 Task: Add a new company to your HubSpot CRM with essential information with the help of company domain name.
Action: Mouse moved to (1025, 125)
Screenshot: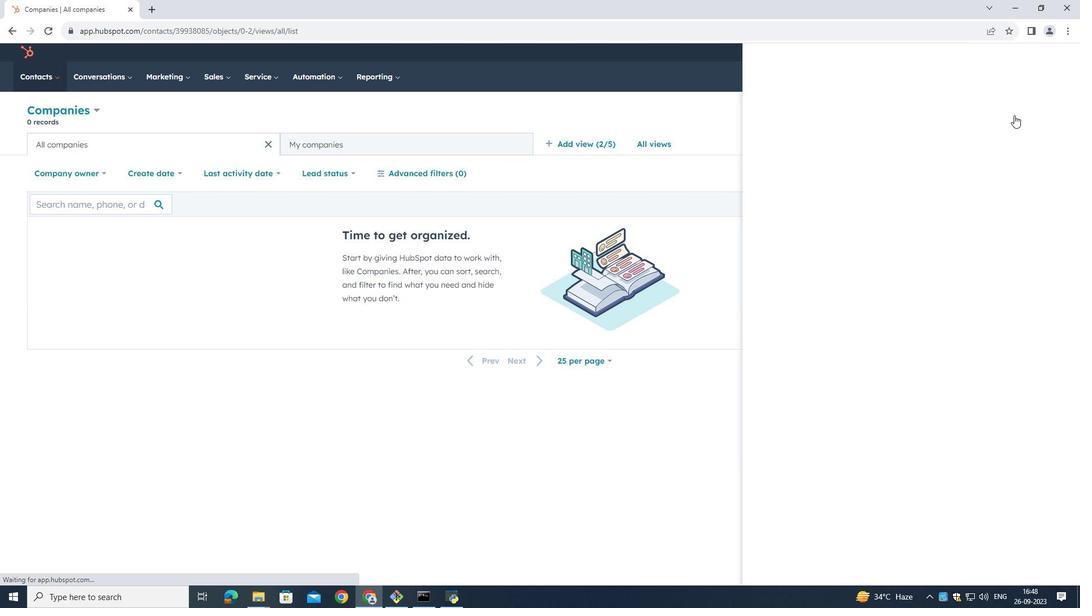 
Action: Mouse pressed left at (1025, 125)
Screenshot: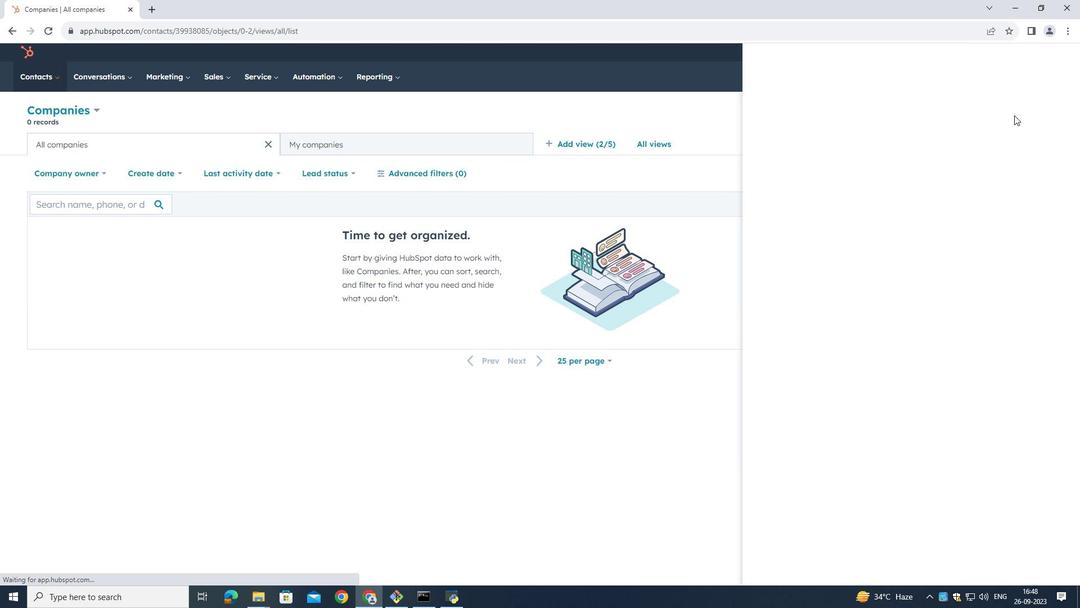 
Action: Mouse moved to (836, 158)
Screenshot: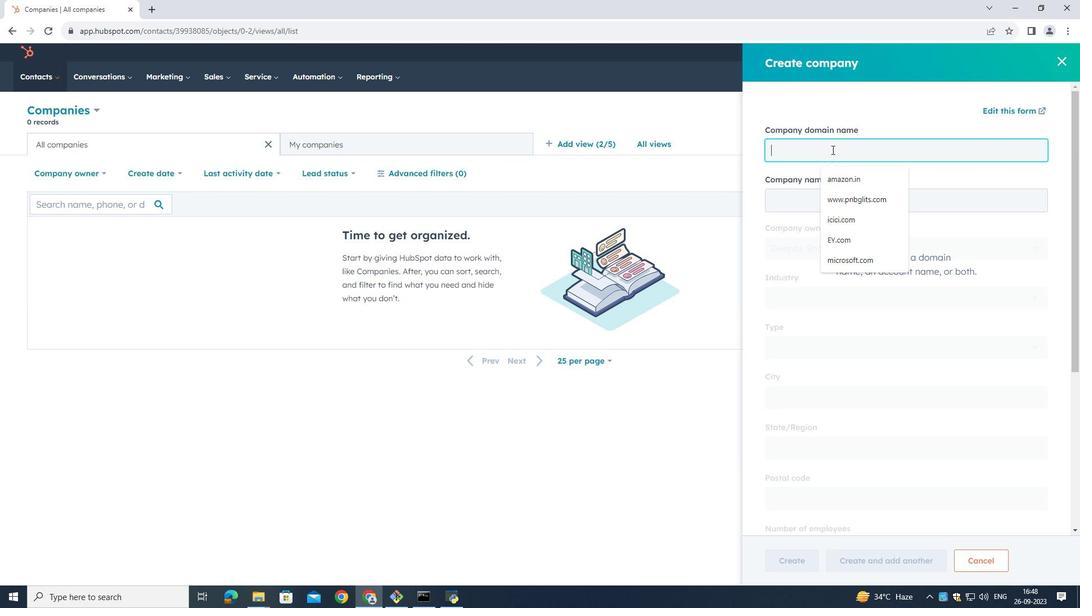 
Action: Mouse pressed left at (836, 158)
Screenshot: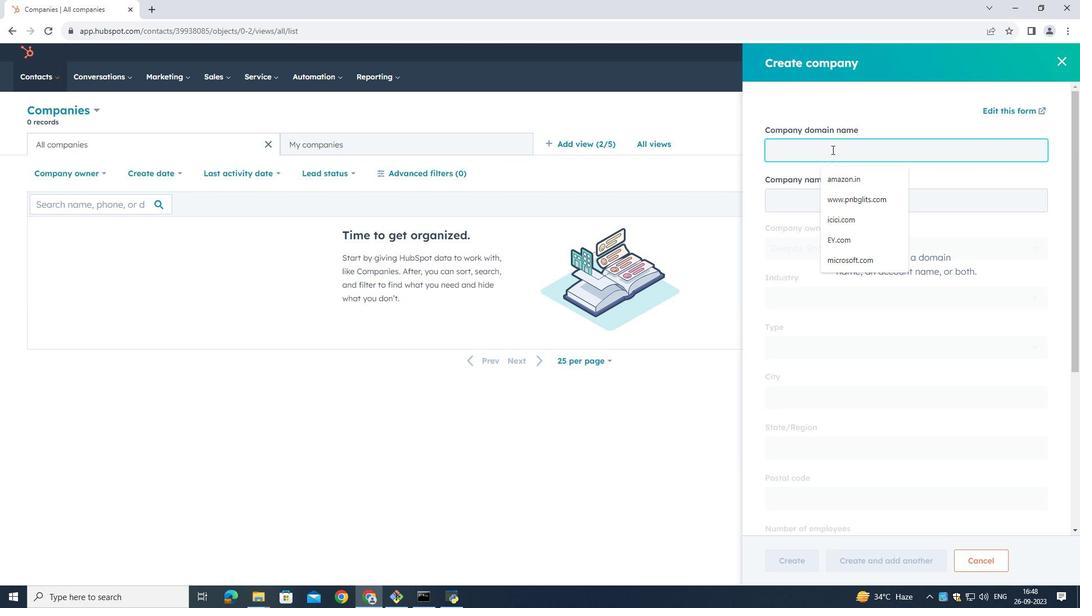 
Action: Mouse moved to (842, 159)
Screenshot: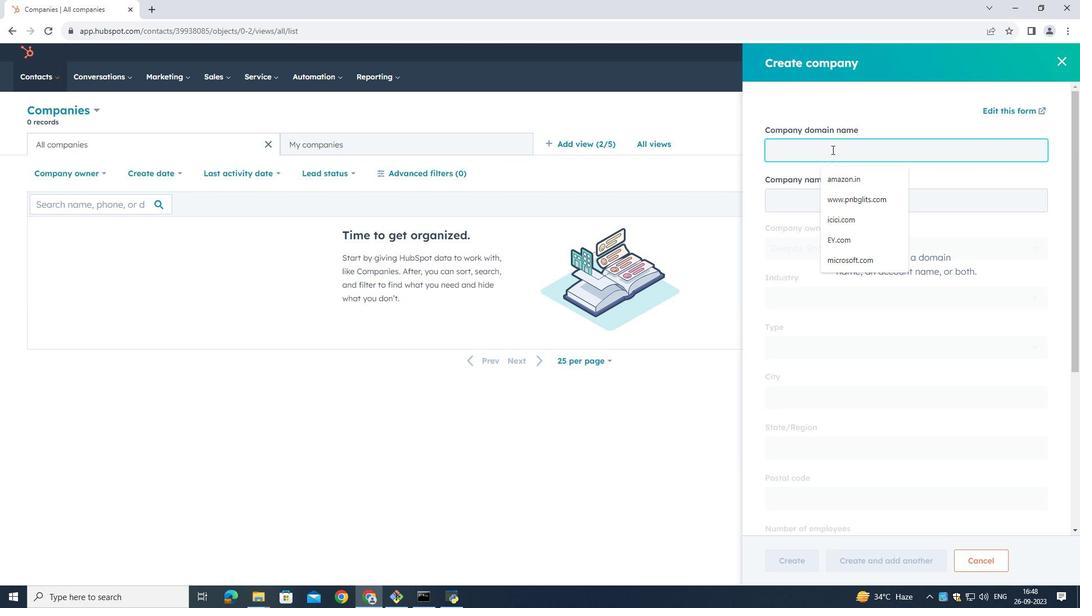 
Action: Key pressed www.amazon.com
Screenshot: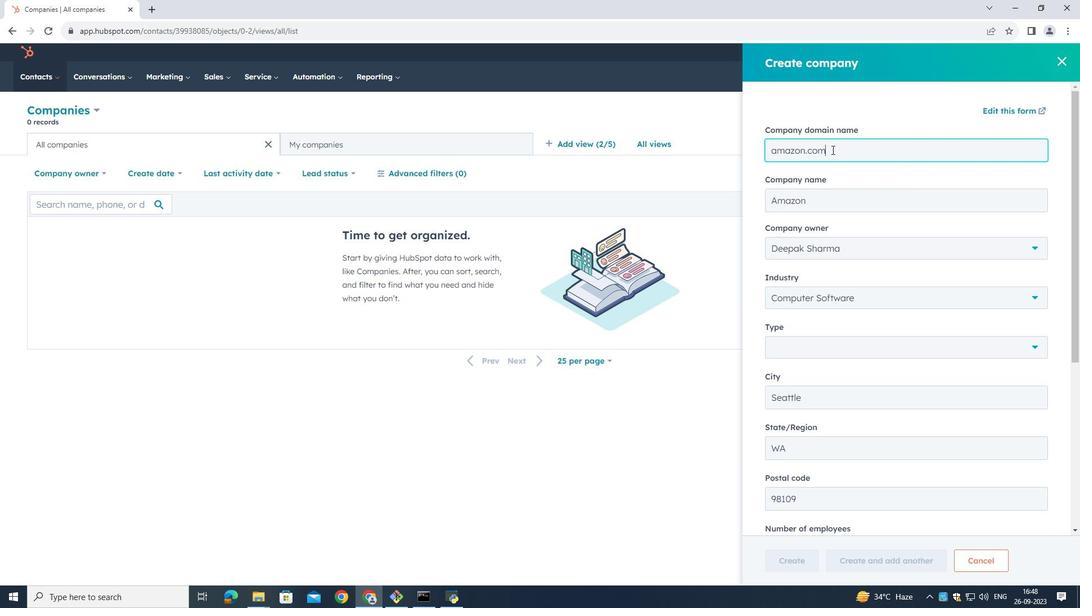 
Action: Mouse moved to (842, 358)
Screenshot: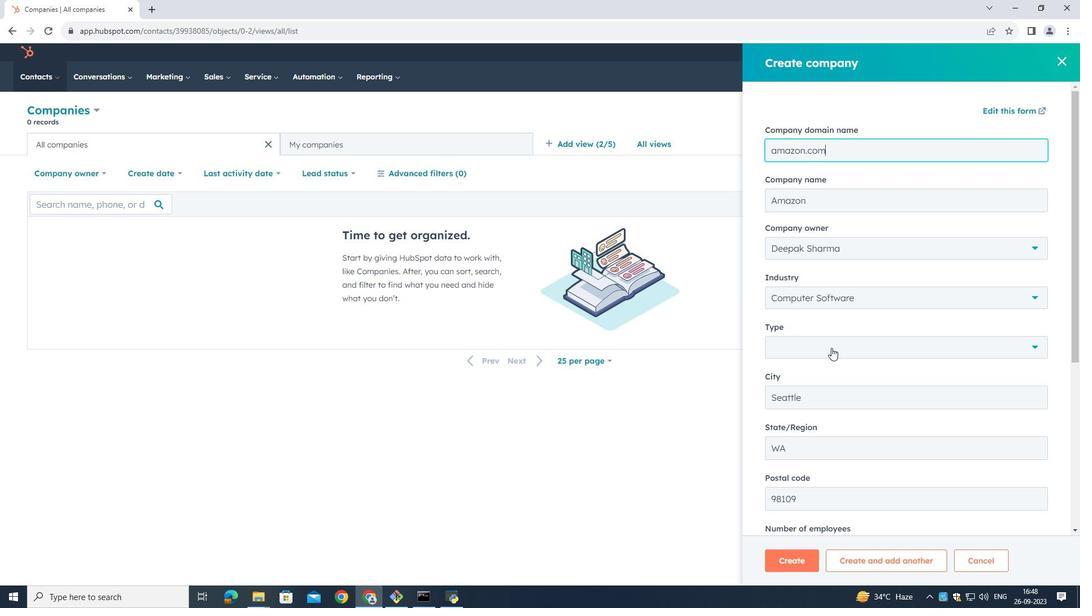 
Action: Mouse pressed left at (842, 358)
Screenshot: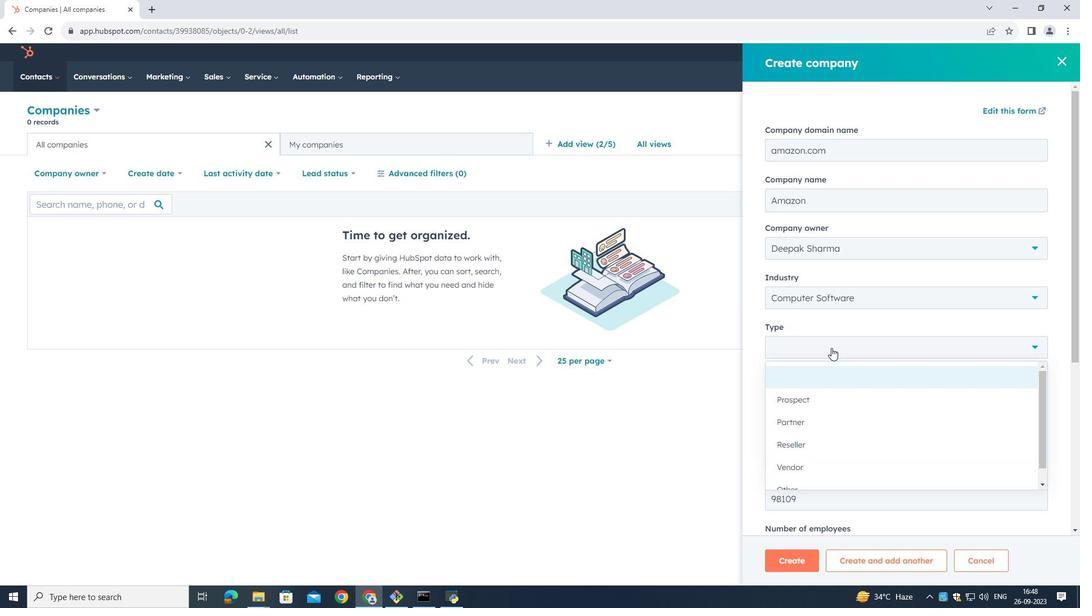 
Action: Mouse moved to (827, 409)
Screenshot: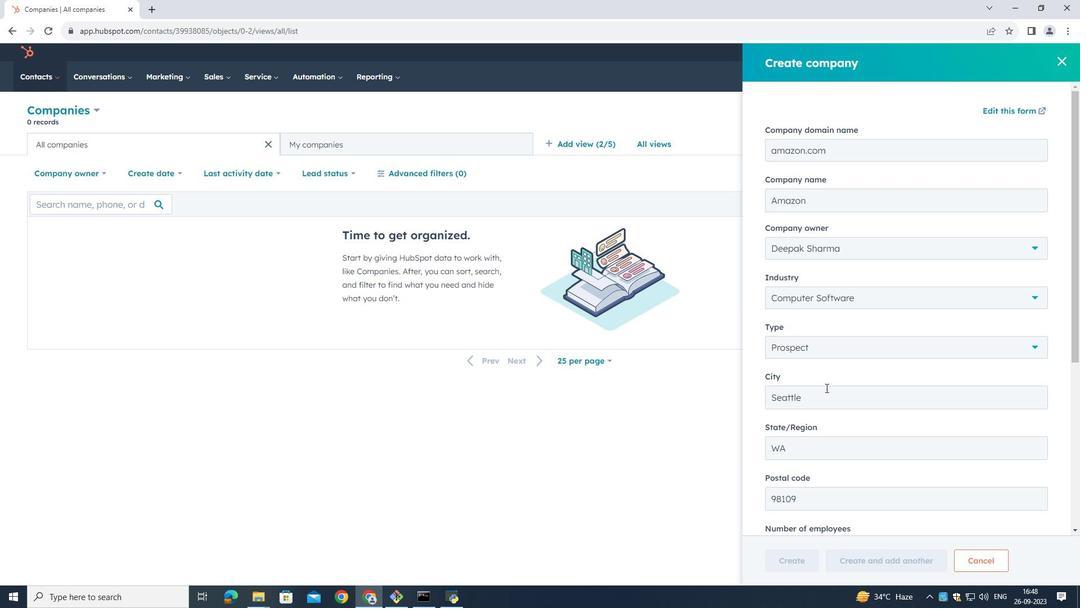 
Action: Mouse pressed left at (827, 409)
Screenshot: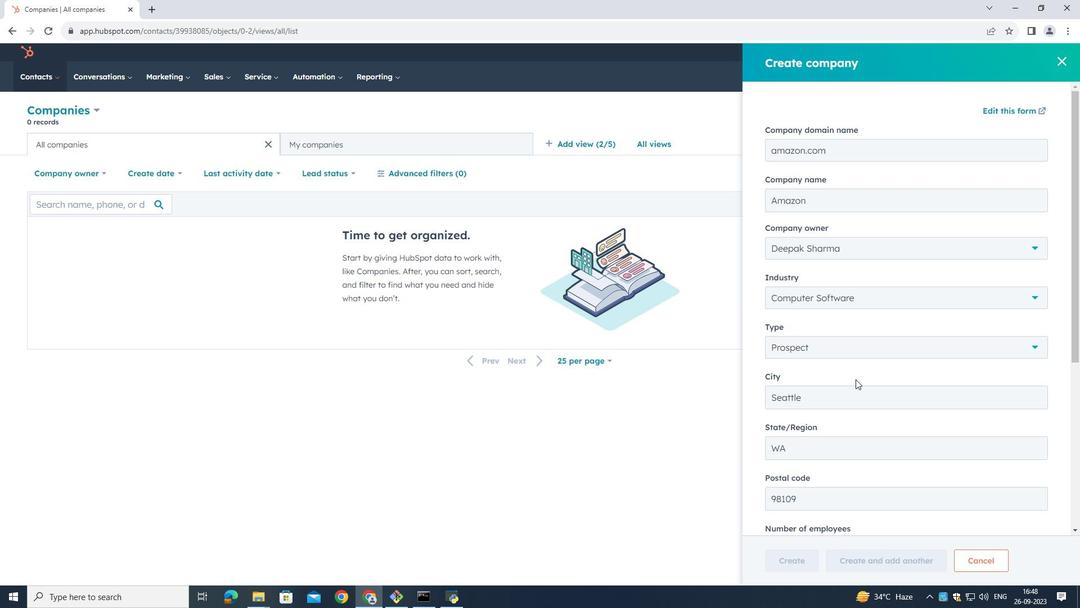 
Action: Mouse moved to (865, 385)
Screenshot: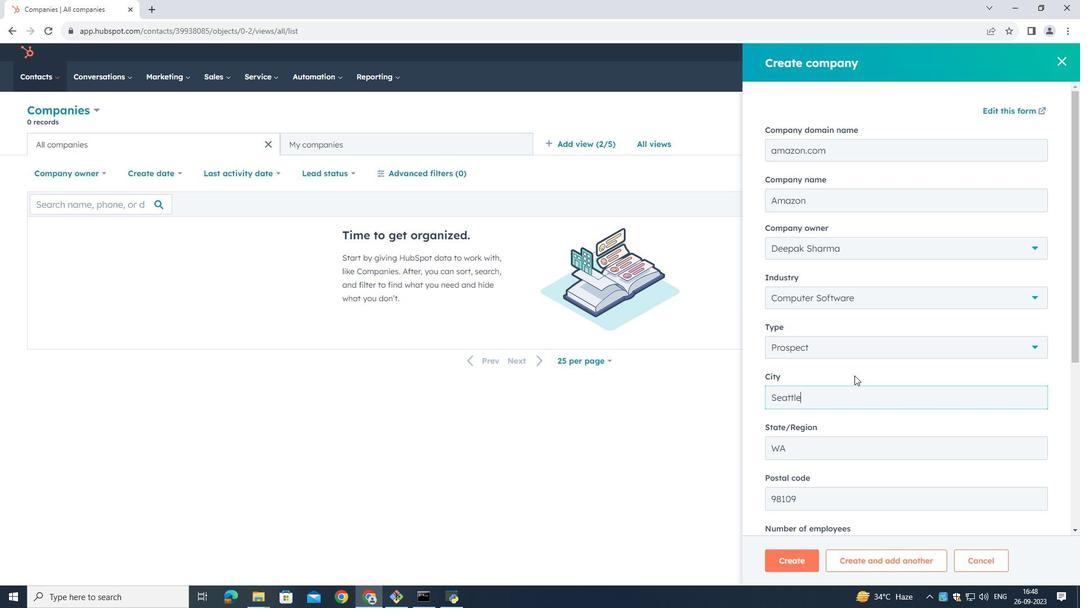 
Action: Mouse pressed left at (865, 385)
Screenshot: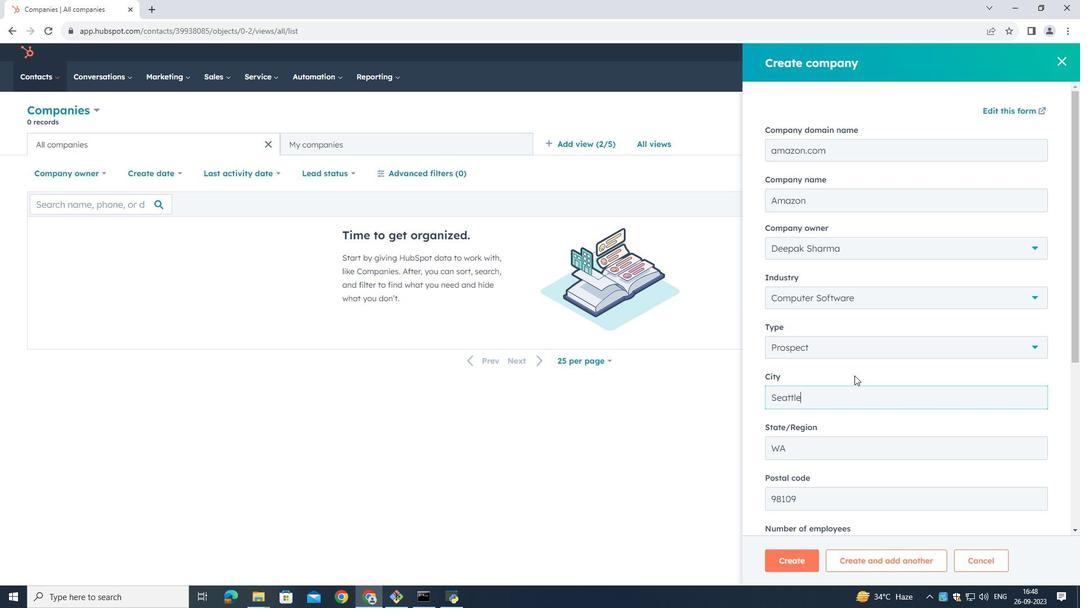 
Action: Mouse scrolled (865, 385) with delta (0, 0)
Screenshot: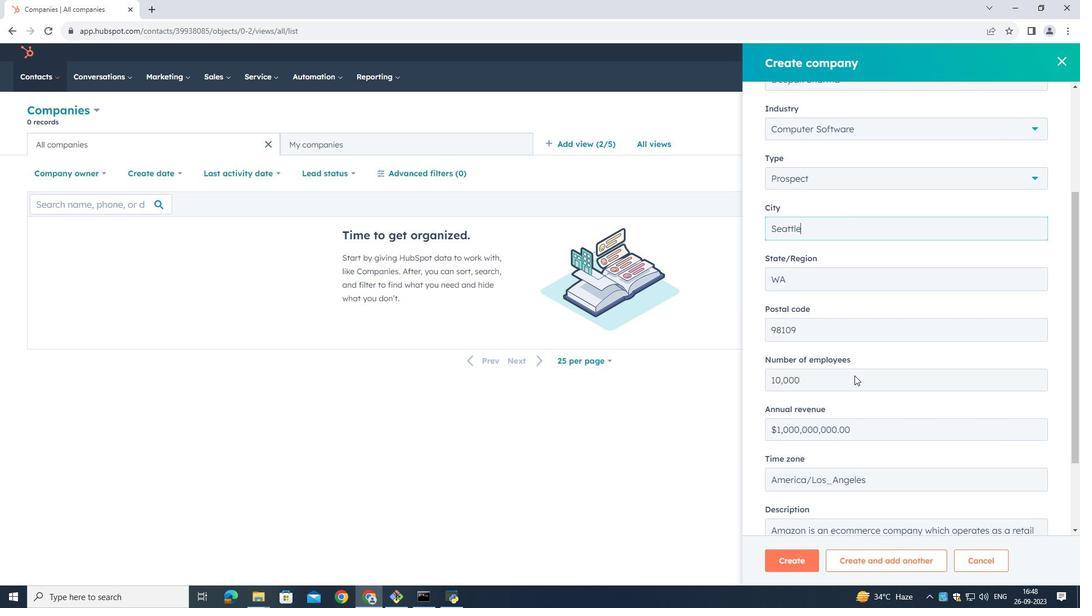 
Action: Mouse scrolled (865, 385) with delta (0, 0)
Screenshot: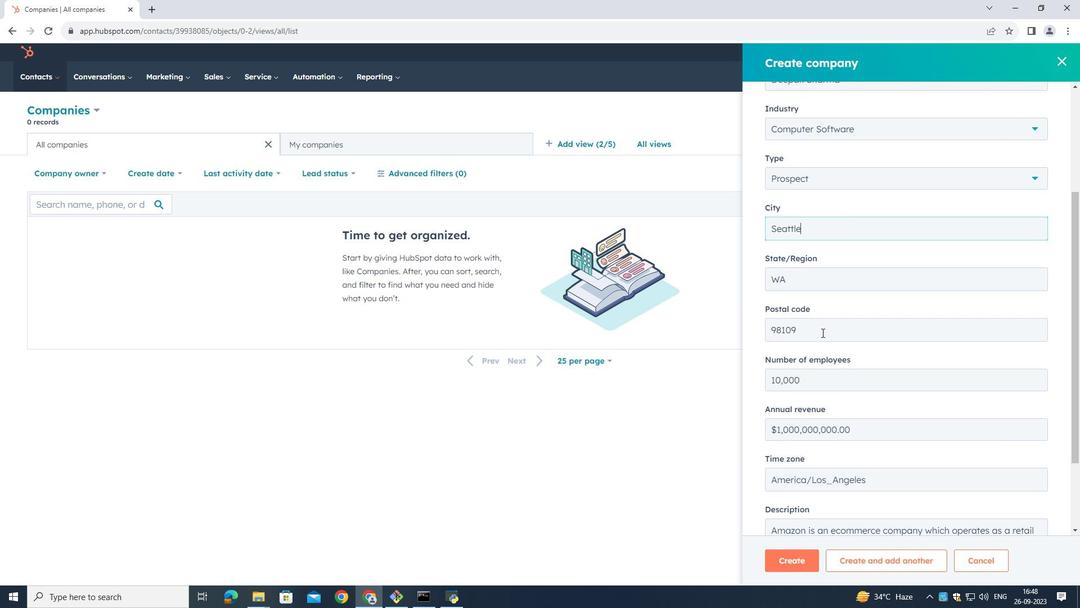 
Action: Mouse scrolled (865, 385) with delta (0, 0)
Screenshot: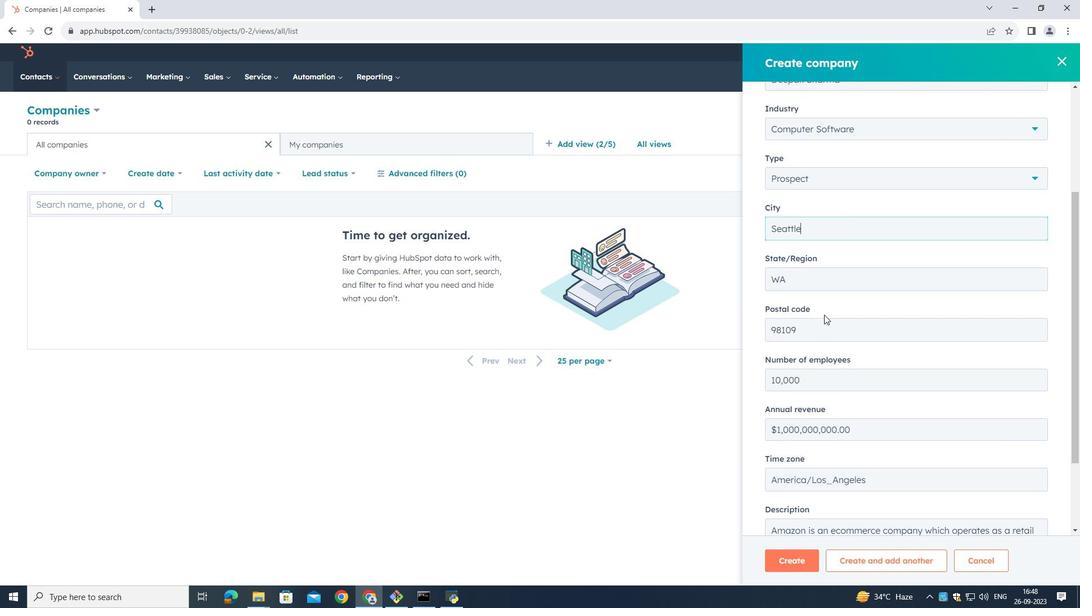
Action: Mouse moved to (836, 390)
Screenshot: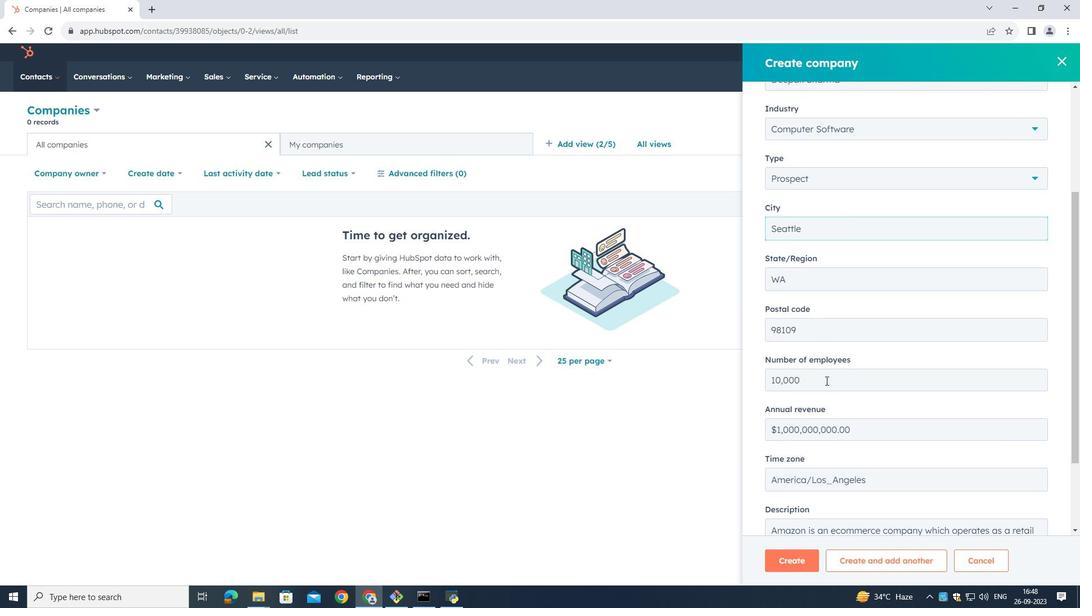 
Action: Mouse pressed left at (836, 390)
Screenshot: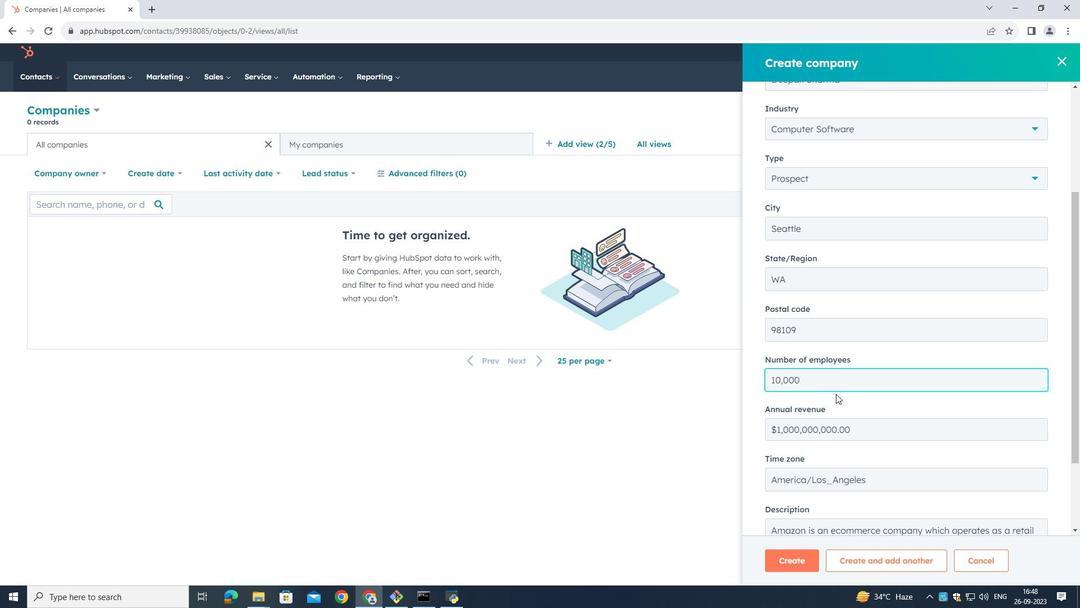 
Action: Mouse moved to (855, 407)
Screenshot: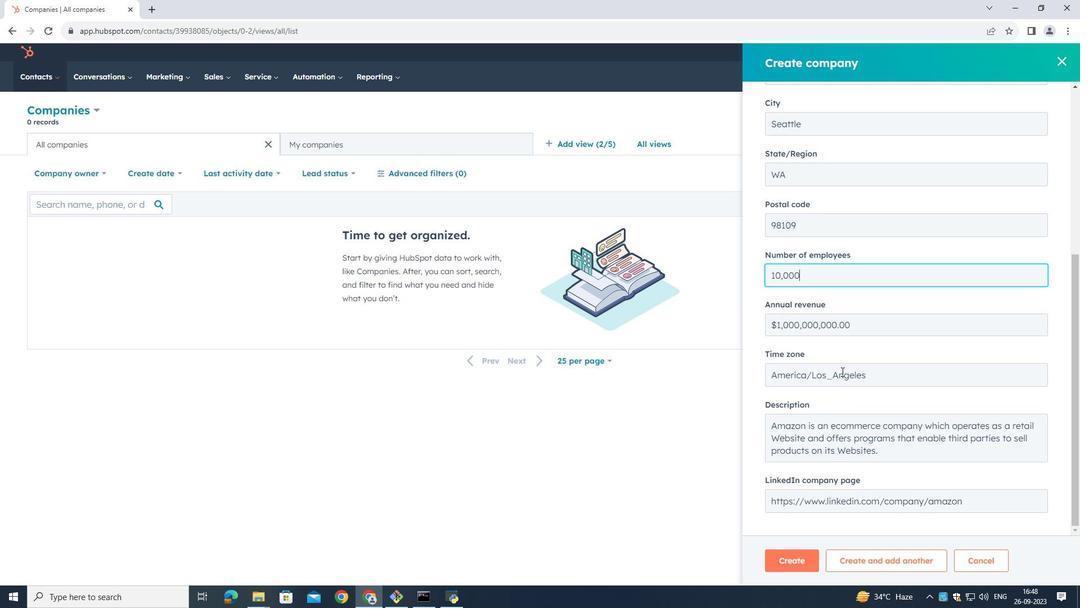 
Action: Mouse scrolled (855, 407) with delta (0, 0)
Screenshot: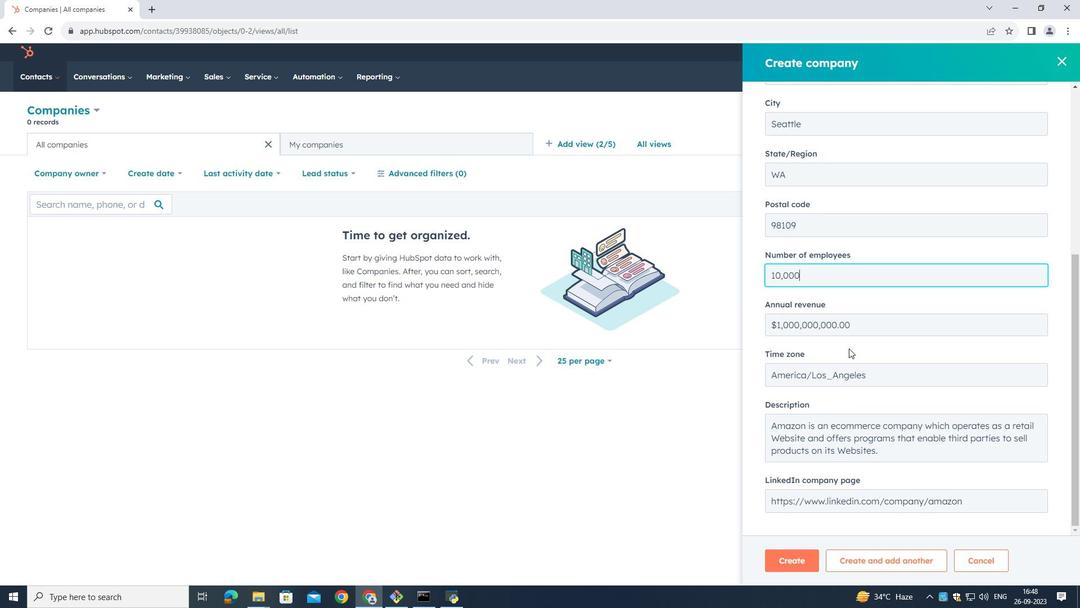 
Action: Mouse scrolled (855, 407) with delta (0, 0)
Screenshot: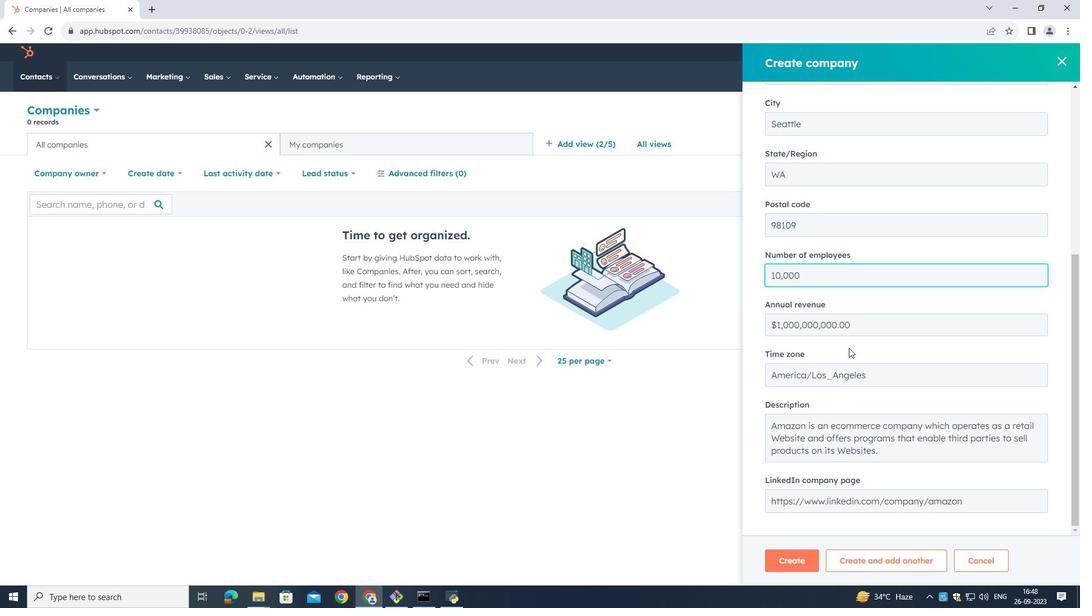 
Action: Mouse moved to (859, 359)
Screenshot: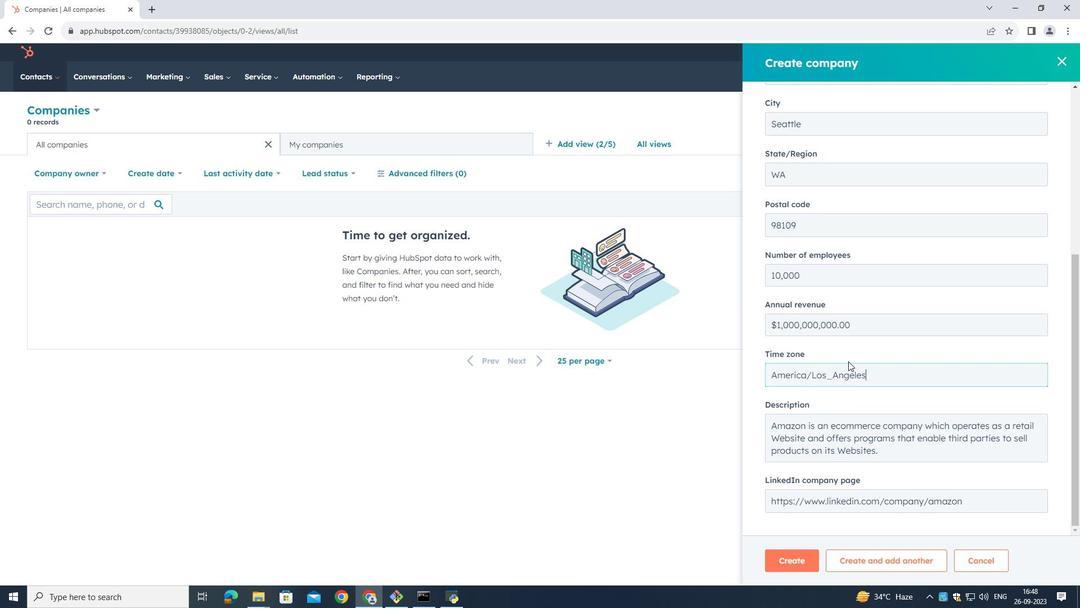 
Action: Mouse pressed left at (859, 359)
Screenshot: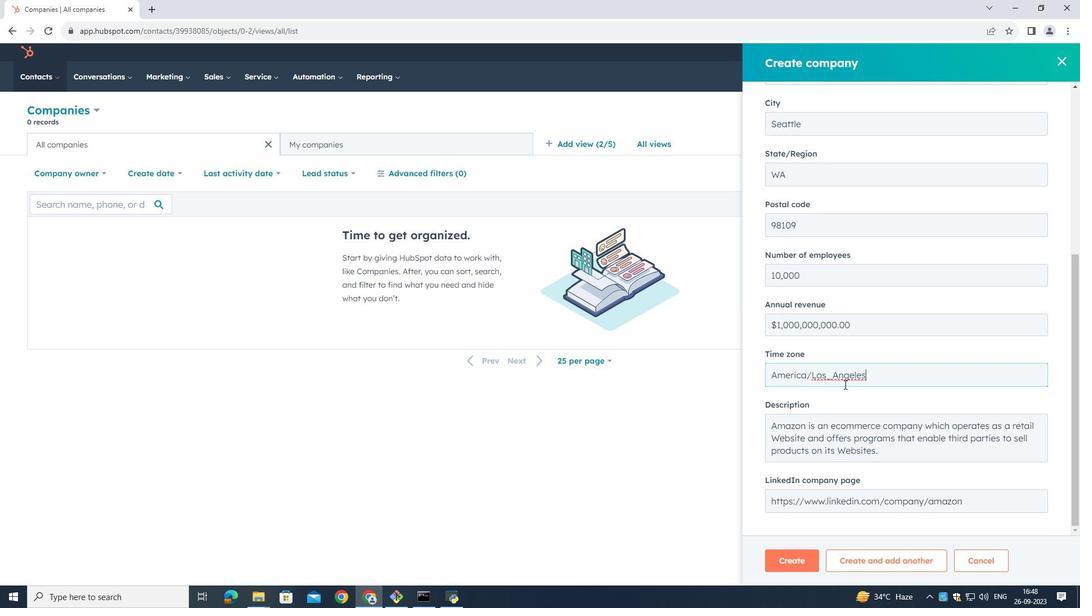 
Action: Mouse moved to (847, 432)
Screenshot: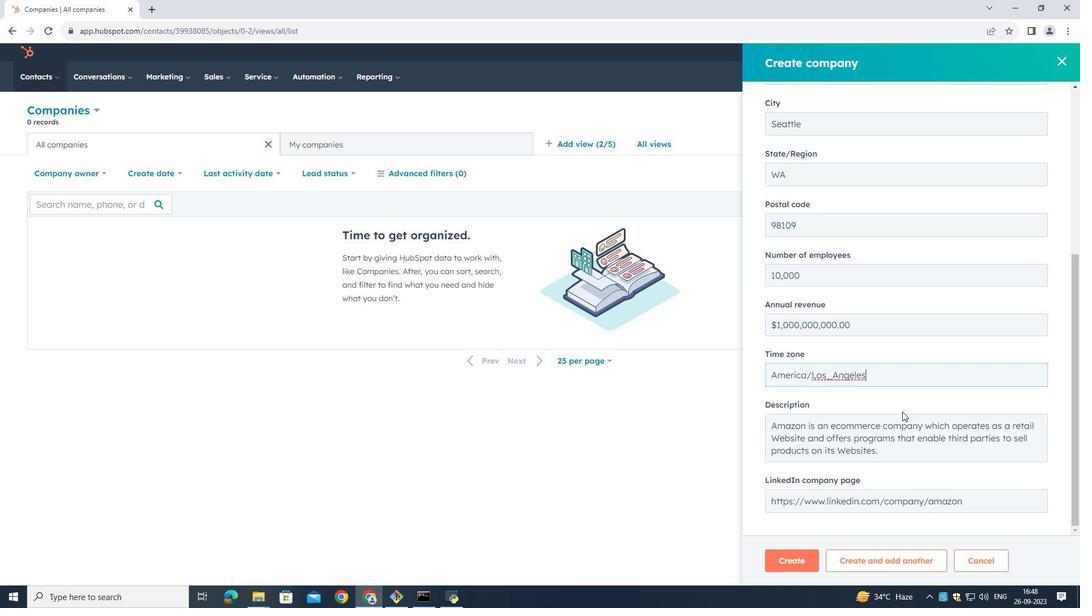 
Action: Mouse scrolled (847, 431) with delta (0, 0)
Screenshot: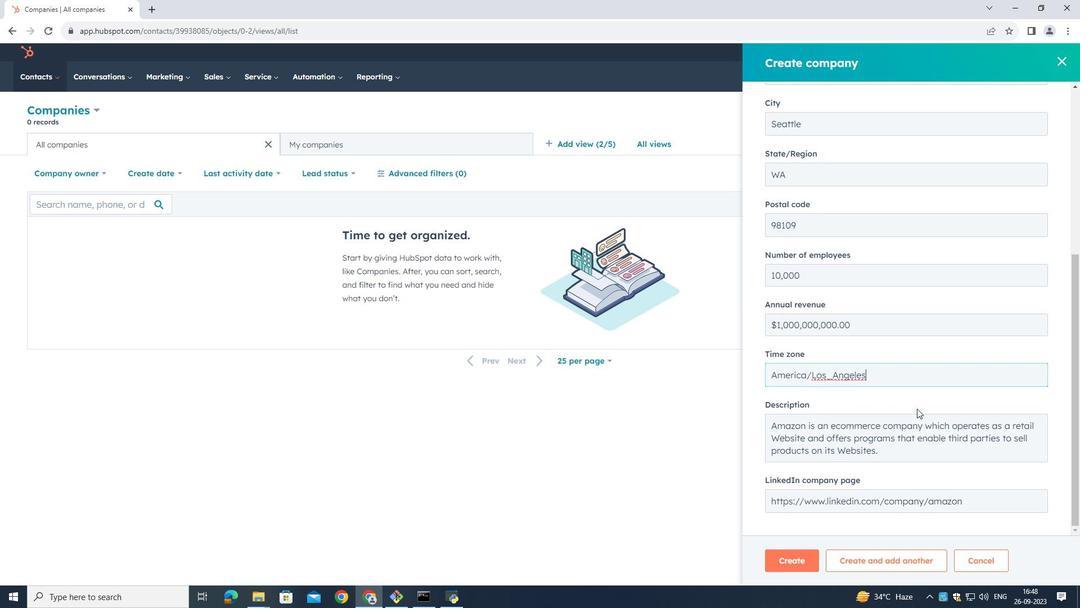 
Action: Mouse scrolled (847, 431) with delta (0, 0)
Screenshot: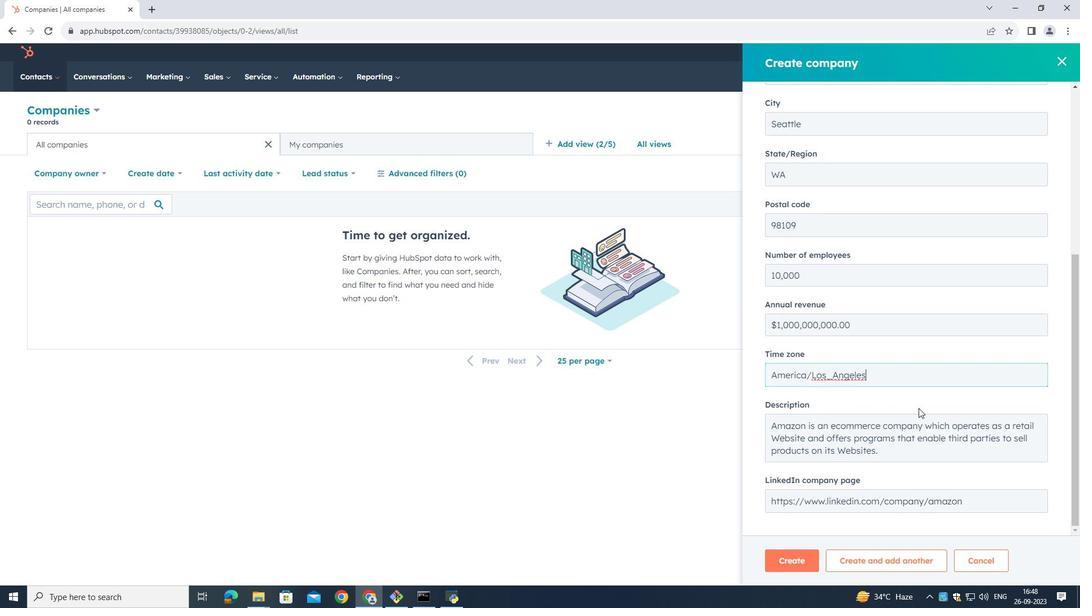 
Action: Mouse scrolled (847, 431) with delta (0, 0)
Screenshot: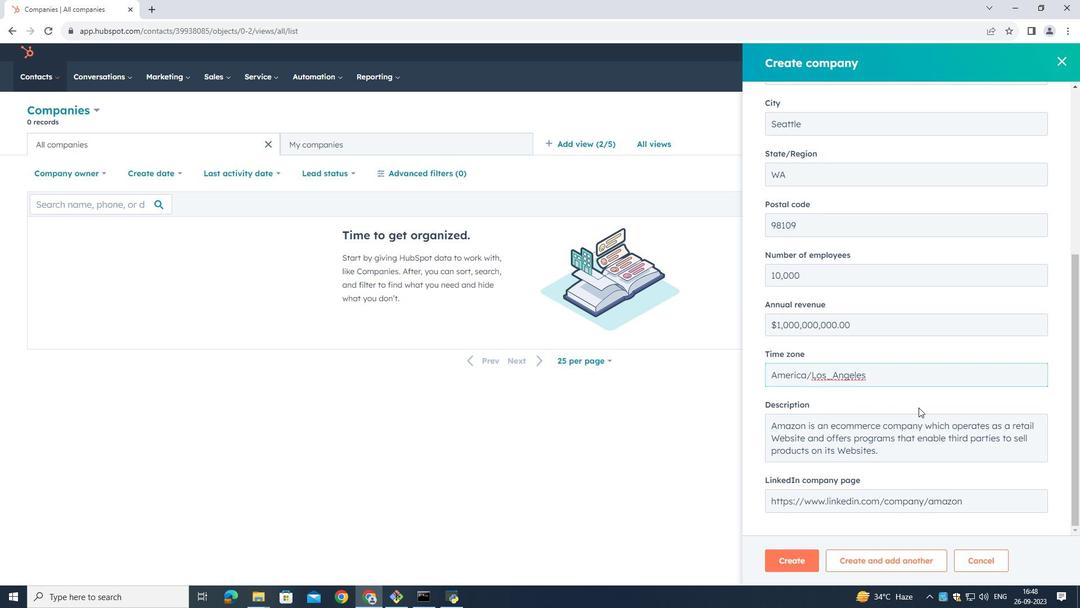 
Action: Mouse scrolled (847, 431) with delta (0, 0)
Screenshot: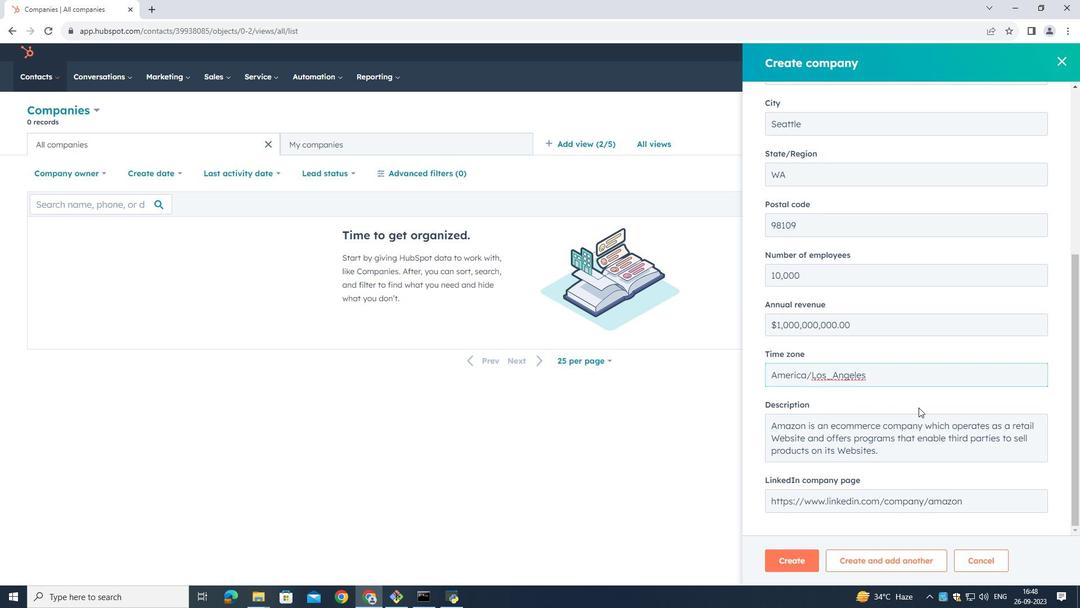 
Action: Mouse moved to (929, 417)
Screenshot: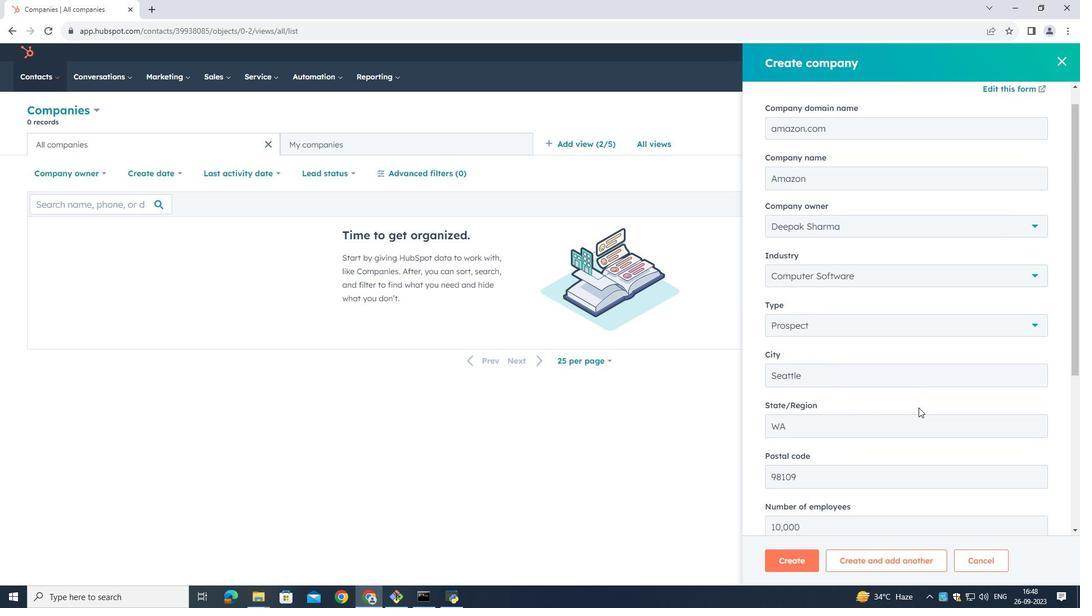 
Action: Mouse scrolled (929, 418) with delta (0, 0)
Screenshot: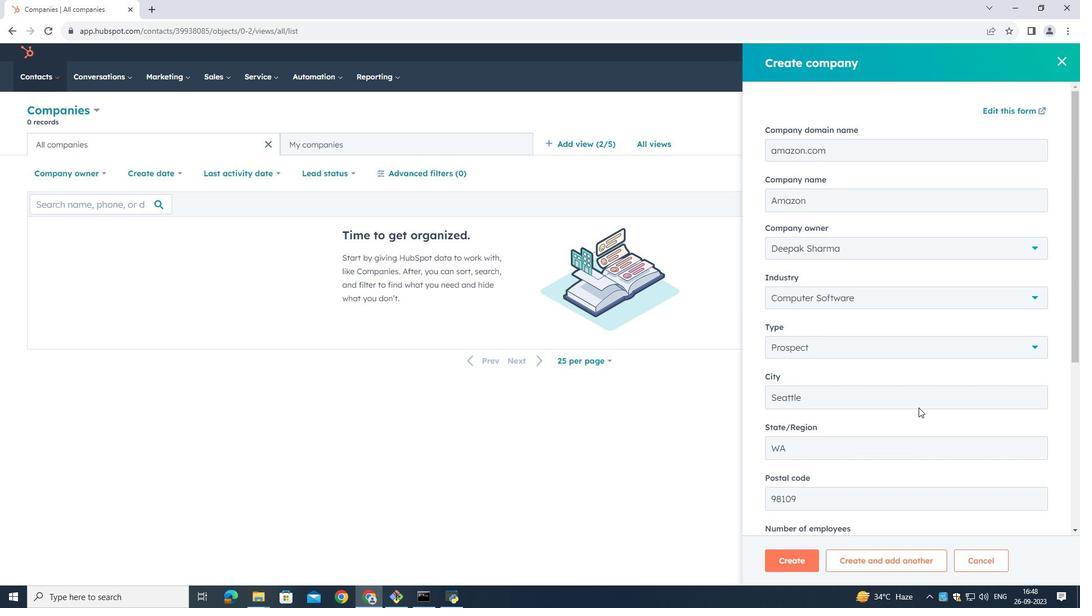 
Action: Mouse scrolled (929, 418) with delta (0, 0)
Screenshot: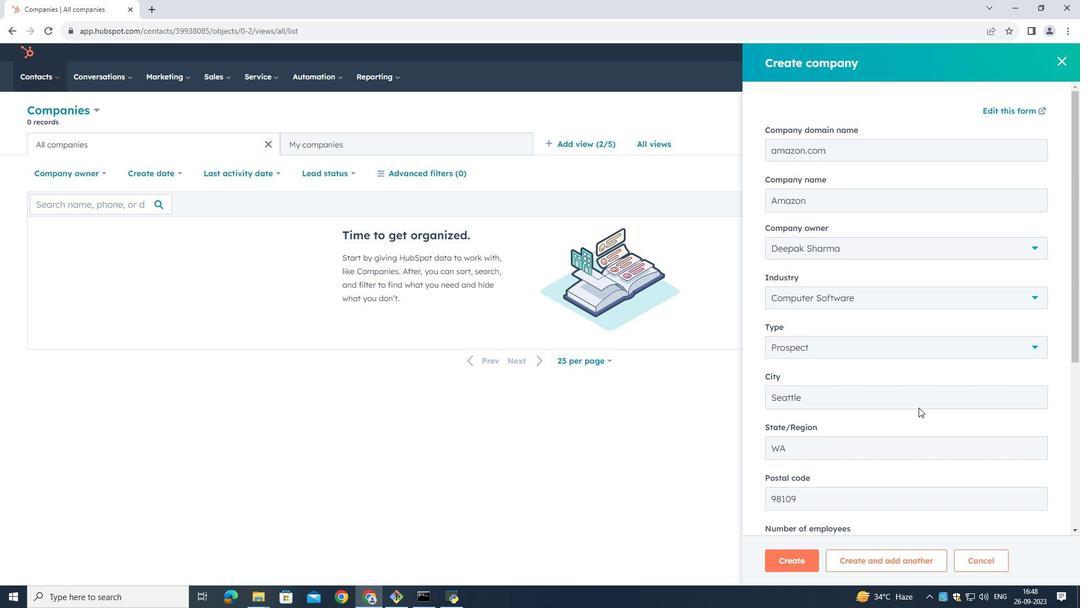 
Action: Mouse scrolled (929, 418) with delta (0, 0)
Screenshot: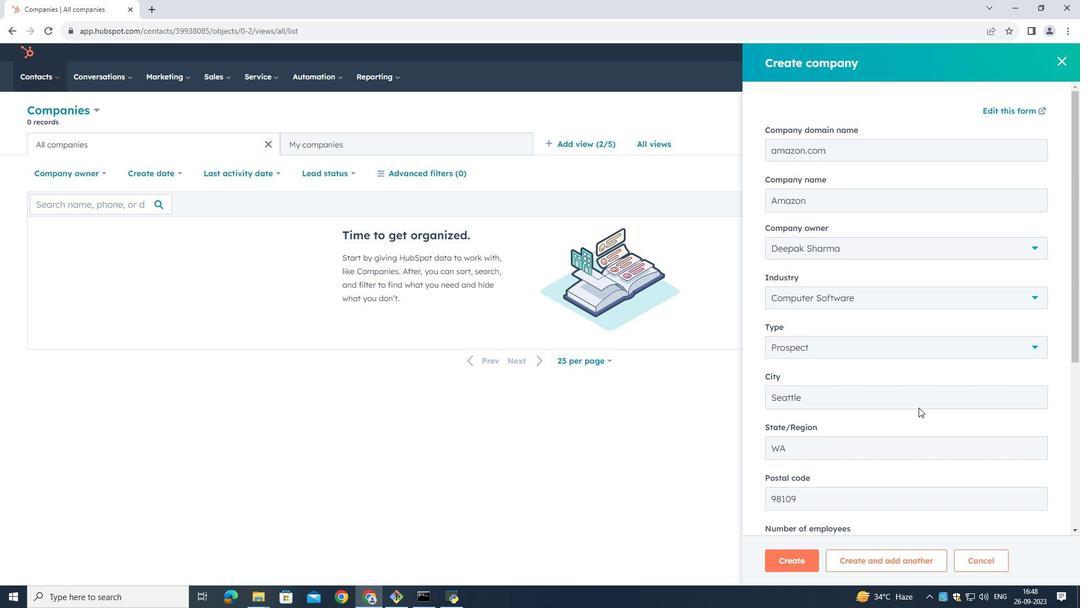 
Action: Mouse scrolled (929, 418) with delta (0, 0)
Screenshot: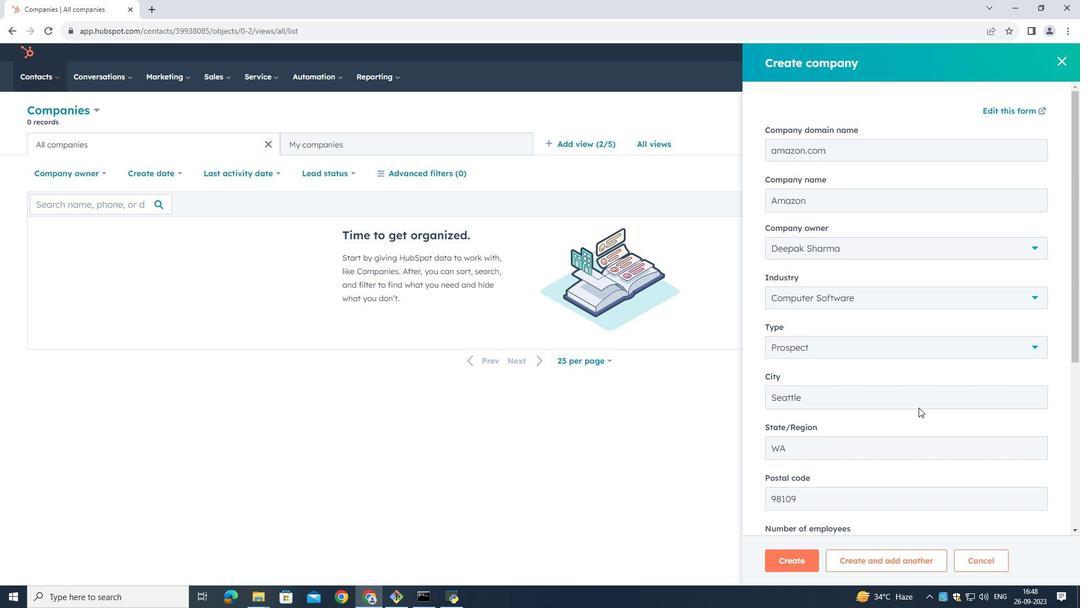 
Action: Mouse scrolled (929, 418) with delta (0, 0)
Screenshot: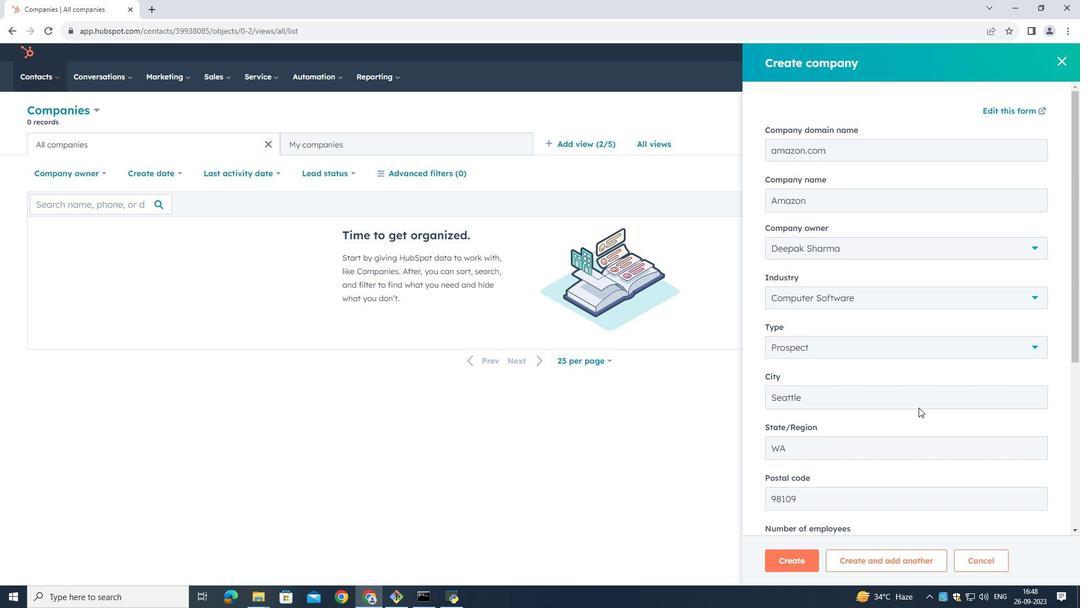 
Action: Mouse scrolled (929, 418) with delta (0, 0)
Screenshot: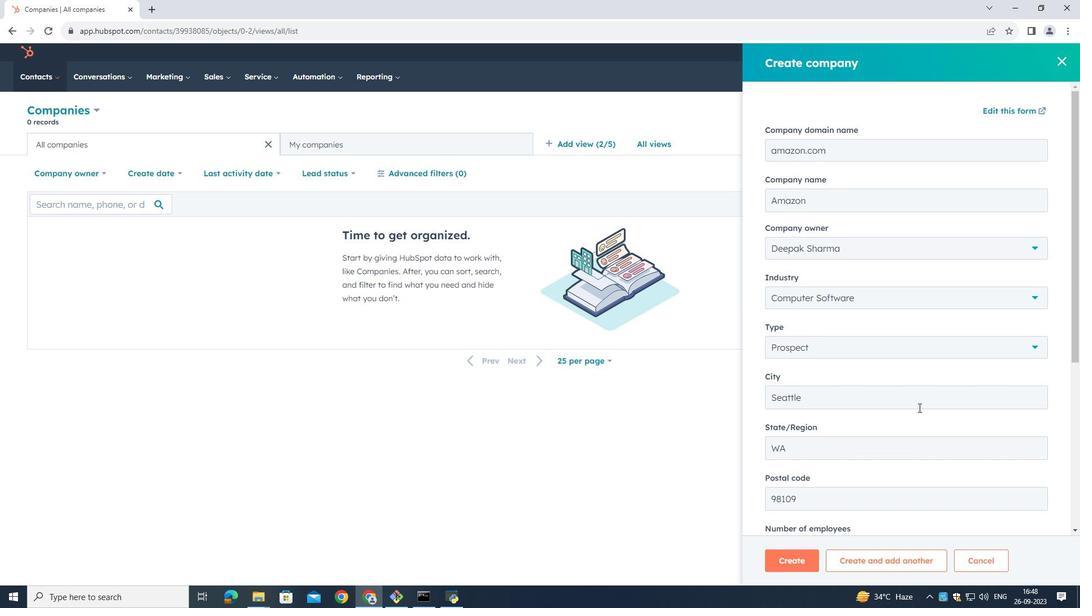 
Action: Mouse scrolled (929, 418) with delta (0, 0)
Screenshot: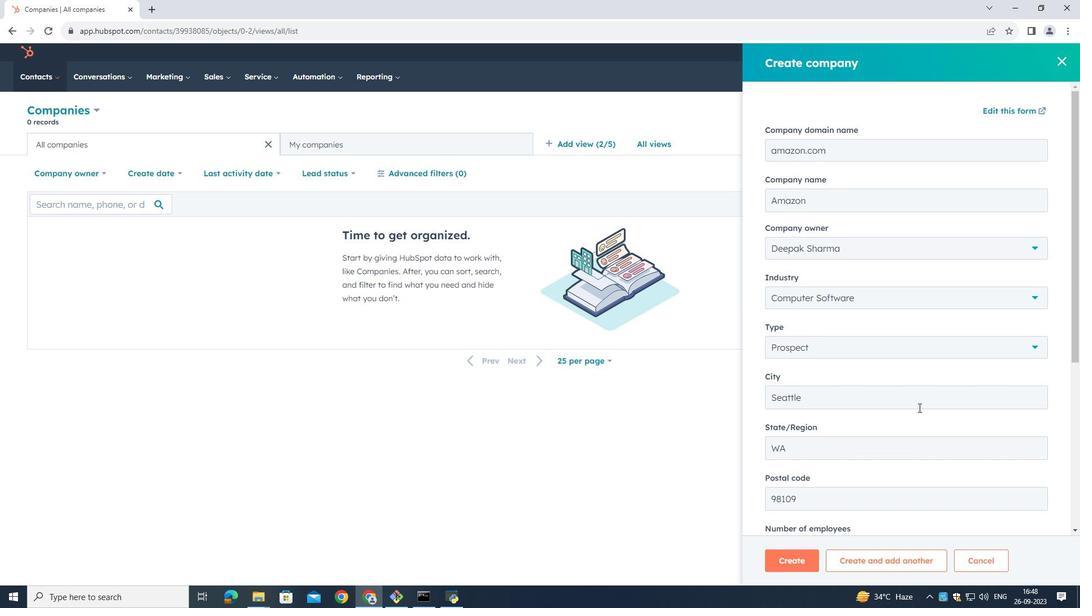 
Action: Mouse scrolled (929, 418) with delta (0, 0)
Screenshot: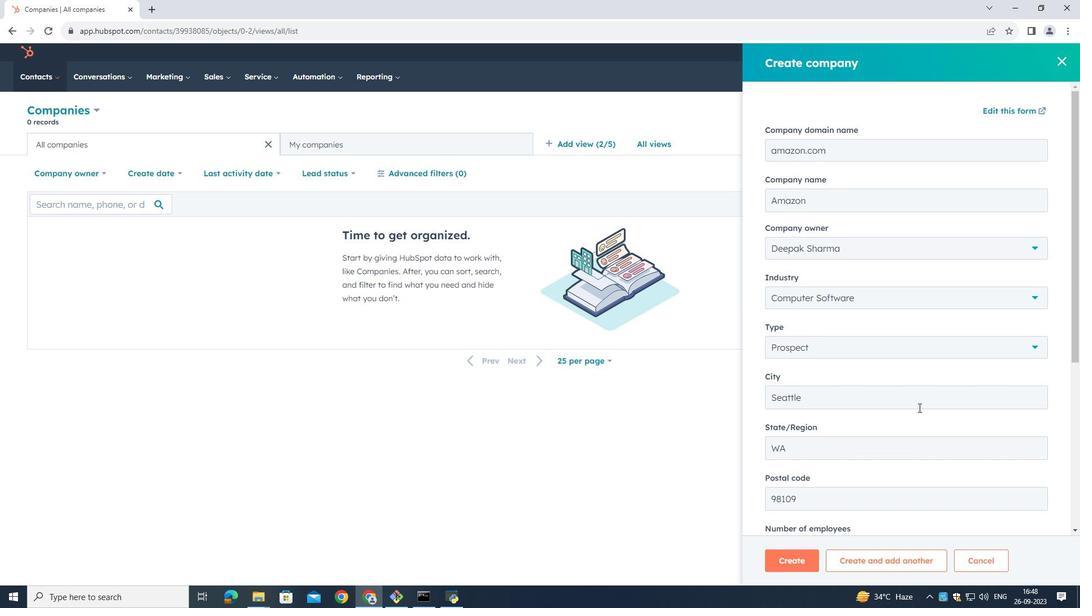 
Action: Mouse scrolled (929, 418) with delta (0, 0)
Screenshot: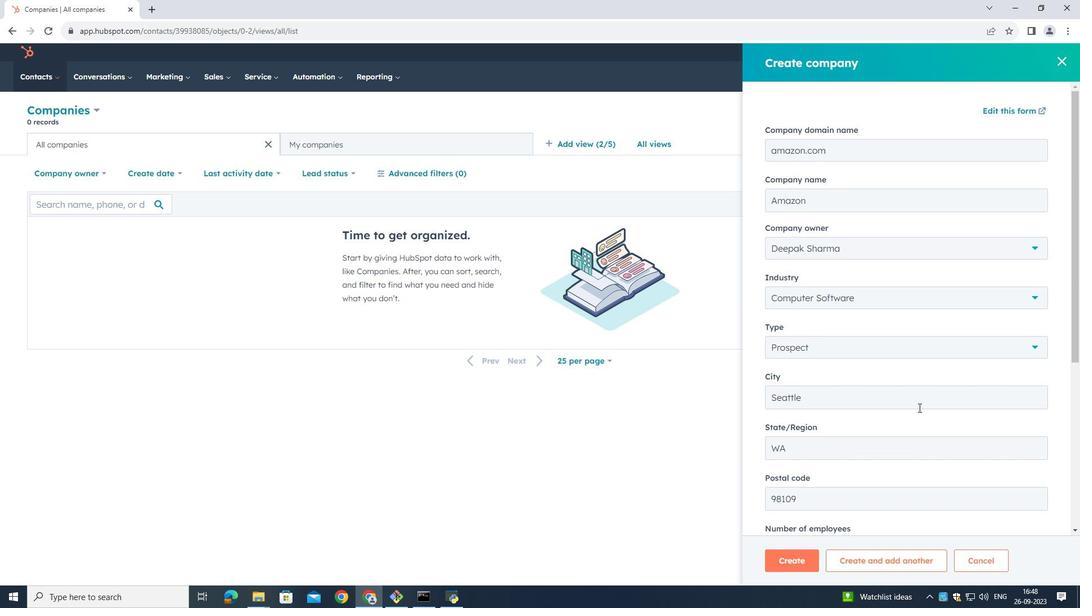 
Action: Mouse scrolled (929, 418) with delta (0, 0)
Screenshot: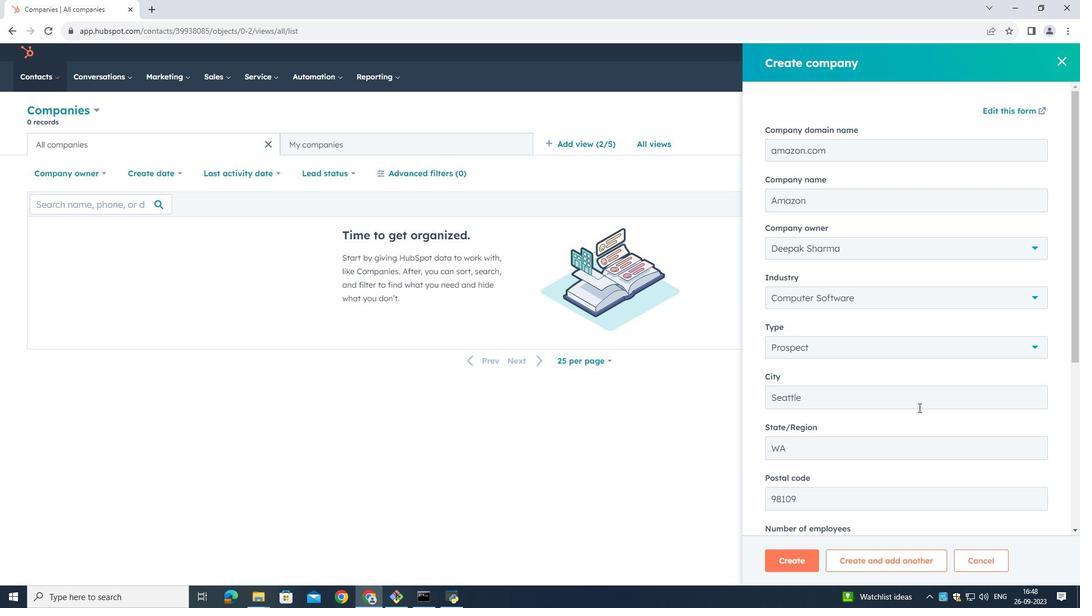 
Action: Mouse scrolled (929, 418) with delta (0, 0)
Screenshot: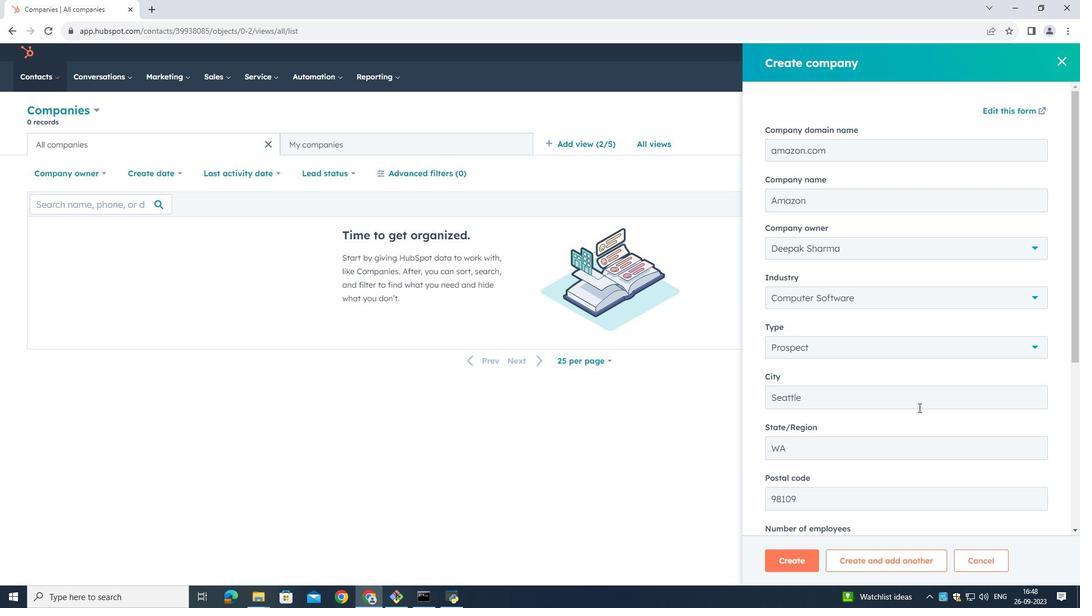
Action: Mouse scrolled (929, 418) with delta (0, 0)
Screenshot: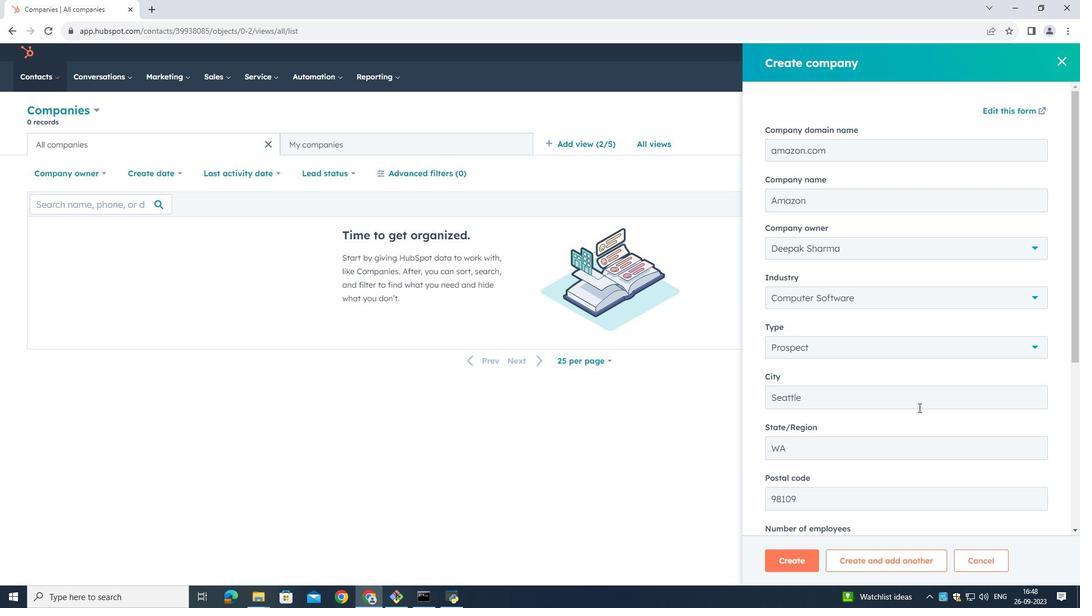 
Action: Mouse scrolled (929, 417) with delta (0, 0)
Screenshot: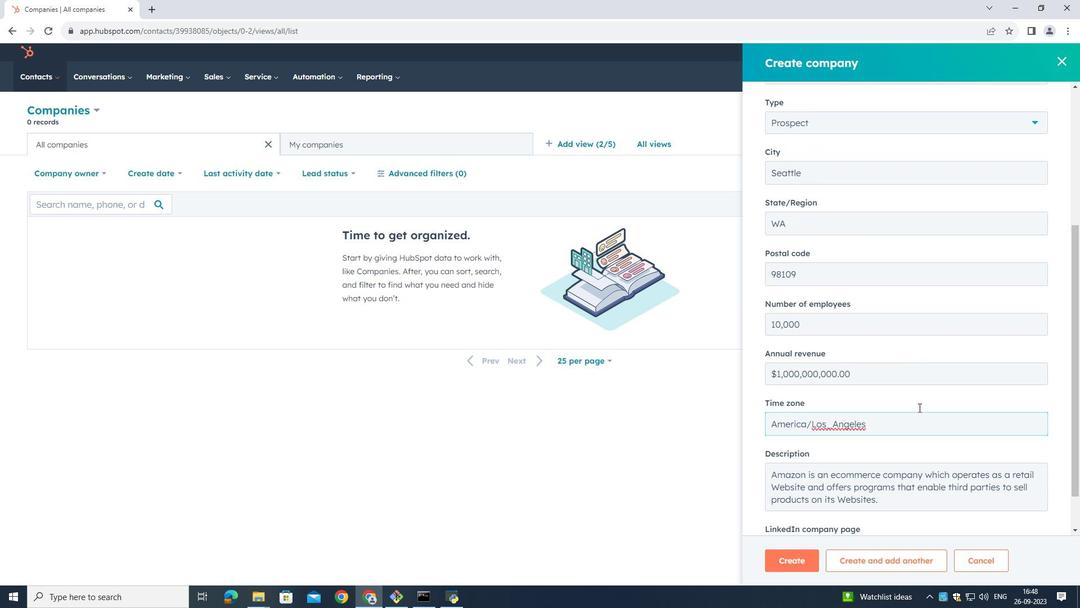 
Action: Mouse scrolled (929, 417) with delta (0, 0)
Screenshot: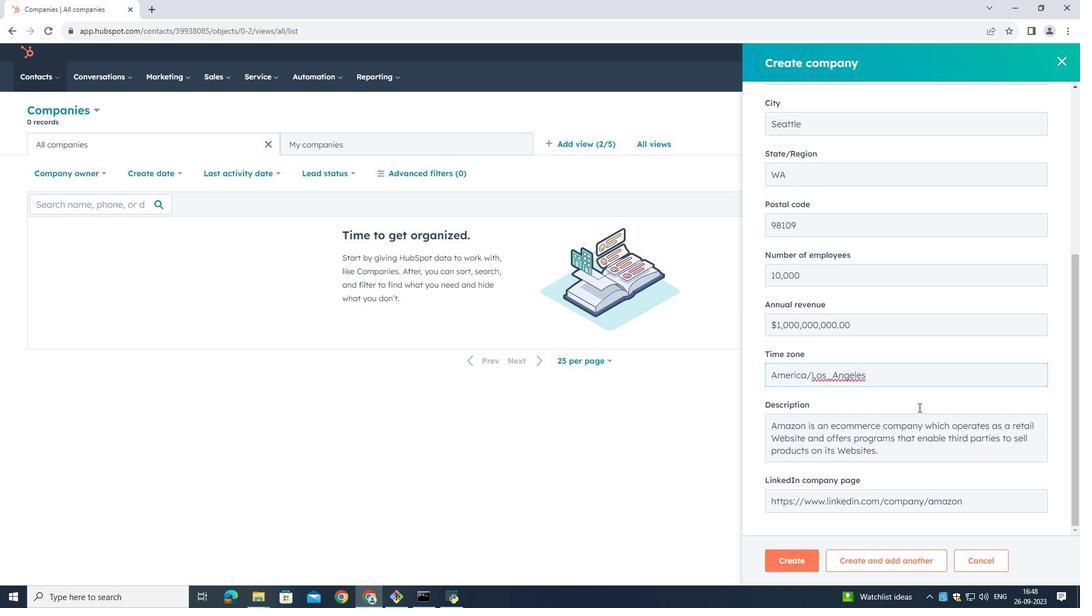 
Action: Mouse scrolled (929, 417) with delta (0, 0)
Screenshot: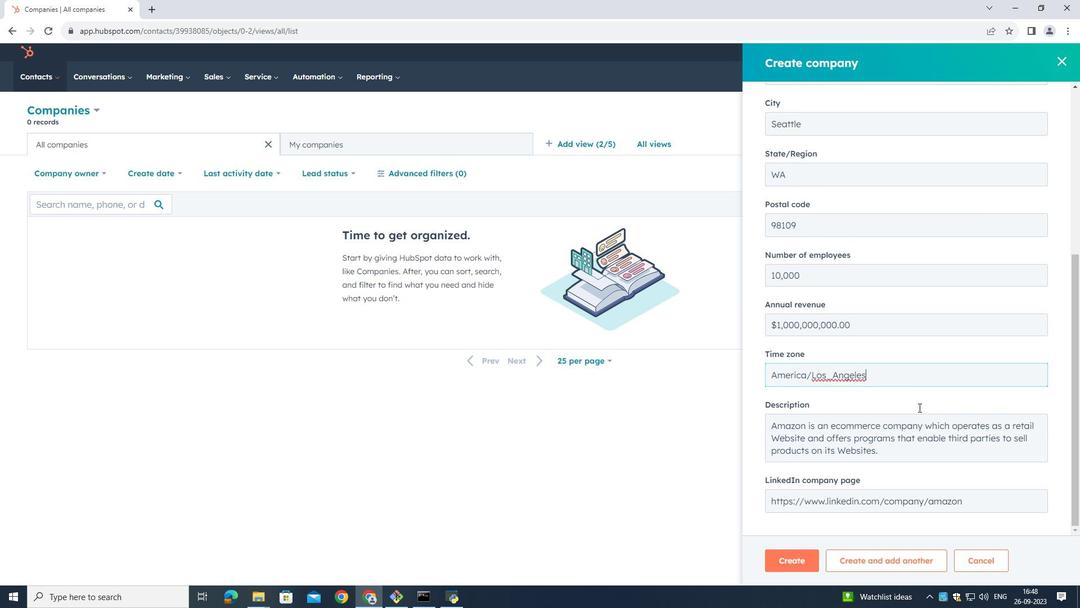
Action: Mouse scrolled (929, 417) with delta (0, 0)
Screenshot: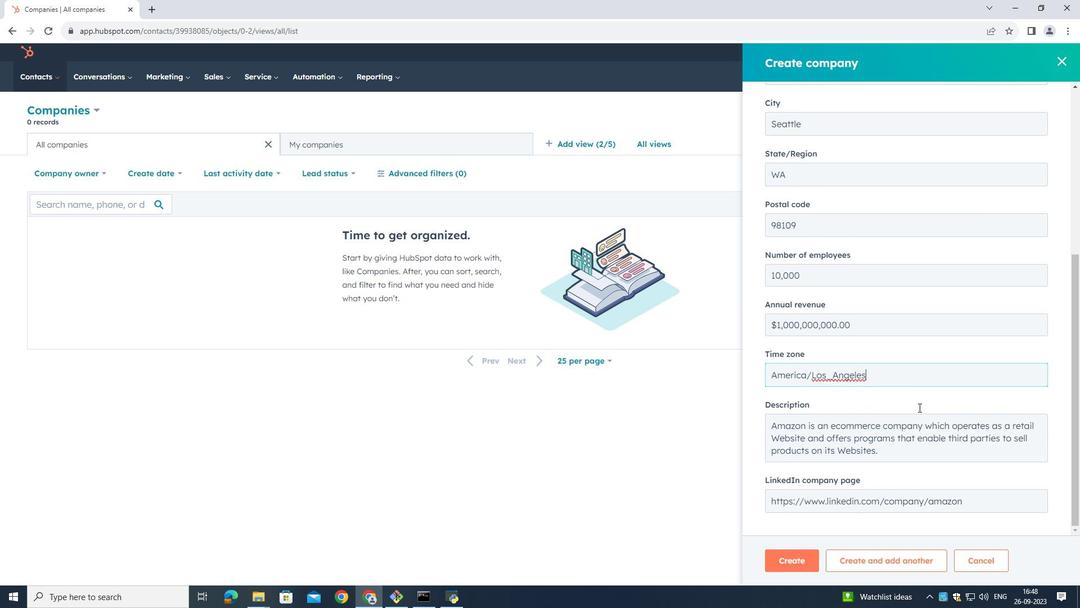 
Action: Mouse scrolled (929, 417) with delta (0, 0)
Screenshot: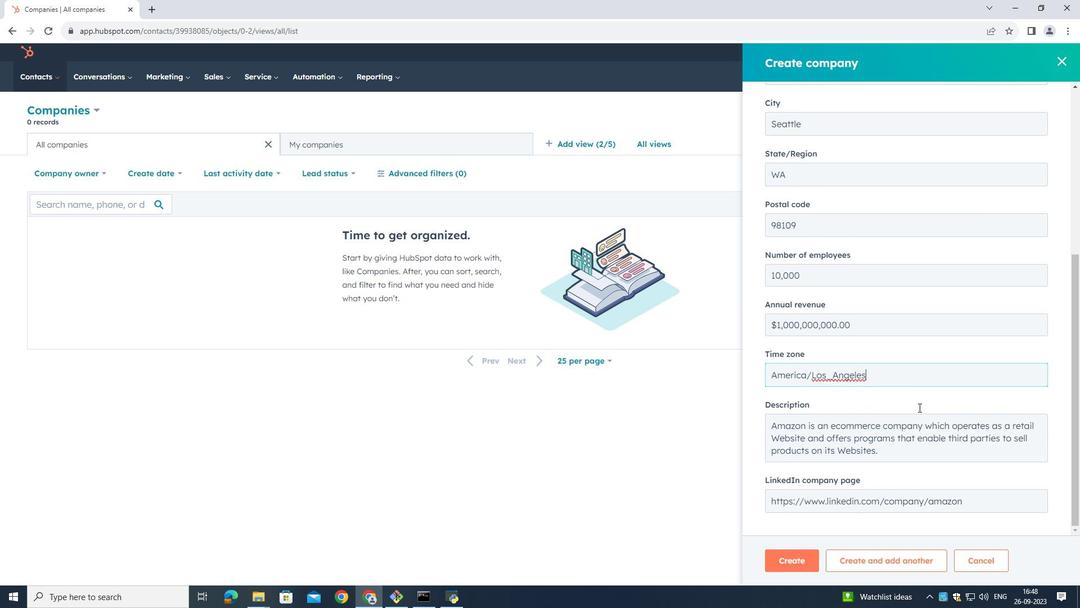 
Action: Mouse scrolled (929, 417) with delta (0, 0)
Screenshot: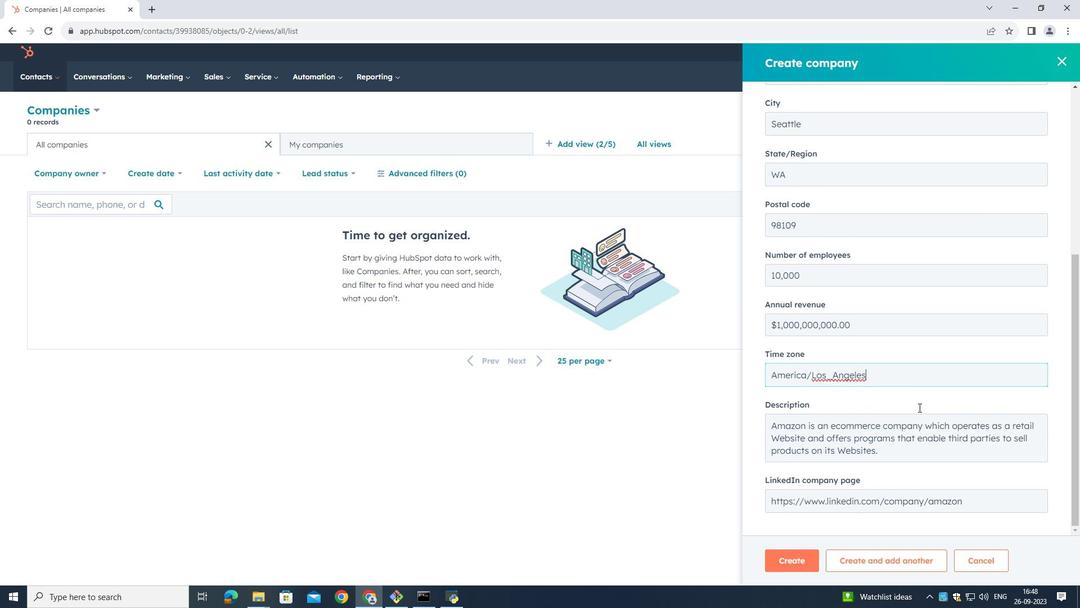 
Action: Mouse scrolled (929, 417) with delta (0, 0)
Screenshot: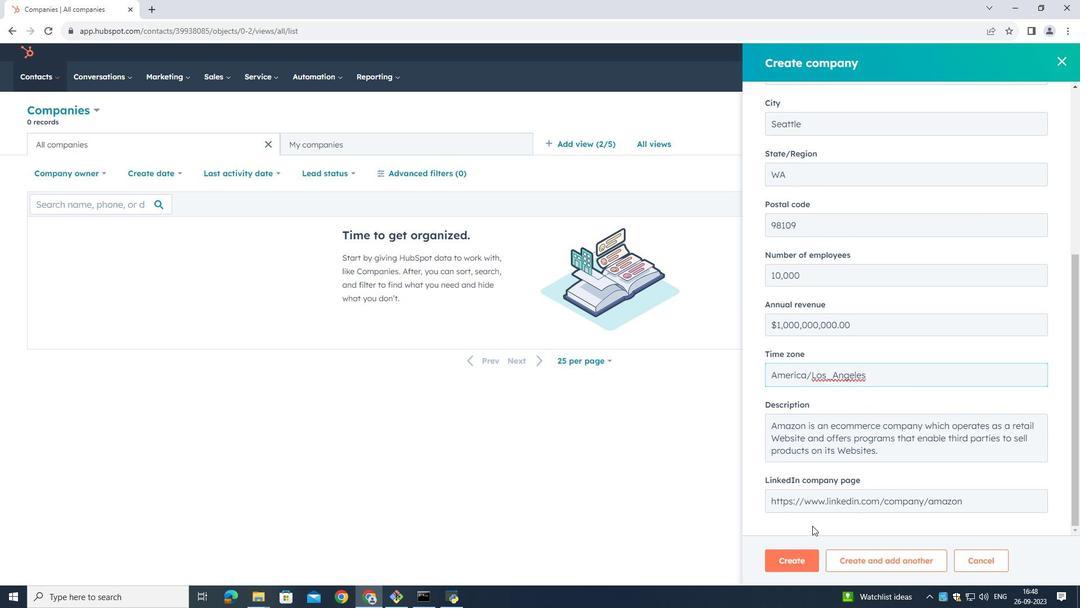 
Action: Mouse scrolled (929, 417) with delta (0, 0)
Screenshot: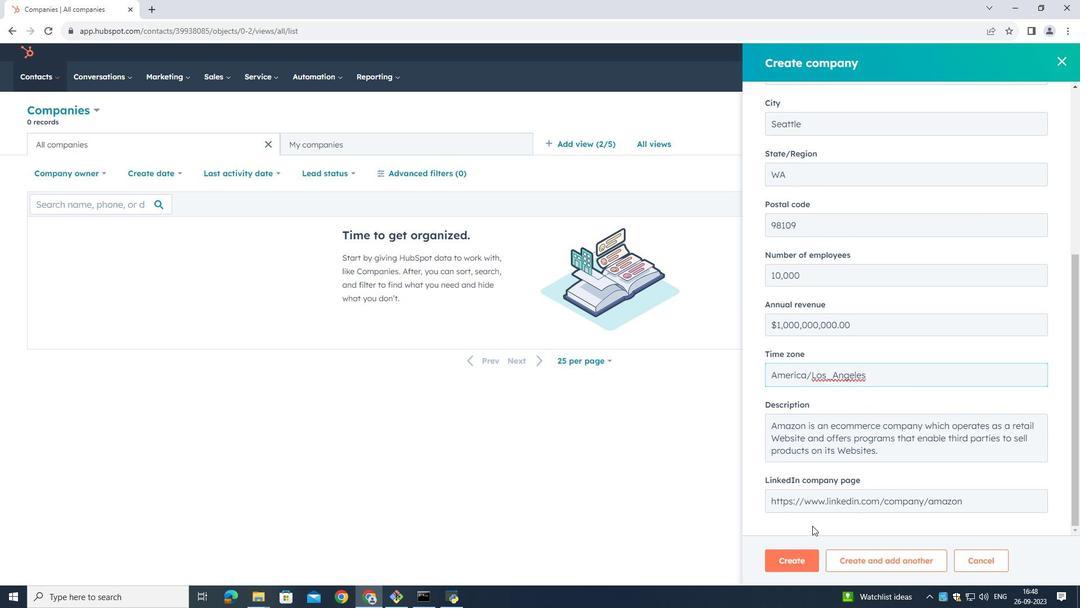 
Action: Mouse scrolled (929, 417) with delta (0, 0)
Screenshot: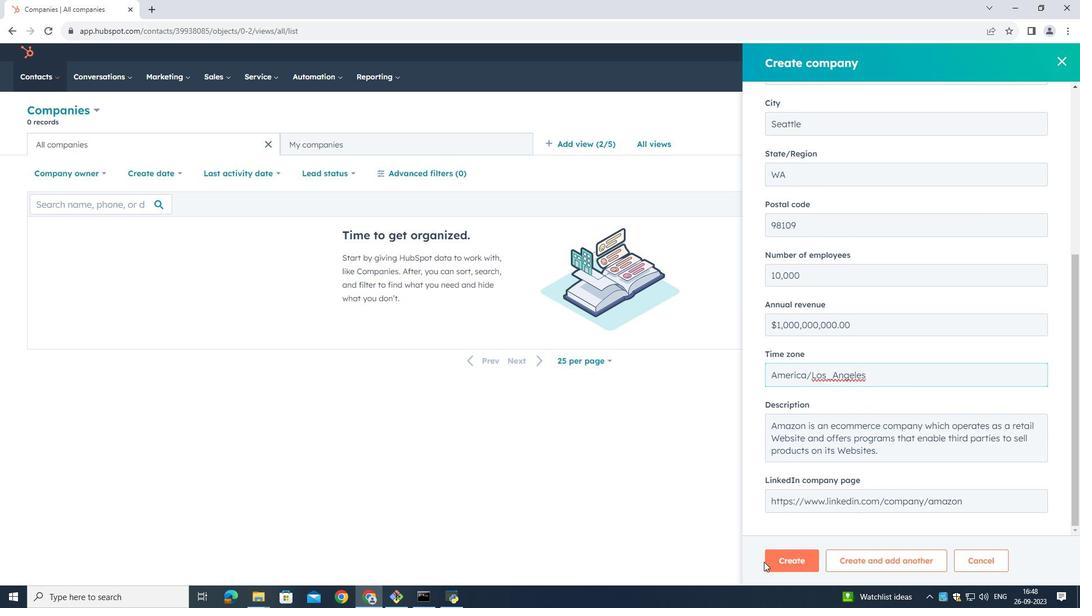 
Action: Mouse scrolled (929, 417) with delta (0, 0)
Screenshot: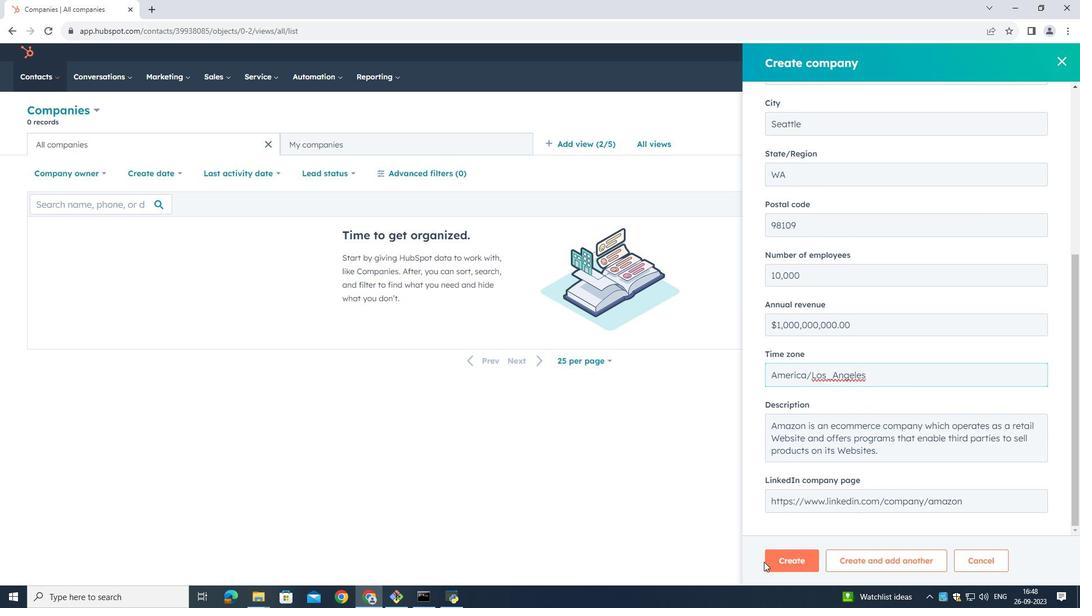 
Action: Mouse moved to (812, 571)
Screenshot: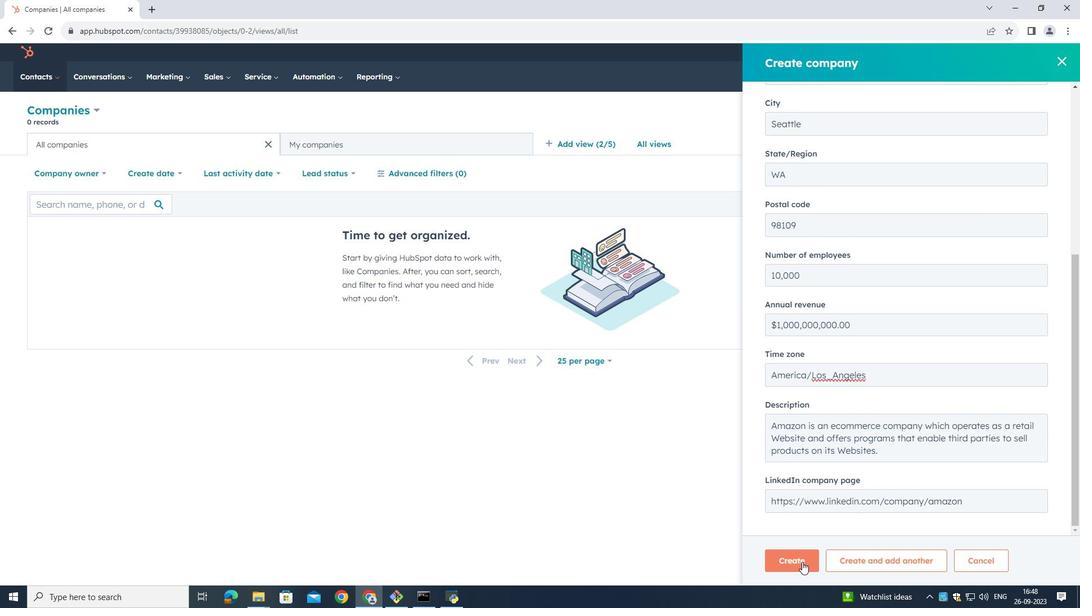 
Action: Mouse pressed left at (812, 571)
Screenshot: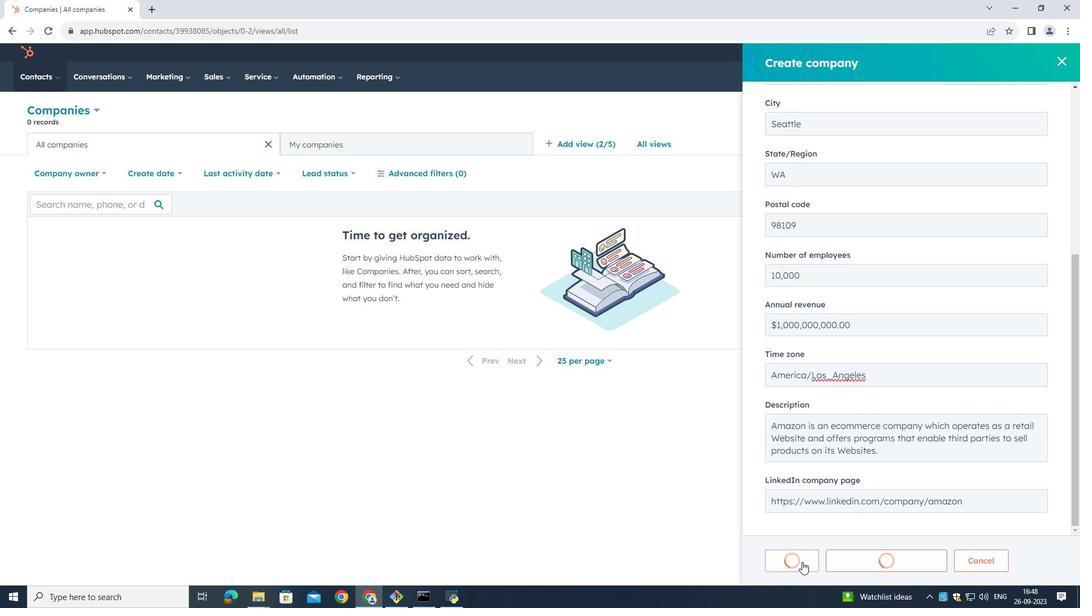 
Action: Mouse moved to (69, 86)
Screenshot: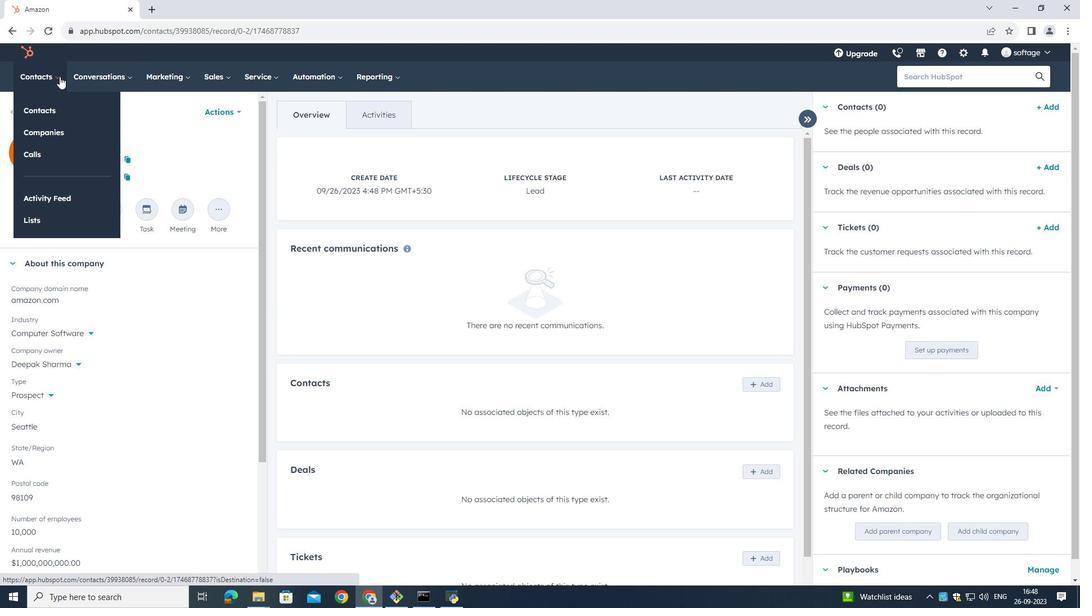 
Action: Mouse pressed left at (69, 86)
Screenshot: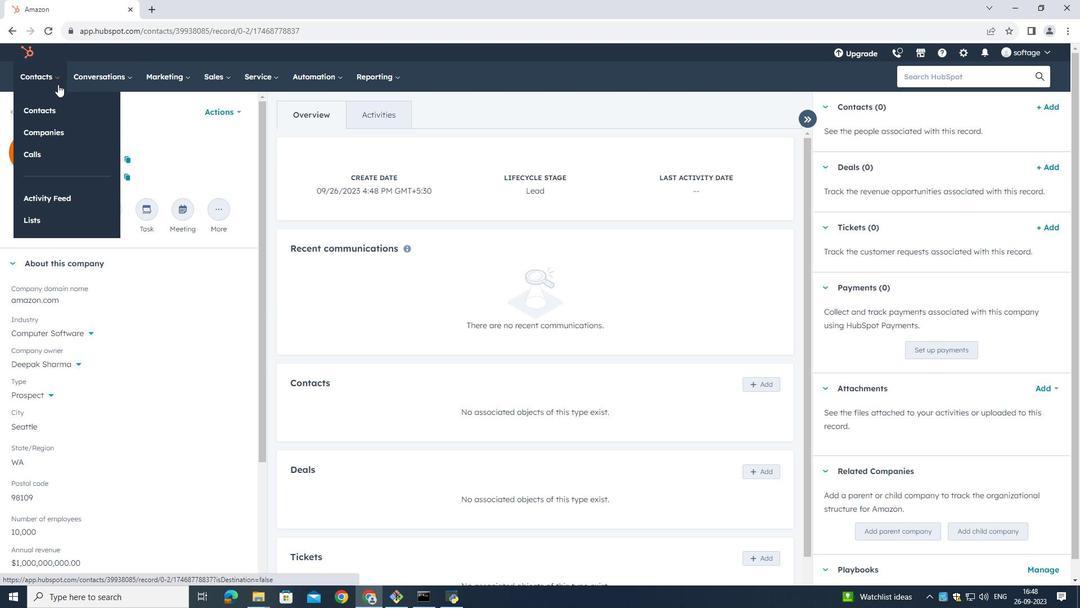 
Action: Mouse moved to (59, 141)
Screenshot: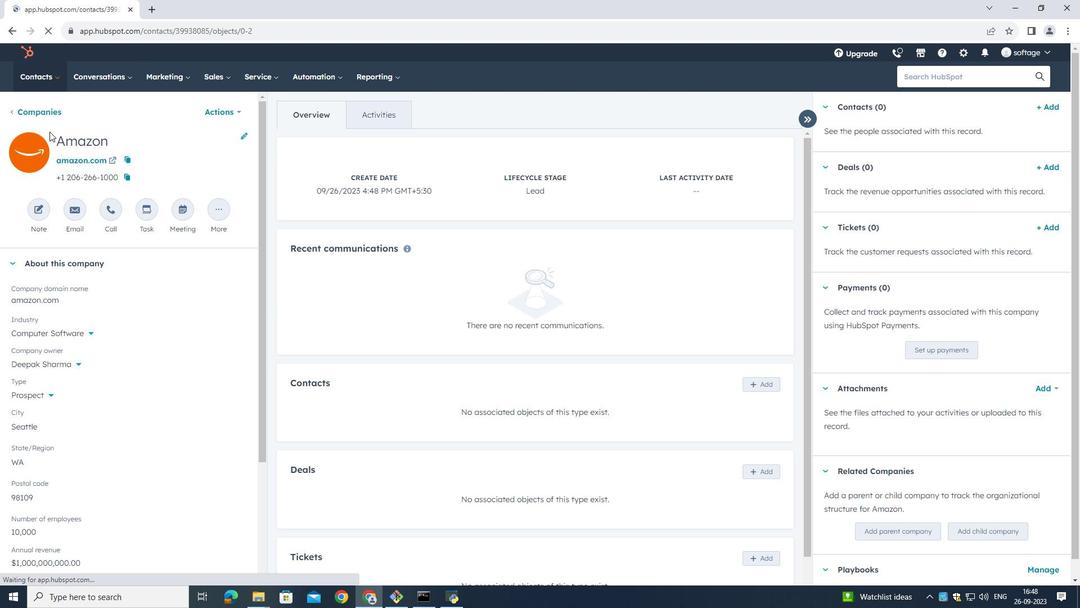 
Action: Mouse pressed left at (59, 141)
Screenshot: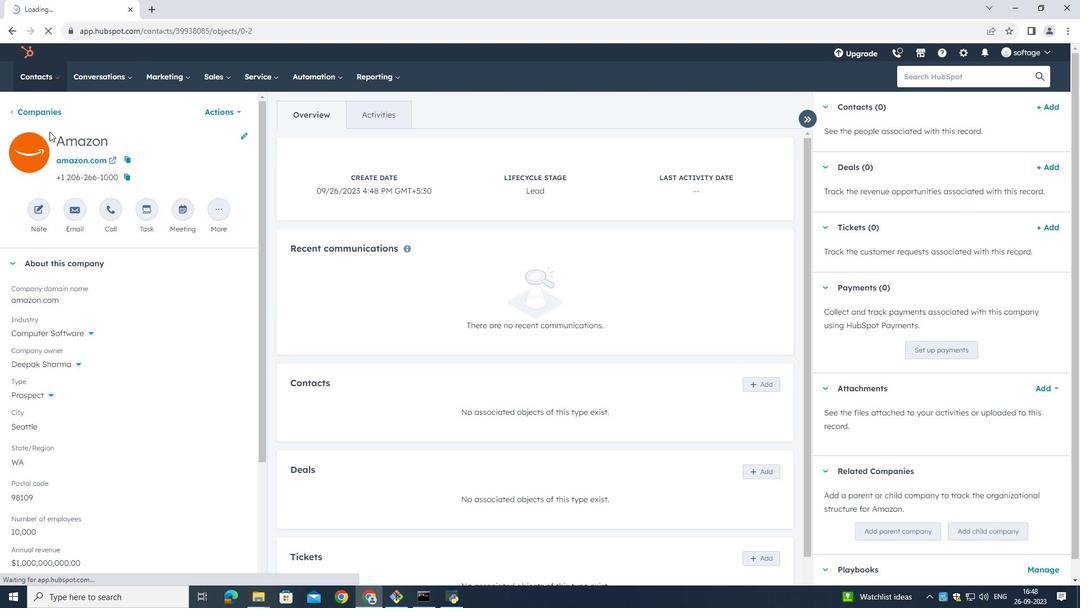 
Action: Mouse moved to (117, 263)
Screenshot: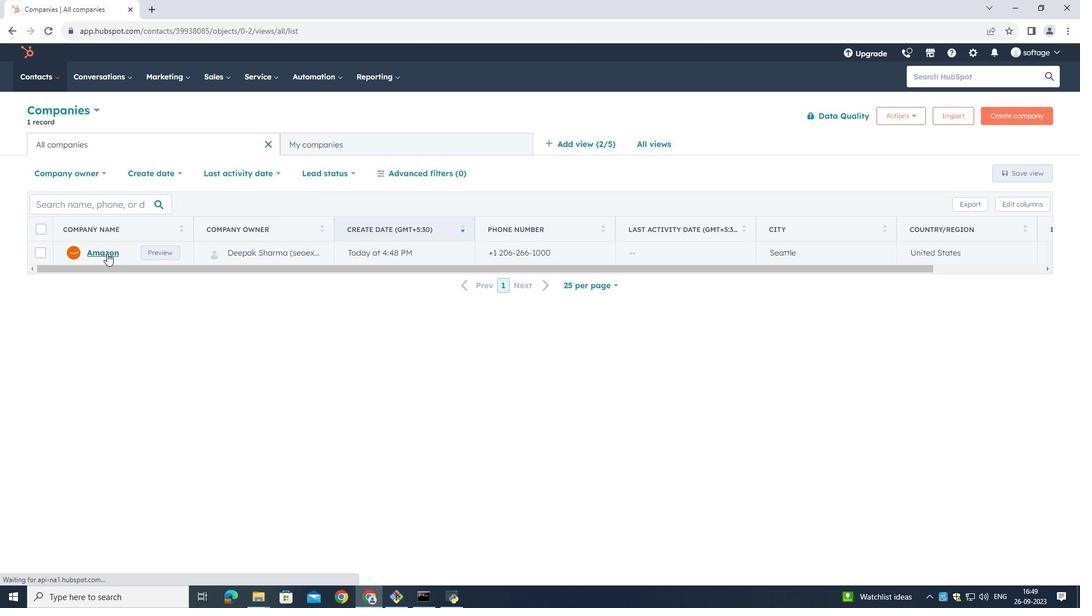 
Action: Mouse pressed left at (117, 263)
Screenshot: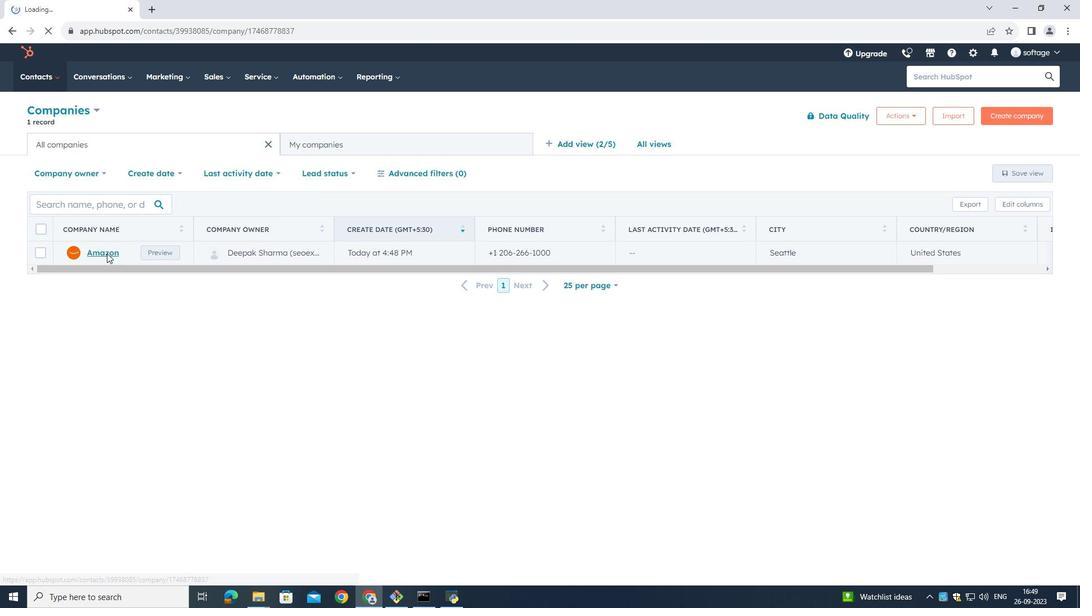 
Action: Mouse moved to (63, 456)
Screenshot: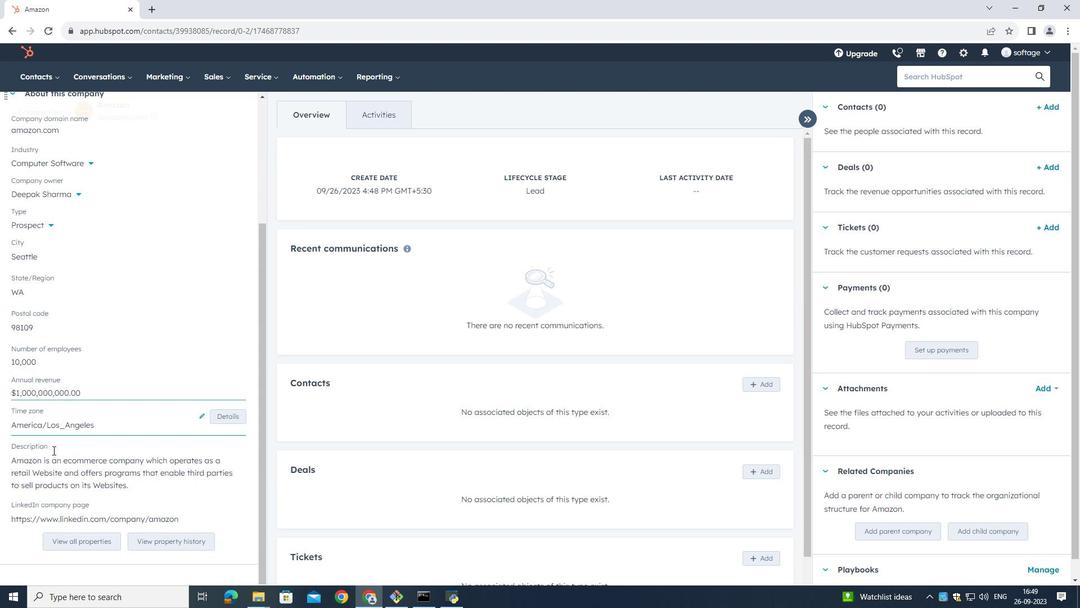 
Action: Mouse scrolled (63, 455) with delta (0, 0)
Screenshot: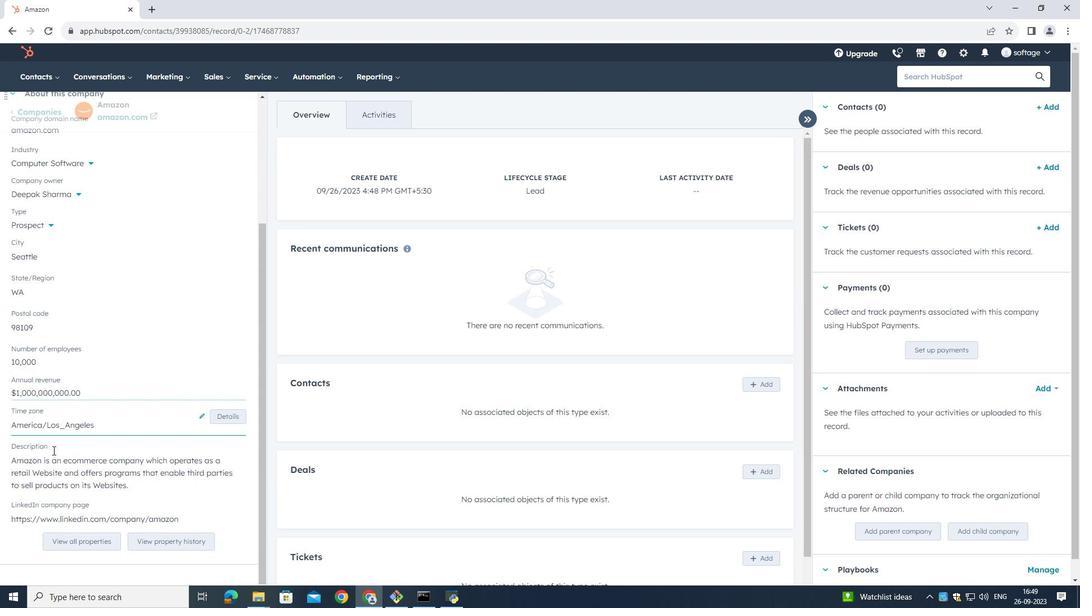 
Action: Mouse moved to (63, 458)
Screenshot: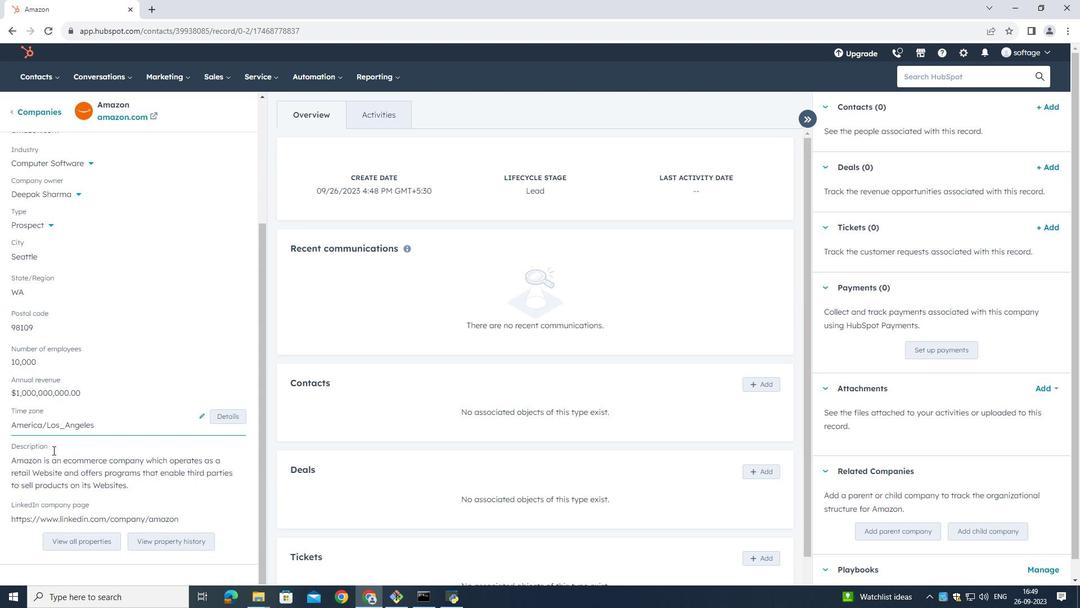 
Action: Mouse scrolled (63, 457) with delta (0, 0)
Screenshot: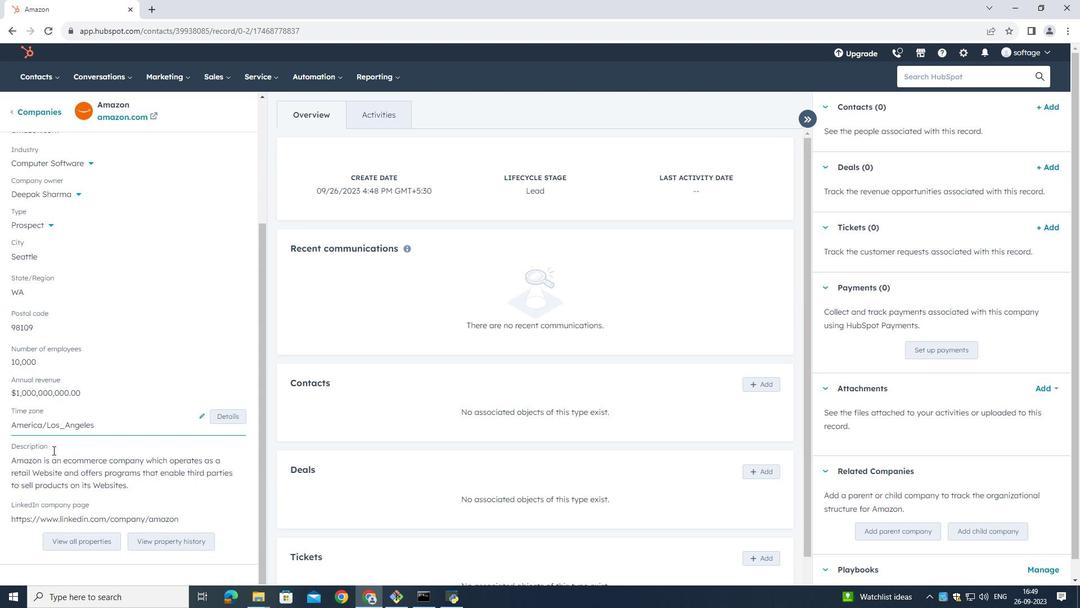 
Action: Mouse moved to (63, 460)
Screenshot: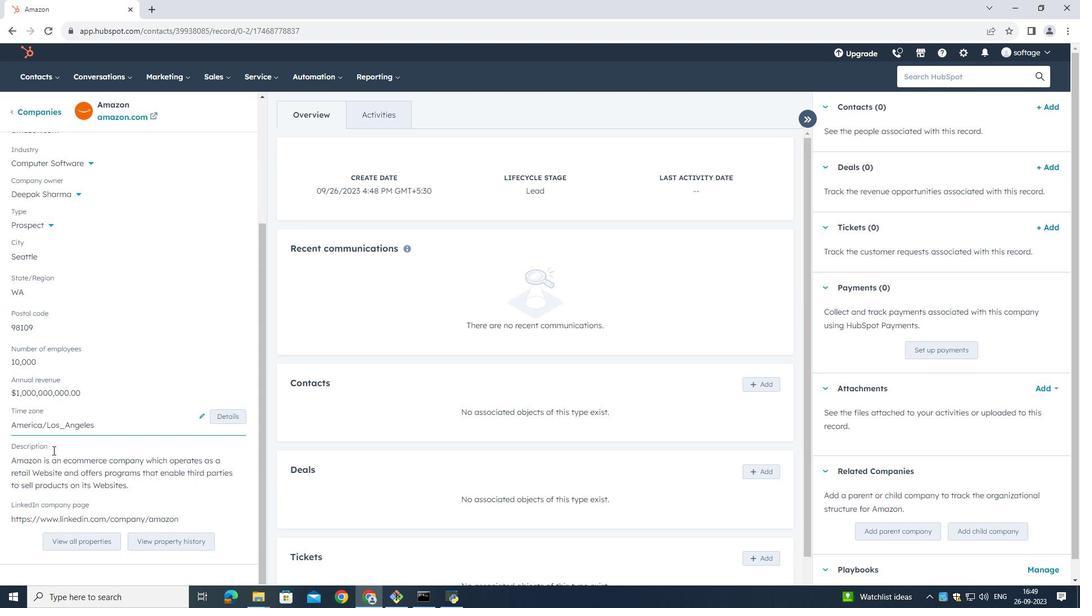 
Action: Mouse scrolled (63, 459) with delta (0, 0)
Screenshot: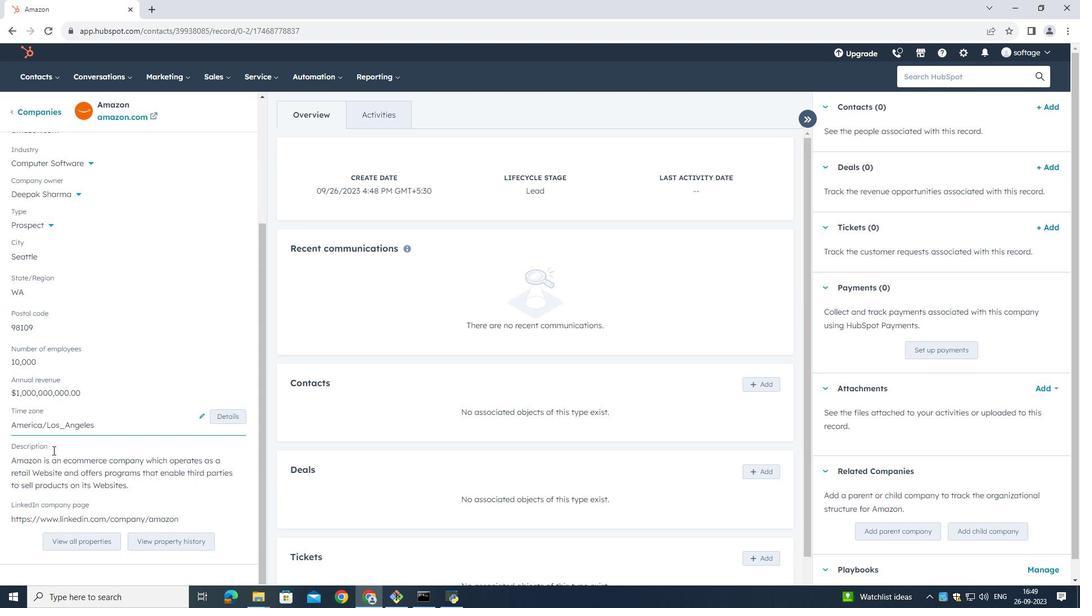 
Action: Mouse scrolled (63, 459) with delta (0, 0)
Screenshot: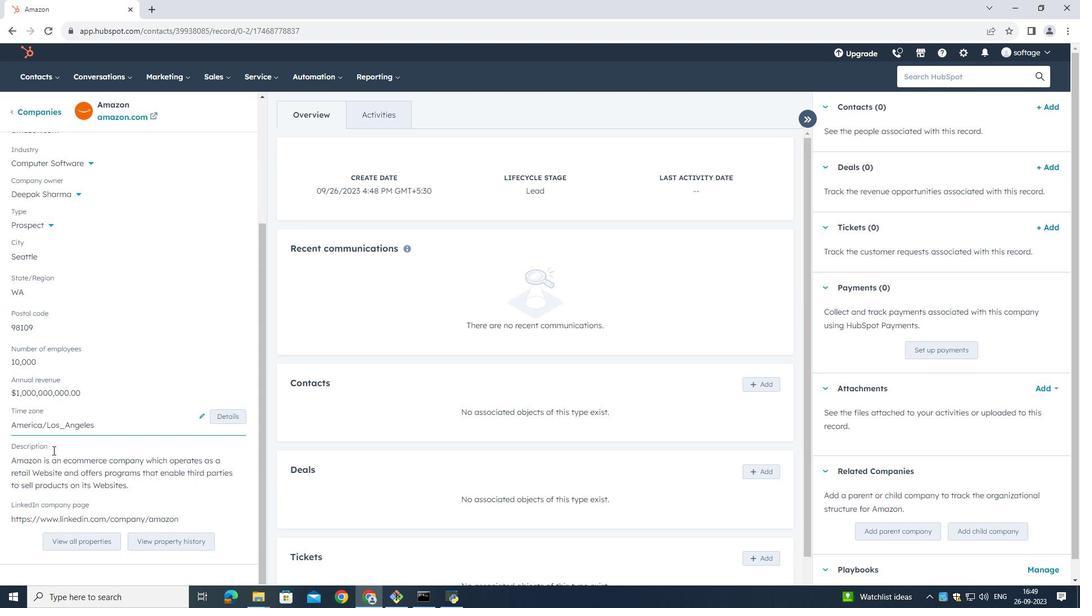 
Action: Mouse scrolled (63, 459) with delta (0, 0)
Screenshot: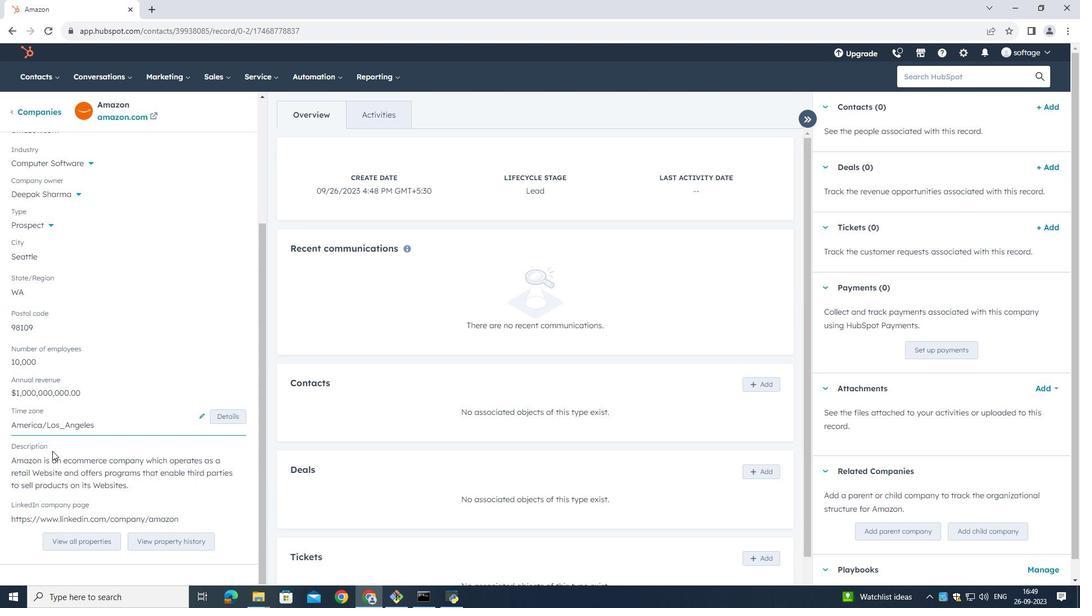 
Action: Mouse scrolled (63, 459) with delta (0, 0)
Screenshot: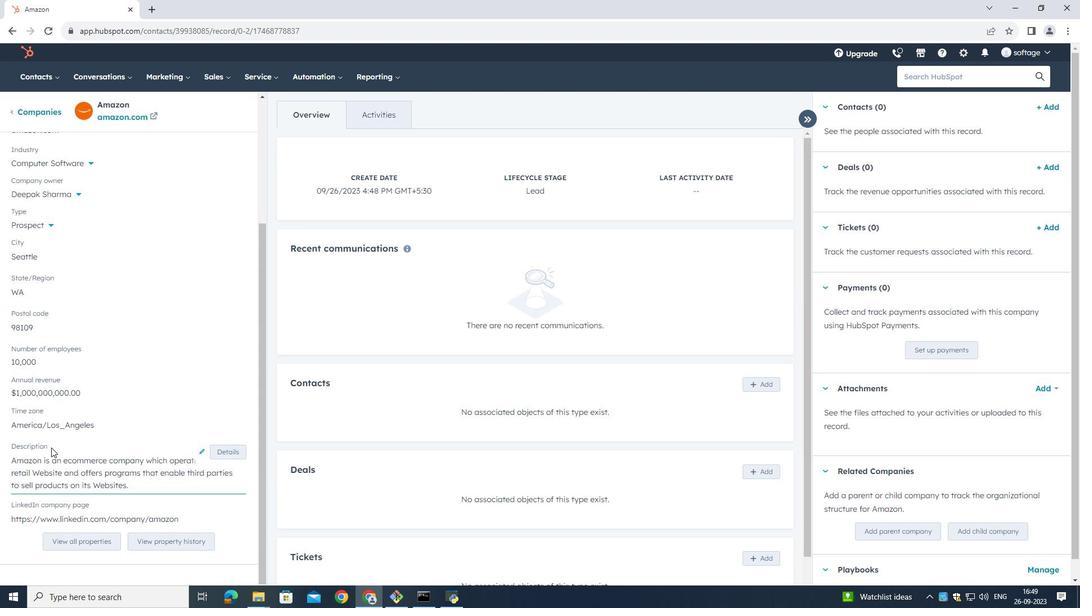 
Action: Mouse scrolled (63, 459) with delta (0, 0)
Screenshot: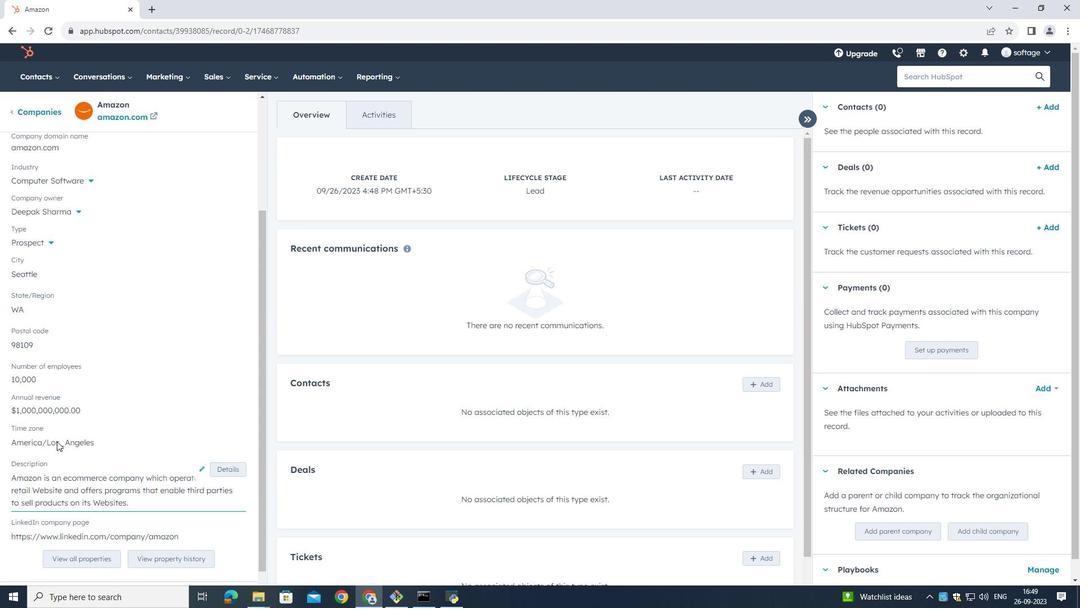 
Action: Mouse scrolled (63, 459) with delta (0, 0)
Screenshot: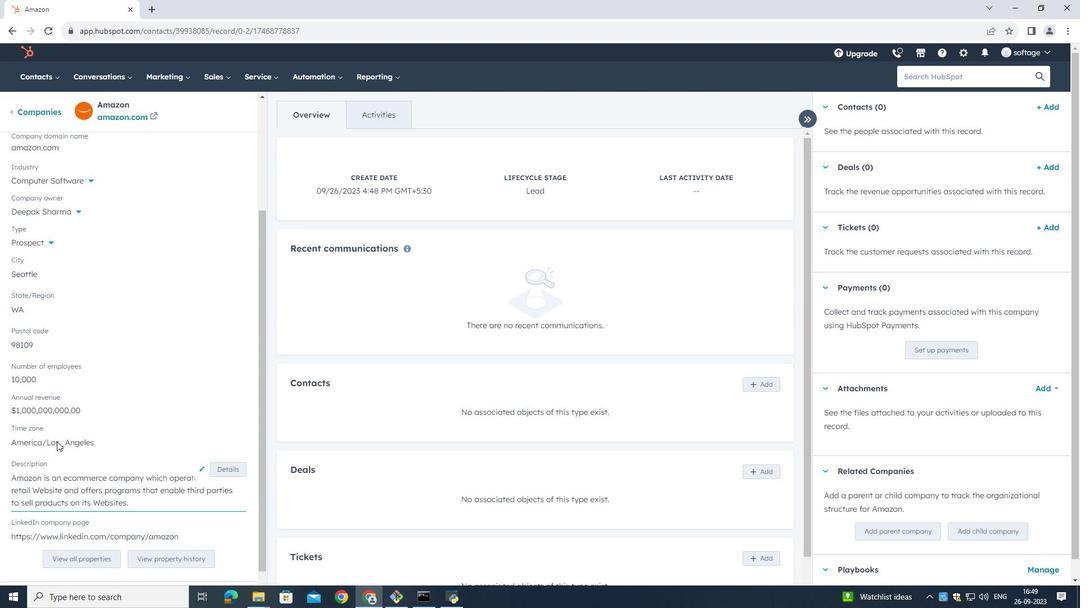 
Action: Mouse scrolled (63, 459) with delta (0, 0)
Screenshot: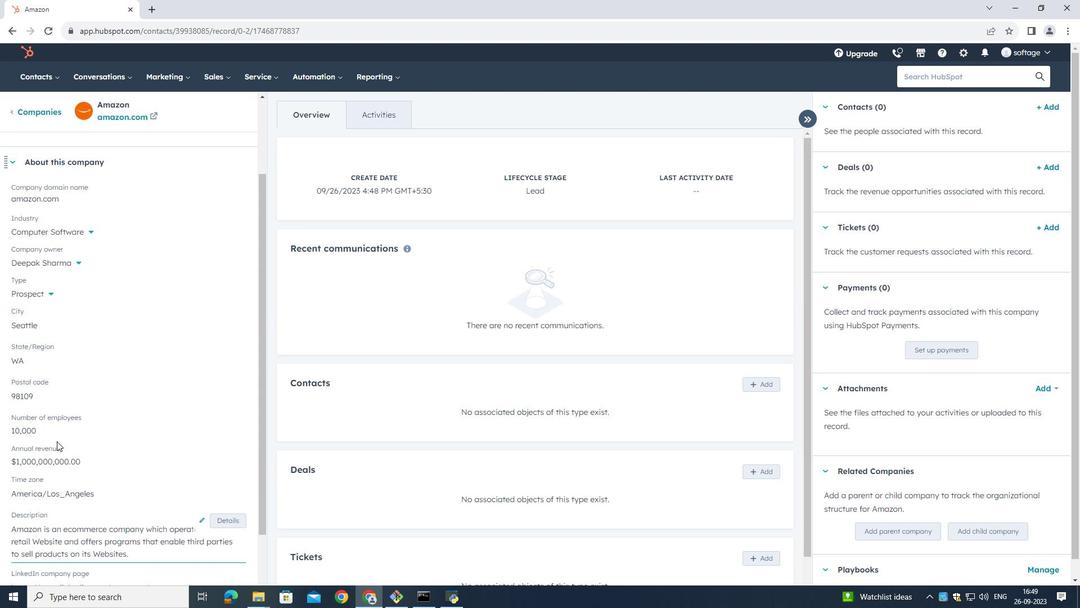 
Action: Mouse moved to (66, 451)
Screenshot: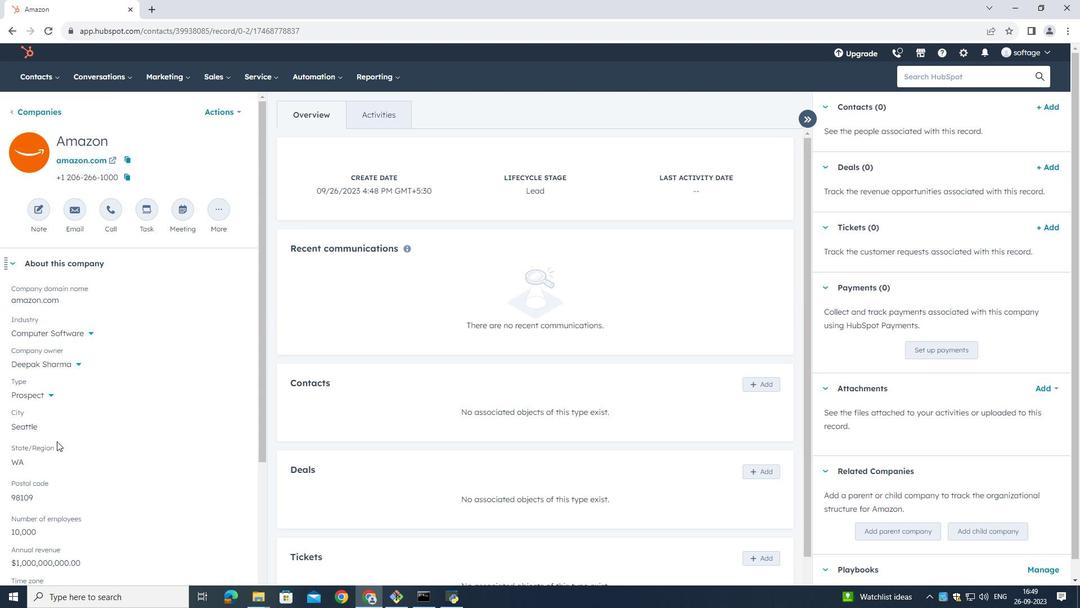 
Action: Mouse scrolled (66, 452) with delta (0, 0)
Screenshot: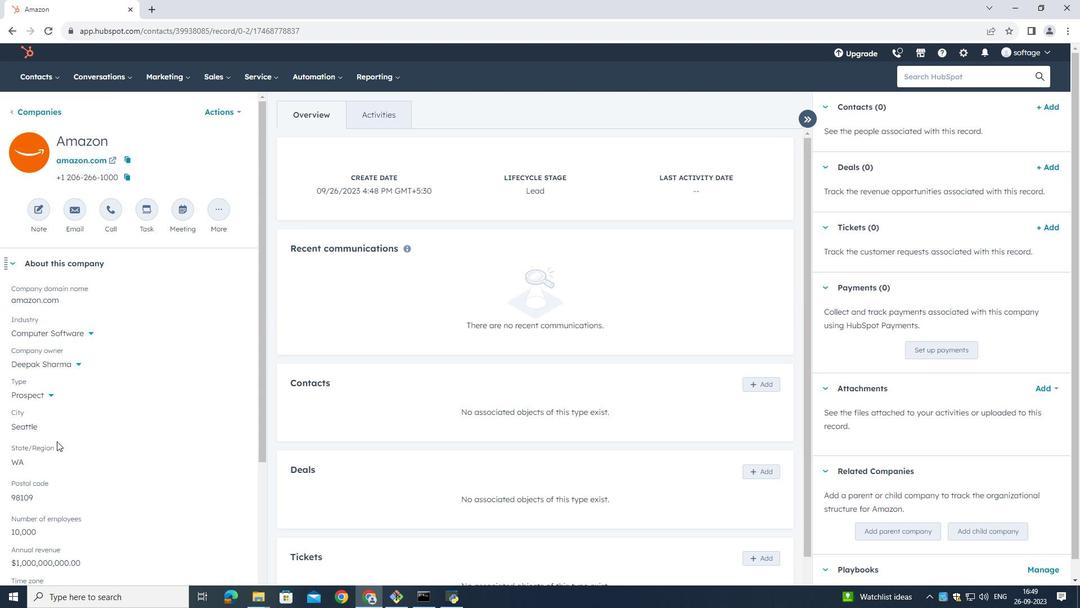 
Action: Mouse scrolled (66, 452) with delta (0, 0)
Screenshot: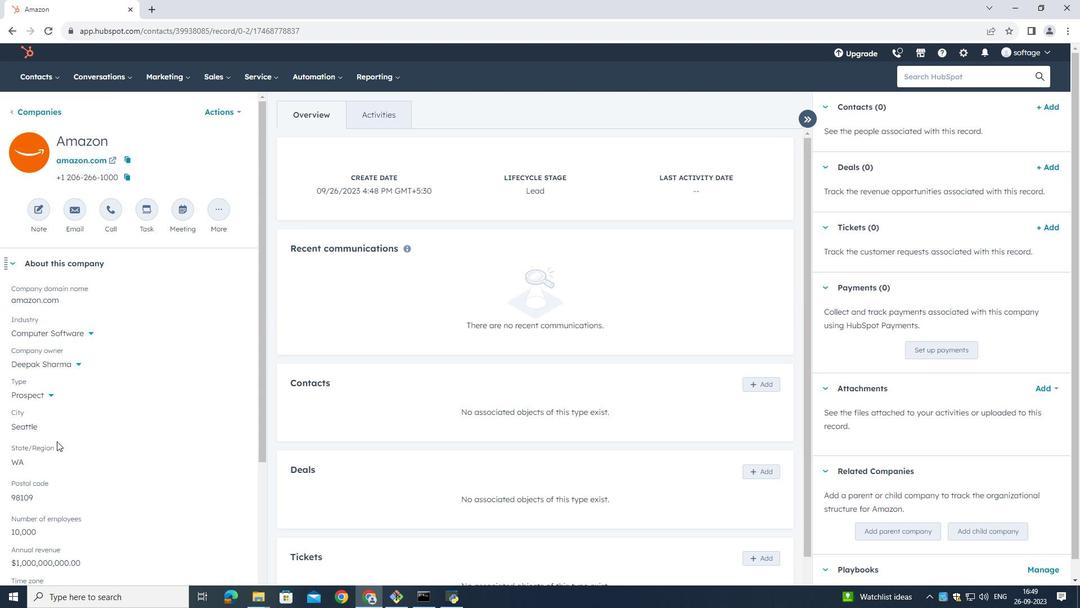 
Action: Mouse scrolled (66, 452) with delta (0, 0)
Screenshot: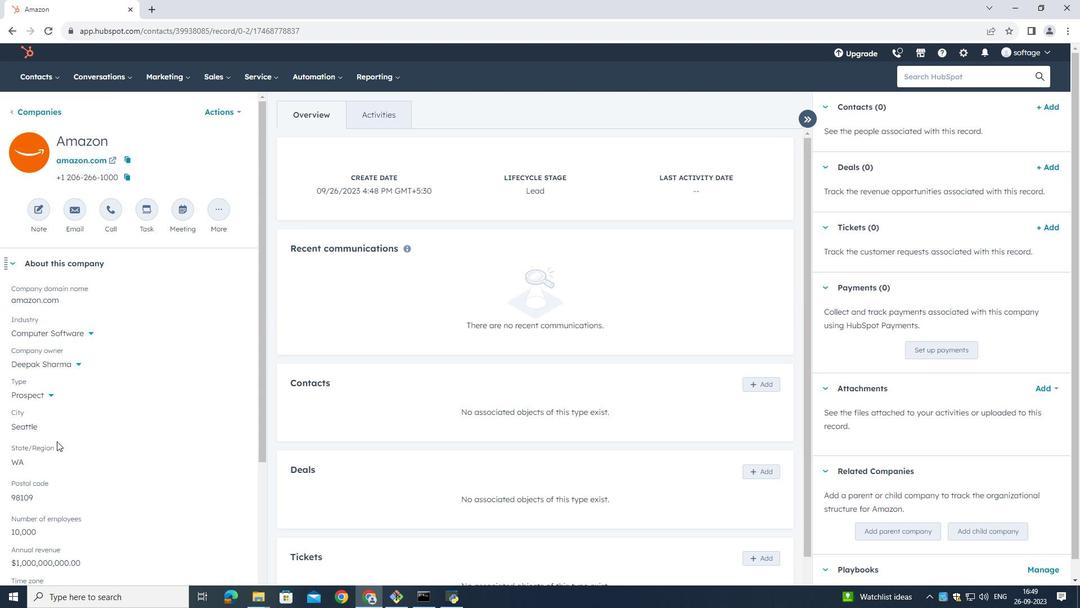 
Action: Mouse scrolled (66, 452) with delta (0, 0)
Screenshot: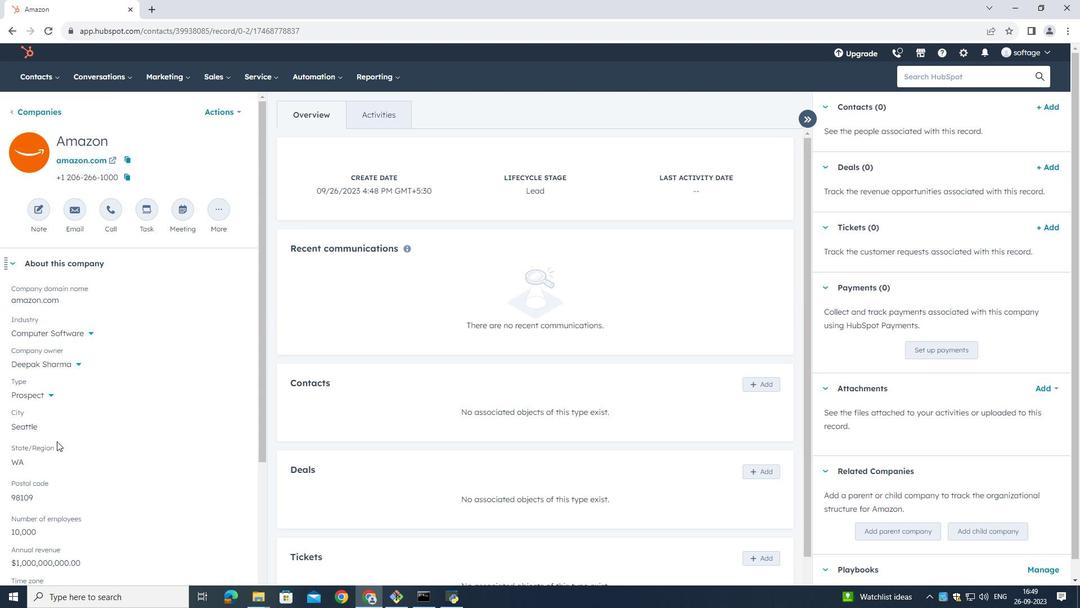 
Action: Mouse scrolled (66, 452) with delta (0, 0)
Screenshot: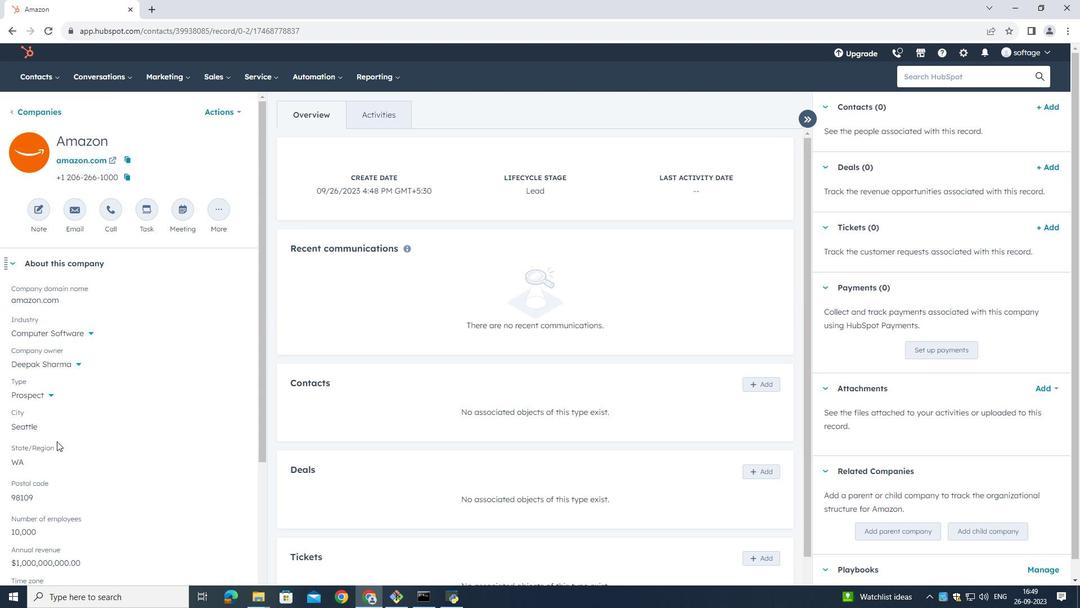 
Action: Mouse scrolled (66, 452) with delta (0, 0)
Screenshot: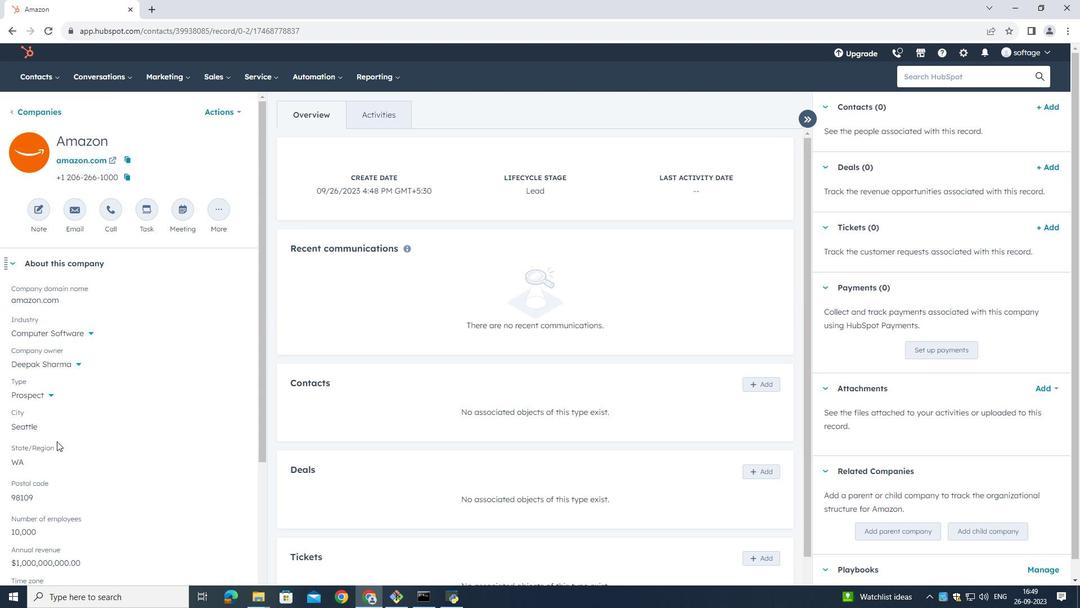 
Action: Mouse scrolled (66, 452) with delta (0, 0)
Screenshot: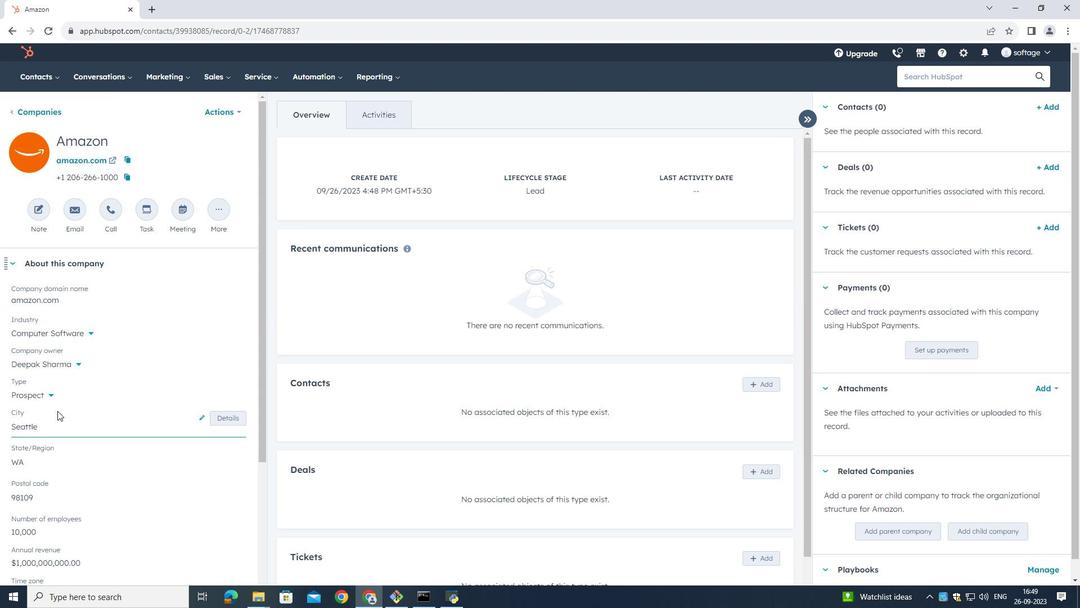 
Action: Mouse scrolled (66, 452) with delta (0, 0)
Screenshot: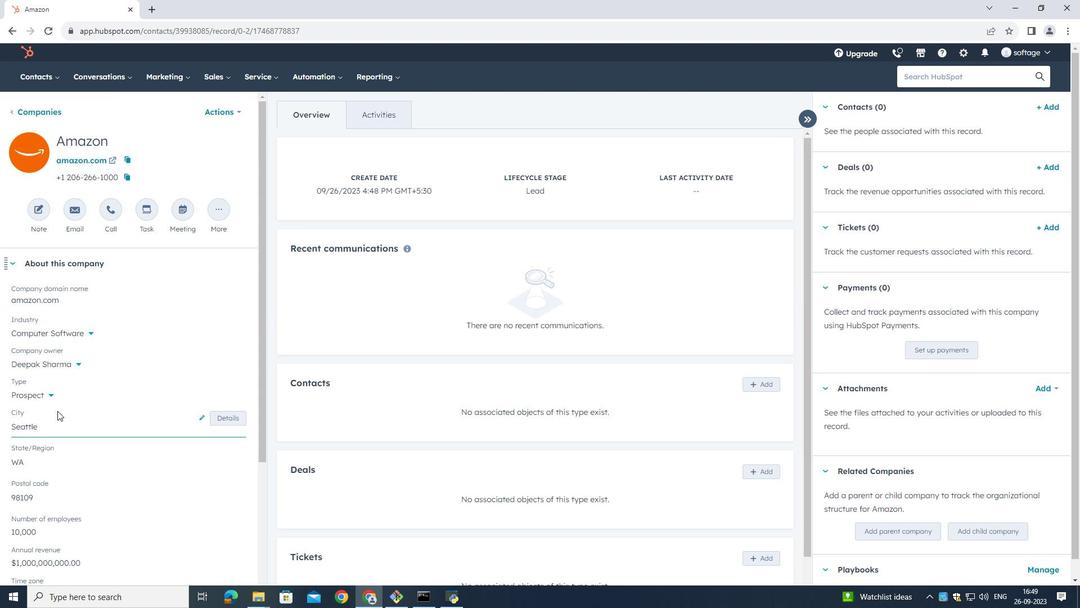 
Action: Mouse scrolled (66, 452) with delta (0, 0)
Screenshot: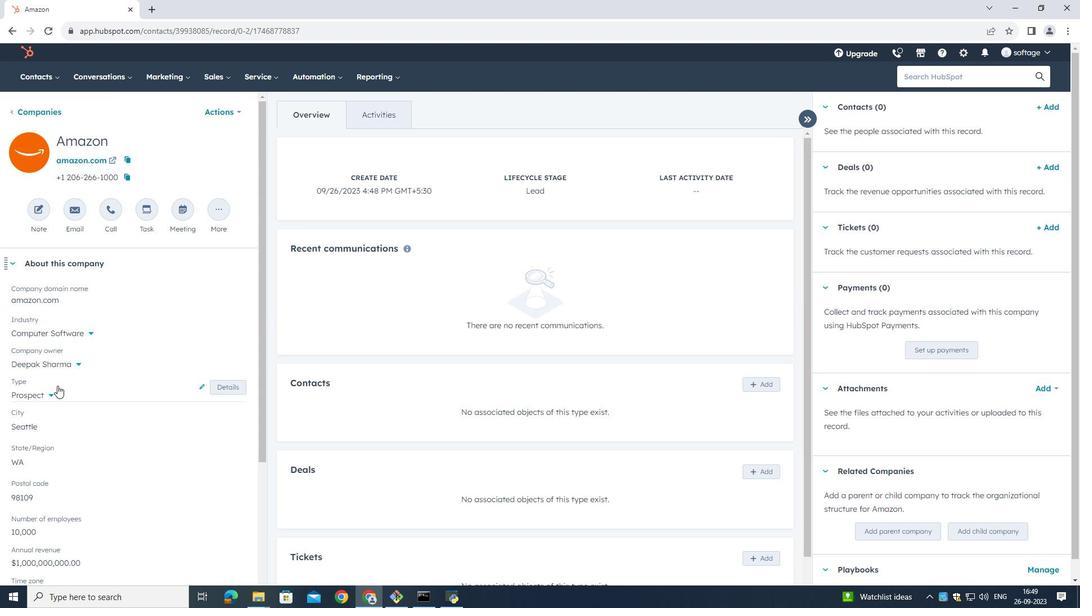 
Action: Mouse scrolled (66, 452) with delta (0, 0)
Screenshot: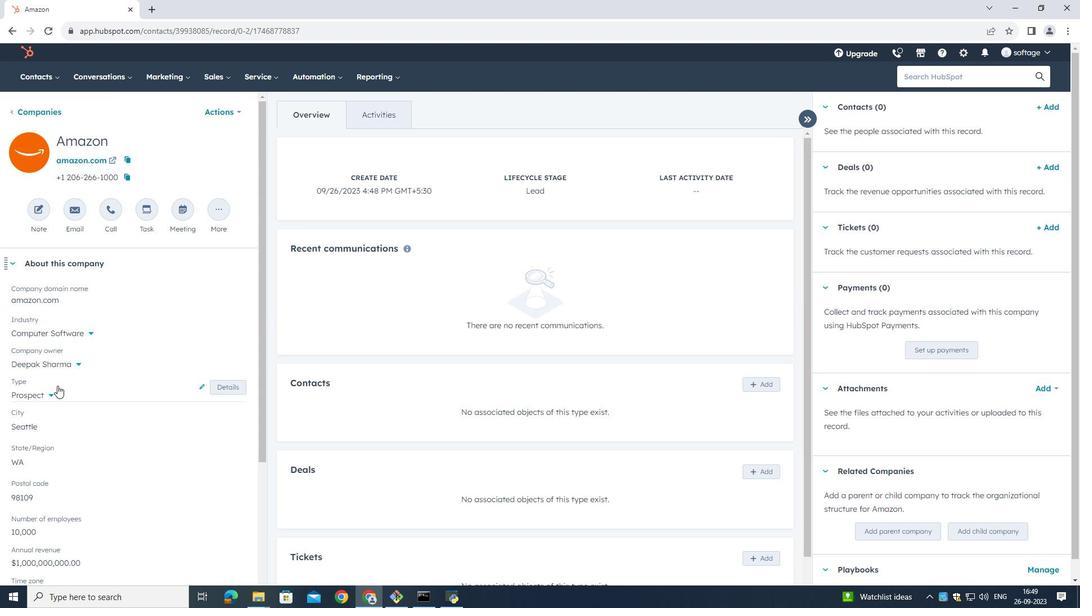 
Action: Mouse scrolled (66, 452) with delta (0, 0)
Screenshot: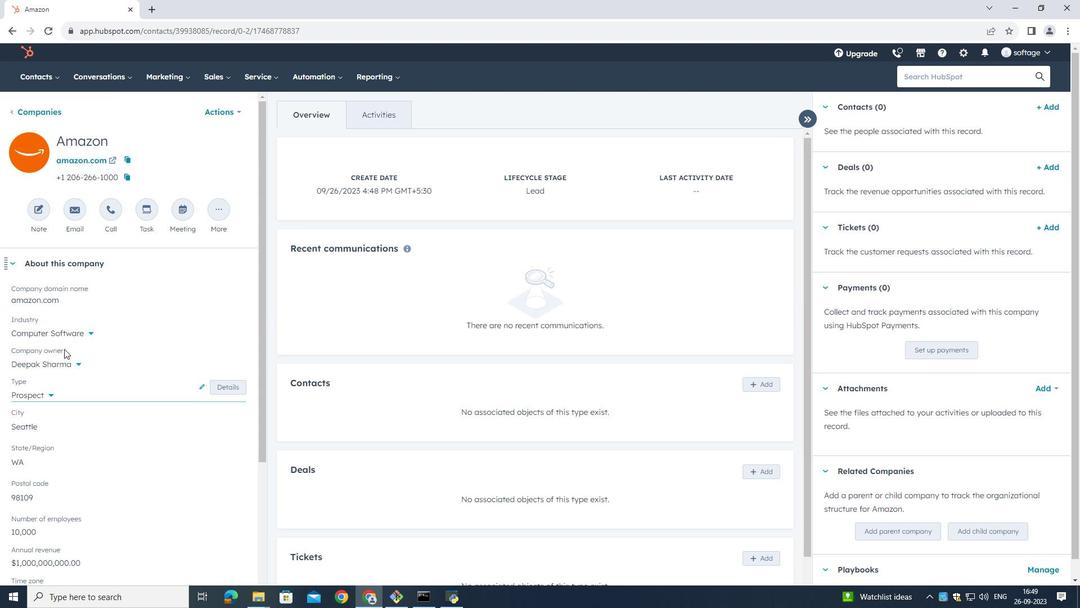 
Action: Mouse scrolled (66, 452) with delta (0, 0)
Screenshot: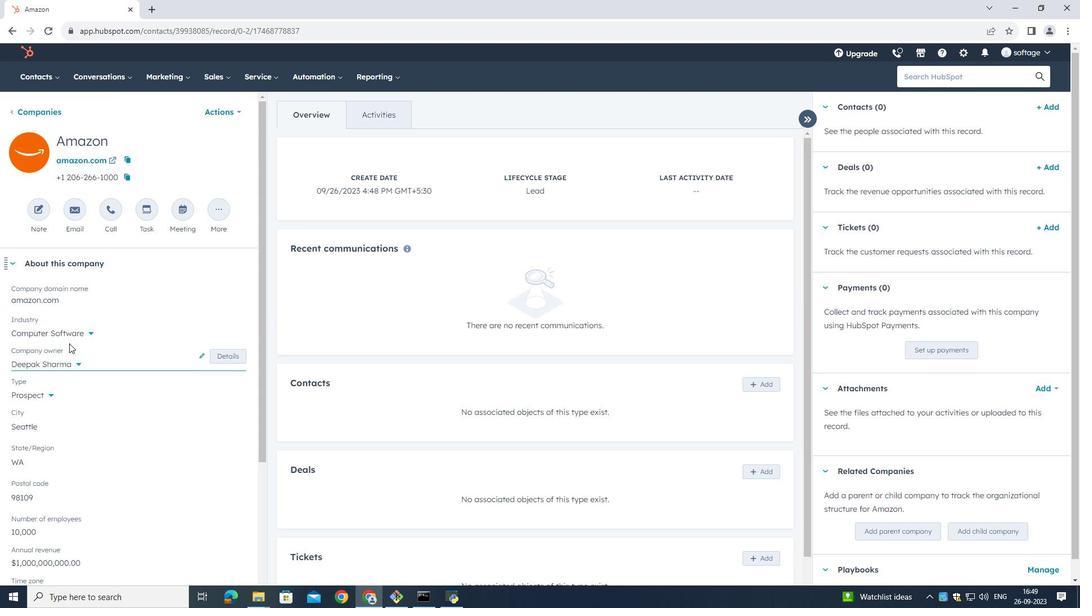 
Action: Mouse scrolled (66, 452) with delta (0, 0)
Screenshot: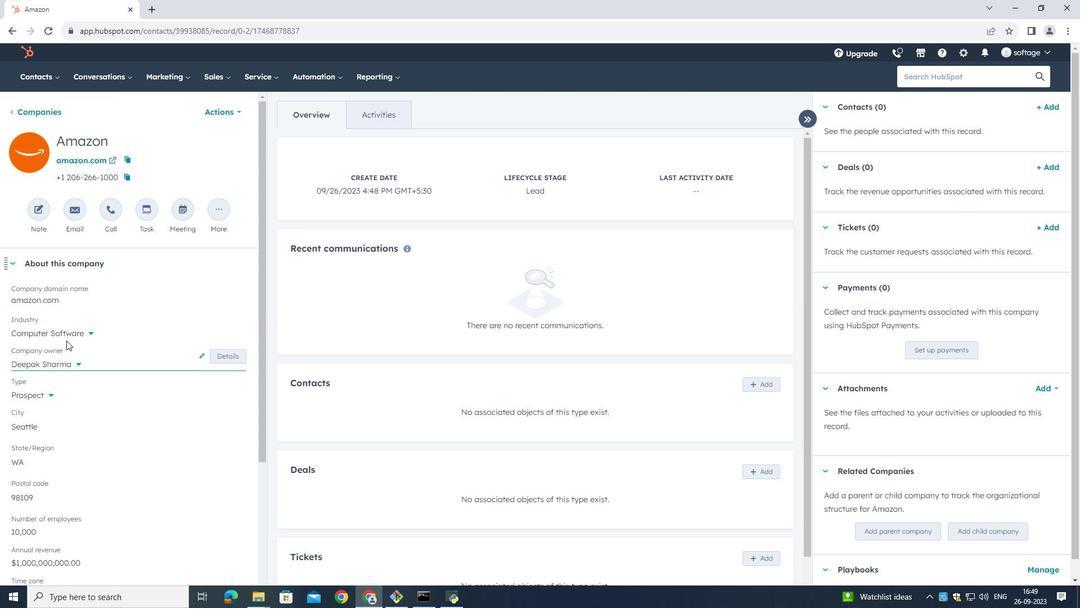 
Action: Mouse scrolled (66, 452) with delta (0, 0)
Screenshot: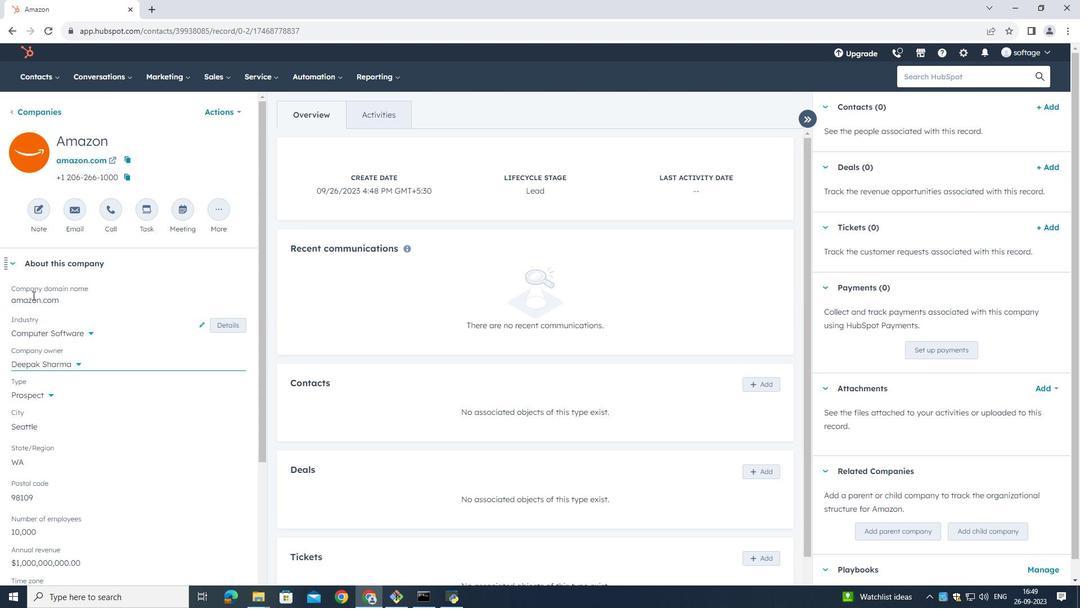 
Action: Mouse moved to (67, 85)
Screenshot: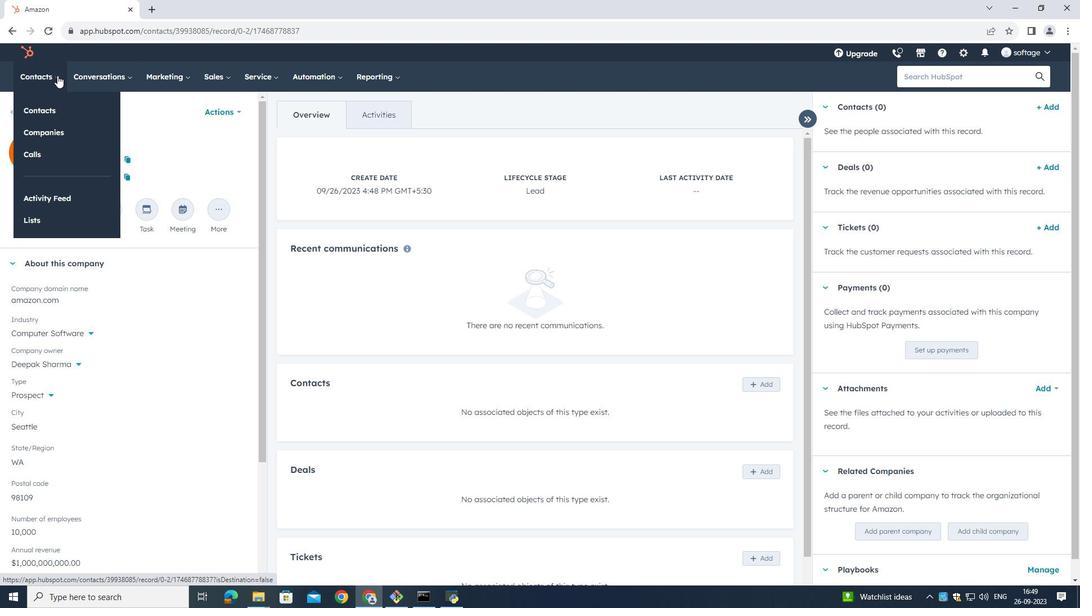 
Action: Mouse pressed left at (67, 85)
Screenshot: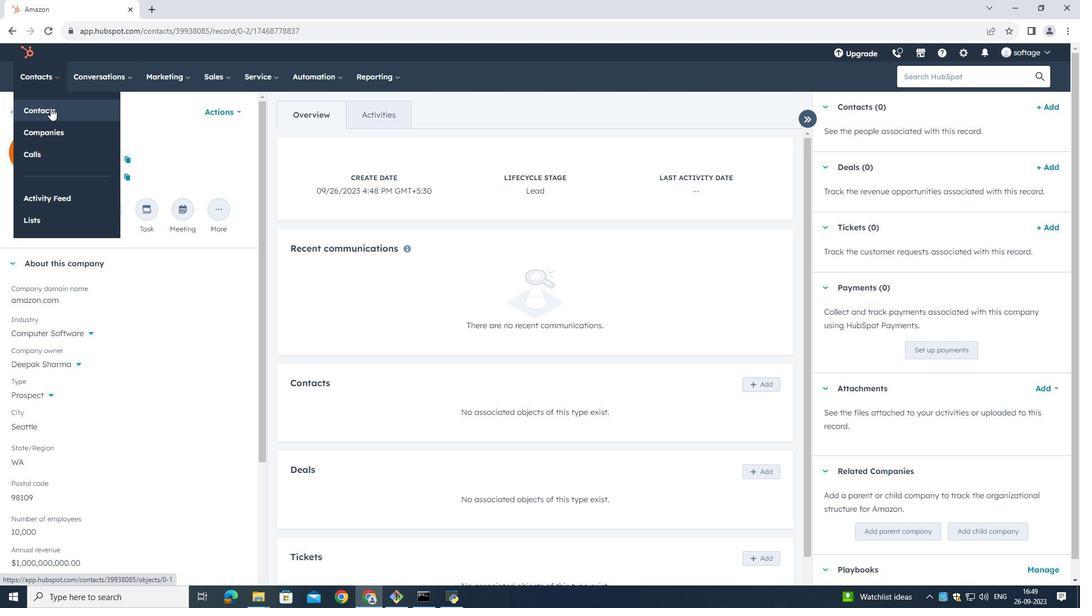 
Action: Mouse moved to (58, 145)
Screenshot: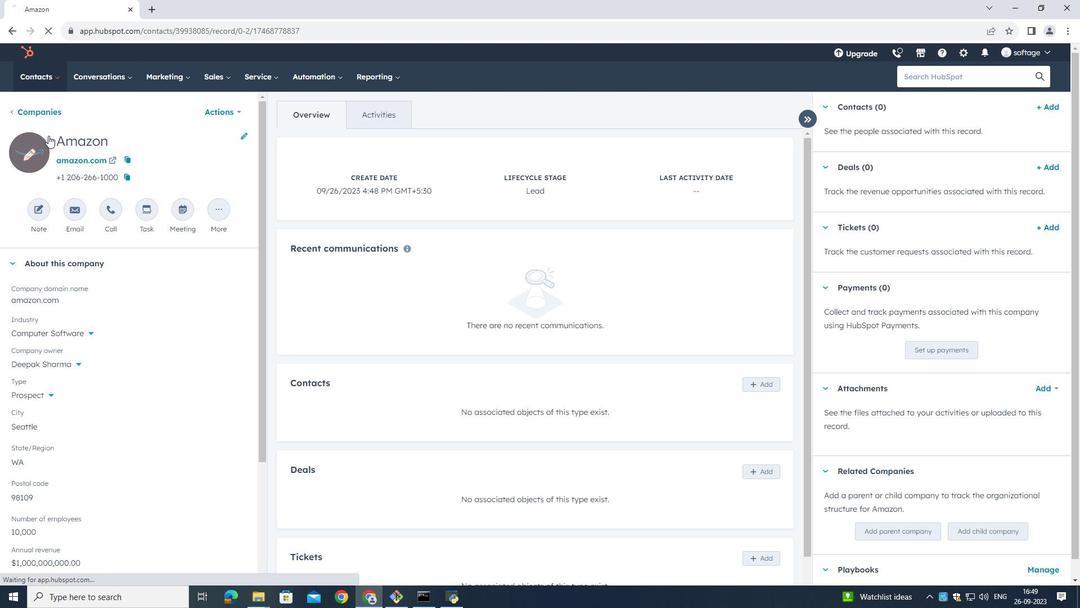 
Action: Mouse pressed left at (58, 145)
Screenshot: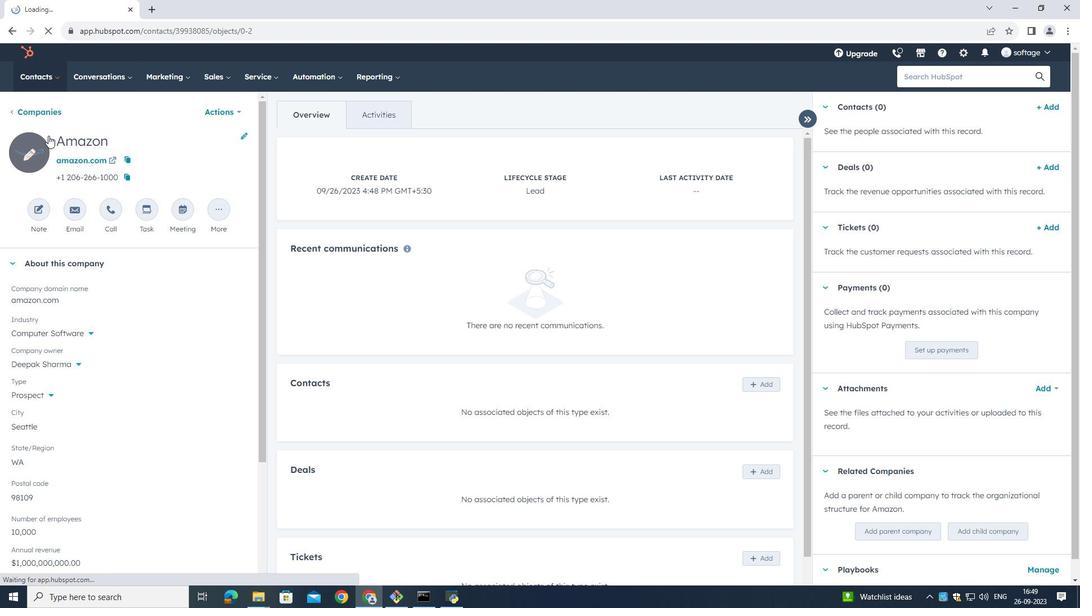 
Action: Mouse moved to (1031, 126)
Screenshot: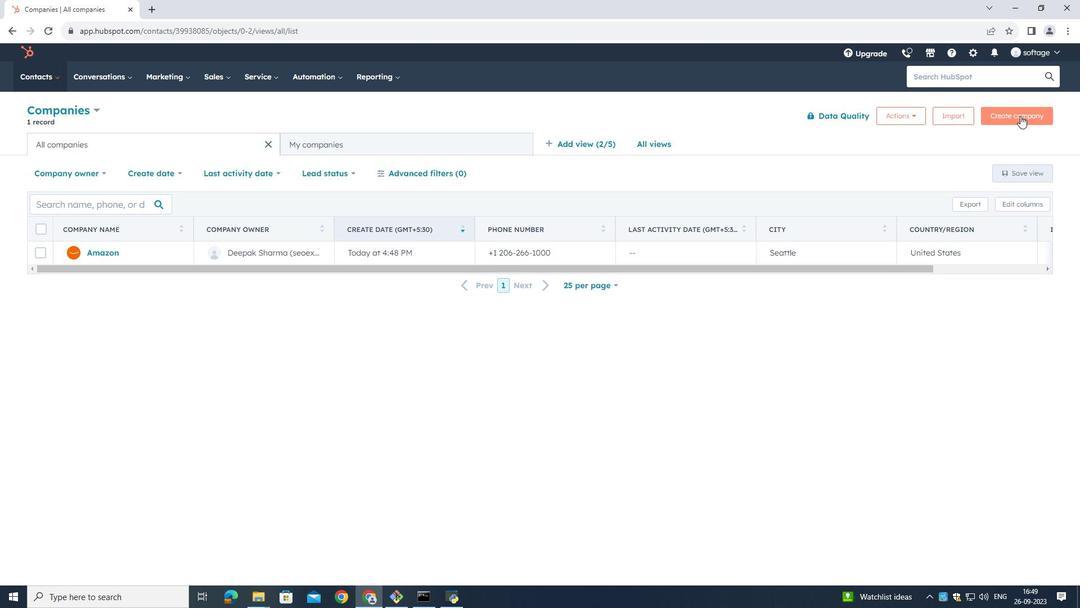 
Action: Mouse pressed left at (1031, 126)
Screenshot: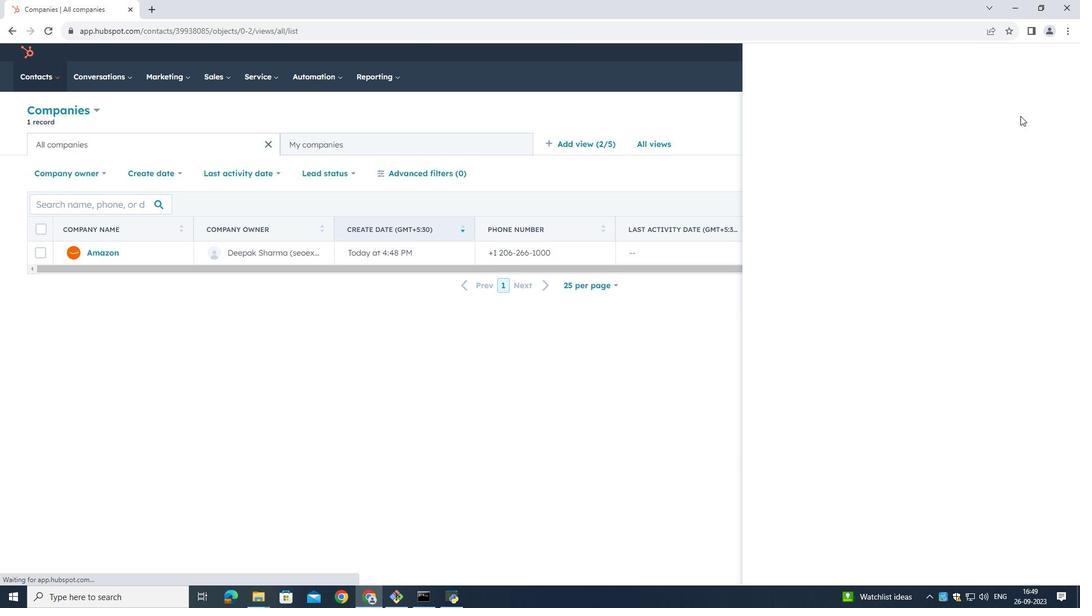 
Action: Mouse moved to (828, 158)
Screenshot: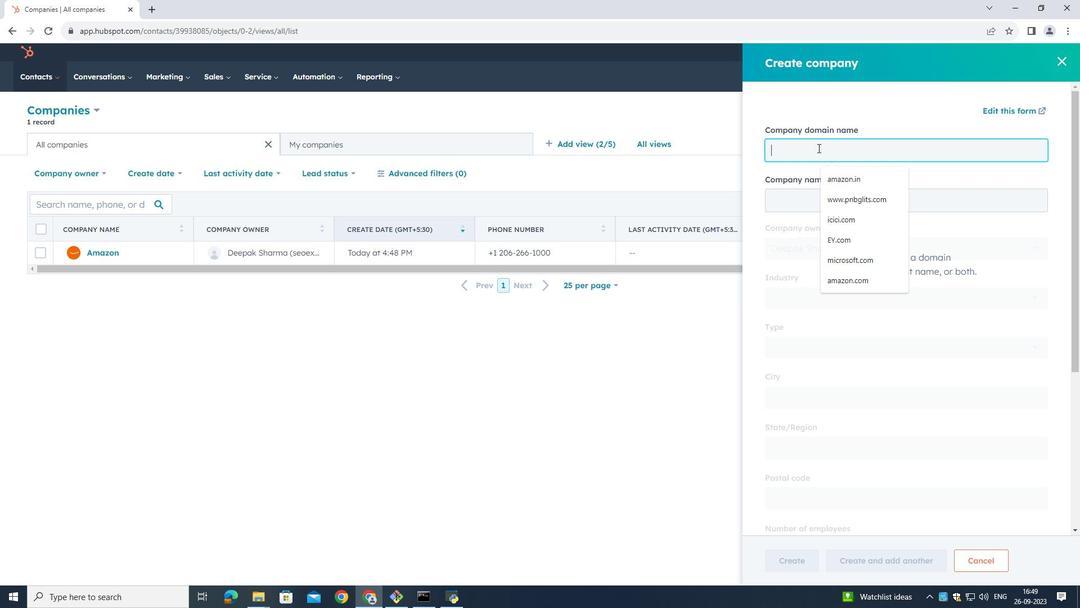 
Action: Mouse pressed left at (828, 158)
Screenshot: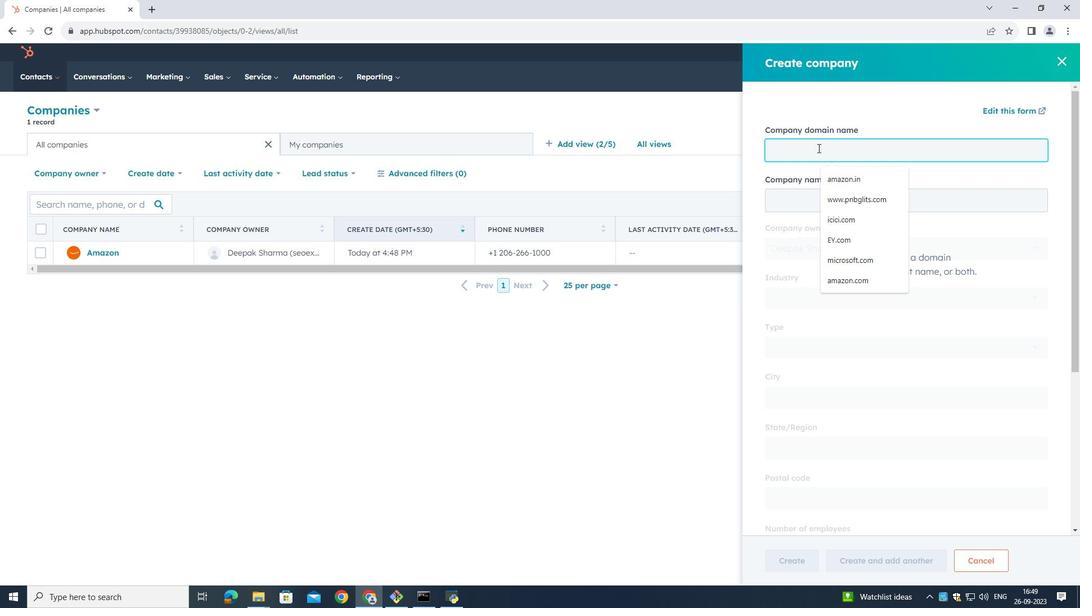 
Action: Key pressed www.microsoft.com
Screenshot: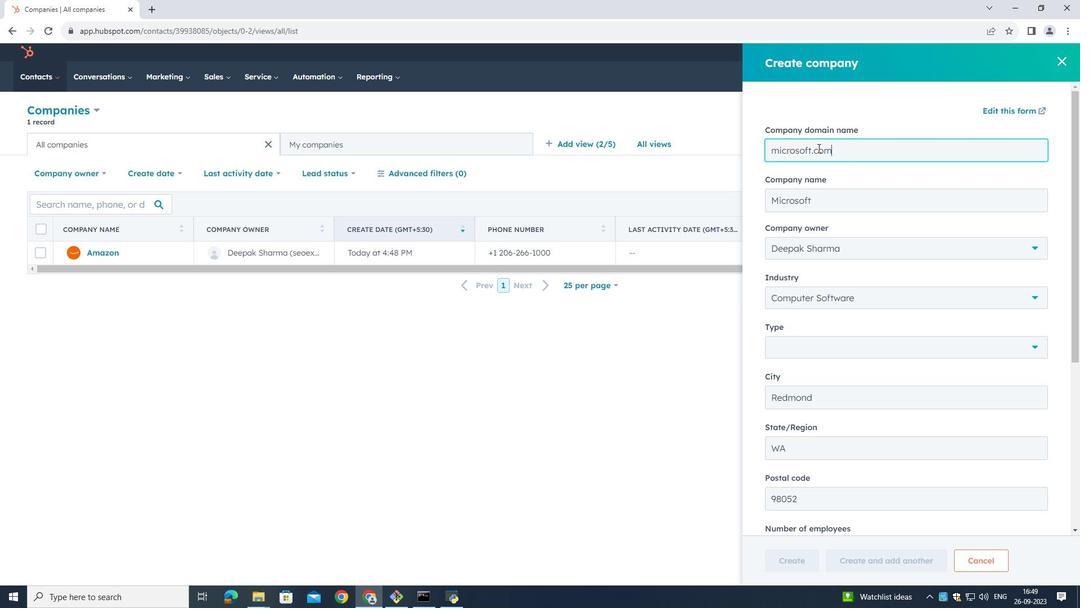 
Action: Mouse moved to (873, 185)
Screenshot: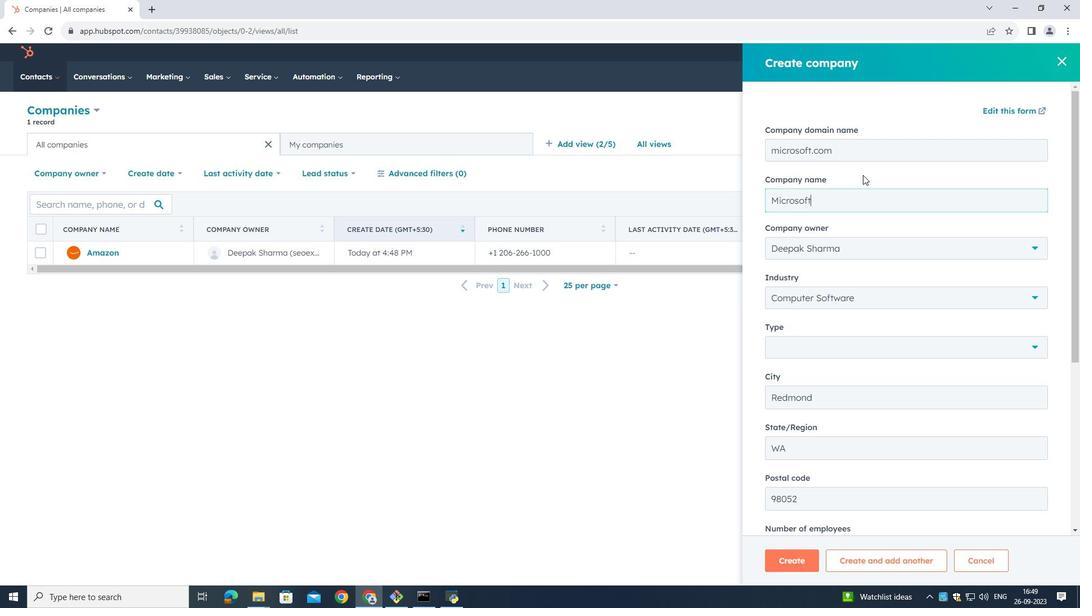 
Action: Mouse pressed left at (873, 185)
Screenshot: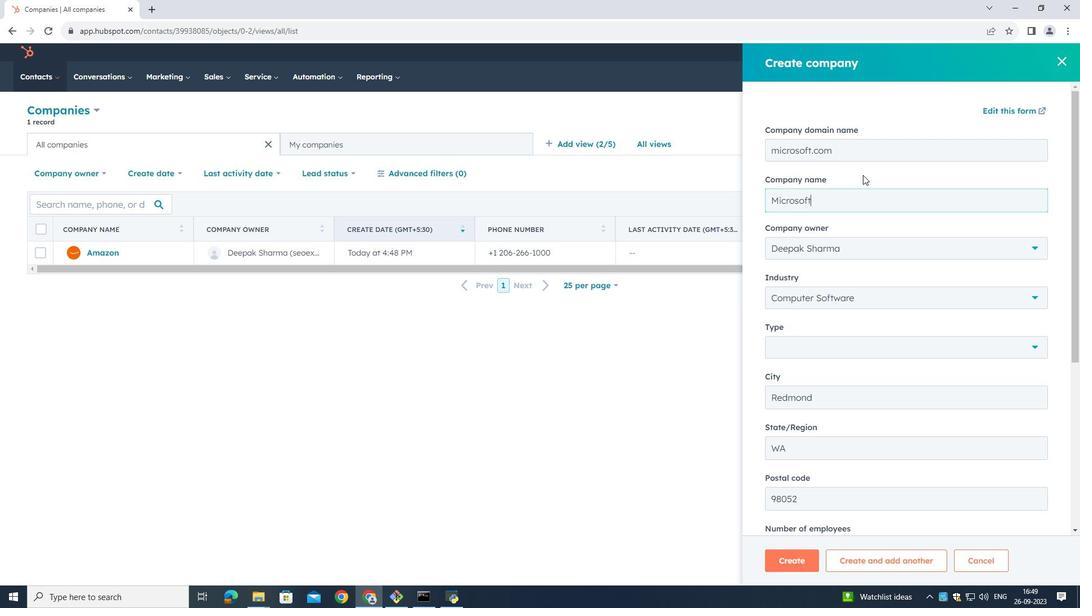 
Action: Mouse moved to (870, 359)
Screenshot: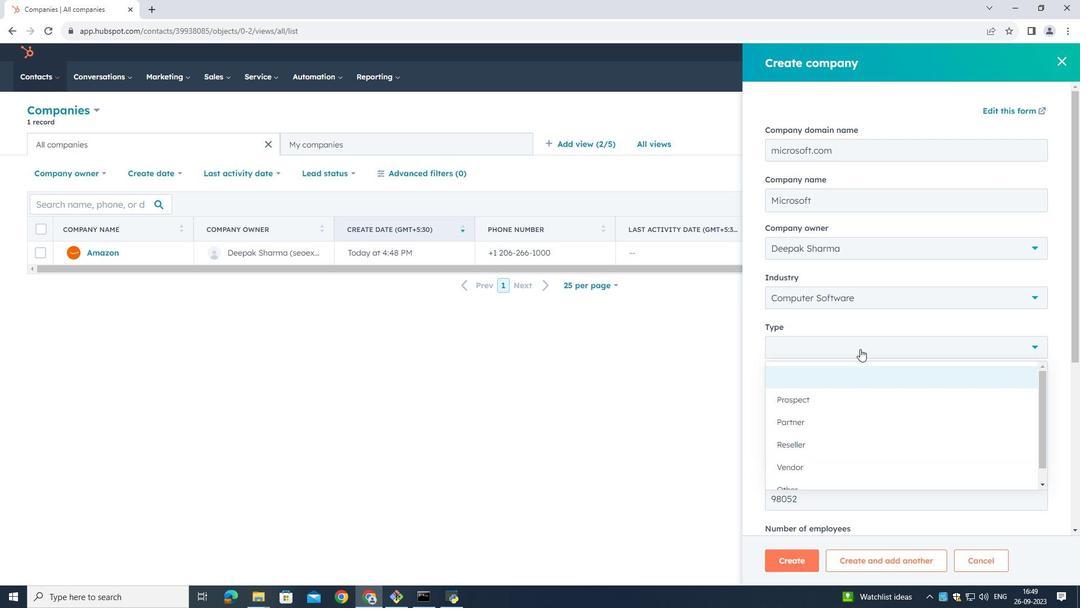 
Action: Mouse pressed left at (870, 359)
Screenshot: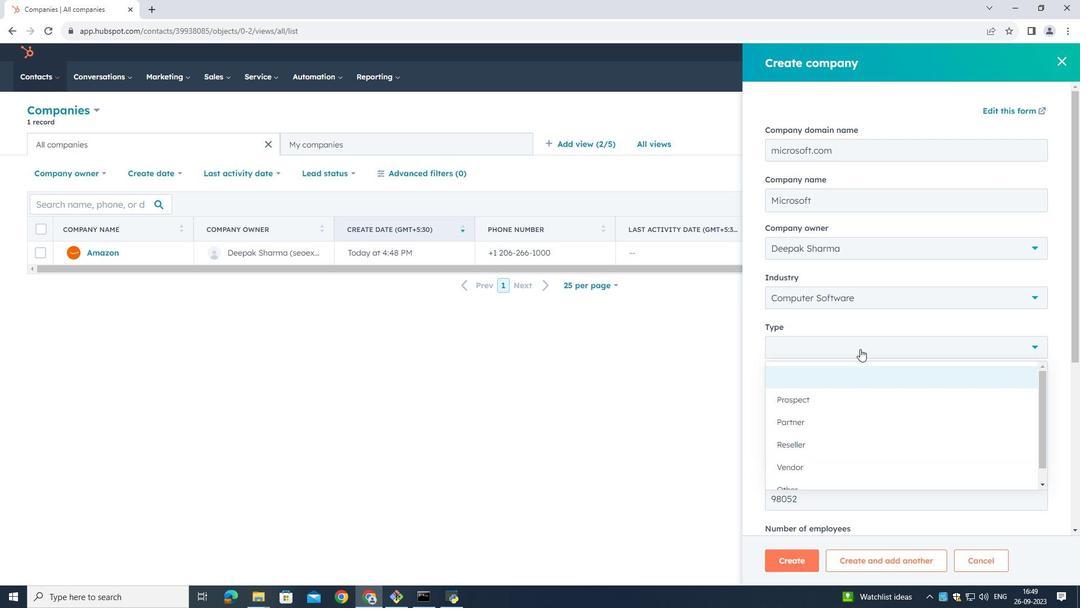 
Action: Mouse moved to (814, 410)
Screenshot: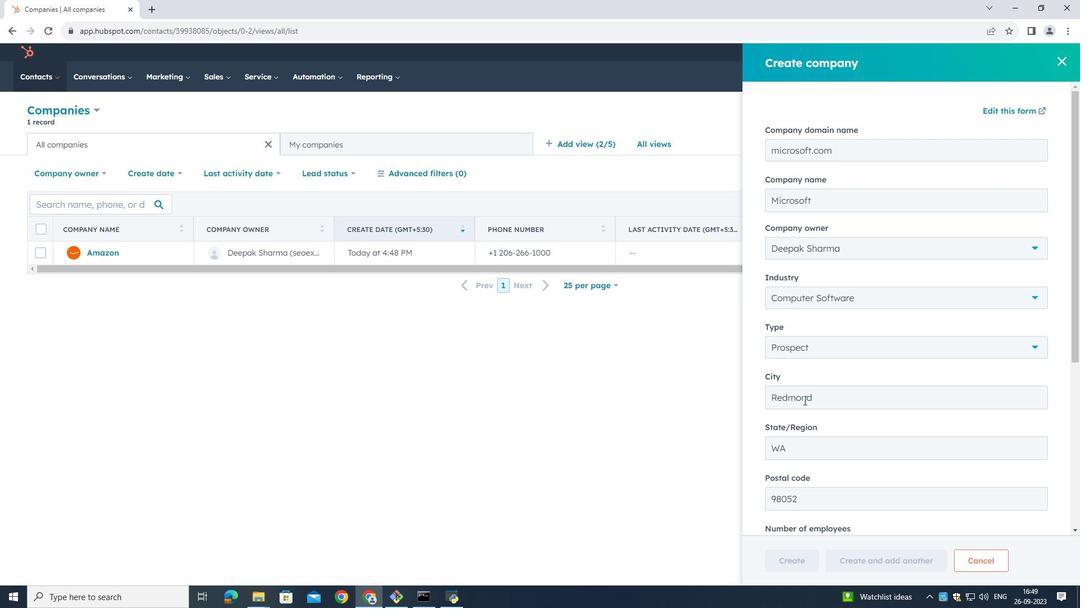
Action: Mouse pressed left at (814, 410)
Screenshot: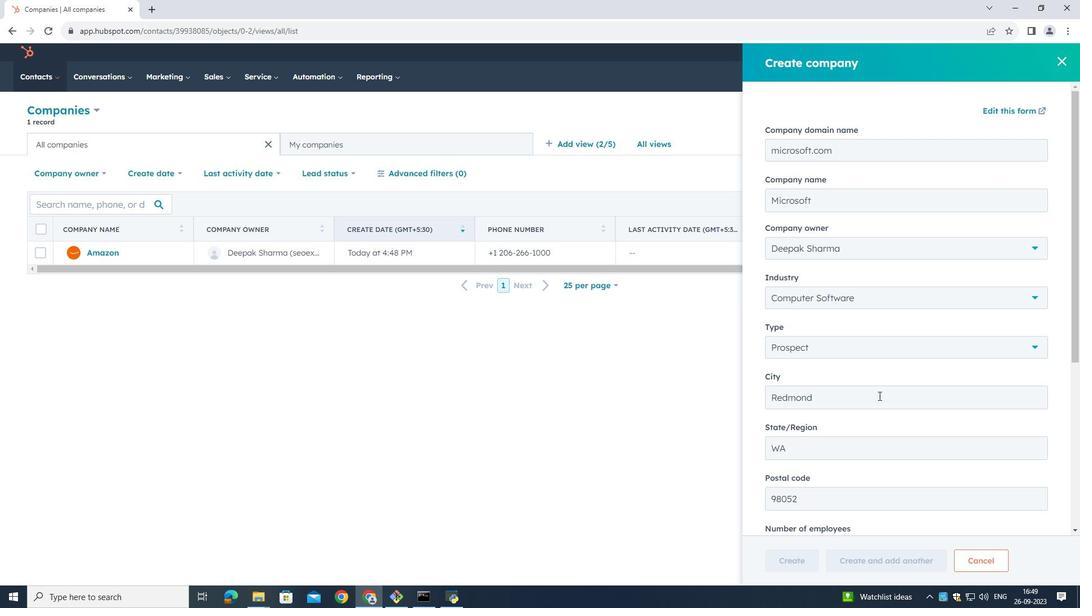 
Action: Mouse moved to (875, 381)
Screenshot: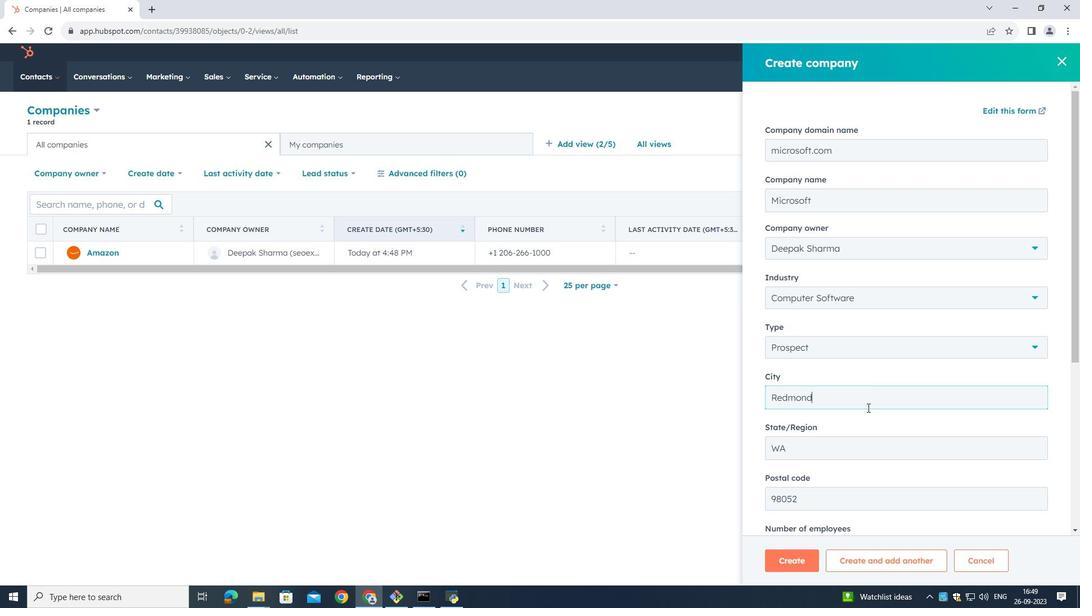 
Action: Mouse pressed left at (875, 381)
Screenshot: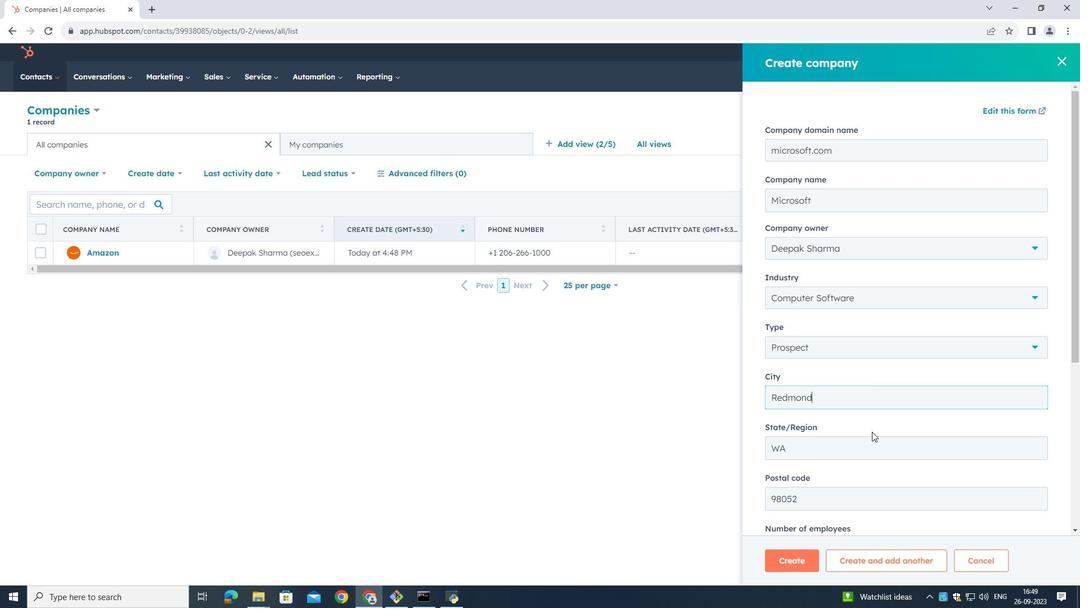 
Action: Mouse moved to (883, 434)
Screenshot: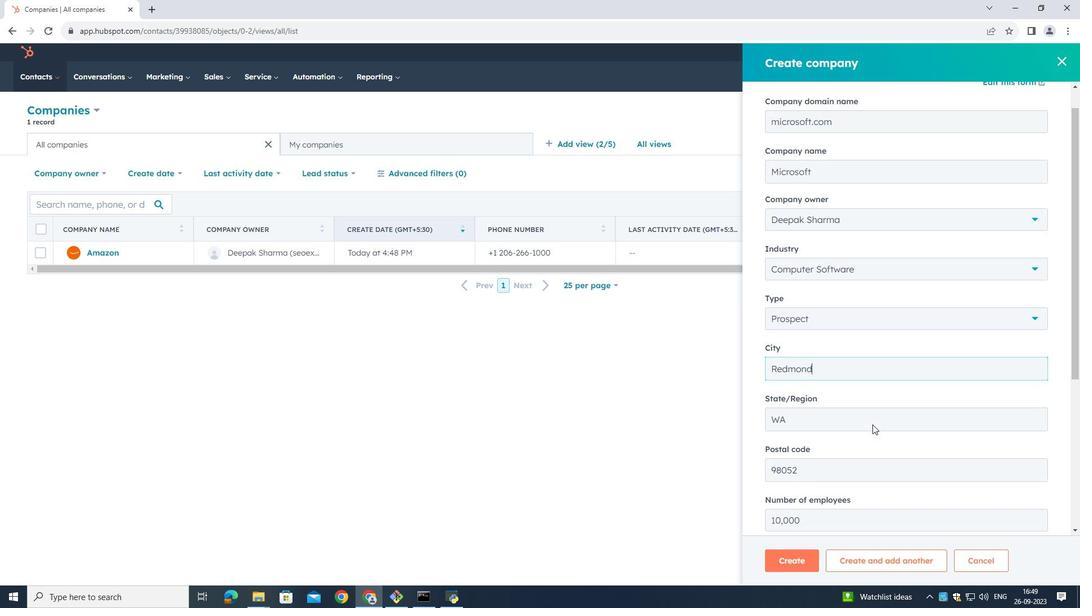 
Action: Mouse scrolled (883, 434) with delta (0, 0)
Screenshot: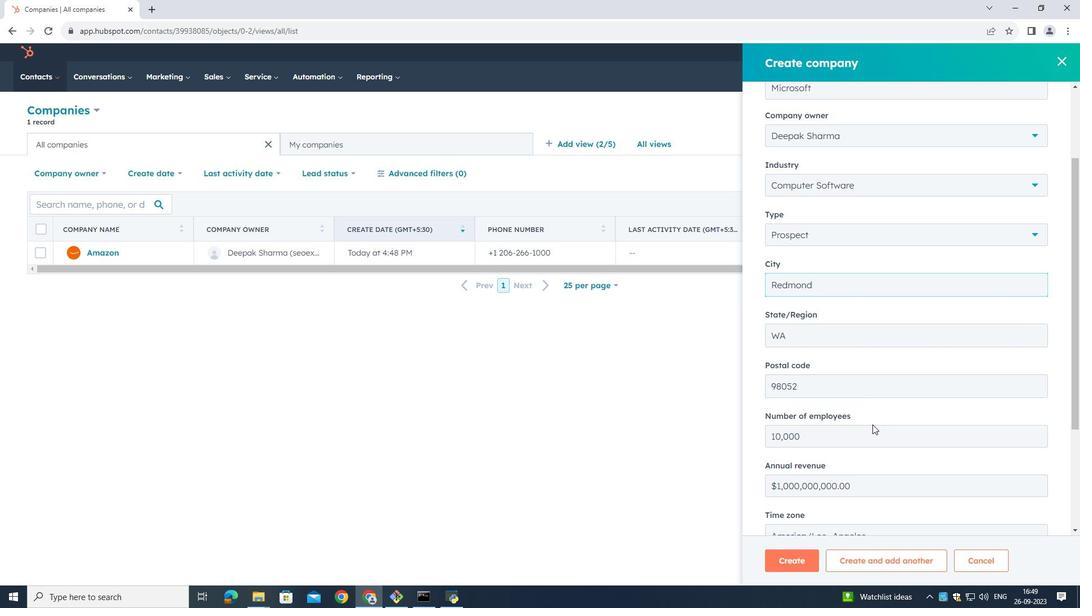 
Action: Mouse scrolled (883, 434) with delta (0, 0)
Screenshot: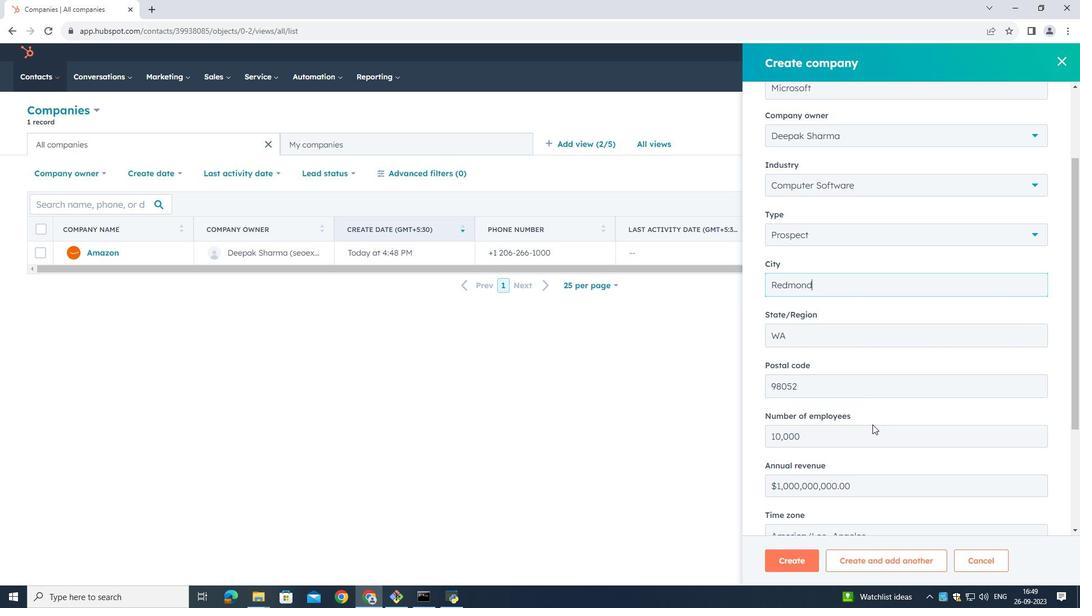 
Action: Mouse moved to (860, 450)
Screenshot: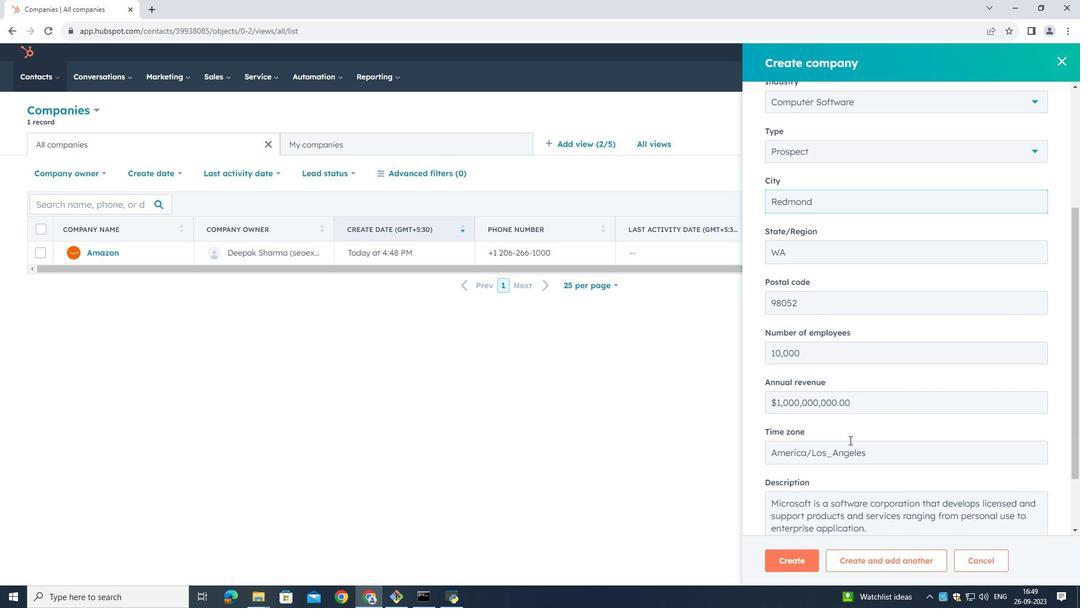 
Action: Mouse scrolled (860, 449) with delta (0, 0)
Screenshot: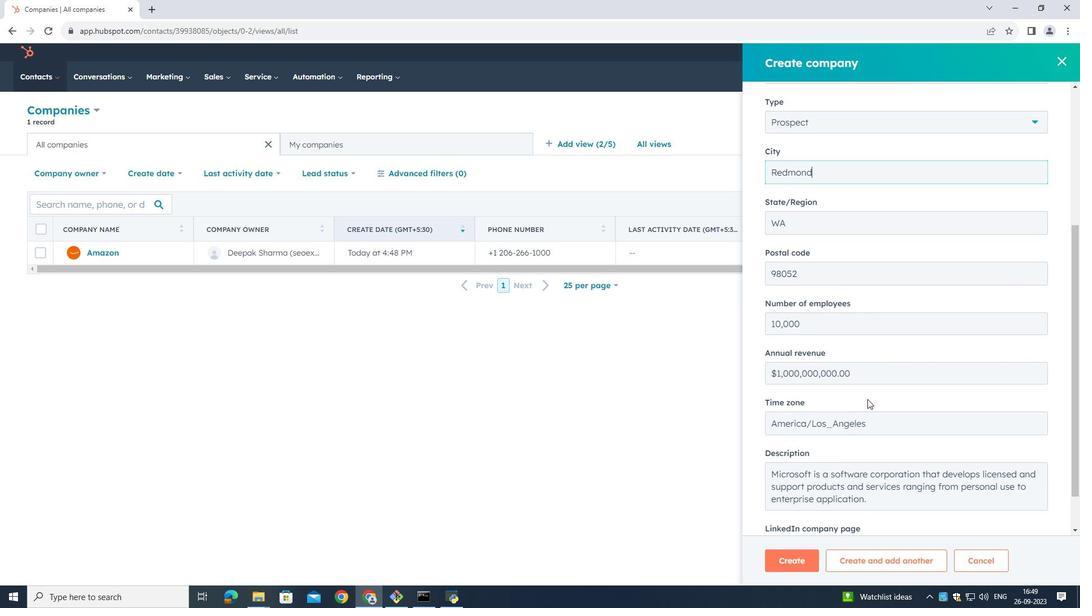 
Action: Mouse scrolled (860, 449) with delta (0, 0)
Screenshot: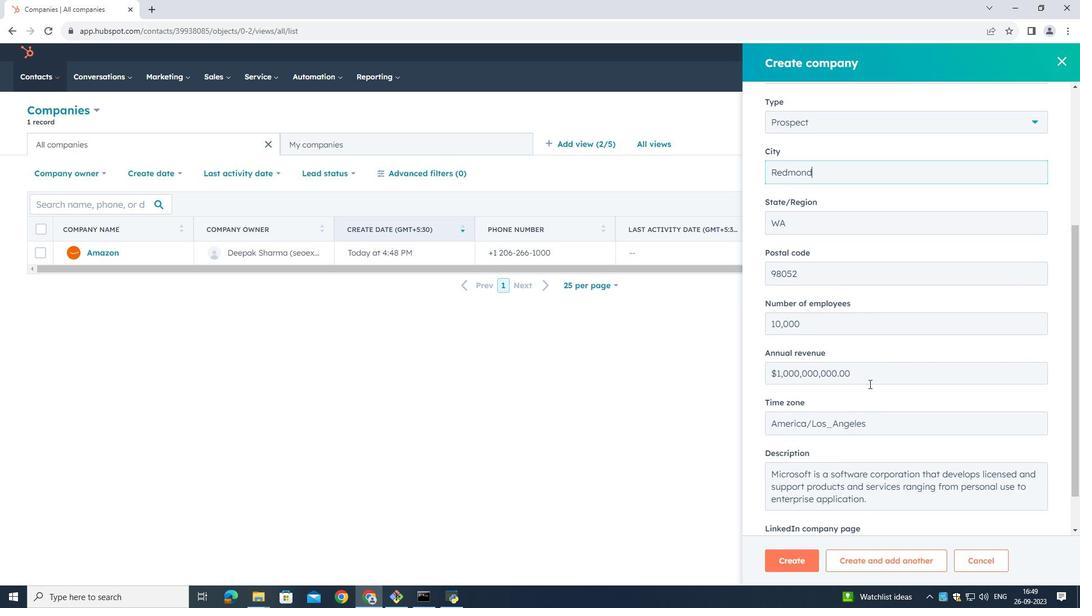 
Action: Mouse moved to (881, 382)
Screenshot: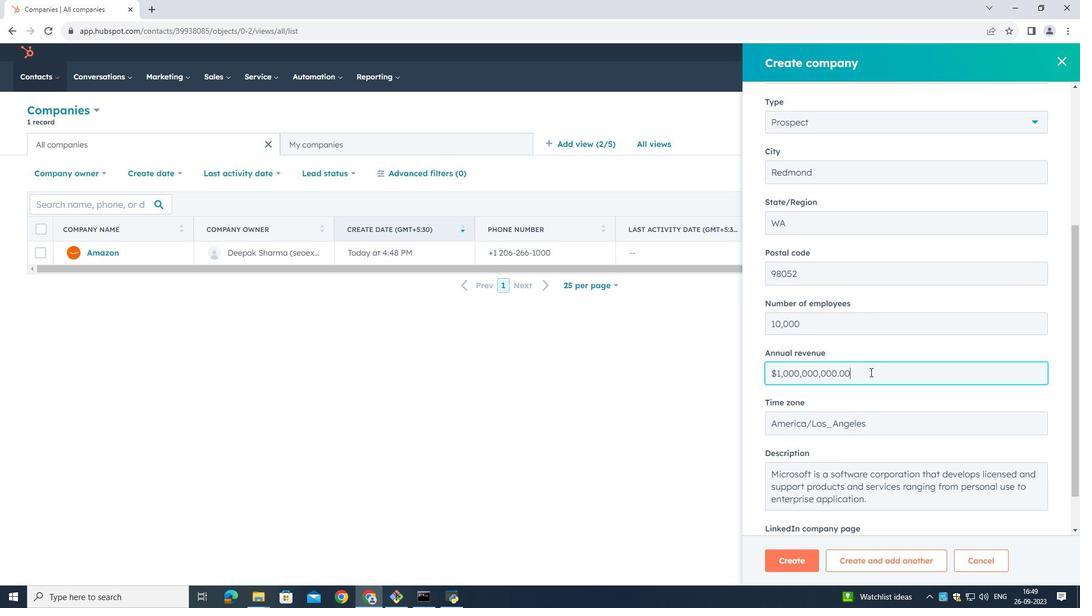 
Action: Mouse pressed left at (881, 382)
Screenshot: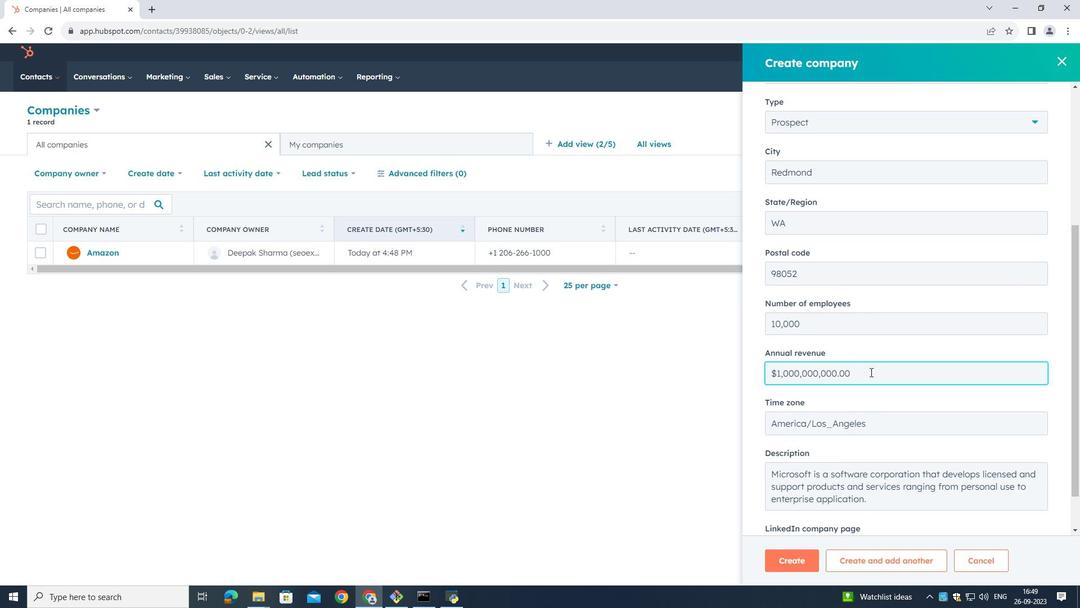 
Action: Mouse moved to (881, 418)
Screenshot: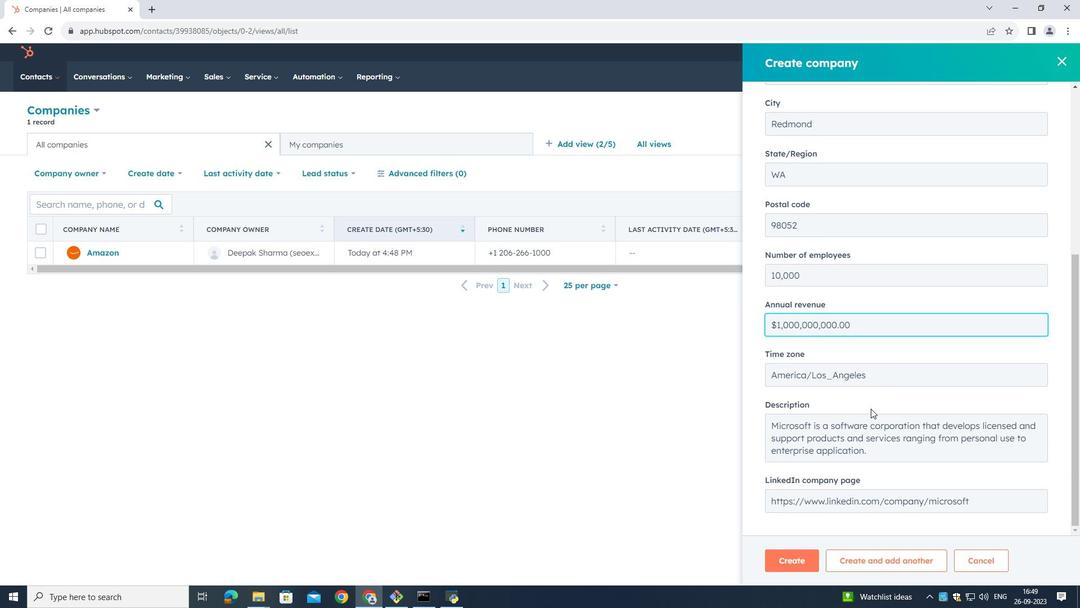 
Action: Mouse scrolled (881, 418) with delta (0, 0)
Screenshot: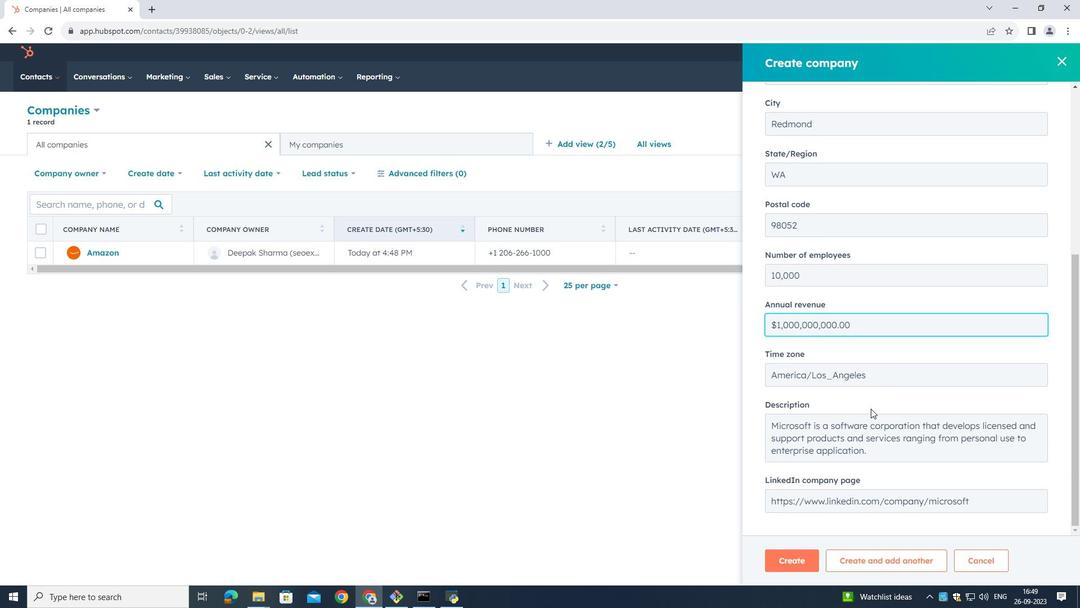 
Action: Mouse scrolled (881, 418) with delta (0, 0)
Screenshot: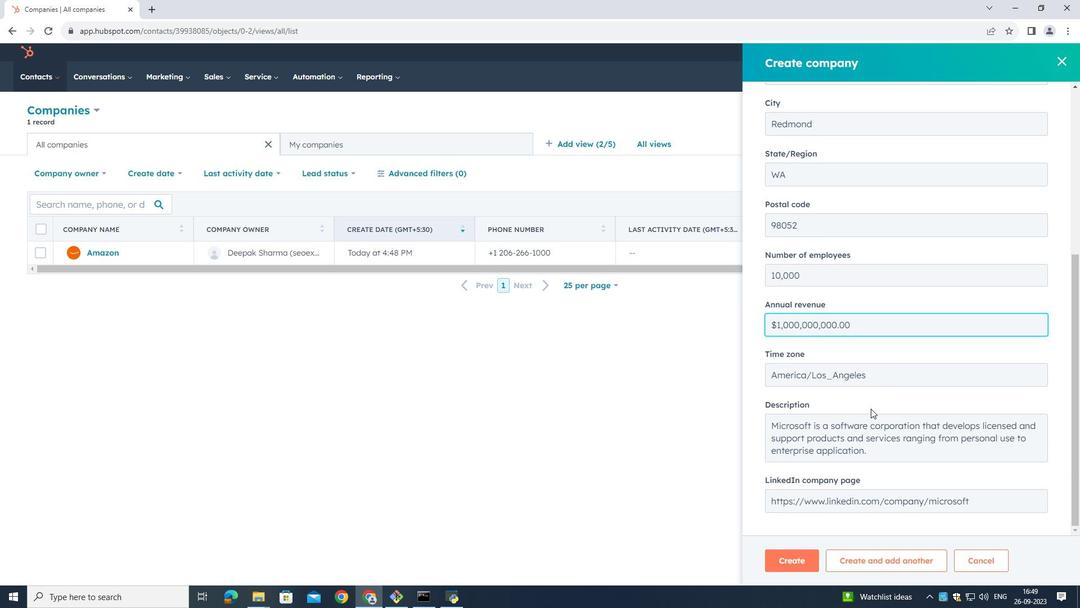 
Action: Mouse scrolled (881, 418) with delta (0, 0)
Screenshot: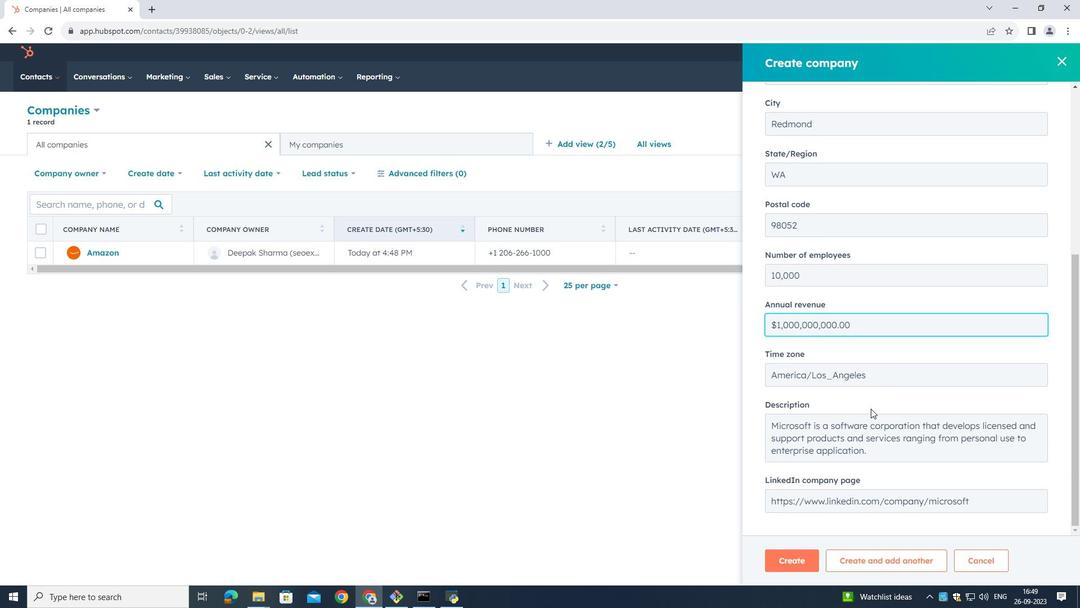 
Action: Mouse scrolled (881, 418) with delta (0, 0)
Screenshot: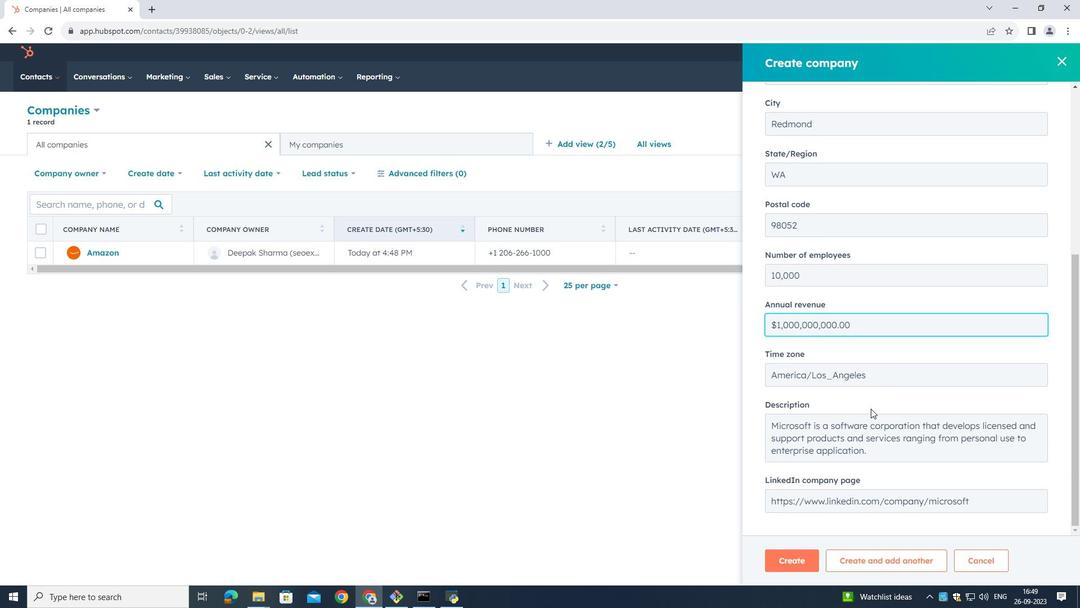 
Action: Mouse scrolled (881, 419) with delta (0, 0)
Screenshot: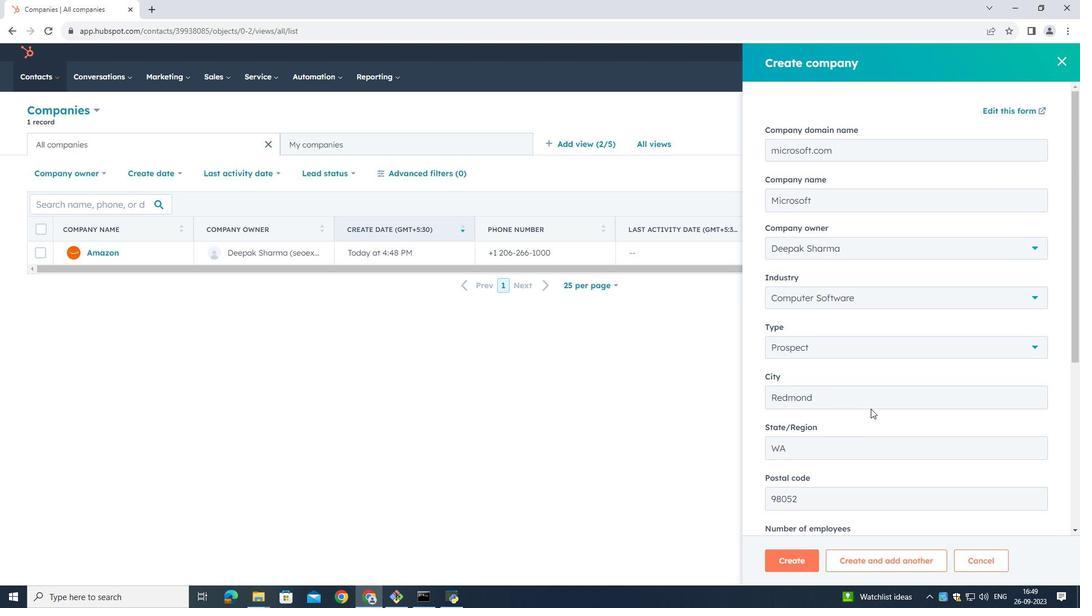 
Action: Mouse scrolled (881, 419) with delta (0, 0)
Screenshot: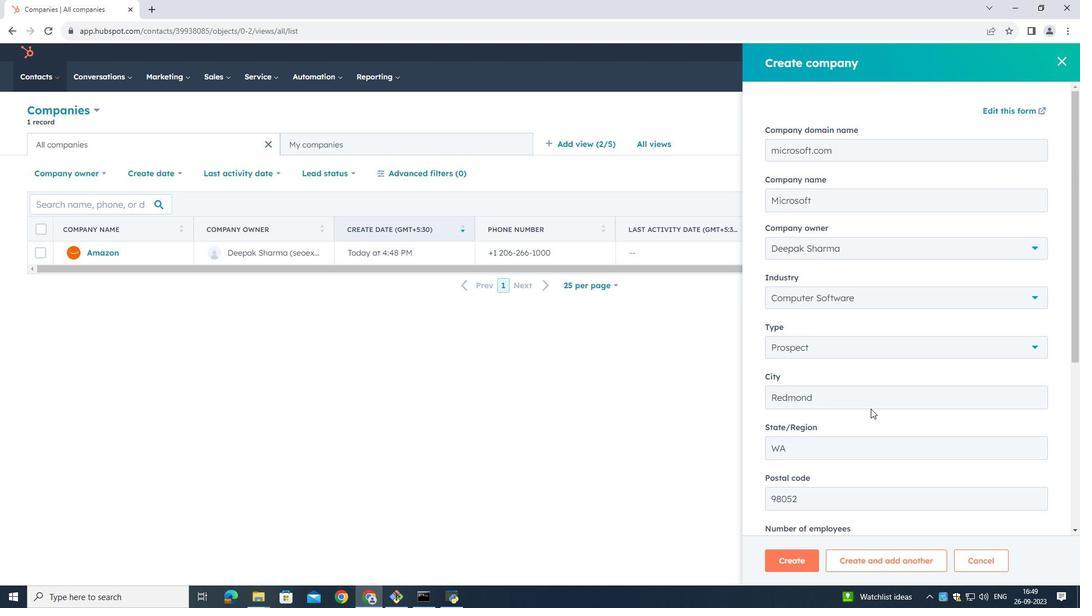 
Action: Mouse scrolled (881, 419) with delta (0, 0)
Screenshot: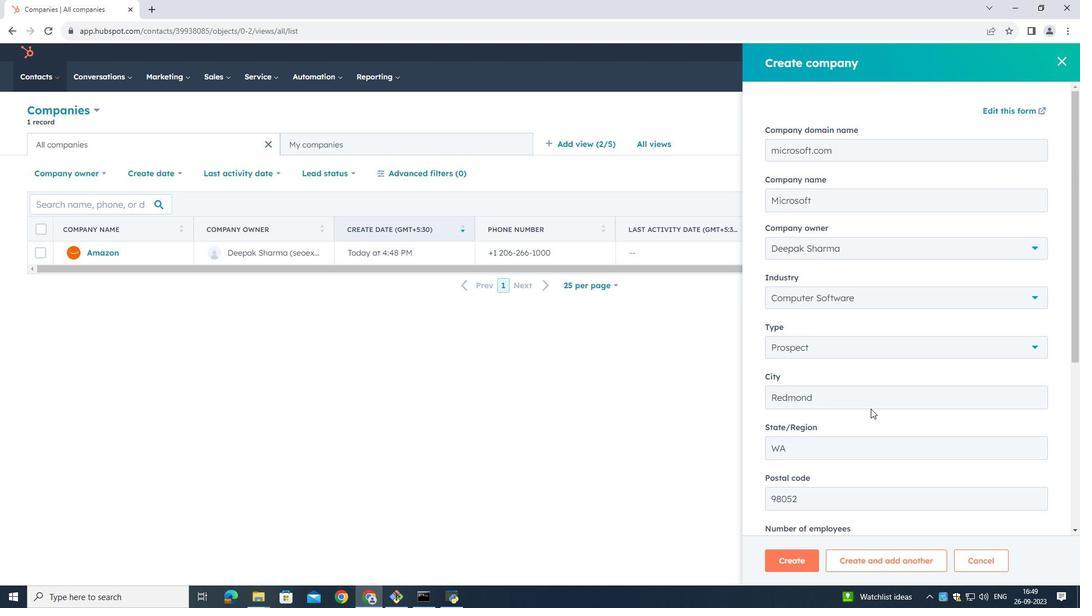 
Action: Mouse scrolled (881, 419) with delta (0, 0)
Screenshot: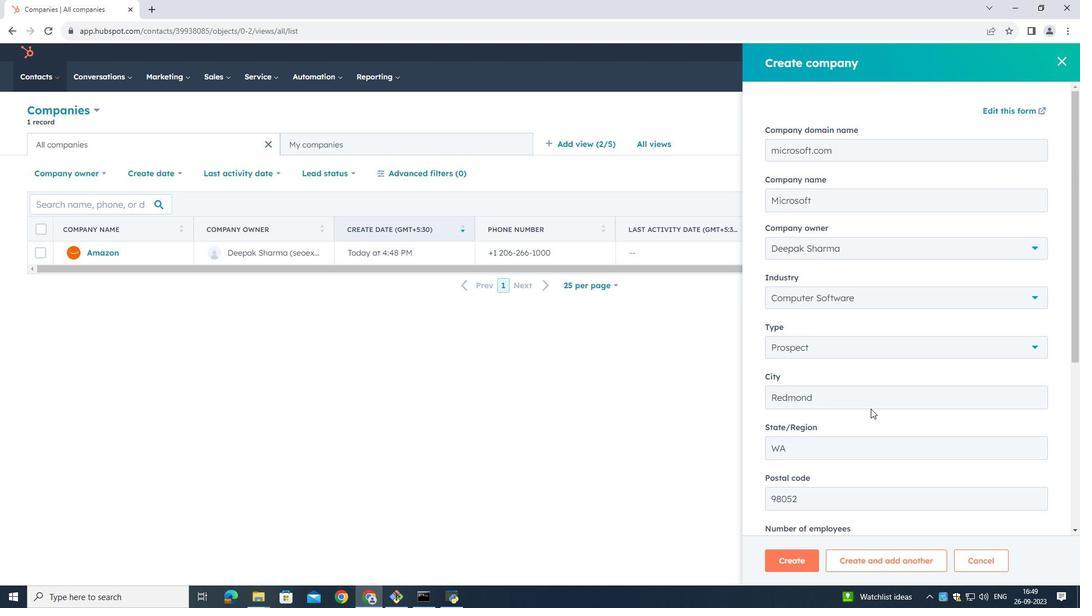
Action: Mouse scrolled (881, 419) with delta (0, 0)
Screenshot: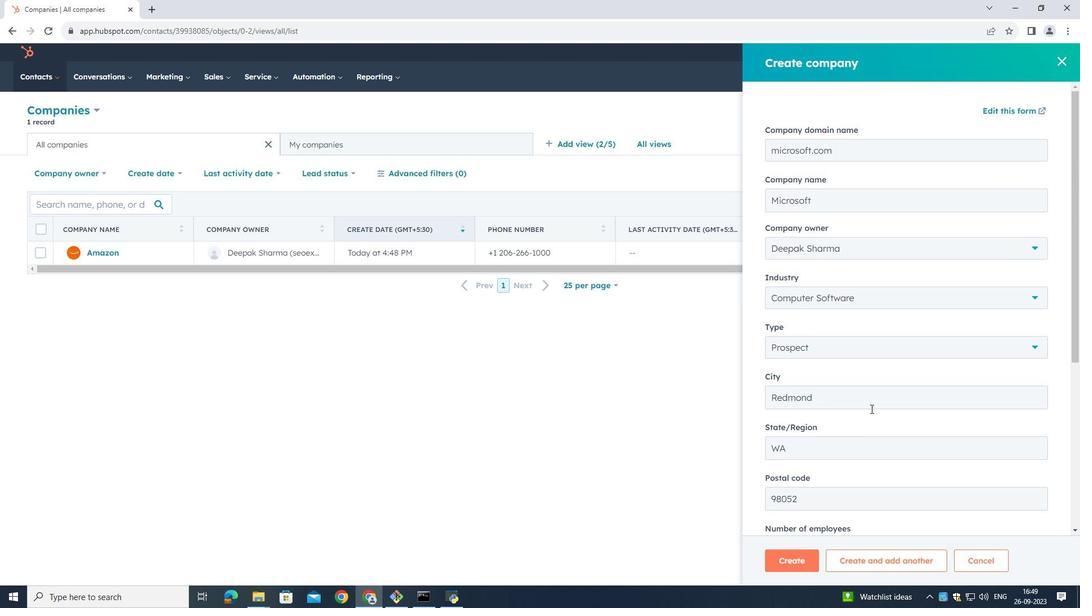 
Action: Mouse scrolled (881, 419) with delta (0, 0)
Screenshot: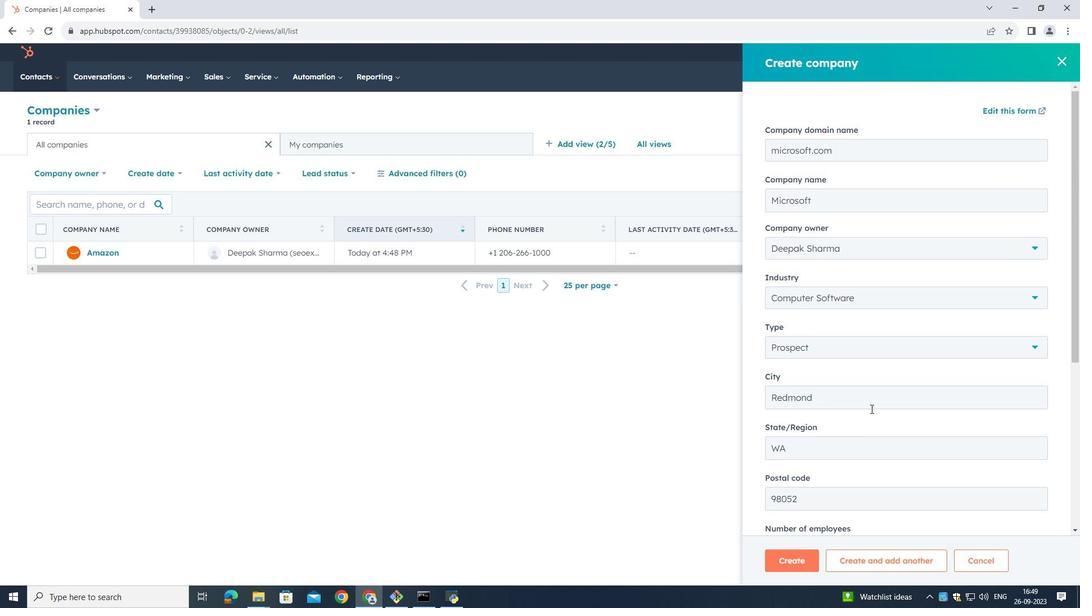 
Action: Mouse scrolled (881, 419) with delta (0, 0)
Screenshot: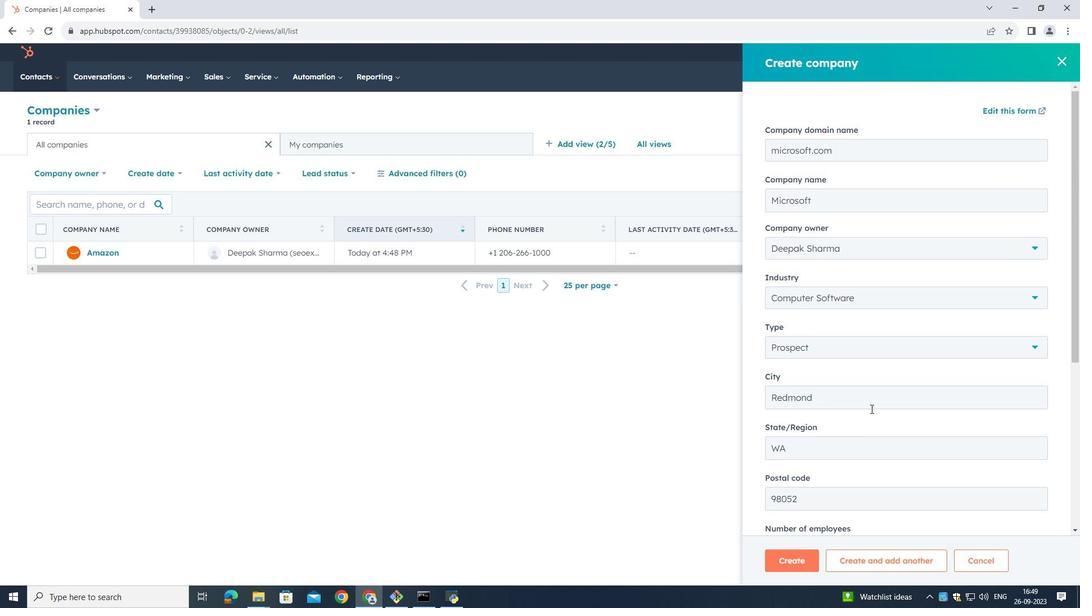 
Action: Mouse scrolled (881, 419) with delta (0, 0)
Screenshot: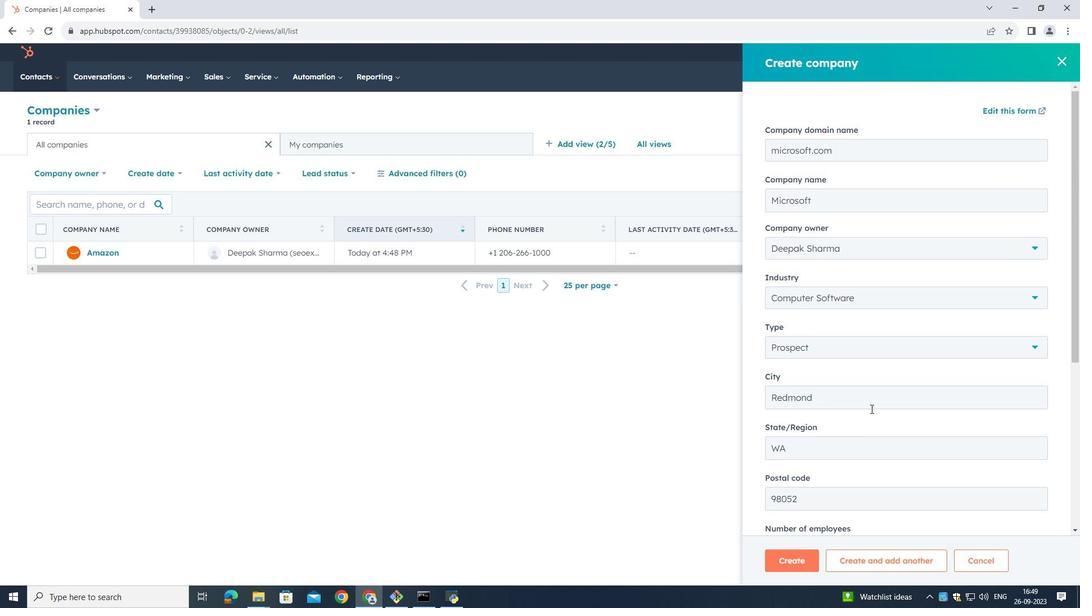 
Action: Mouse scrolled (881, 419) with delta (0, 0)
Screenshot: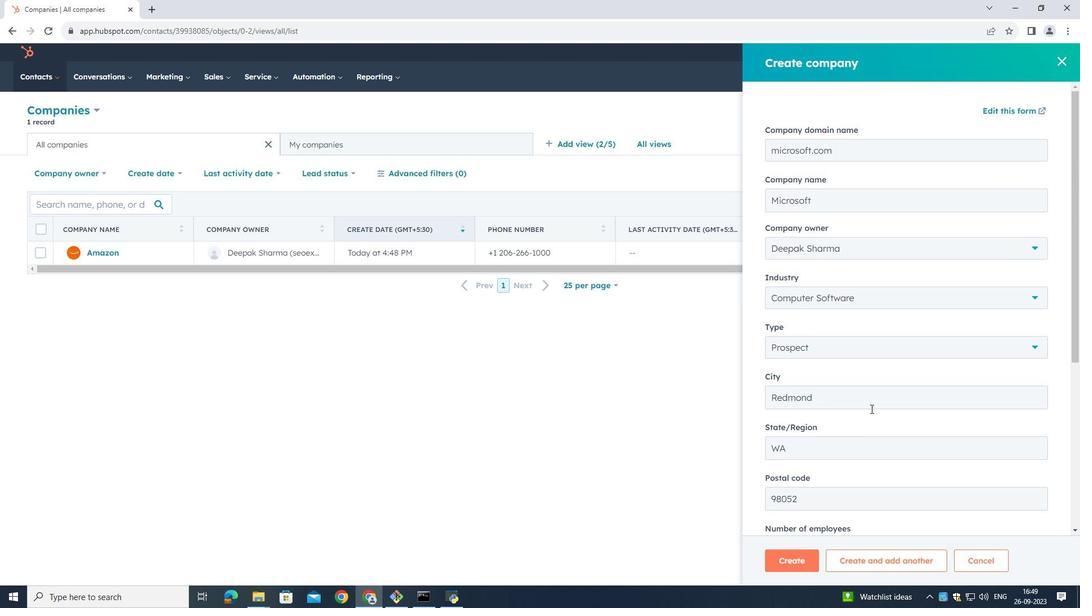 
Action: Mouse scrolled (881, 419) with delta (0, 0)
Screenshot: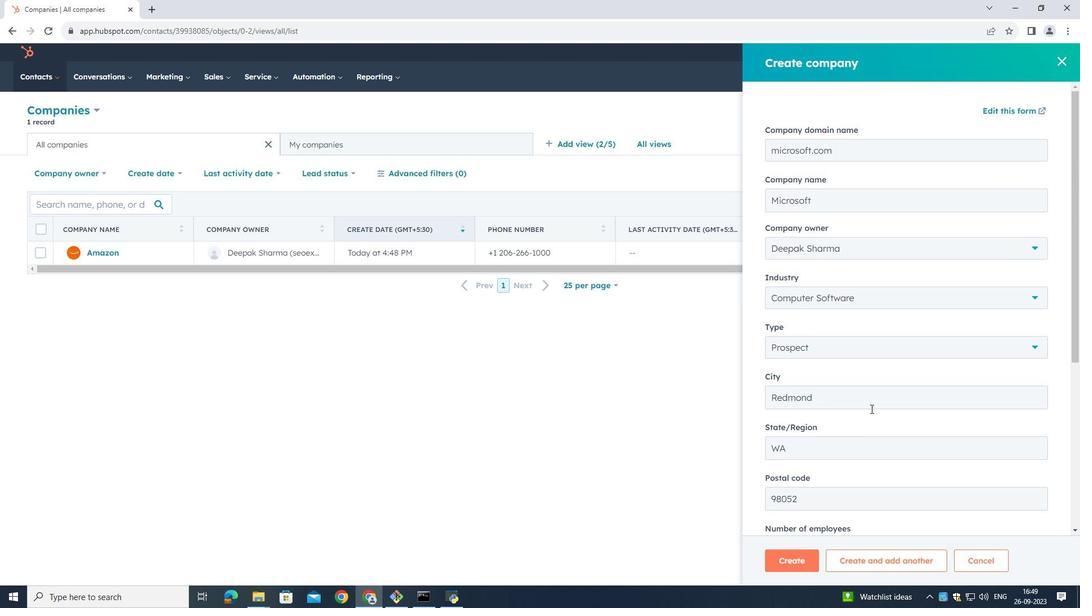 
Action: Mouse scrolled (881, 419) with delta (0, 0)
Screenshot: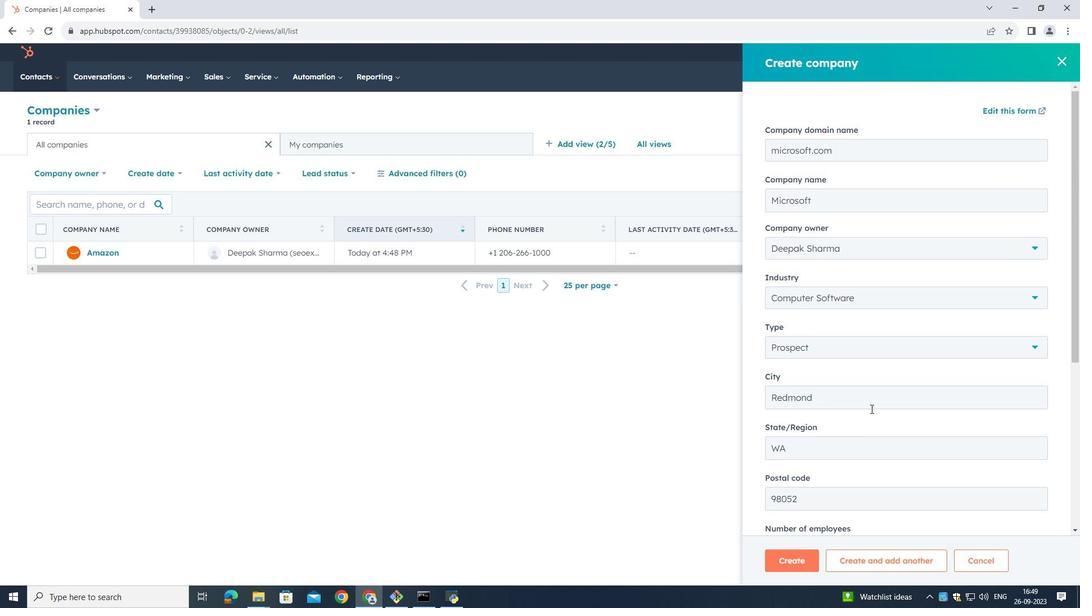 
Action: Mouse scrolled (881, 418) with delta (0, 0)
Screenshot: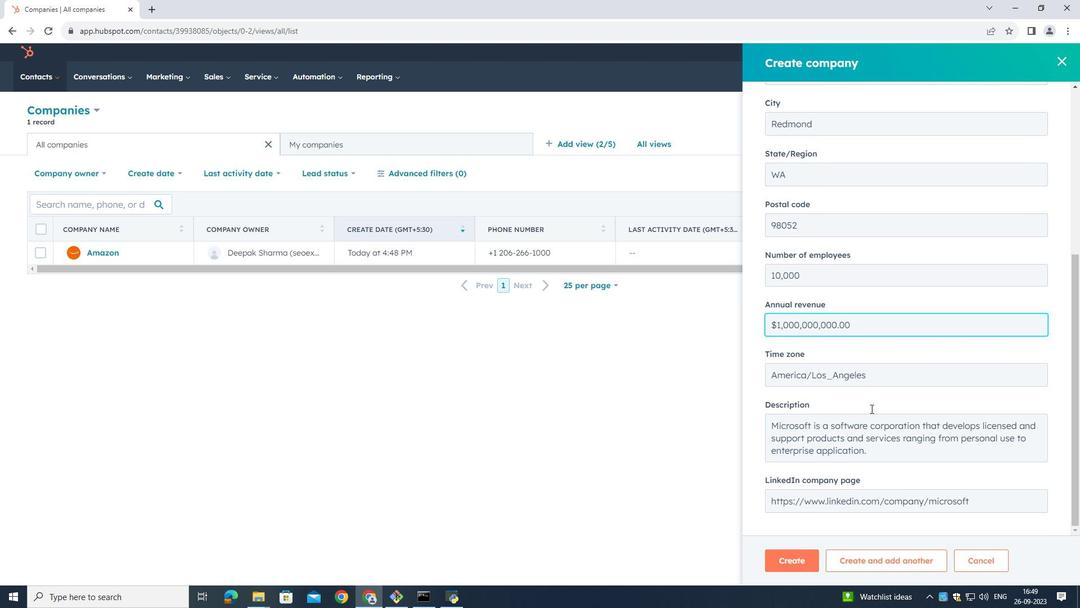 
Action: Mouse scrolled (881, 418) with delta (0, 0)
Screenshot: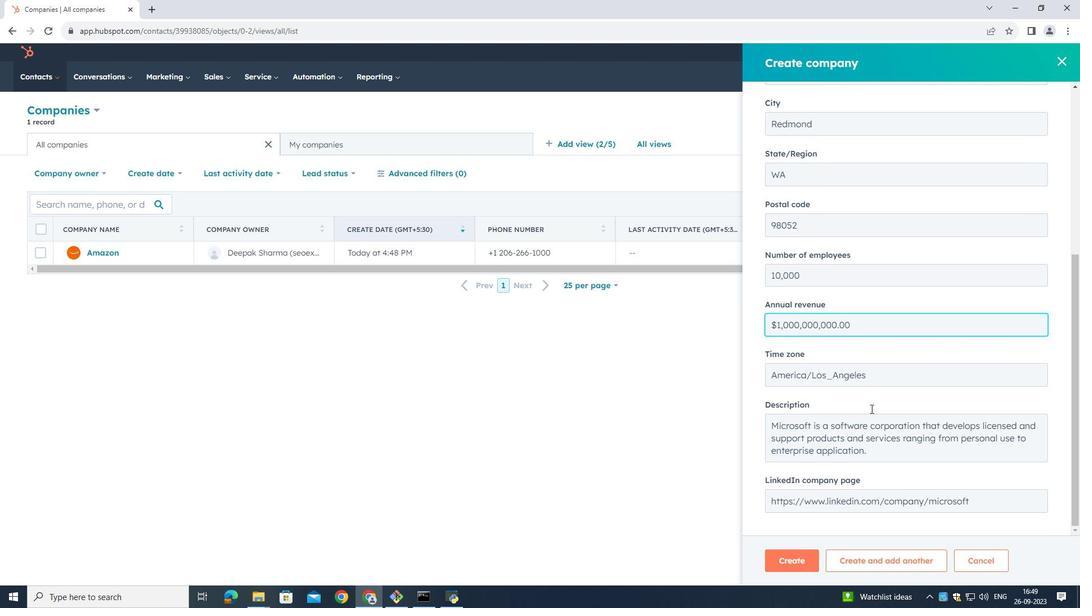 
Action: Mouse scrolled (881, 418) with delta (0, 0)
Screenshot: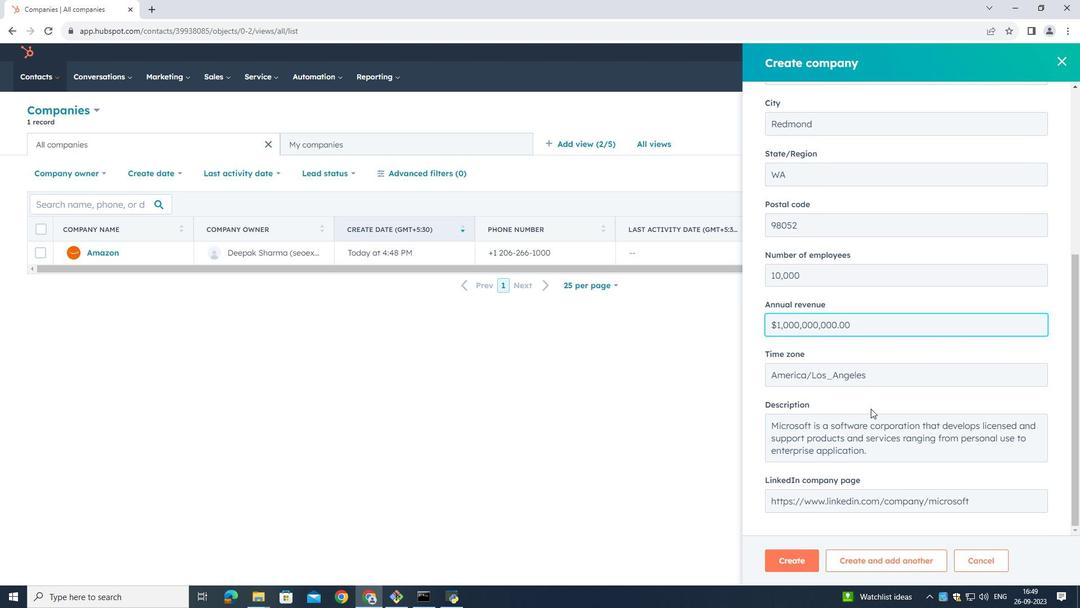 
Action: Mouse scrolled (881, 418) with delta (0, 0)
Screenshot: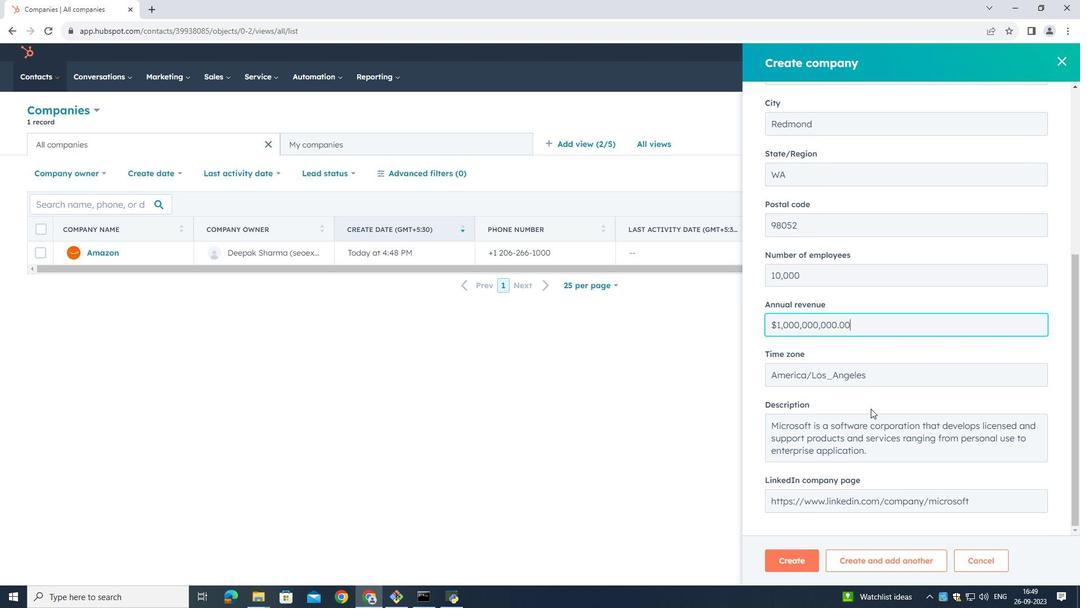 
Action: Mouse scrolled (881, 418) with delta (0, 0)
Screenshot: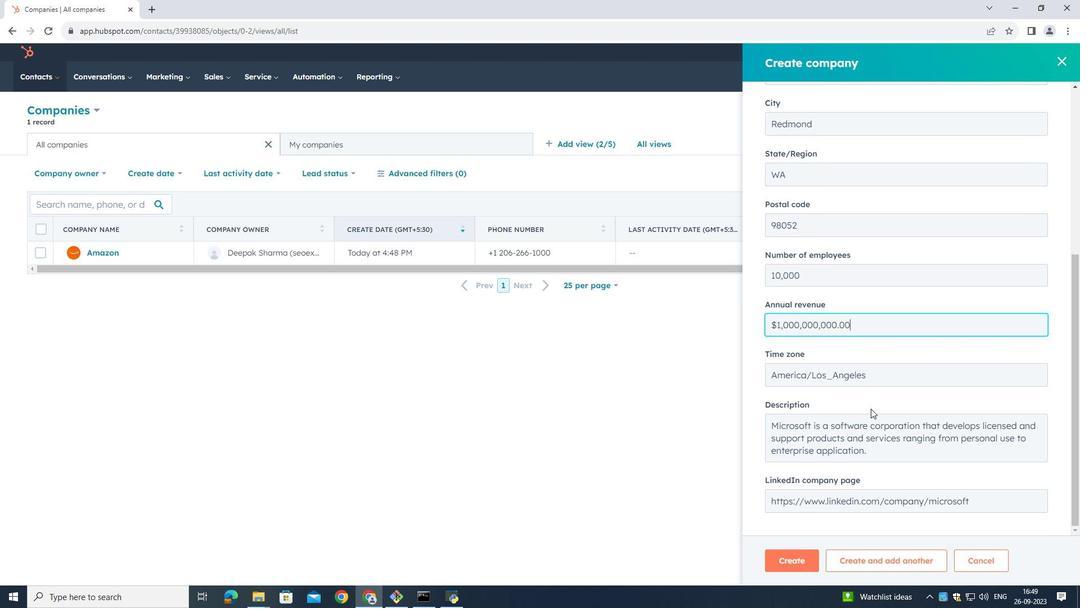 
Action: Mouse scrolled (881, 418) with delta (0, 0)
Screenshot: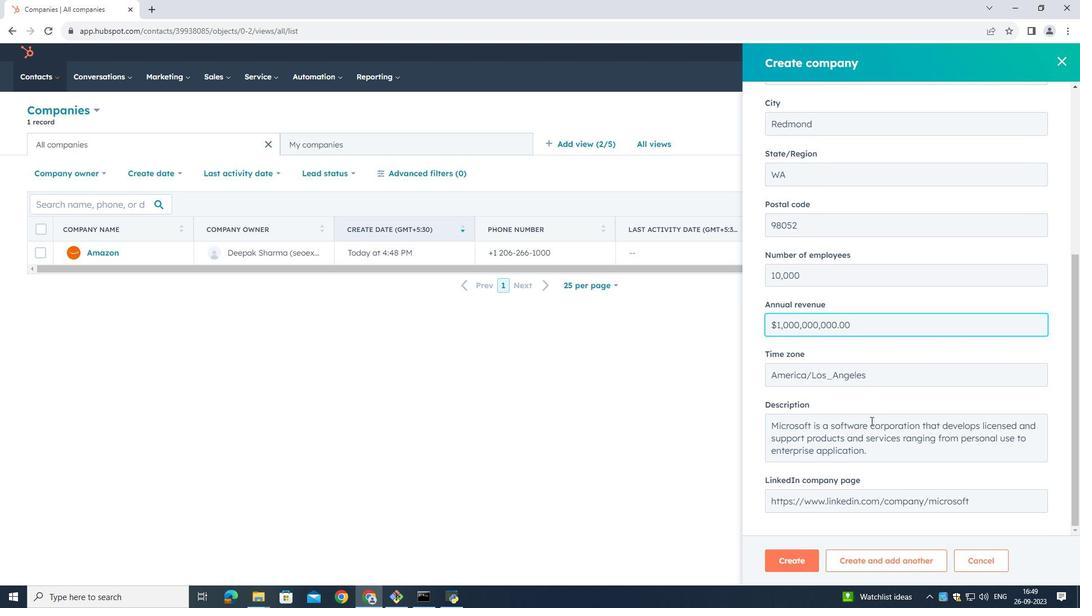 
Action: Mouse scrolled (881, 418) with delta (0, 0)
Screenshot: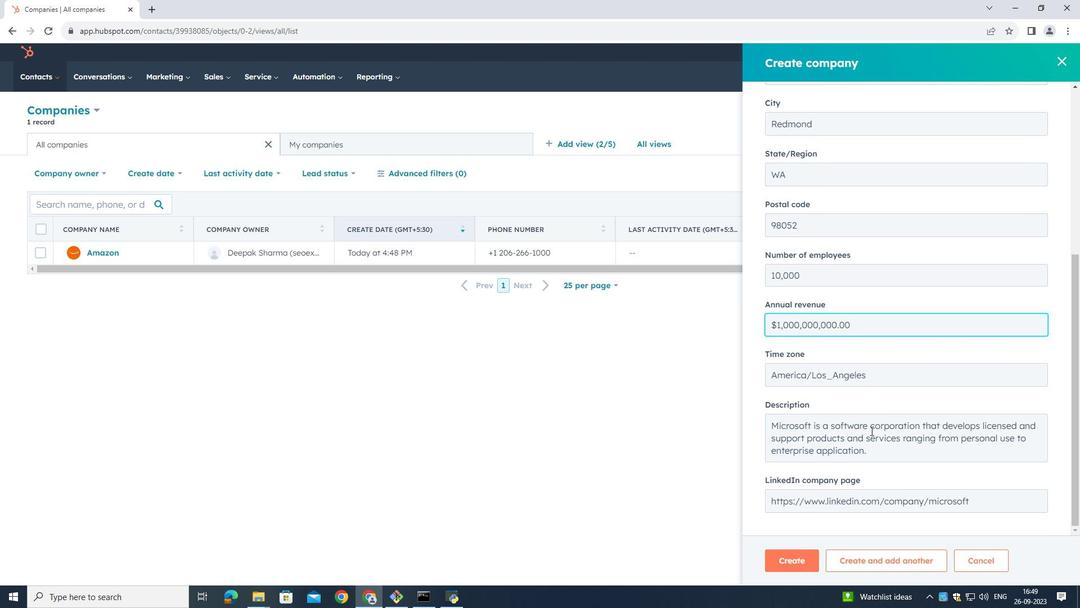 
Action: Mouse scrolled (881, 418) with delta (0, 0)
Screenshot: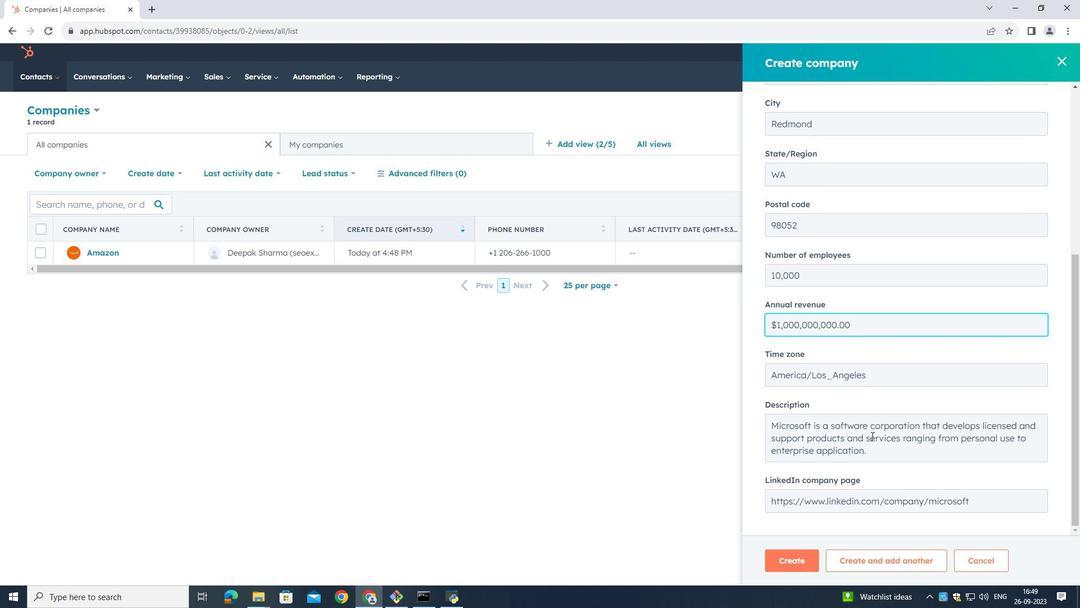 
Action: Mouse scrolled (881, 418) with delta (0, 0)
Screenshot: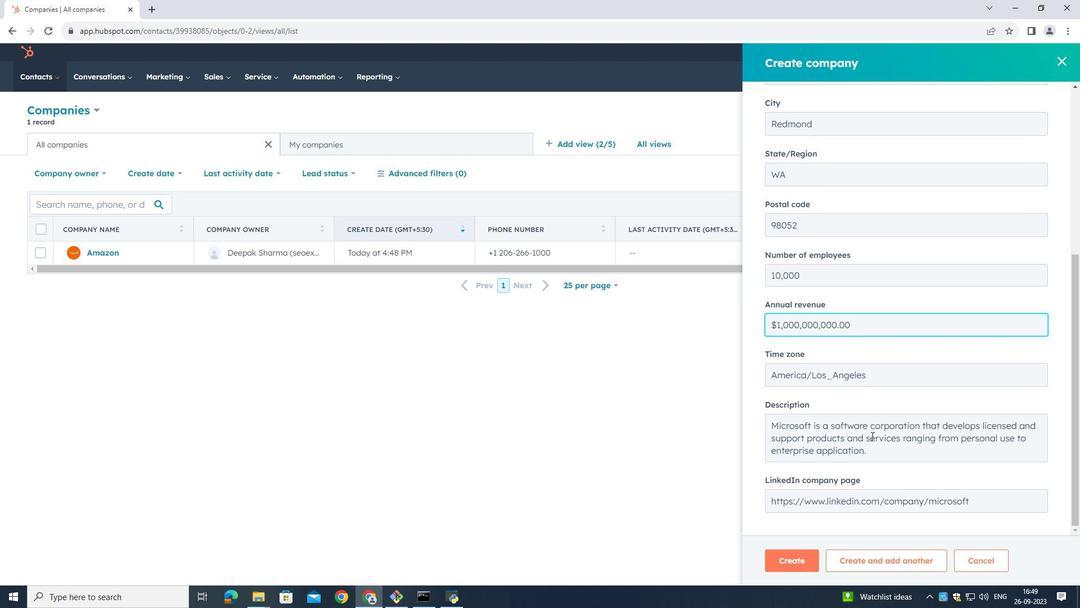 
Action: Mouse scrolled (881, 418) with delta (0, 0)
Screenshot: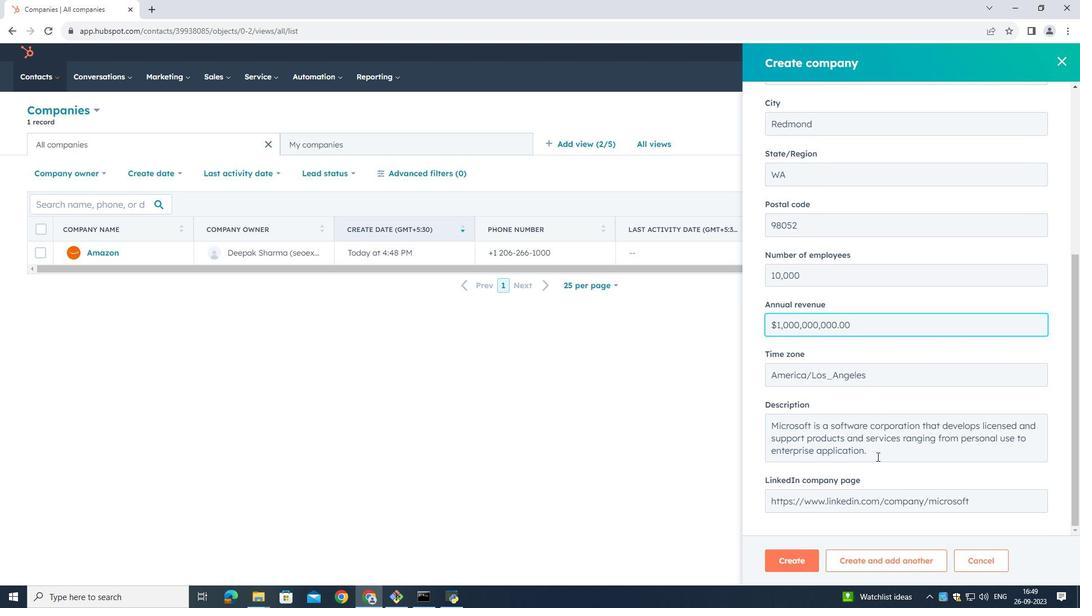 
Action: Mouse moved to (802, 572)
Screenshot: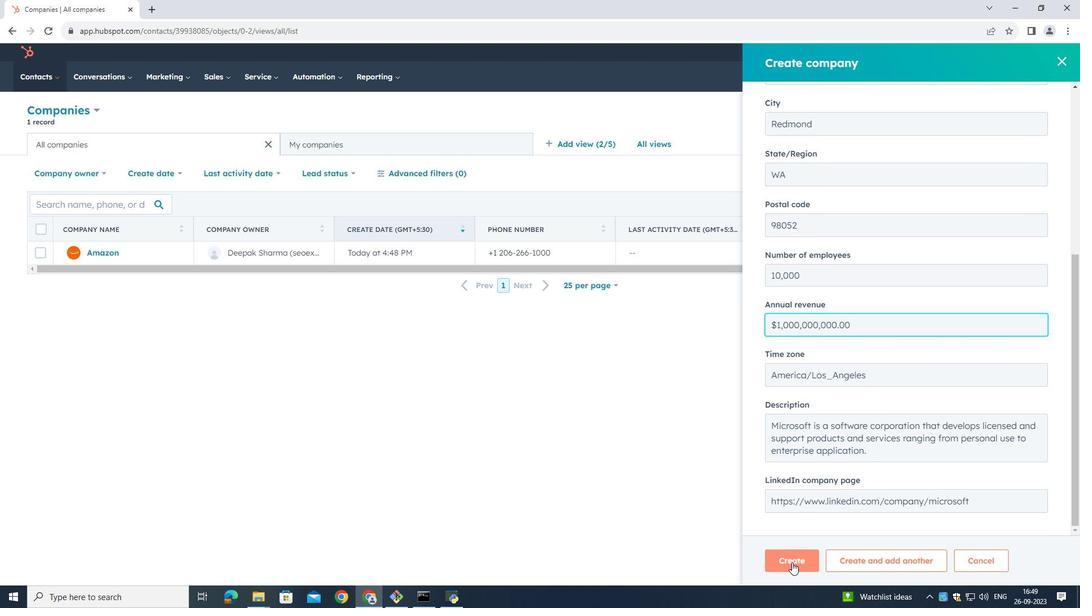 
Action: Mouse pressed left at (802, 572)
Screenshot: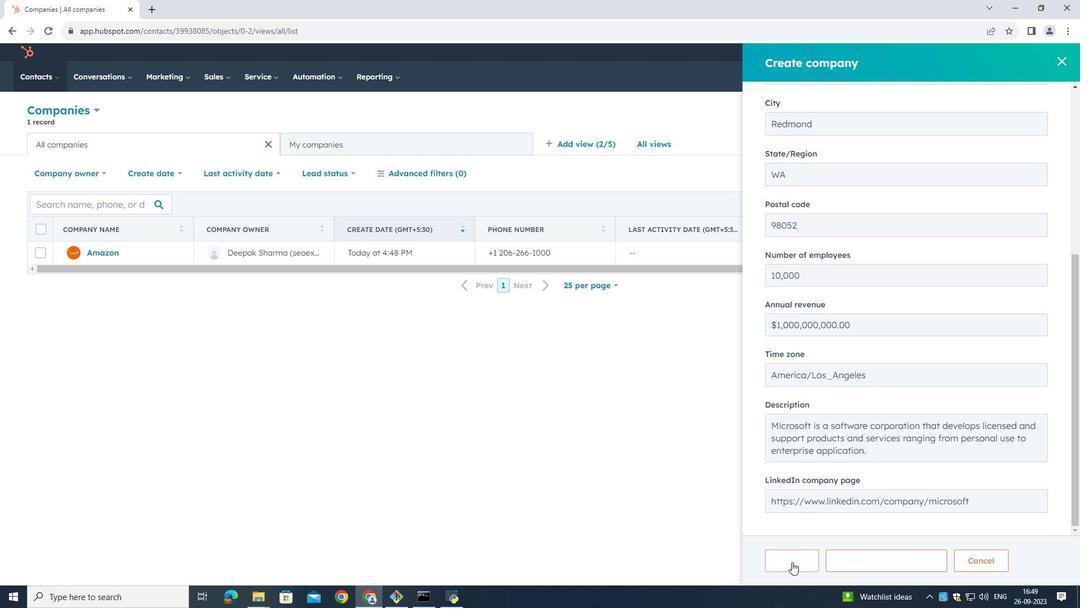 
Action: Mouse moved to (68, 90)
Screenshot: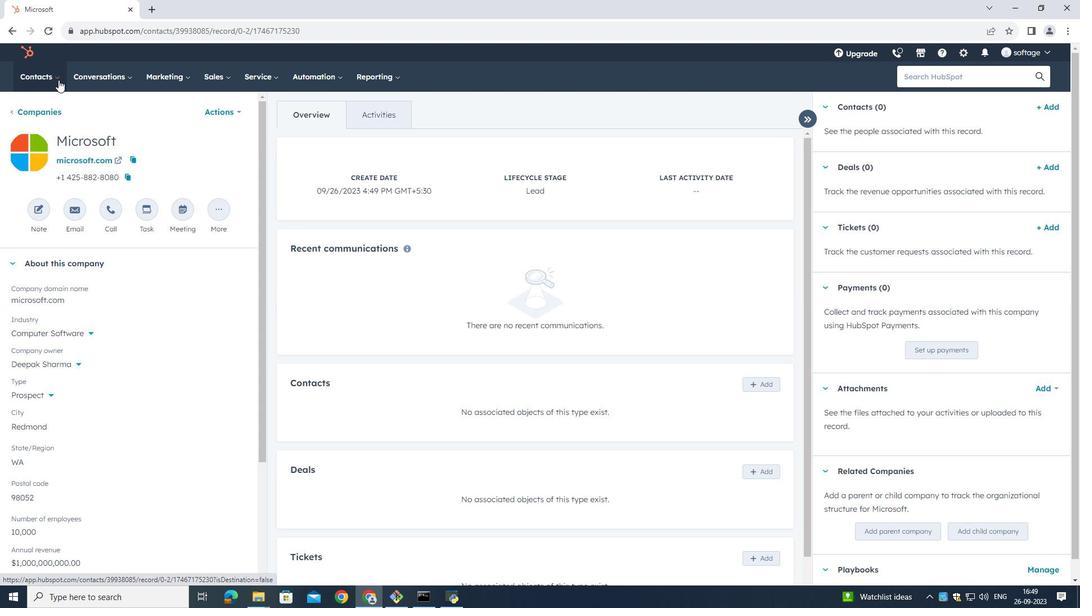 
Action: Mouse pressed left at (68, 90)
Screenshot: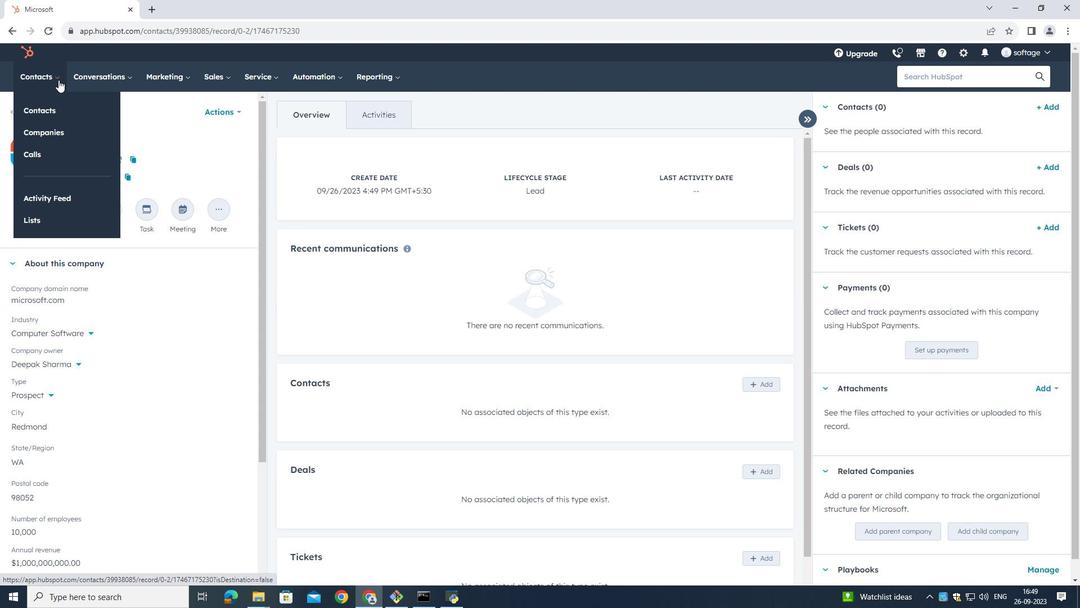 
Action: Mouse moved to (55, 142)
Screenshot: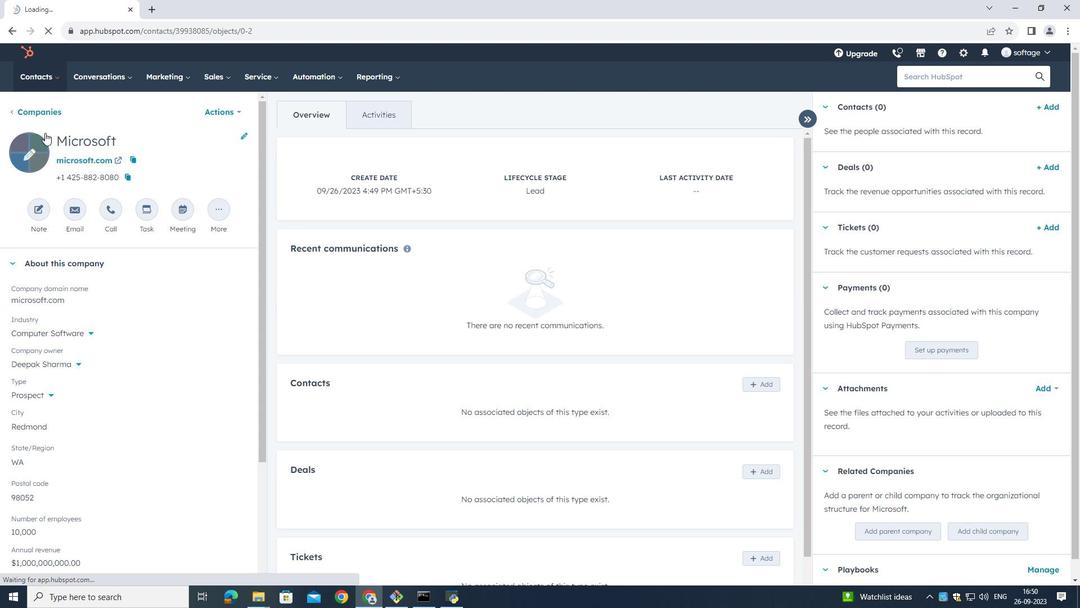 
Action: Mouse pressed left at (55, 142)
Screenshot: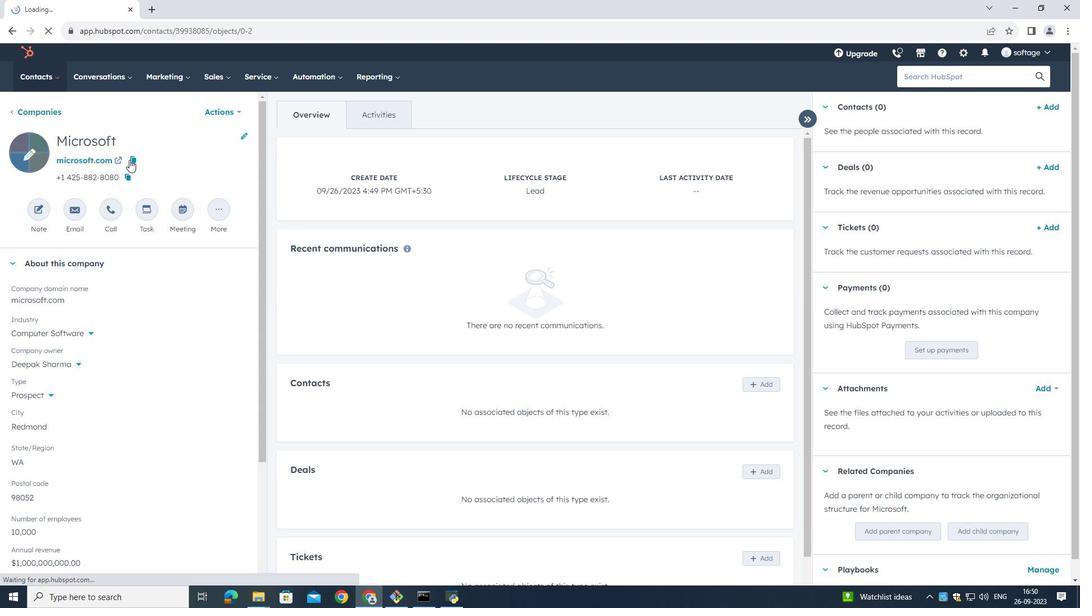 
Action: Mouse moved to (668, 265)
Screenshot: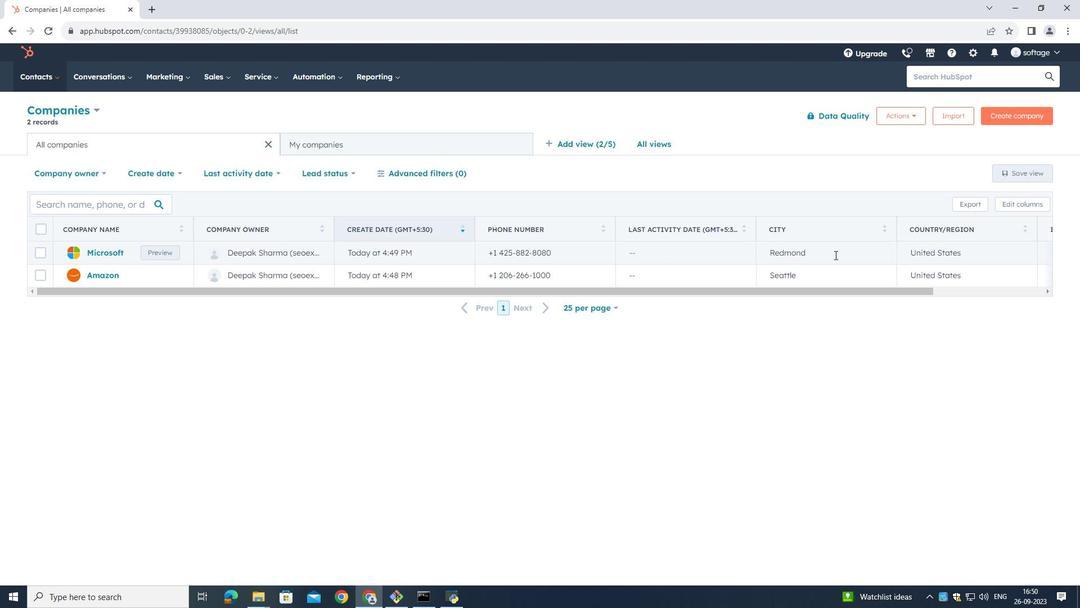 
Action: Mouse scrolled (668, 265) with delta (0, 0)
Screenshot: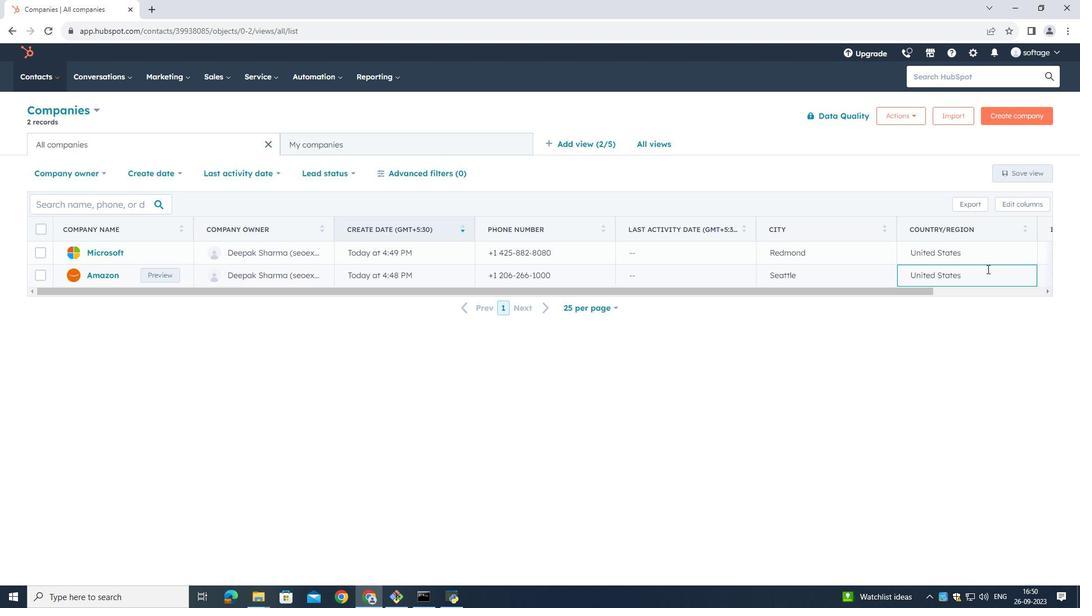 
Action: Mouse scrolled (668, 265) with delta (0, 0)
Screenshot: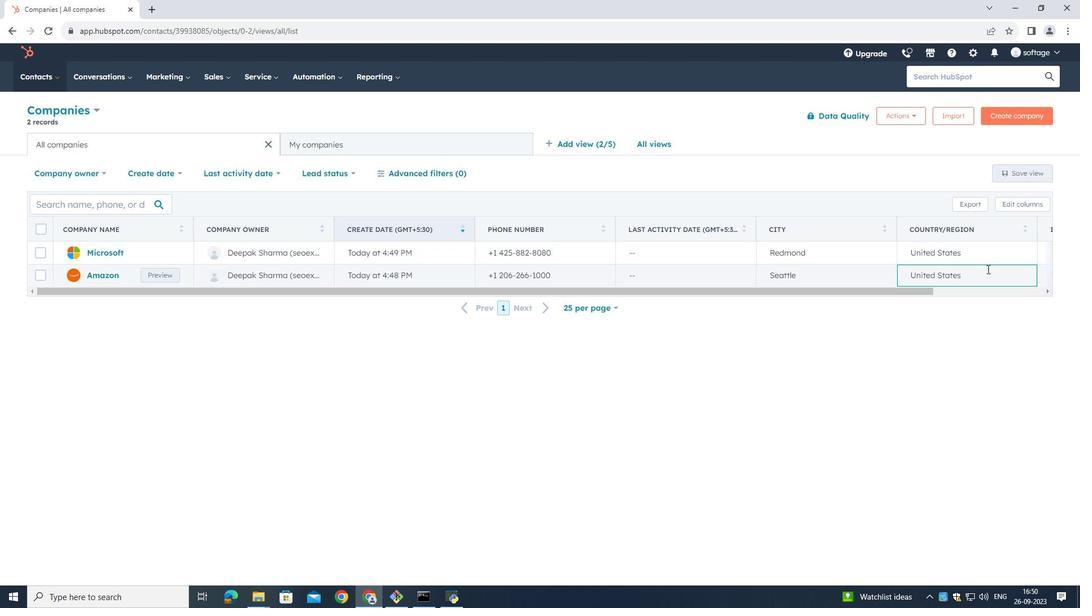 
Action: Mouse scrolled (668, 265) with delta (0, 0)
Screenshot: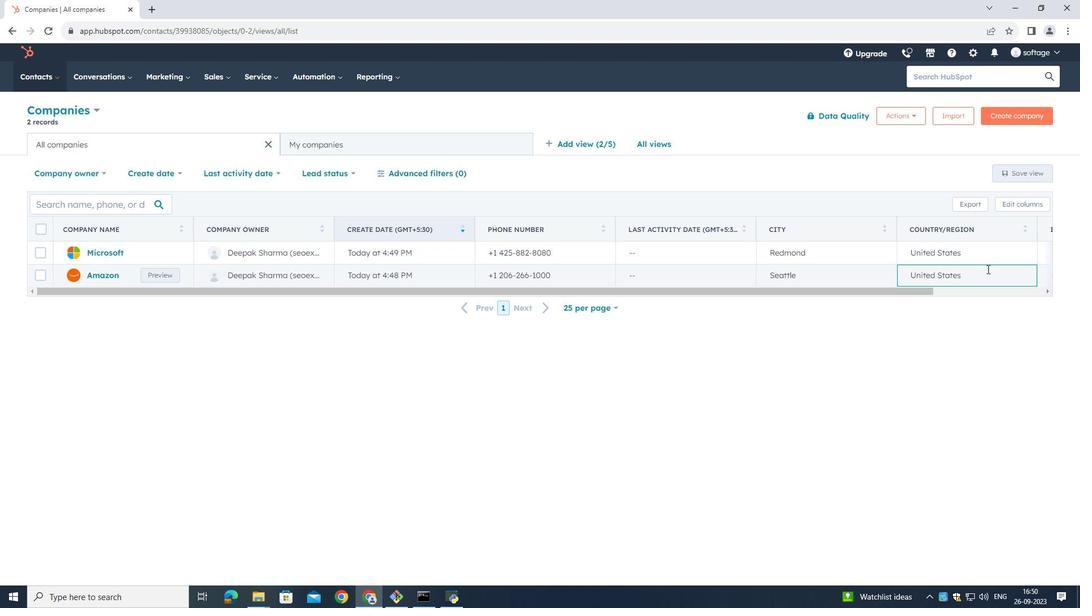 
Action: Mouse scrolled (668, 265) with delta (0, 0)
Screenshot: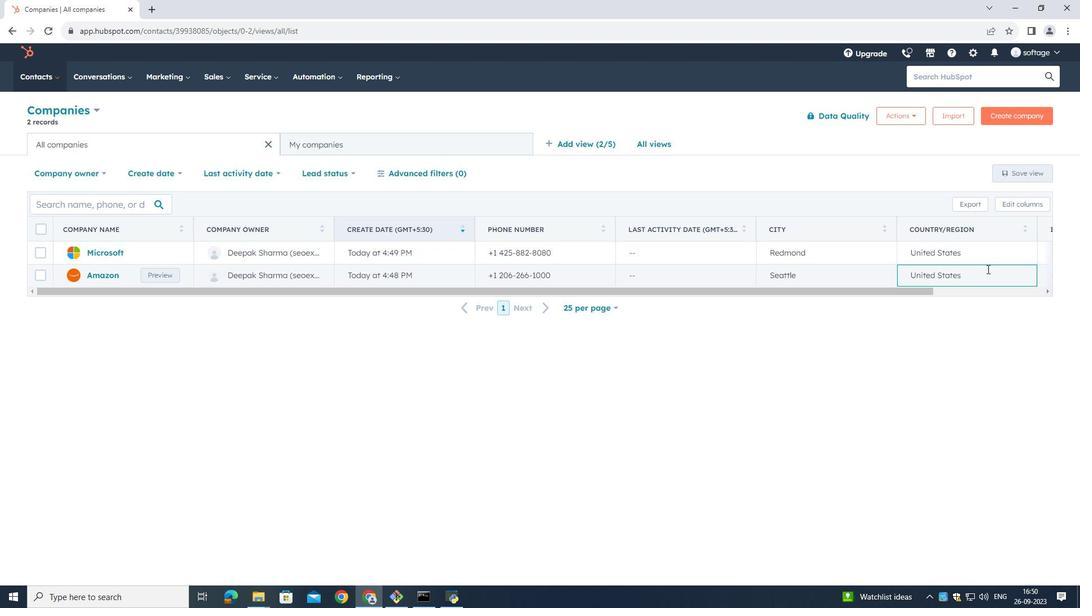 
Action: Mouse moved to (669, 265)
Screenshot: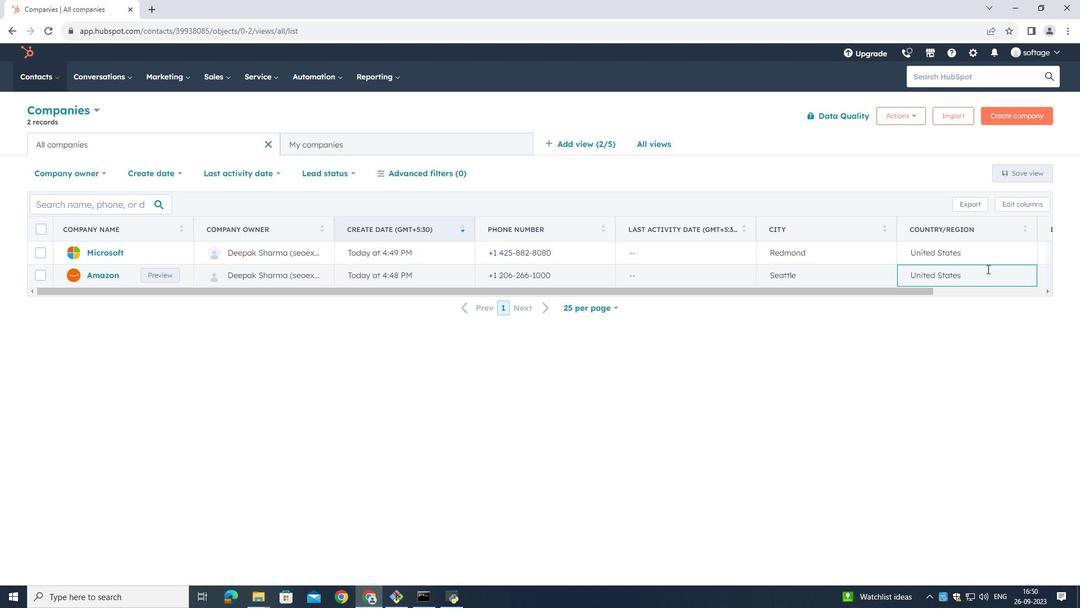 
Action: Mouse scrolled (669, 265) with delta (0, 0)
Screenshot: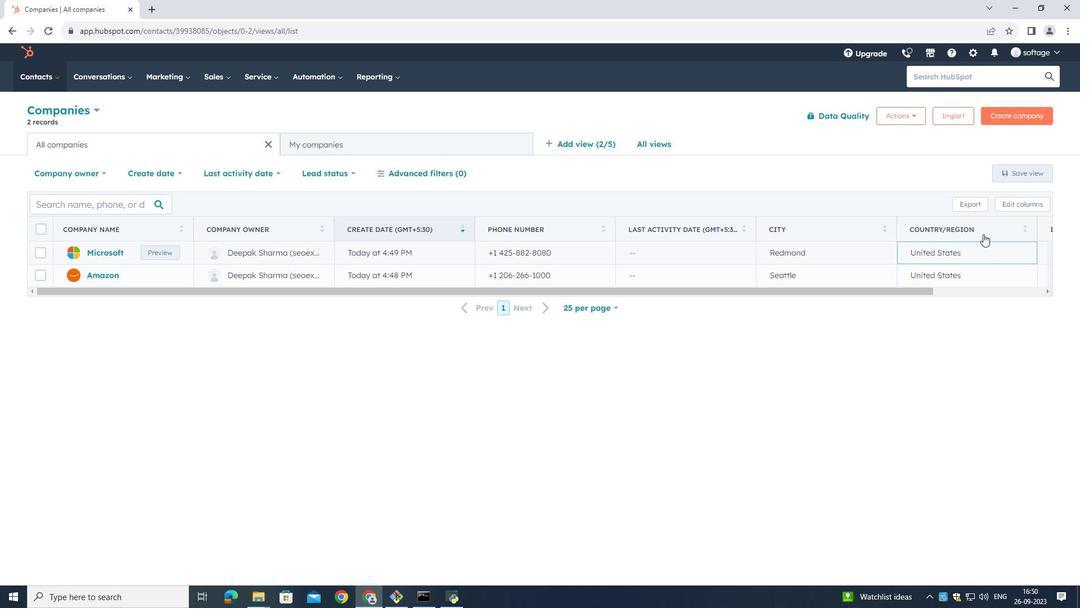 
Action: Mouse moved to (1038, 126)
Screenshot: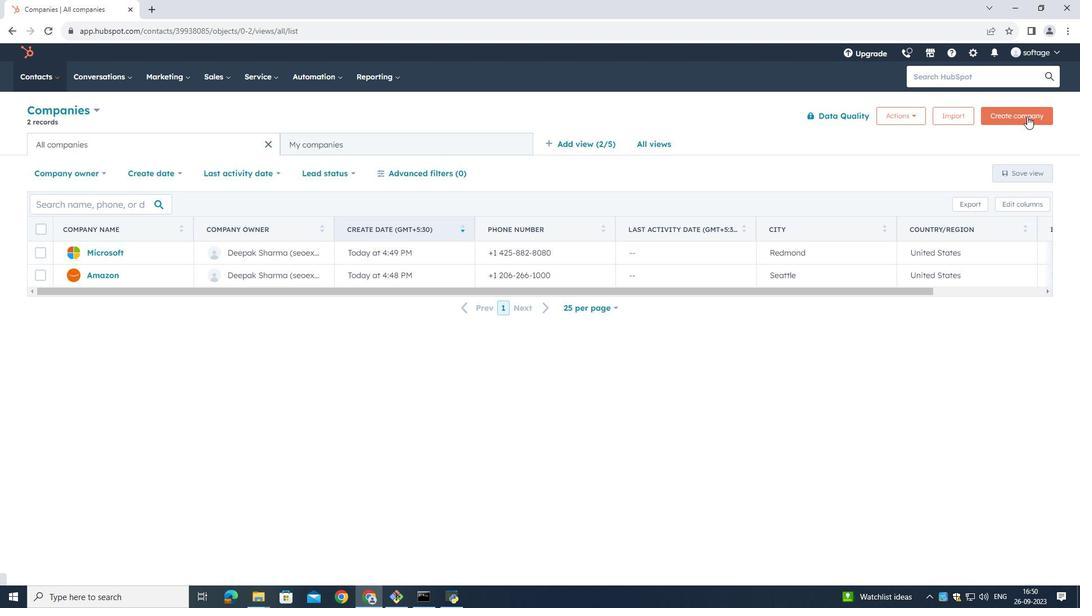 
Action: Mouse pressed left at (1038, 126)
Screenshot: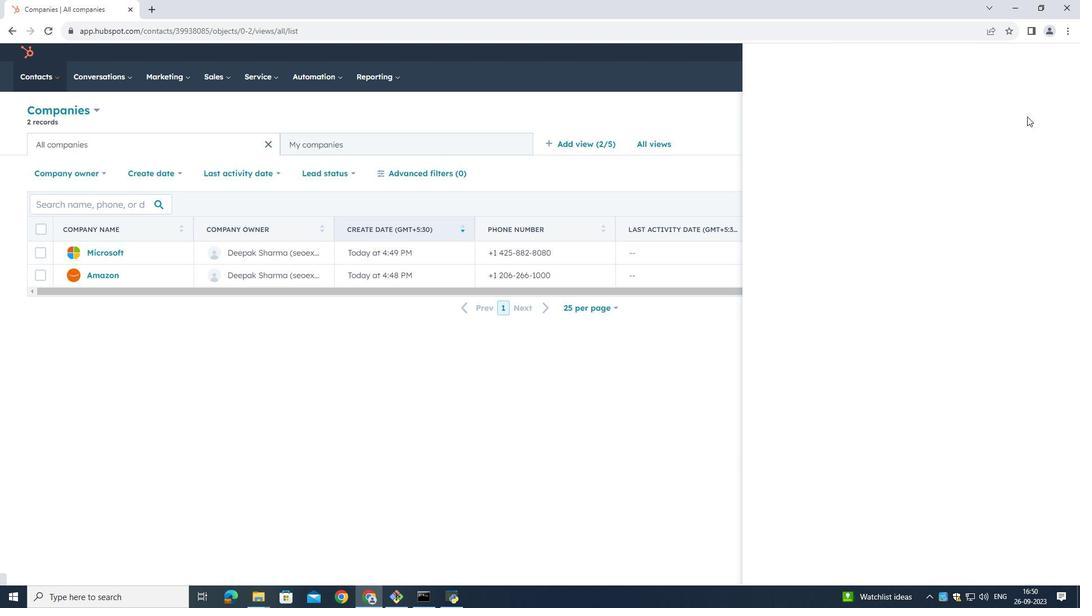 
Action: Mouse moved to (829, 155)
Screenshot: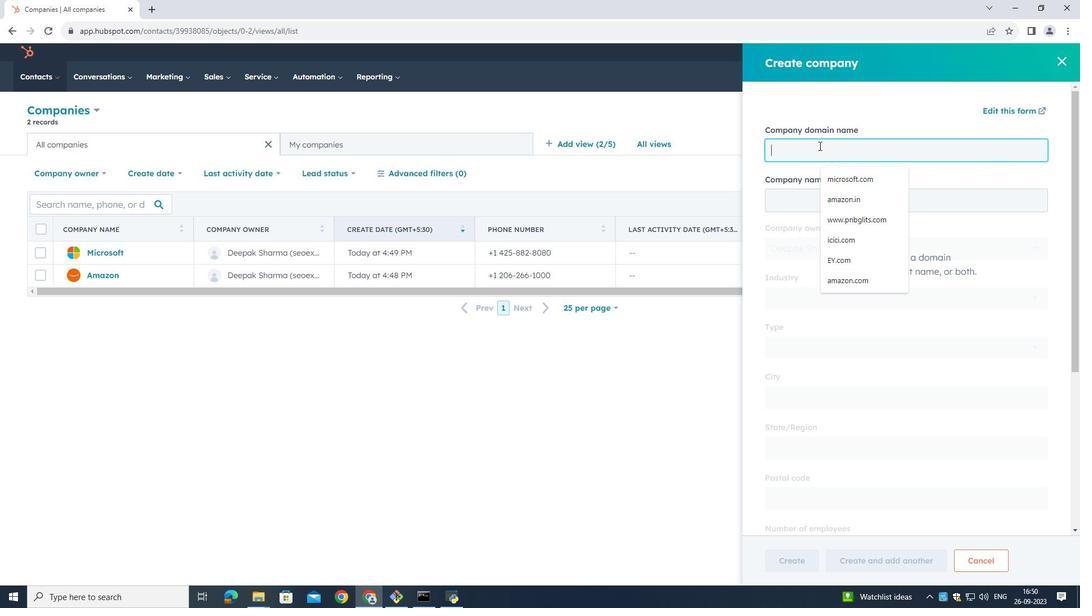 
Action: Mouse pressed left at (829, 155)
Screenshot: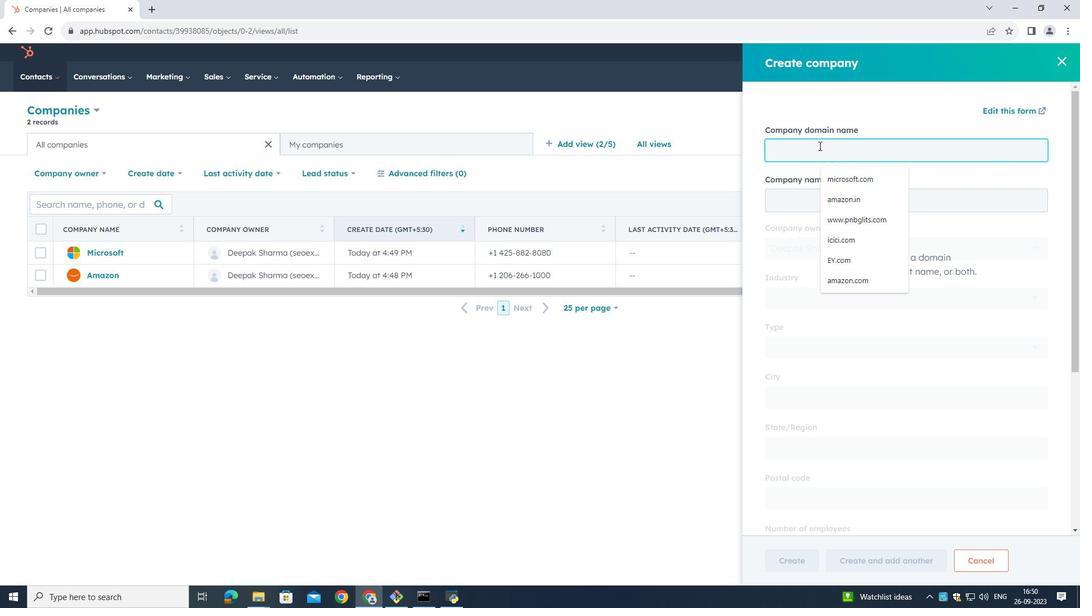 
Action: Key pressed <Key.shift>G<Key.backspace>www.google.com
Screenshot: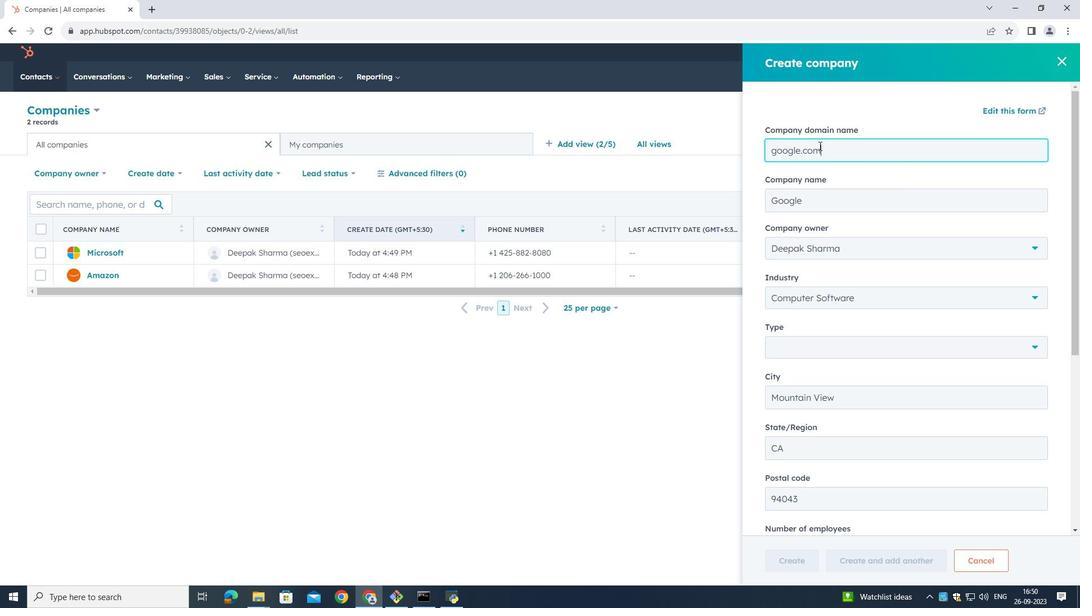 
Action: Mouse moved to (846, 186)
Screenshot: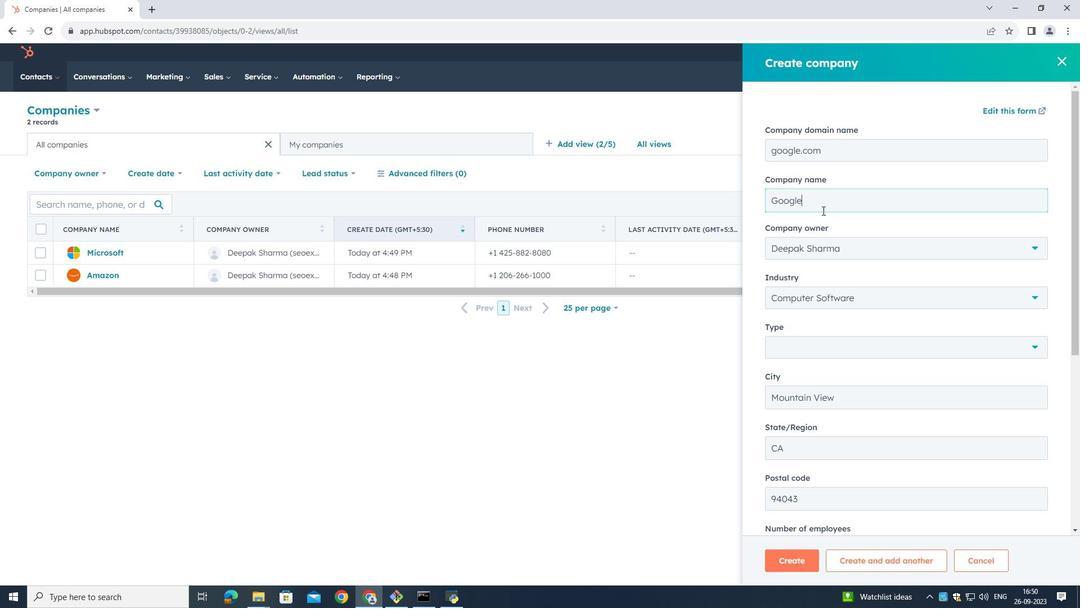 
Action: Mouse pressed left at (846, 186)
Screenshot: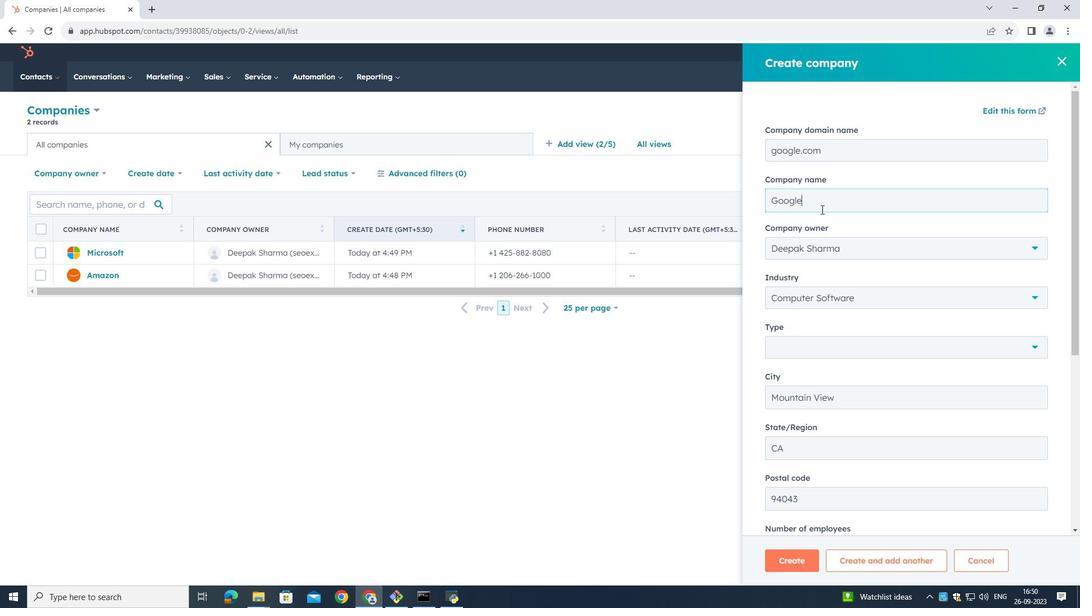 
Action: Mouse moved to (830, 217)
Screenshot: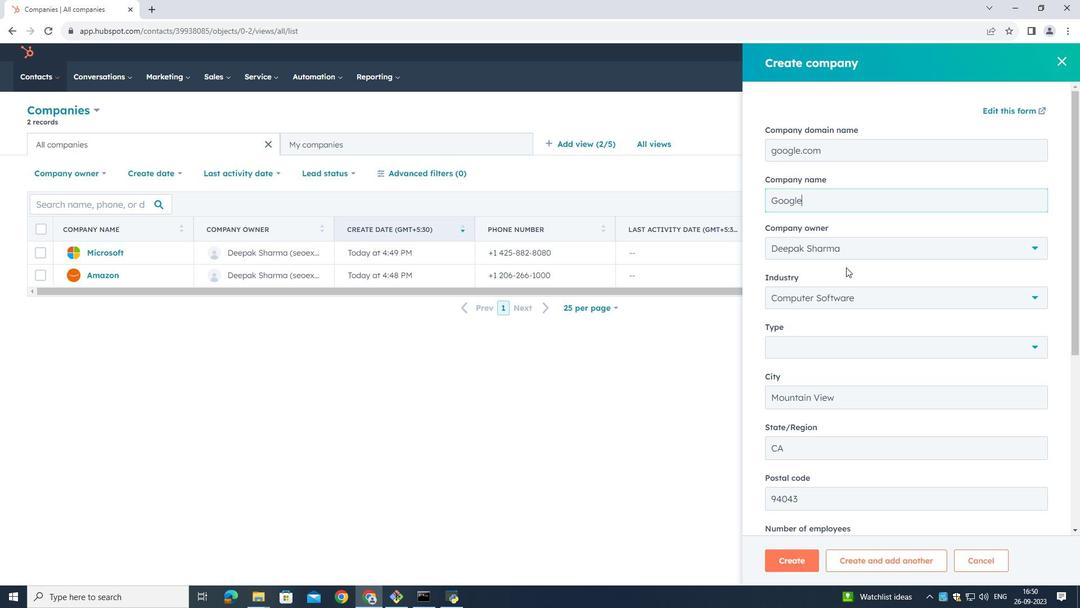 
Action: Mouse pressed left at (830, 217)
Screenshot: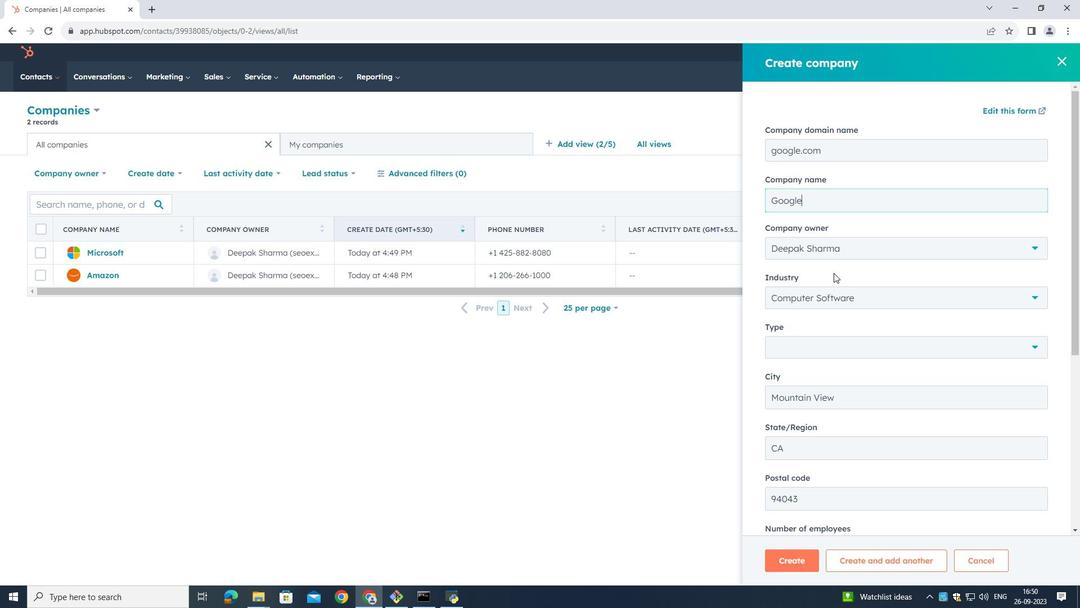 
Action: Mouse moved to (815, 359)
Screenshot: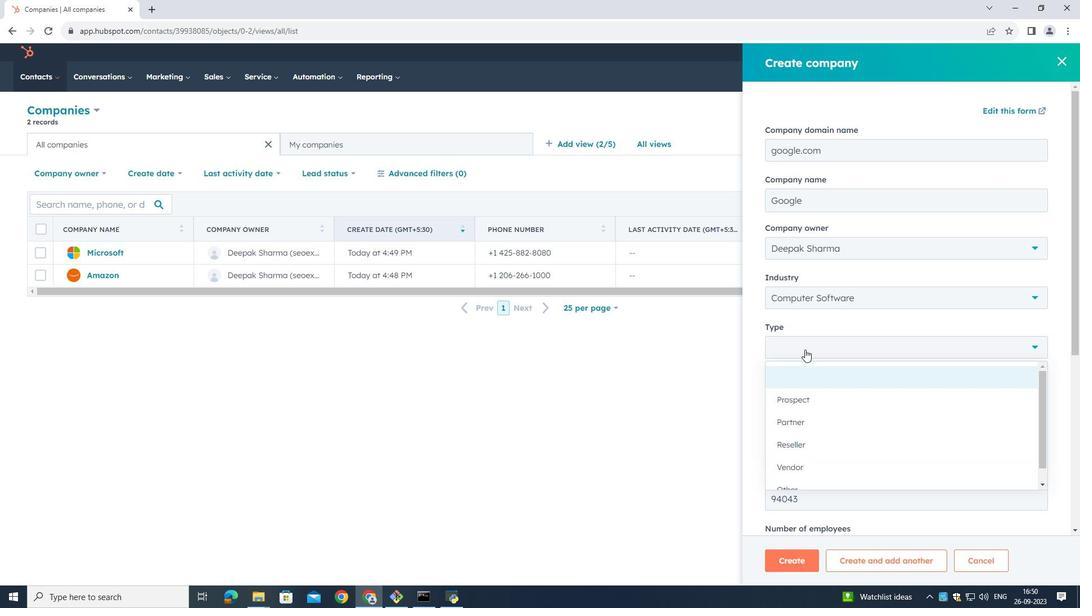 
Action: Mouse pressed left at (815, 359)
Screenshot: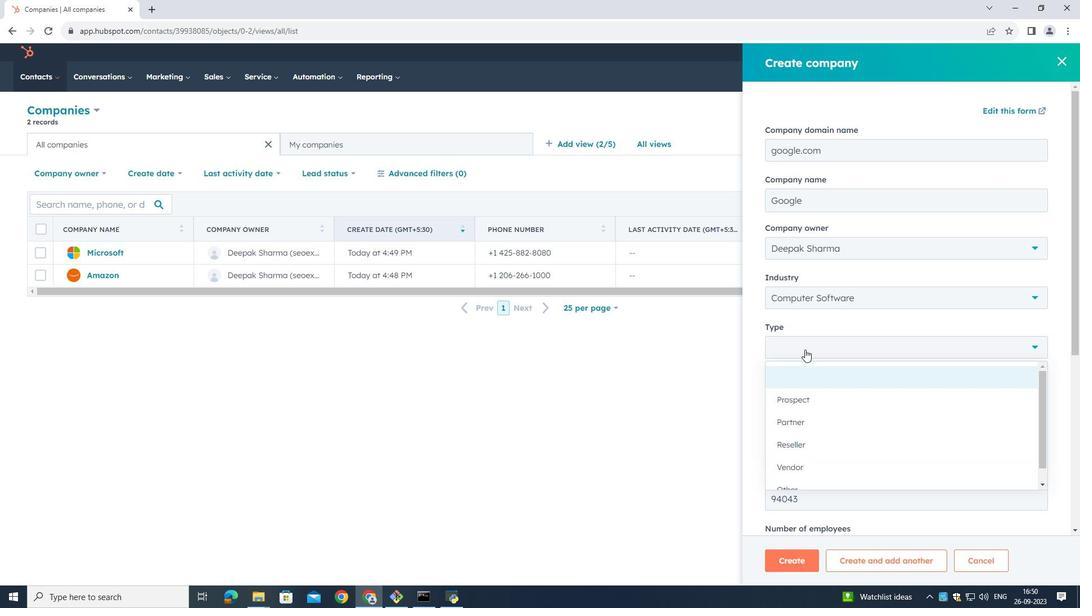 
Action: Mouse moved to (817, 409)
Screenshot: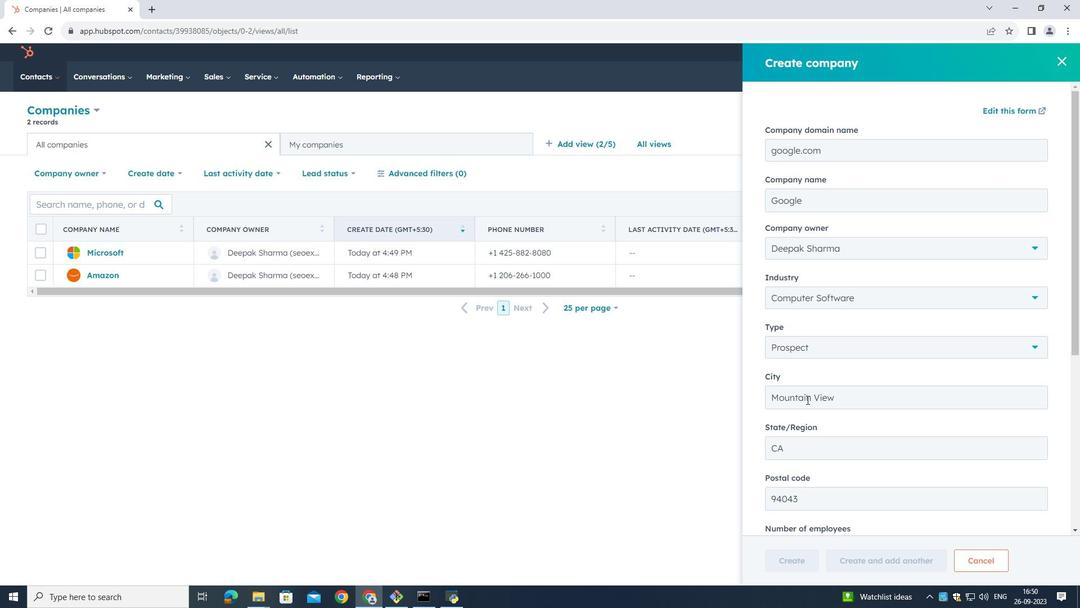 
Action: Mouse pressed left at (817, 409)
Screenshot: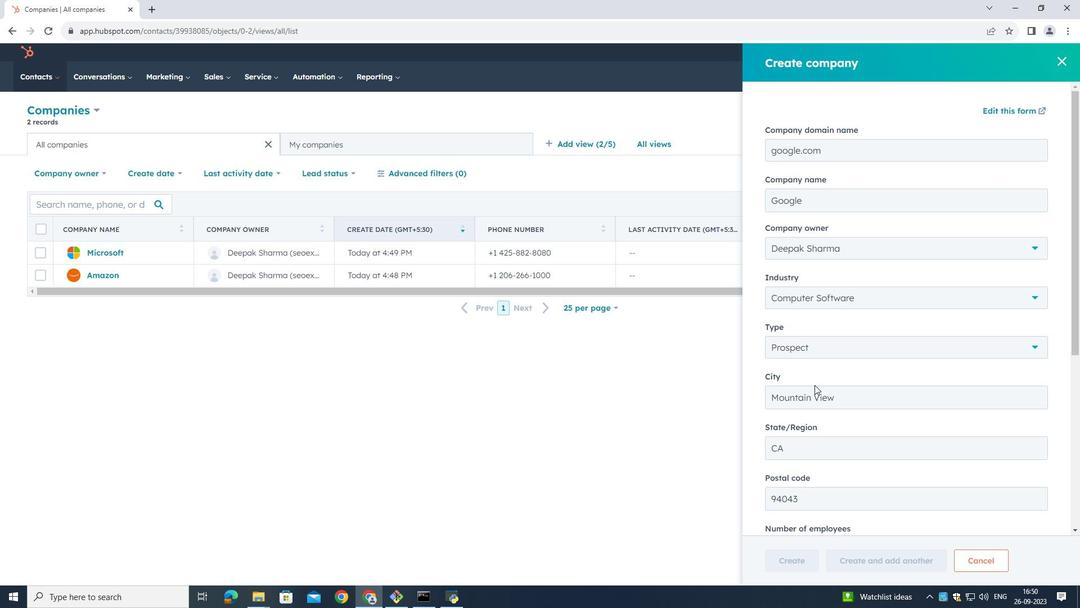 
Action: Mouse moved to (832, 383)
Screenshot: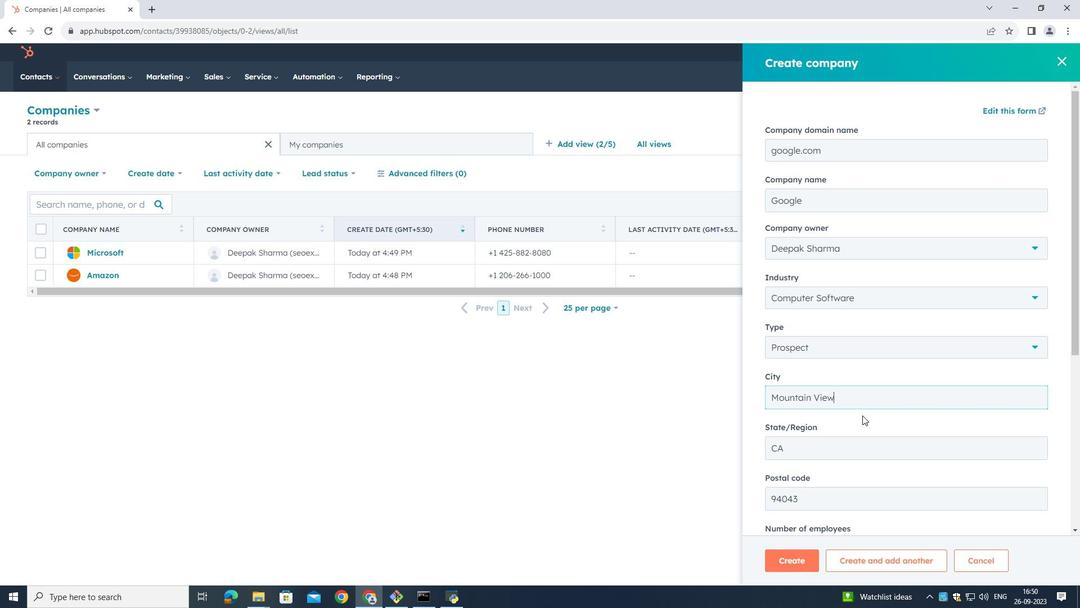 
Action: Mouse pressed left at (832, 383)
Screenshot: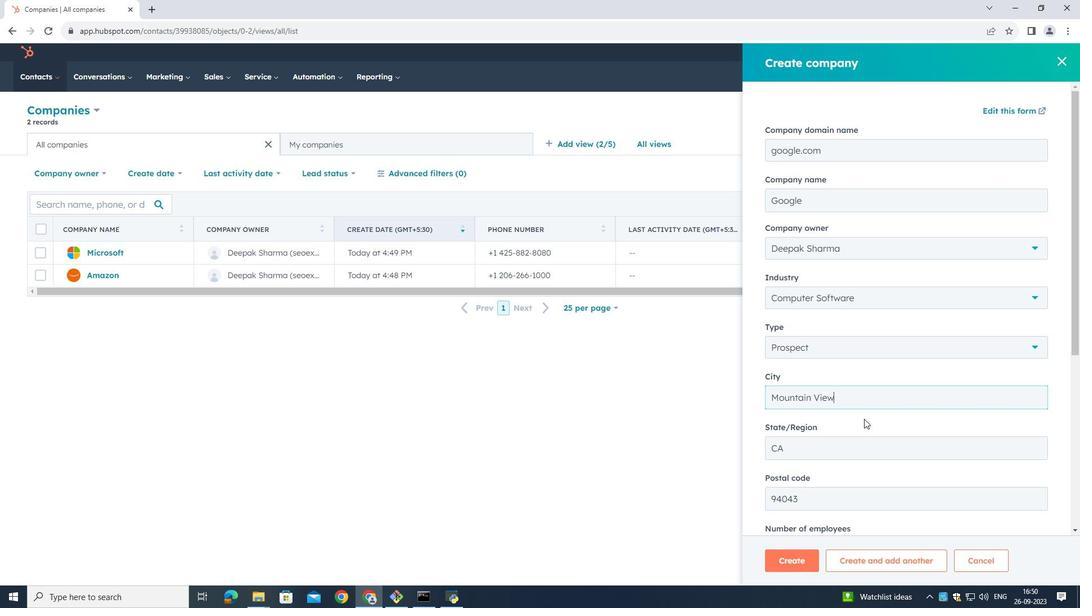 
Action: Mouse moved to (875, 431)
Screenshot: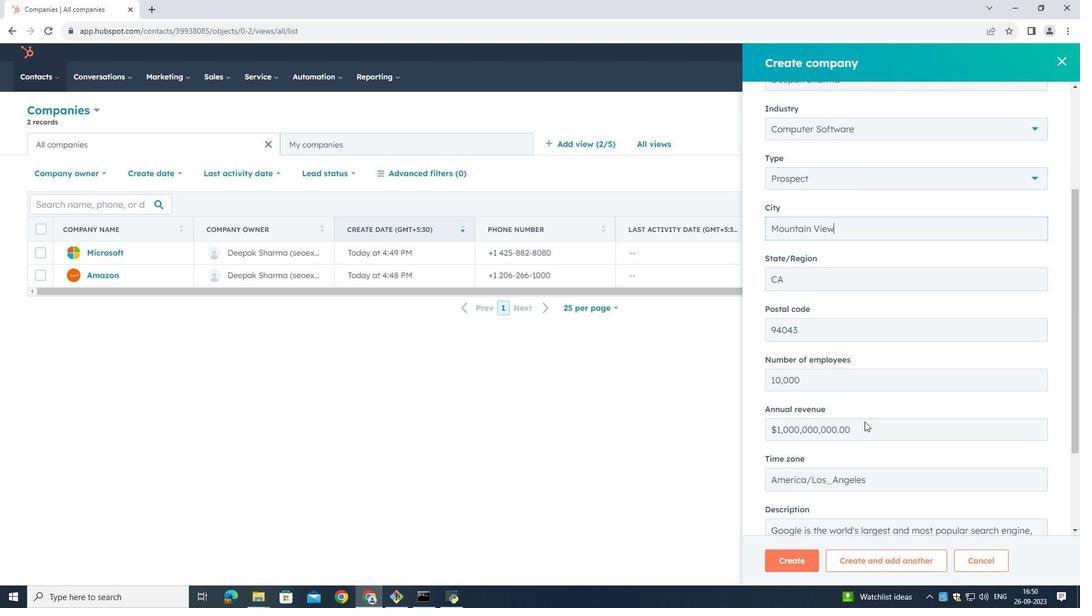 
Action: Mouse scrolled (875, 431) with delta (0, 0)
Screenshot: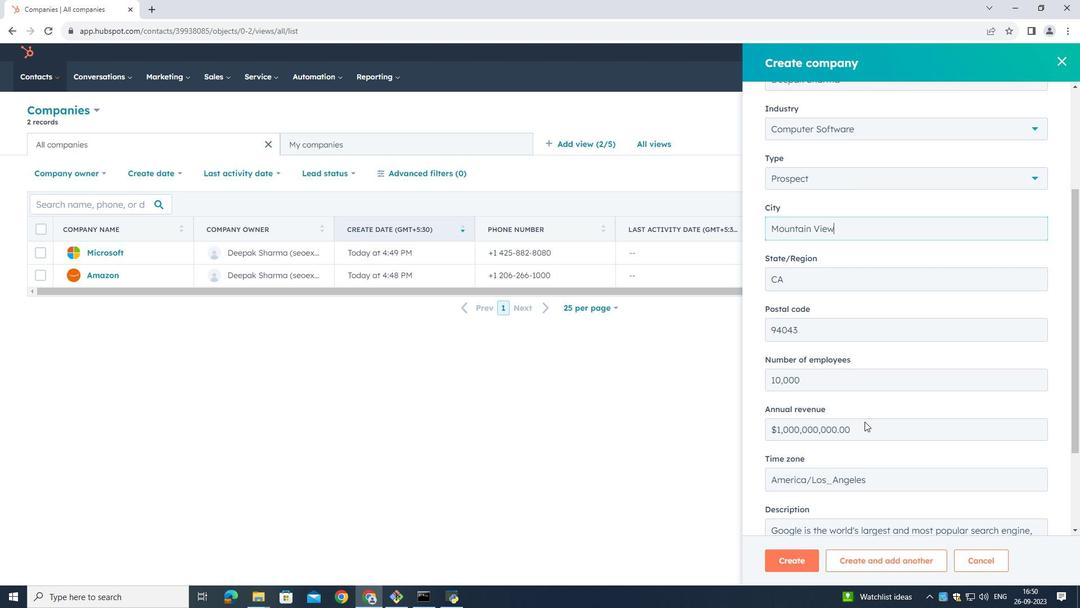 
Action: Mouse scrolled (875, 431) with delta (0, 0)
Screenshot: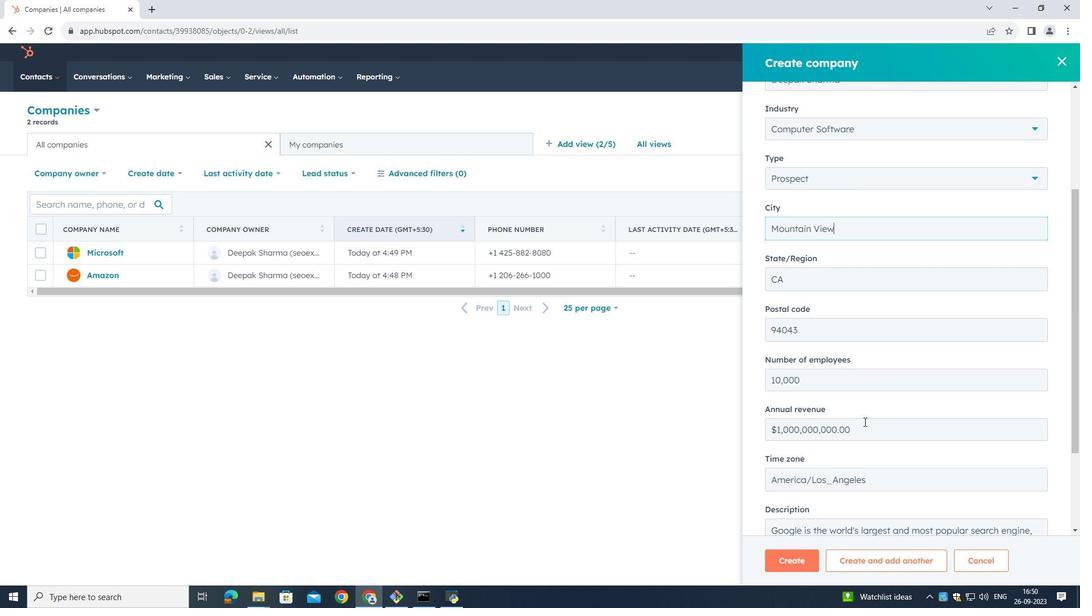 
Action: Mouse scrolled (875, 431) with delta (0, 0)
Screenshot: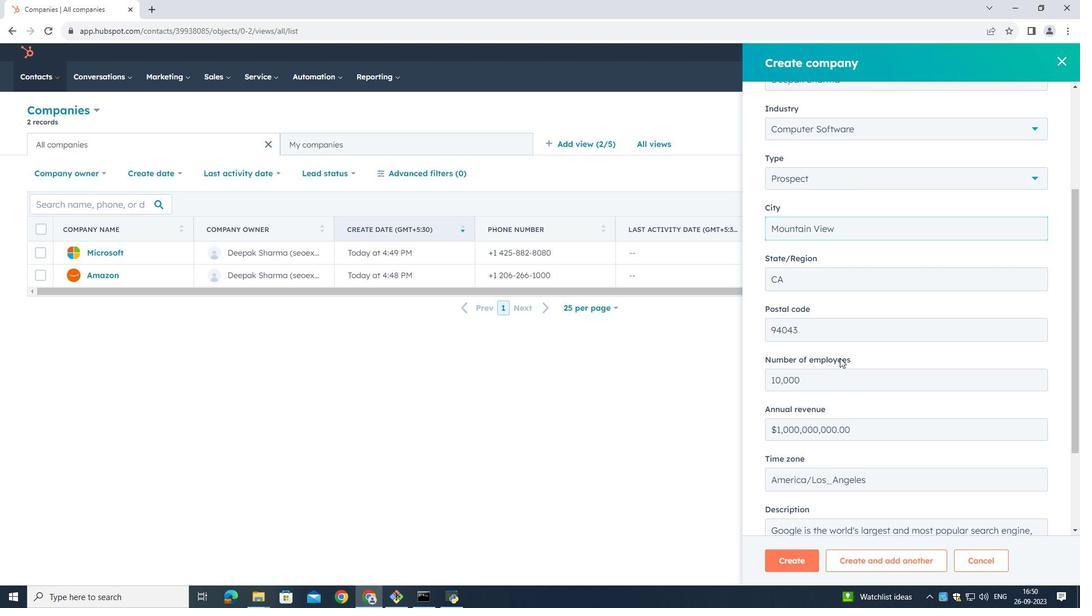 
Action: Mouse moved to (845, 434)
Screenshot: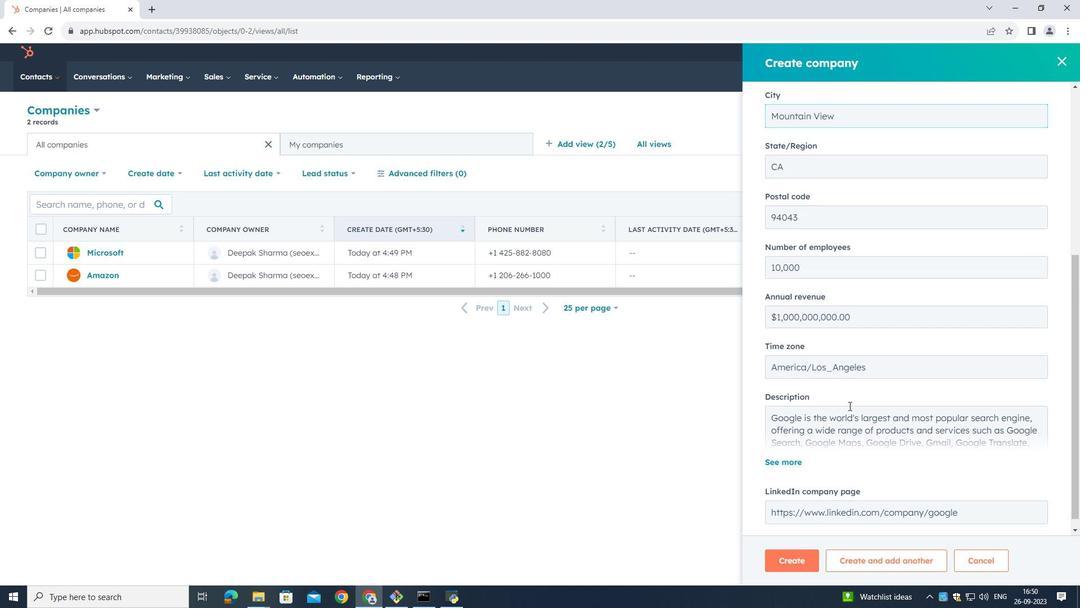 
Action: Mouse scrolled (845, 433) with delta (0, 0)
Screenshot: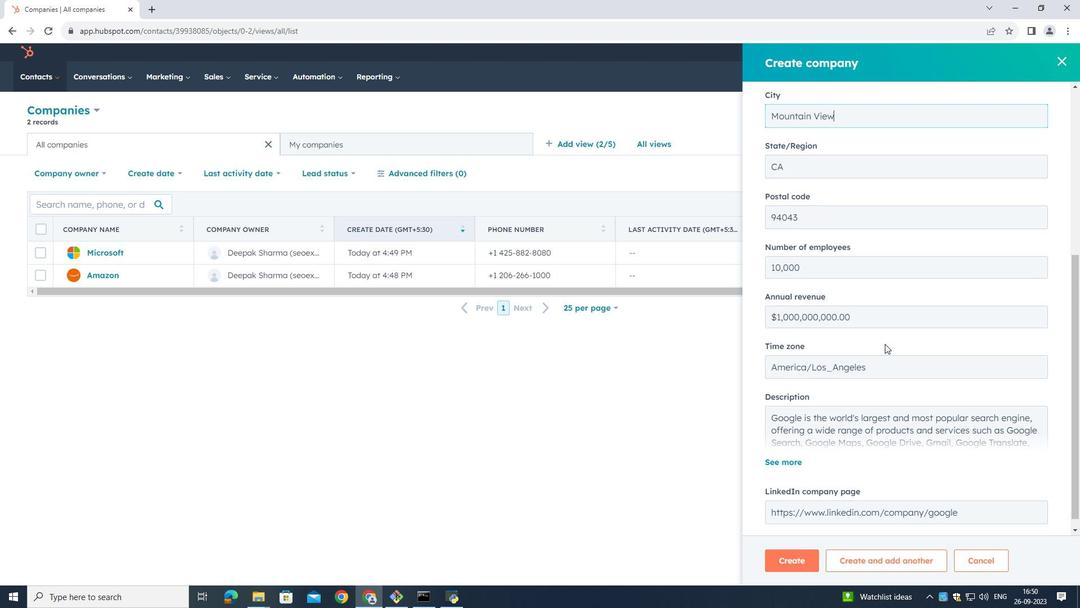
Action: Mouse scrolled (845, 433) with delta (0, 0)
Screenshot: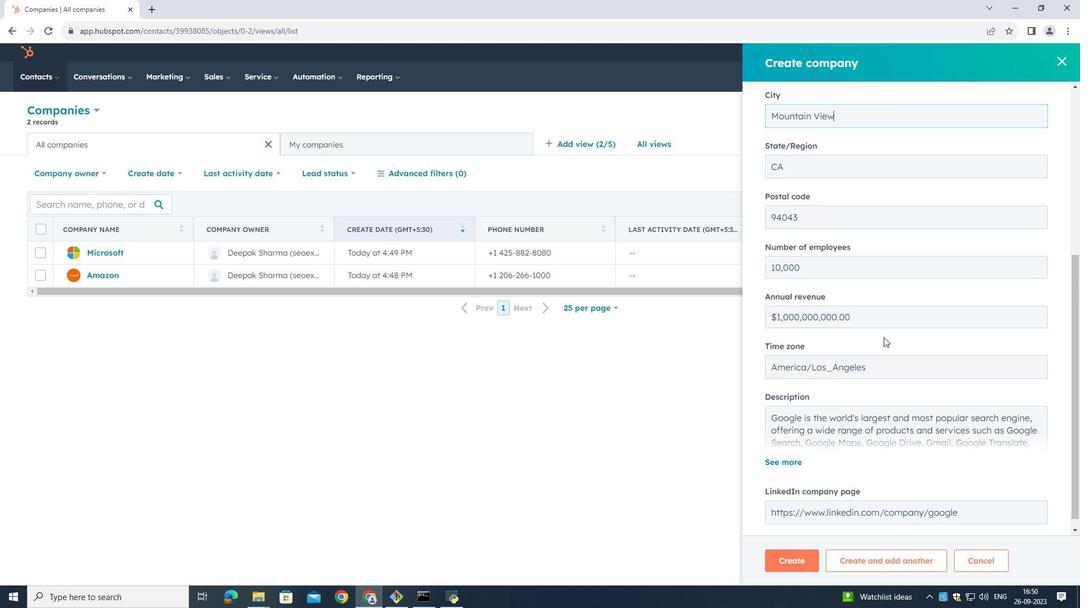 
Action: Mouse moved to (885, 326)
Screenshot: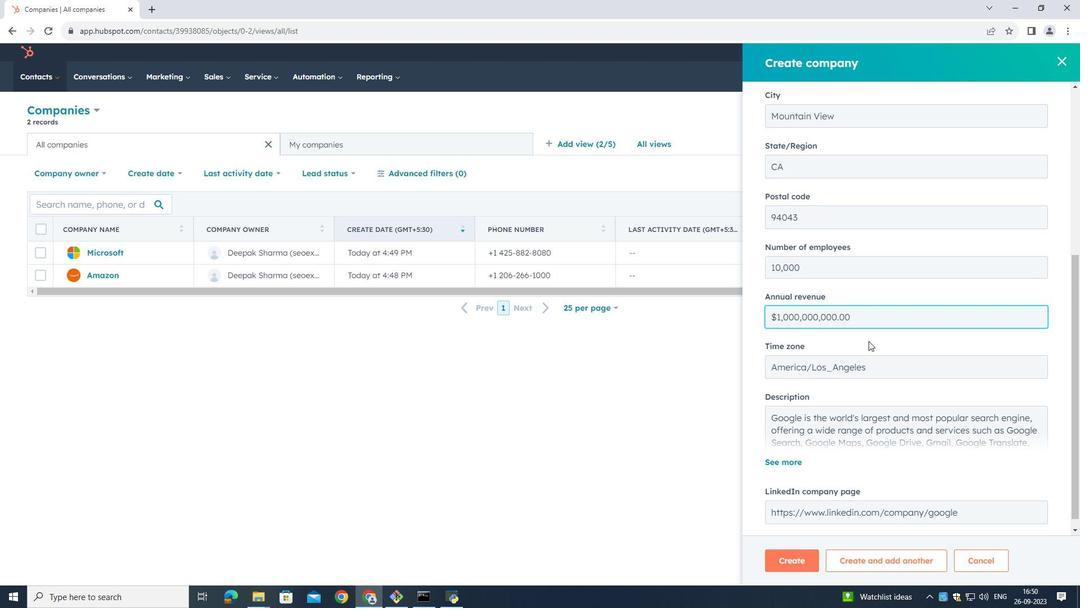 
Action: Mouse pressed left at (885, 326)
Screenshot: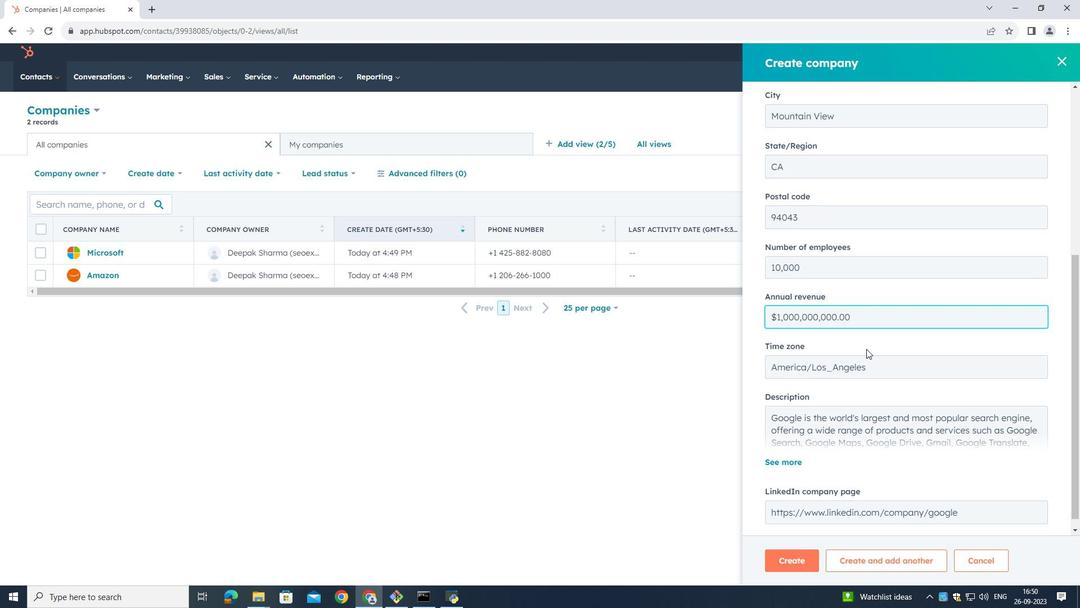 
Action: Mouse moved to (841, 404)
Screenshot: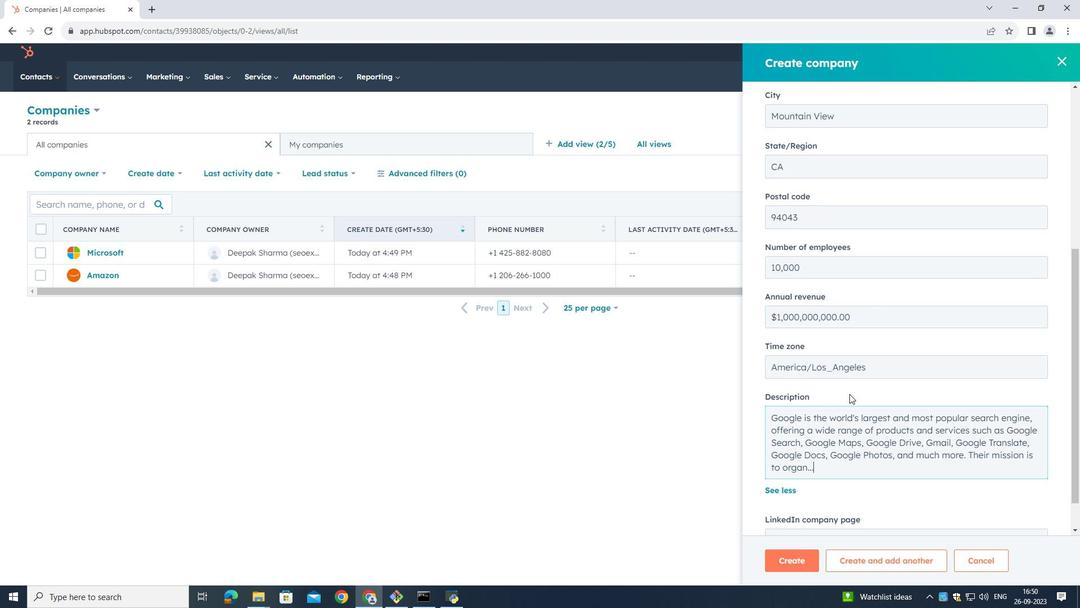
Action: Mouse pressed left at (841, 404)
Screenshot: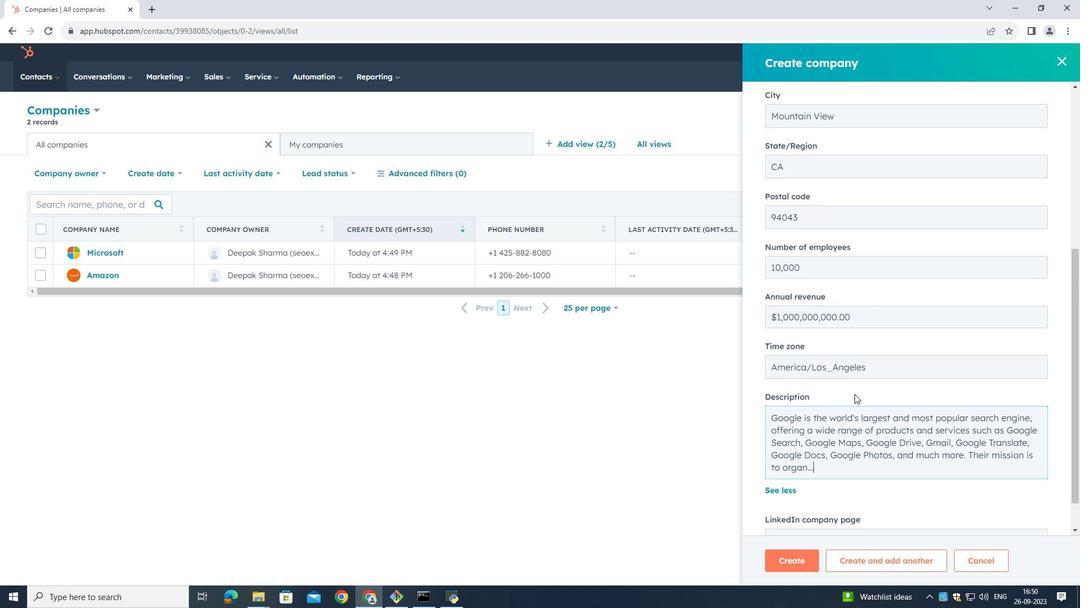
Action: Mouse moved to (865, 404)
Screenshot: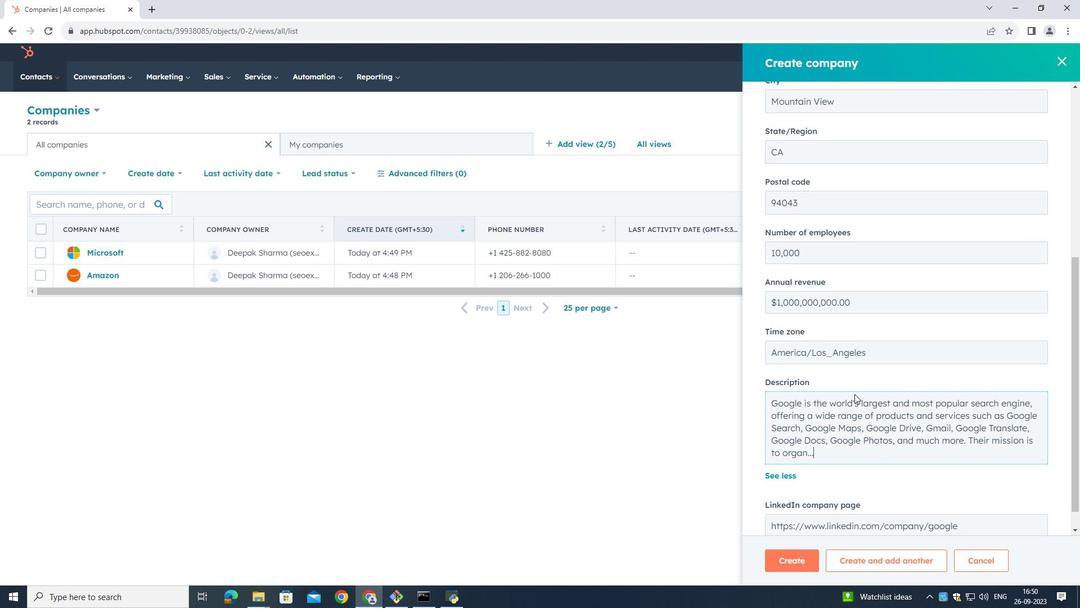 
Action: Mouse scrolled (865, 403) with delta (0, 0)
Screenshot: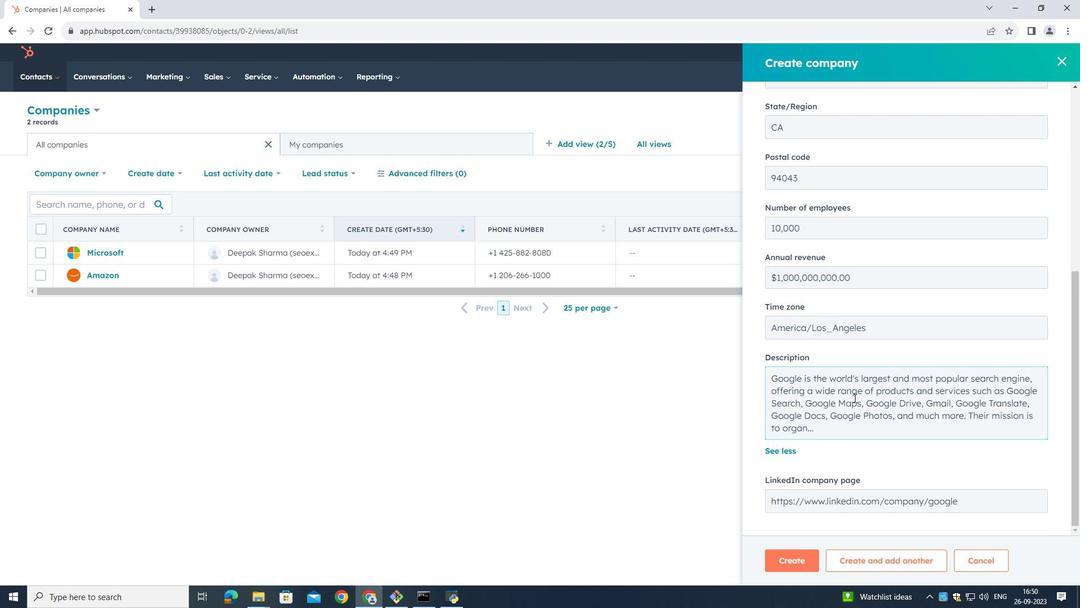 
Action: Mouse scrolled (865, 403) with delta (0, 0)
Screenshot: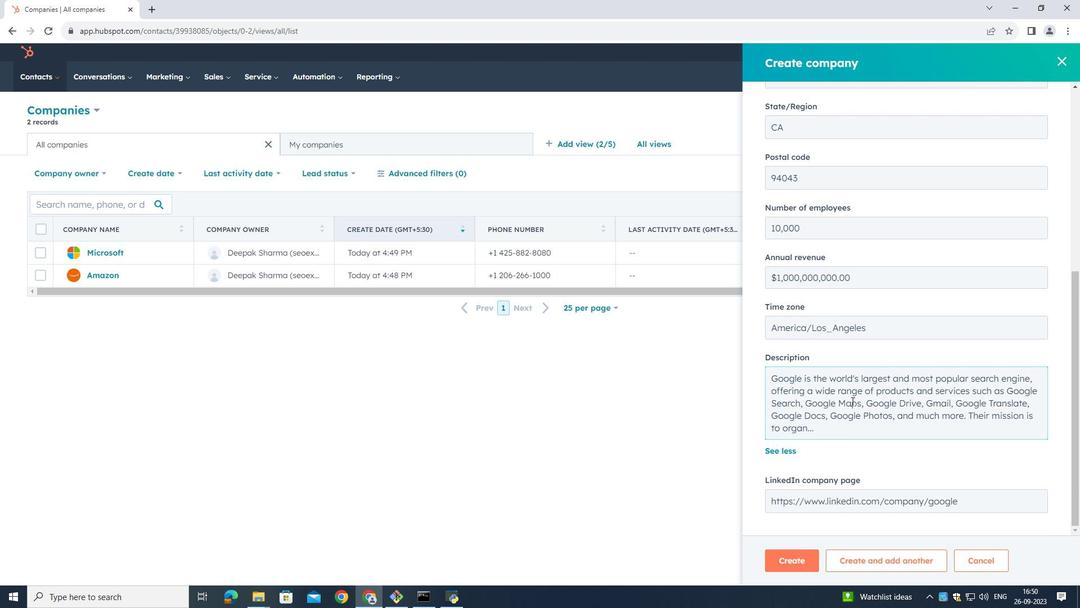 
Action: Mouse moved to (854, 419)
Screenshot: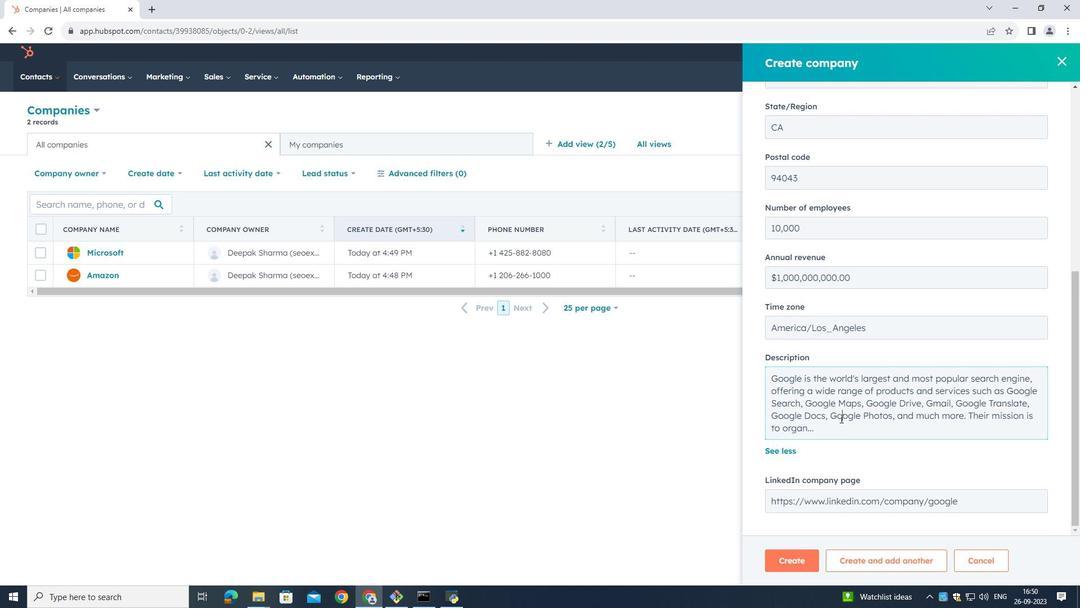 
Action: Mouse pressed left at (854, 419)
Screenshot: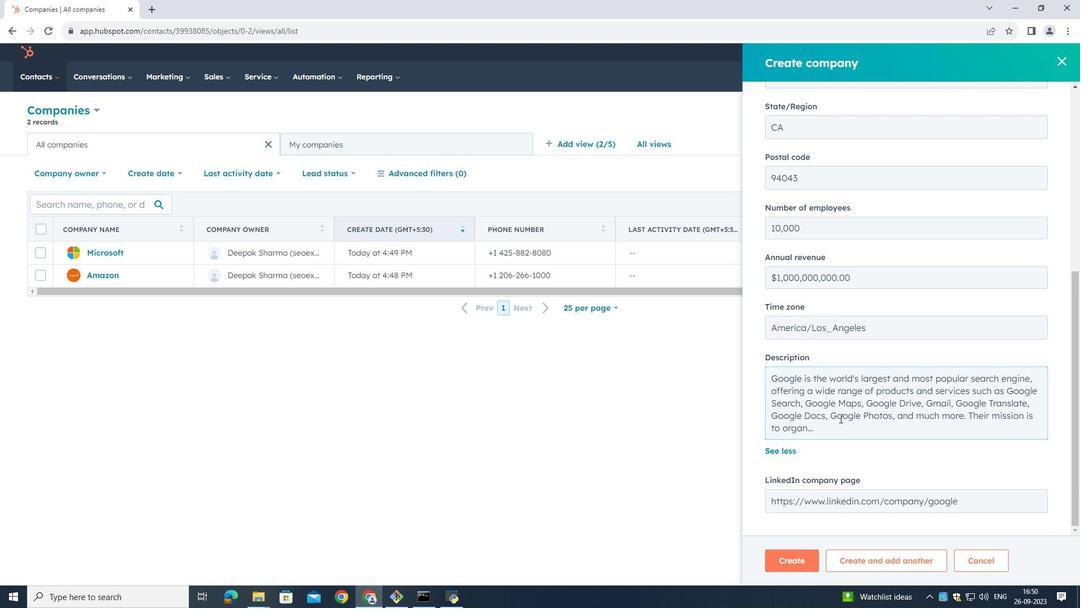 
Action: Mouse moved to (850, 428)
Screenshot: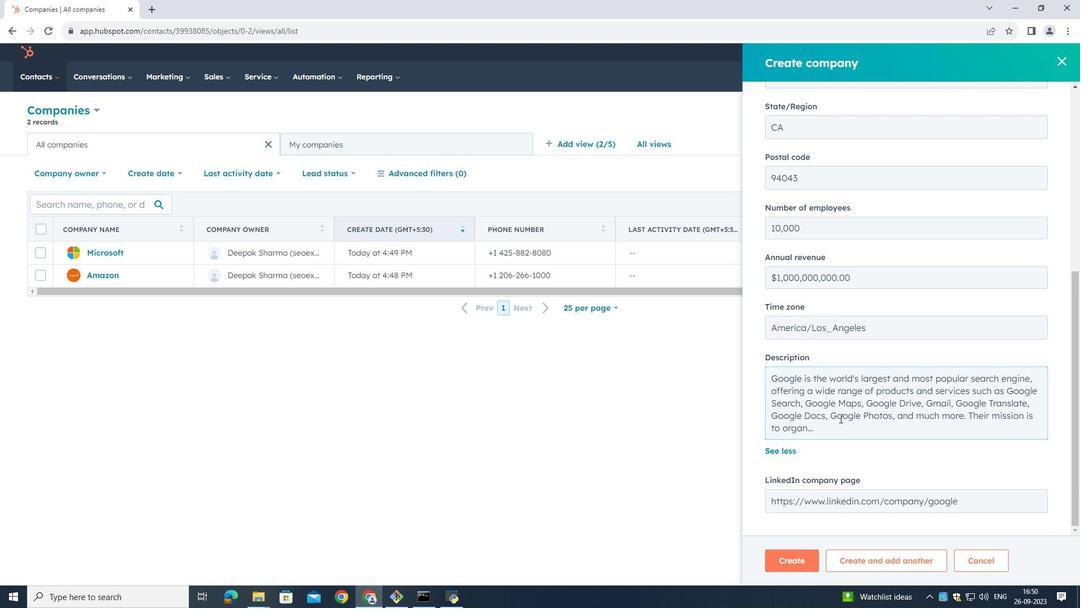 
Action: Mouse scrolled (850, 427) with delta (0, 0)
Screenshot: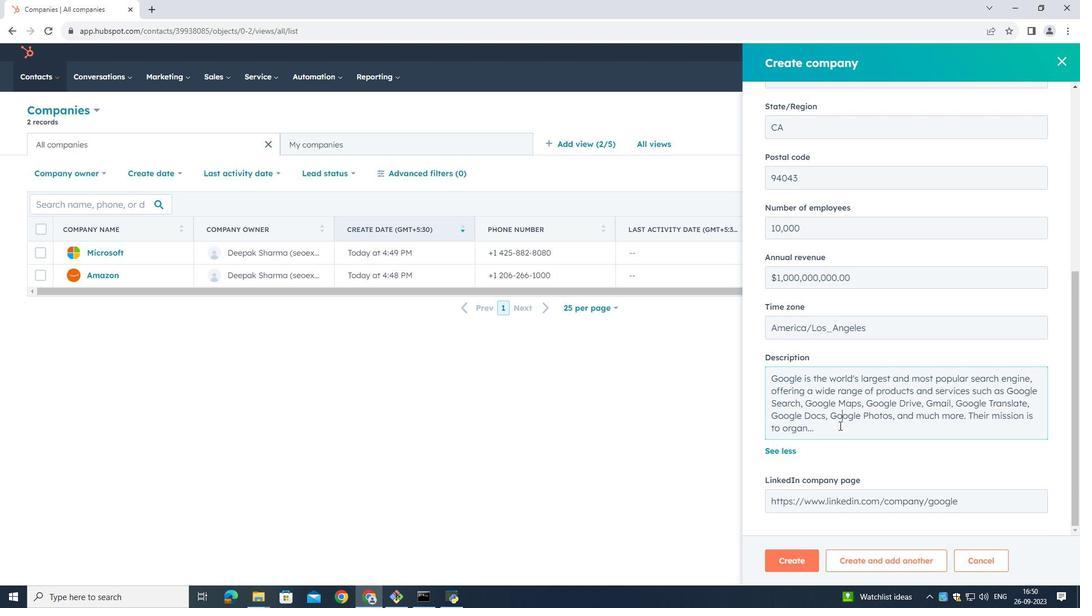 
Action: Mouse scrolled (850, 427) with delta (0, 0)
Screenshot: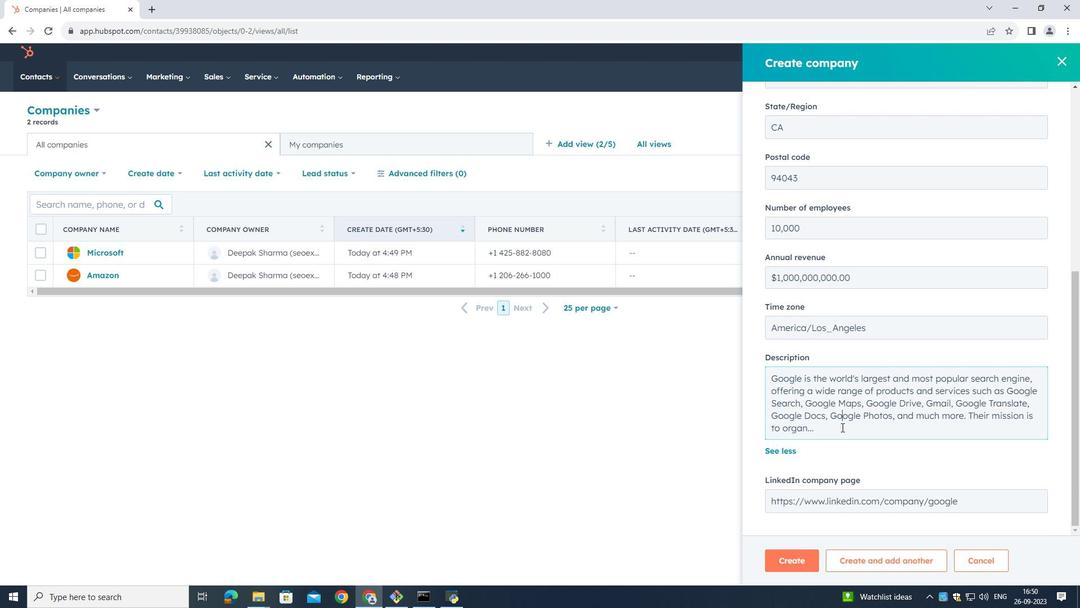
Action: Mouse scrolled (850, 427) with delta (0, 0)
Screenshot: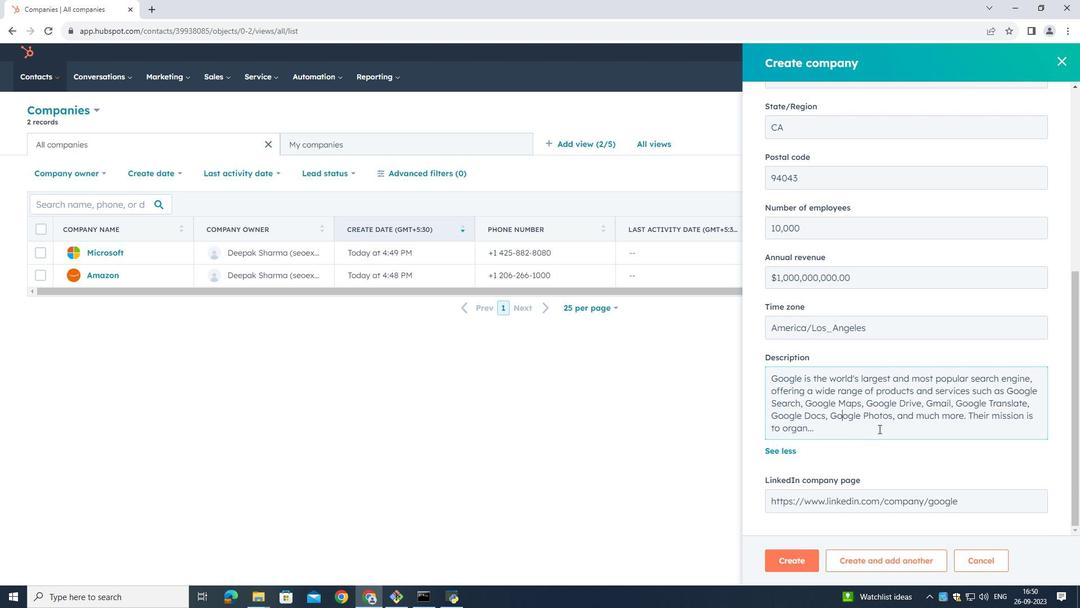 
Action: Mouse moved to (994, 516)
Screenshot: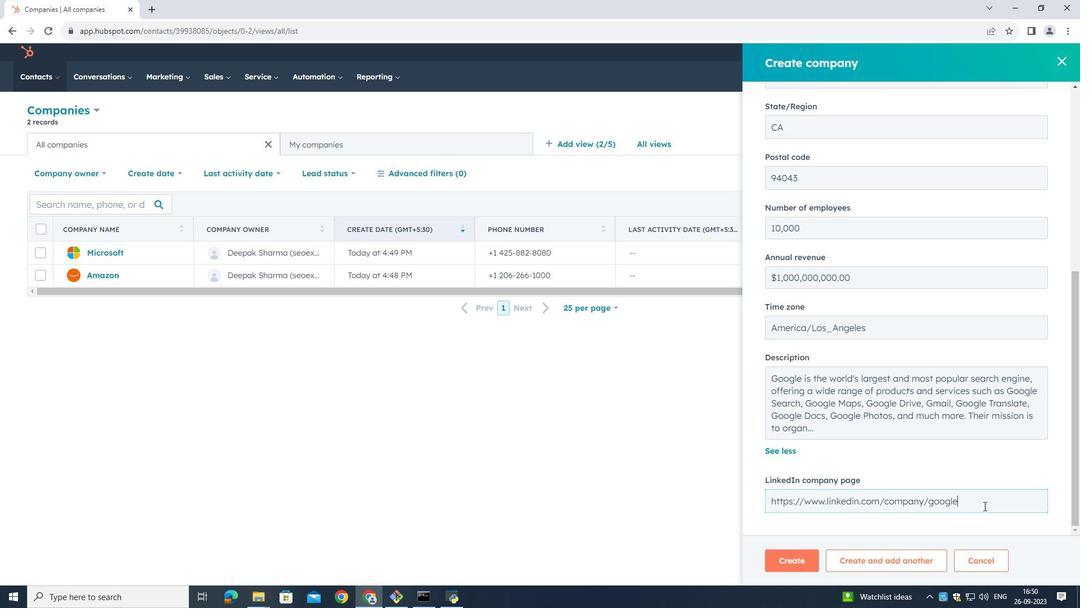 
Action: Mouse pressed left at (994, 516)
Screenshot: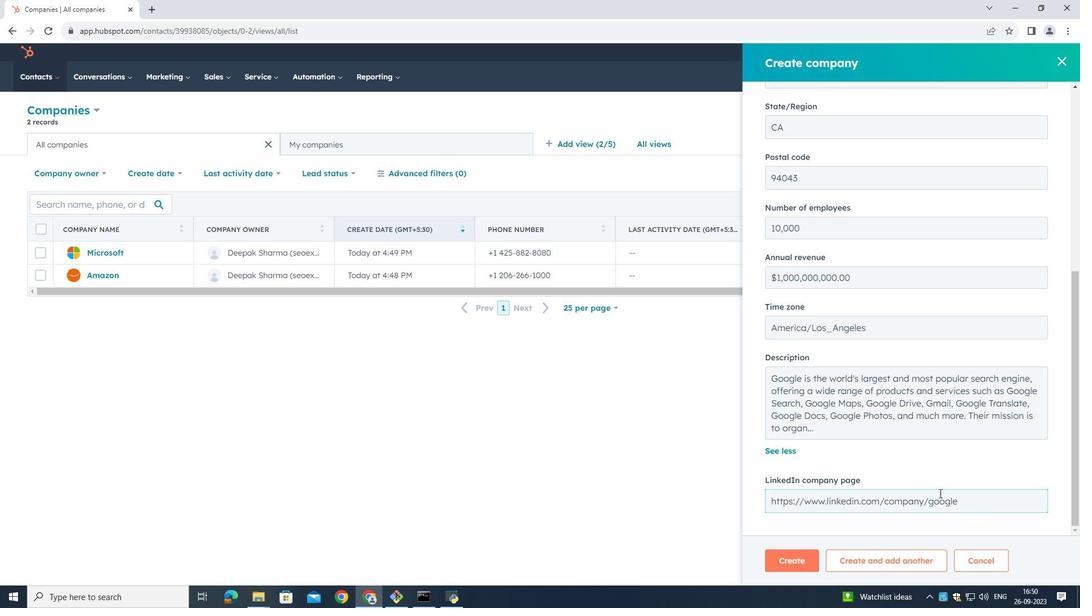 
Action: Mouse moved to (797, 569)
Screenshot: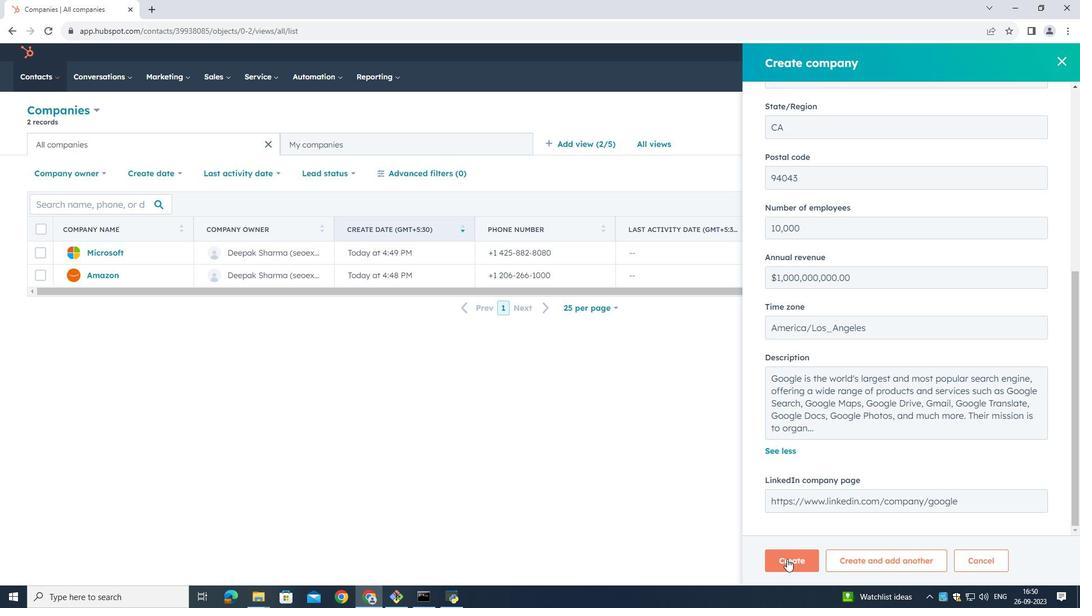 
Action: Mouse pressed left at (797, 569)
Screenshot: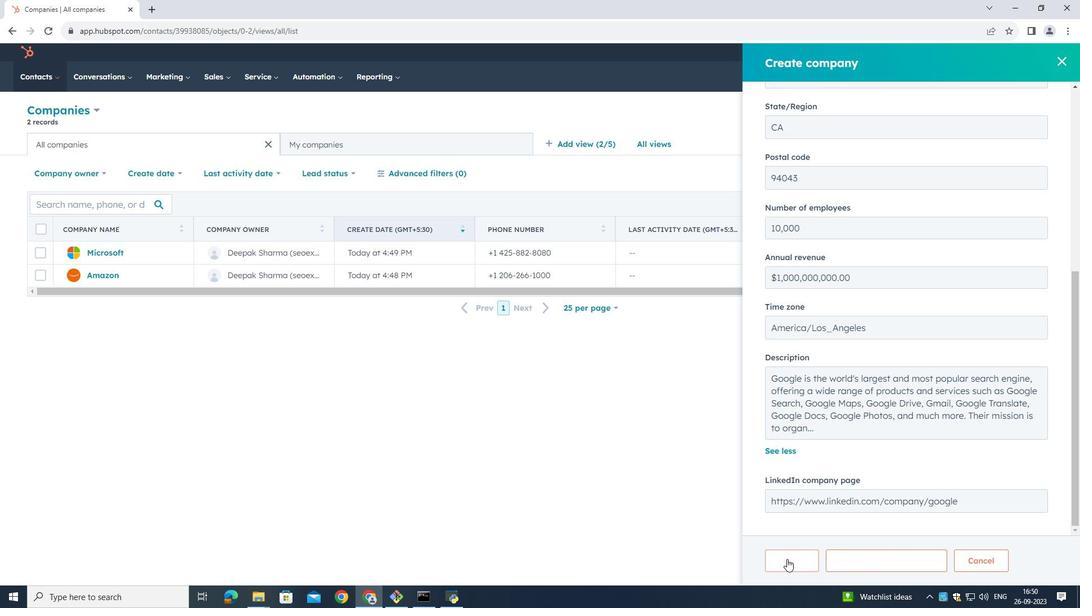 
Action: Mouse moved to (99, 327)
Screenshot: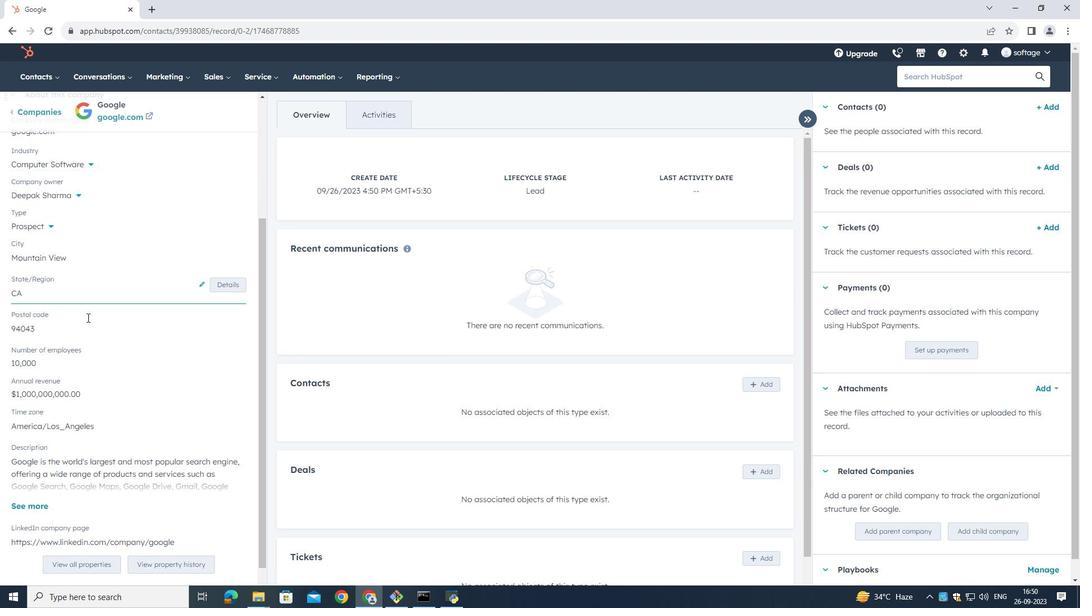 
Action: Mouse scrolled (99, 327) with delta (0, 0)
Screenshot: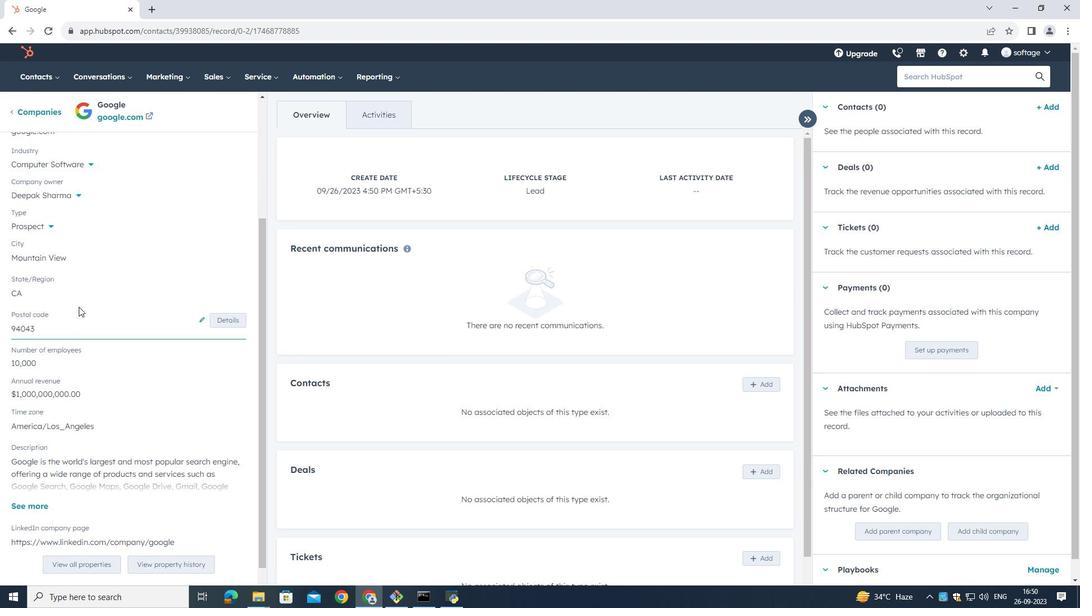
Action: Mouse scrolled (99, 327) with delta (0, 0)
Screenshot: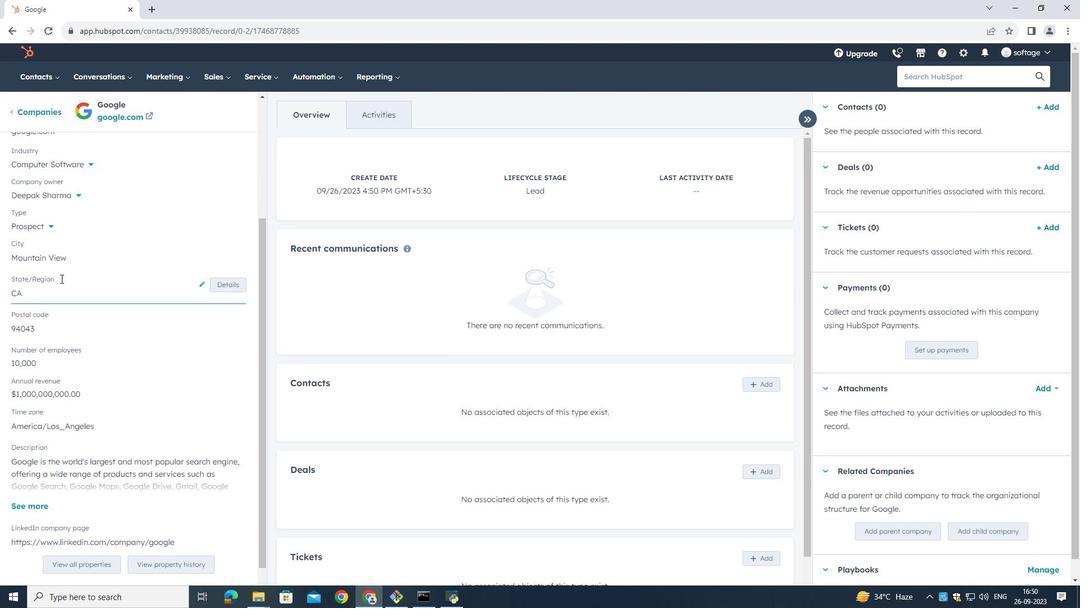 
Action: Mouse scrolled (99, 327) with delta (0, 0)
Screenshot: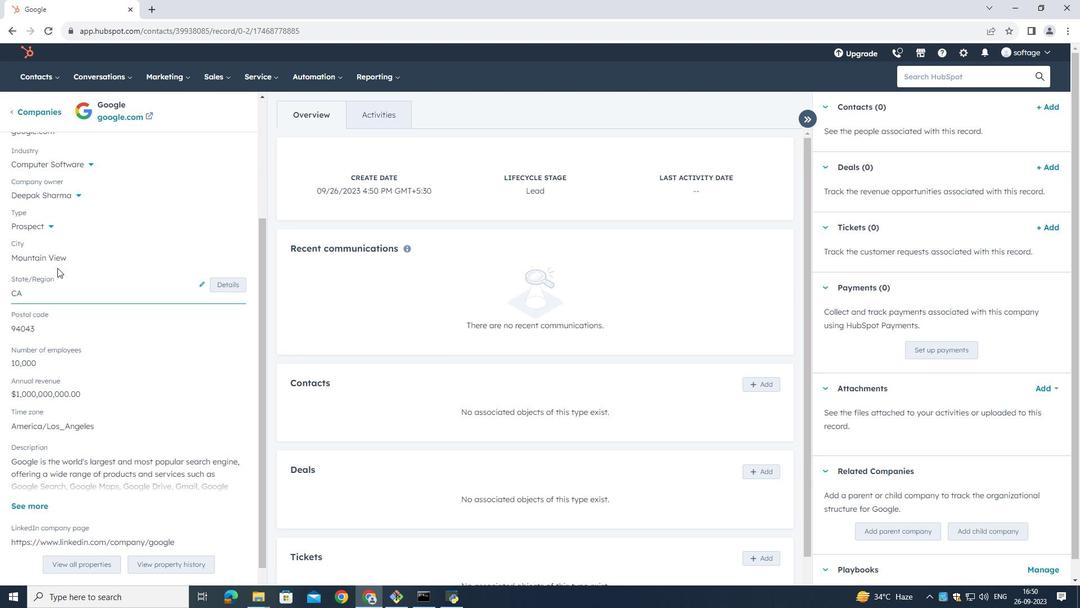 
Action: Mouse moved to (80, 389)
Screenshot: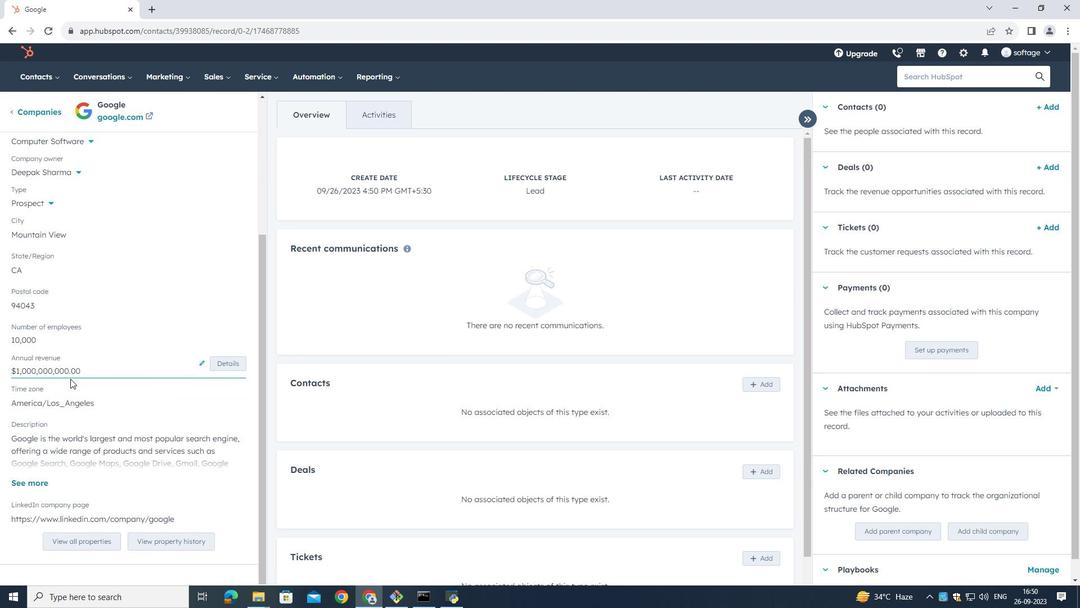 
Action: Mouse scrolled (80, 388) with delta (0, 0)
Screenshot: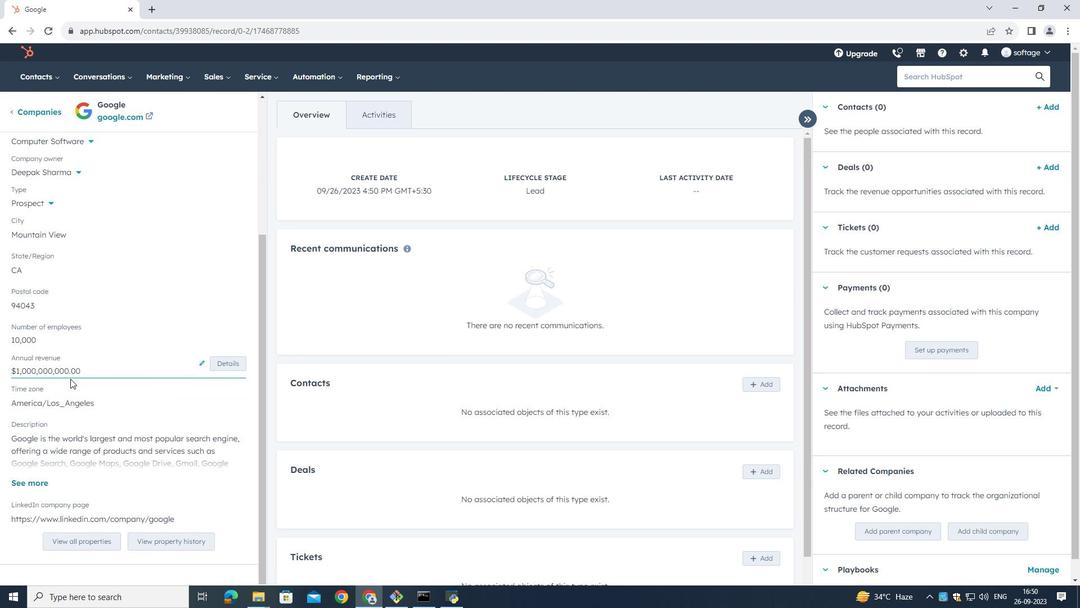 
Action: Mouse scrolled (80, 388) with delta (0, 0)
Screenshot: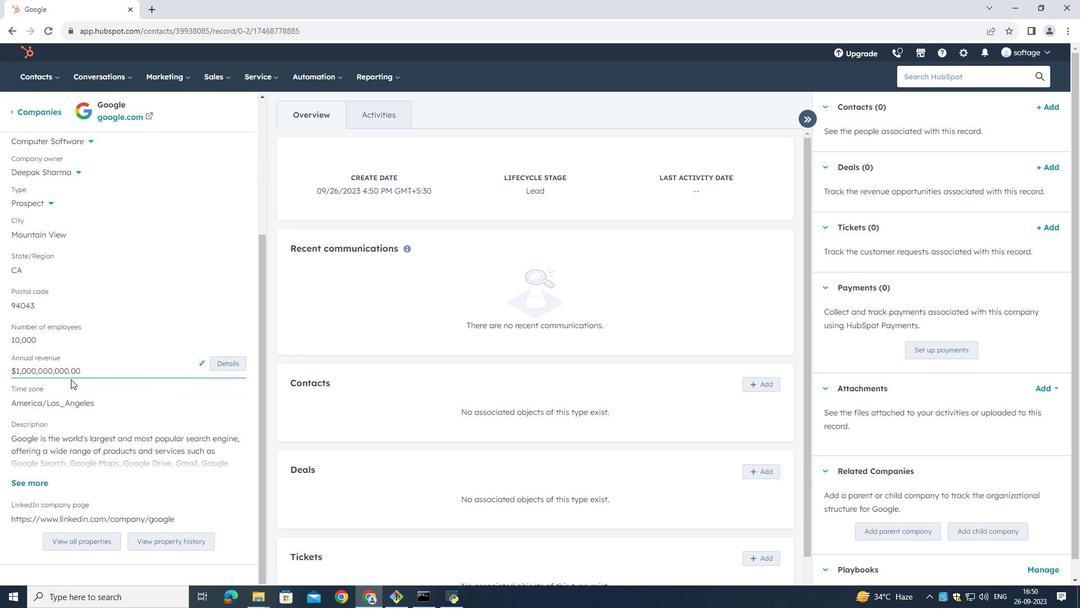 
Action: Mouse scrolled (80, 388) with delta (0, 0)
Screenshot: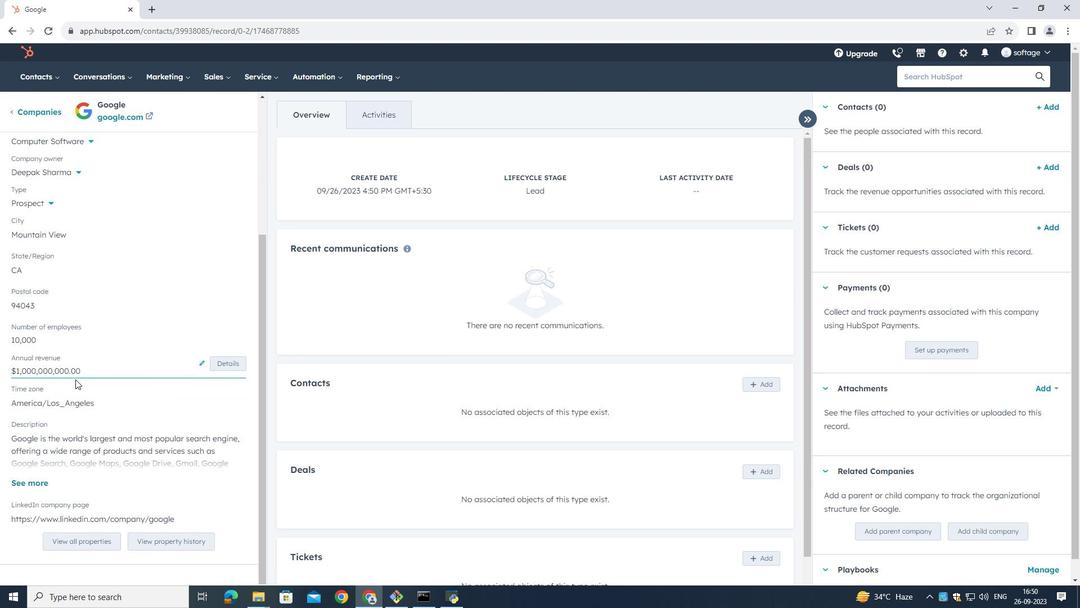 
Action: Mouse scrolled (80, 388) with delta (0, 0)
Screenshot: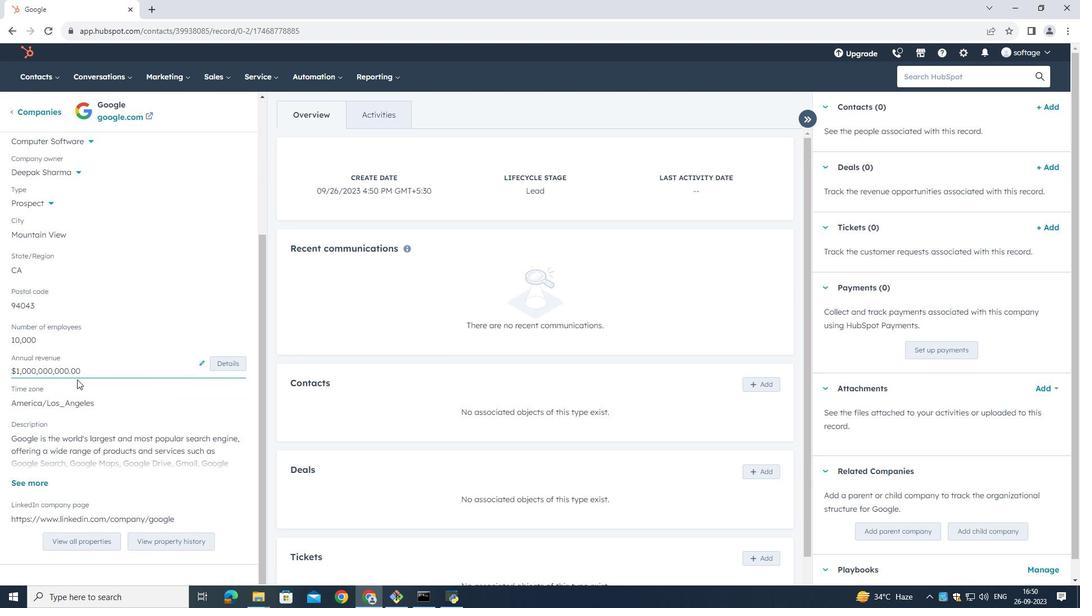 
Action: Mouse moved to (80, 389)
Screenshot: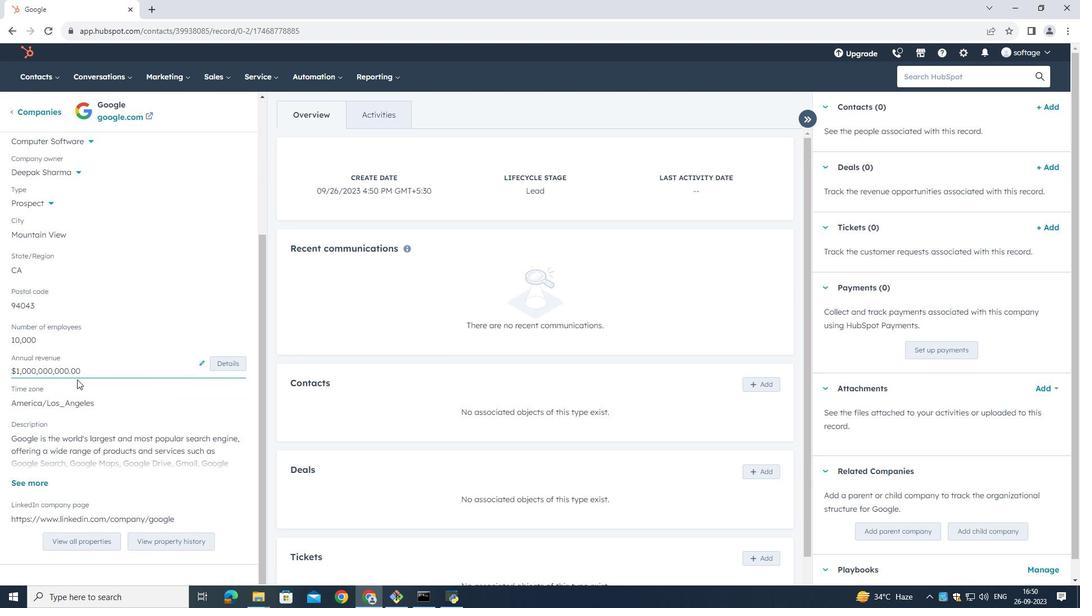 
Action: Mouse scrolled (80, 388) with delta (0, 0)
Screenshot: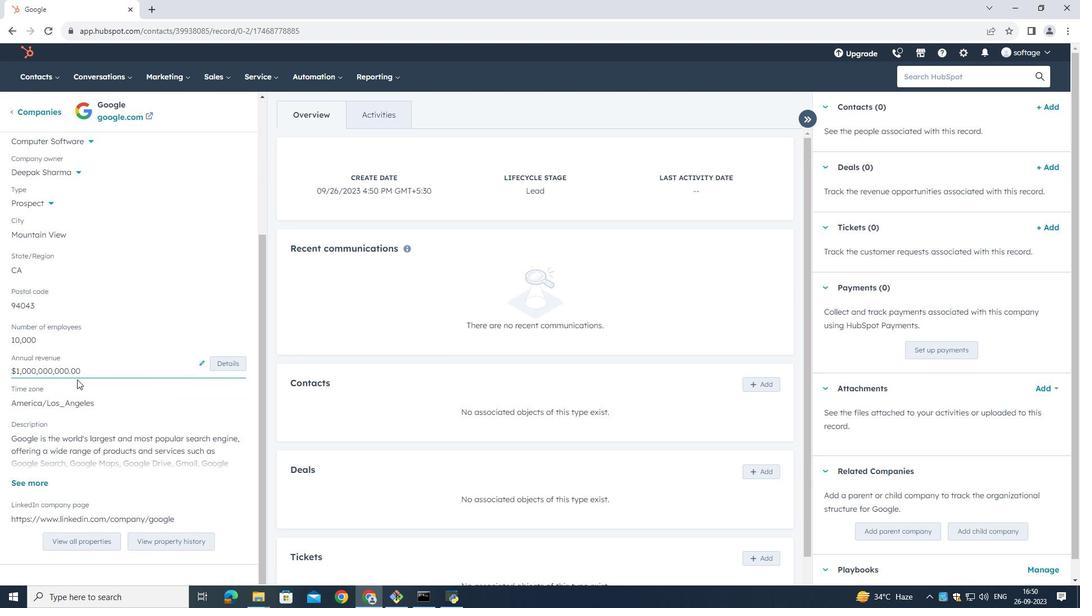 
Action: Mouse scrolled (80, 388) with delta (0, 0)
Screenshot: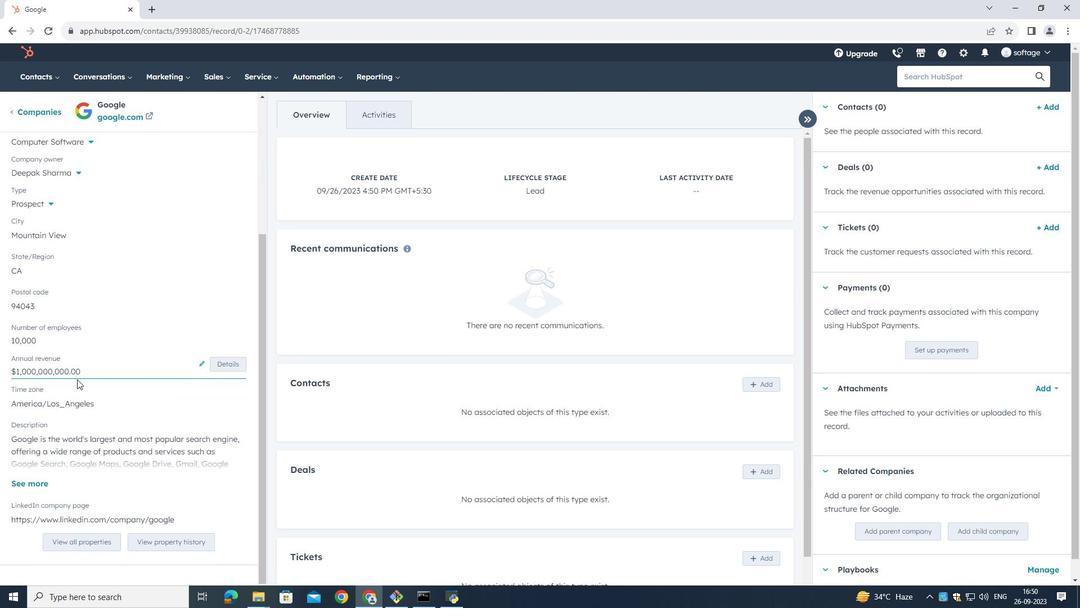 
Action: Mouse moved to (87, 389)
Screenshot: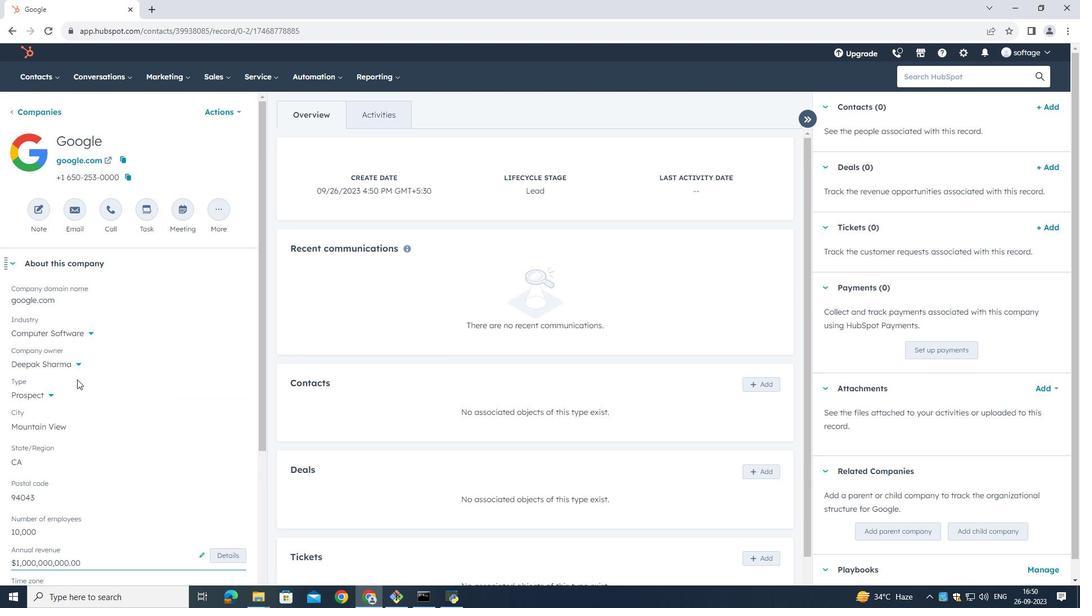 
Action: Mouse scrolled (87, 390) with delta (0, 0)
Screenshot: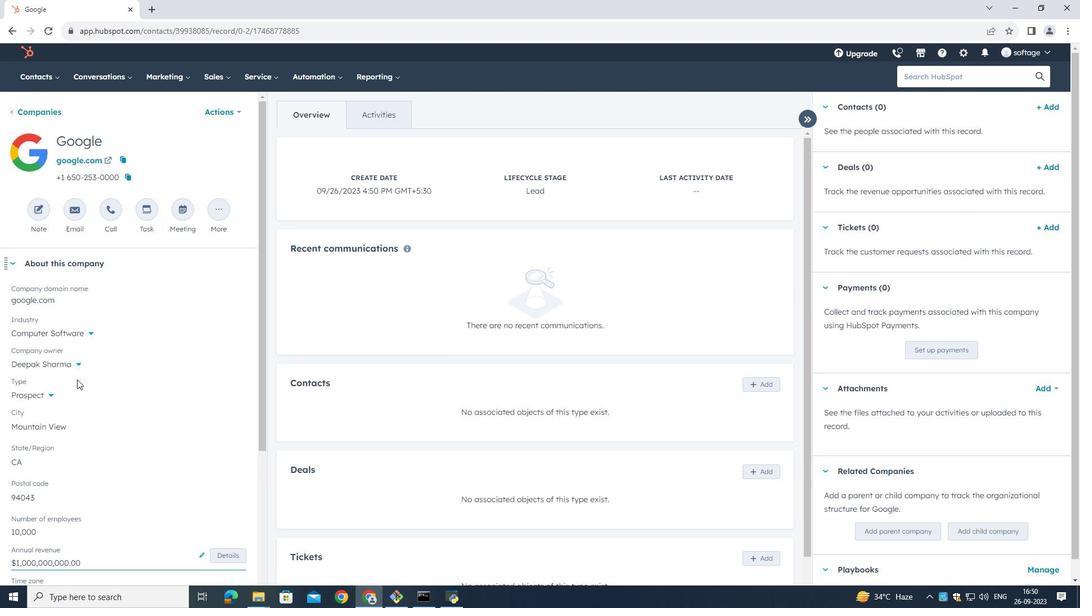 
Action: Mouse scrolled (87, 390) with delta (0, 0)
Screenshot: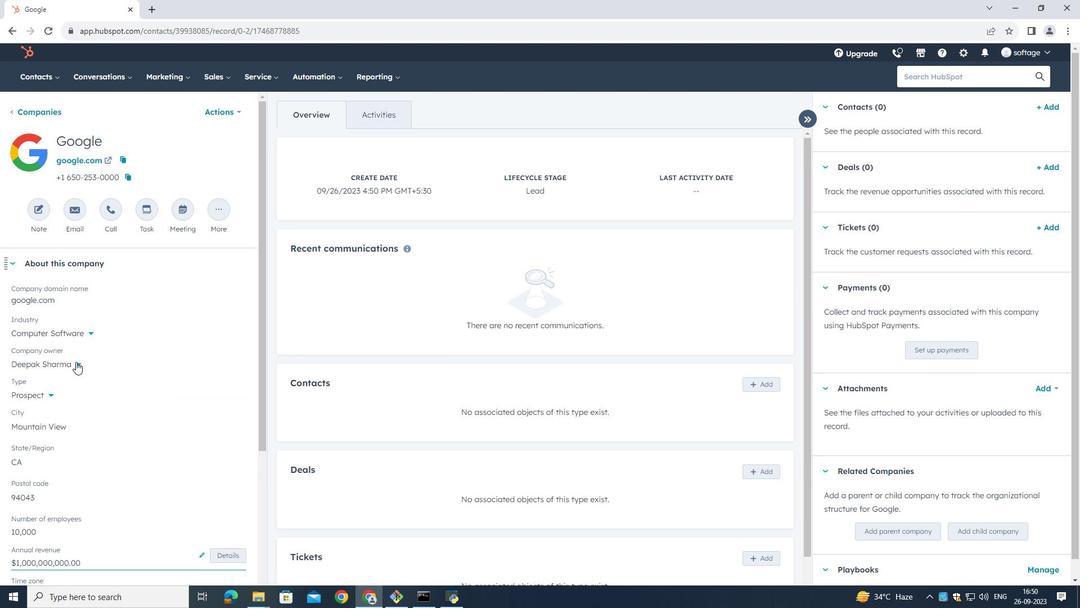 
Action: Mouse scrolled (87, 390) with delta (0, 0)
Screenshot: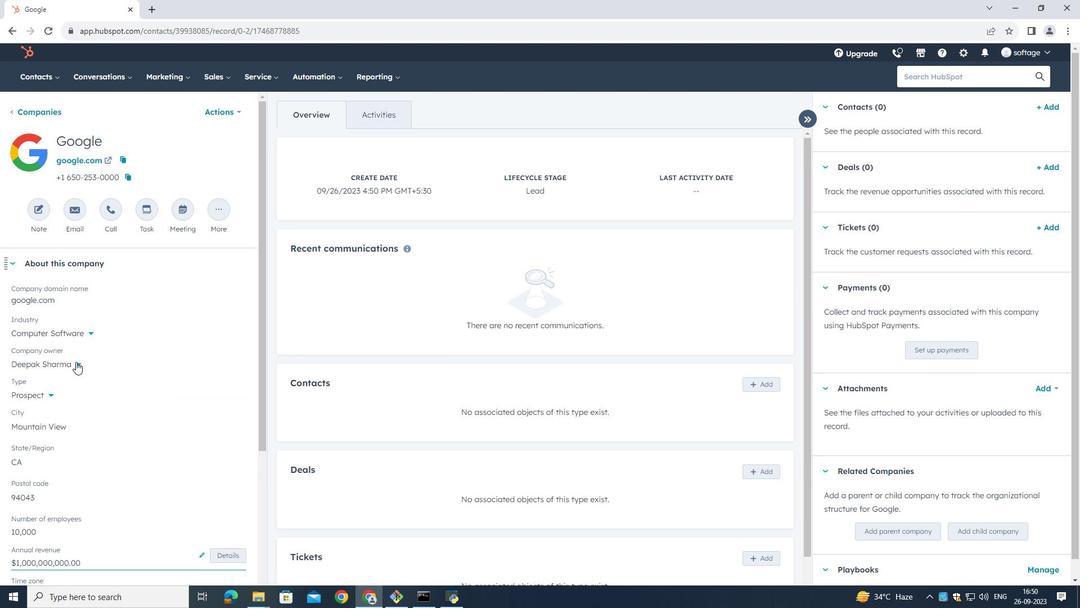 
Action: Mouse scrolled (87, 389) with delta (0, 0)
Screenshot: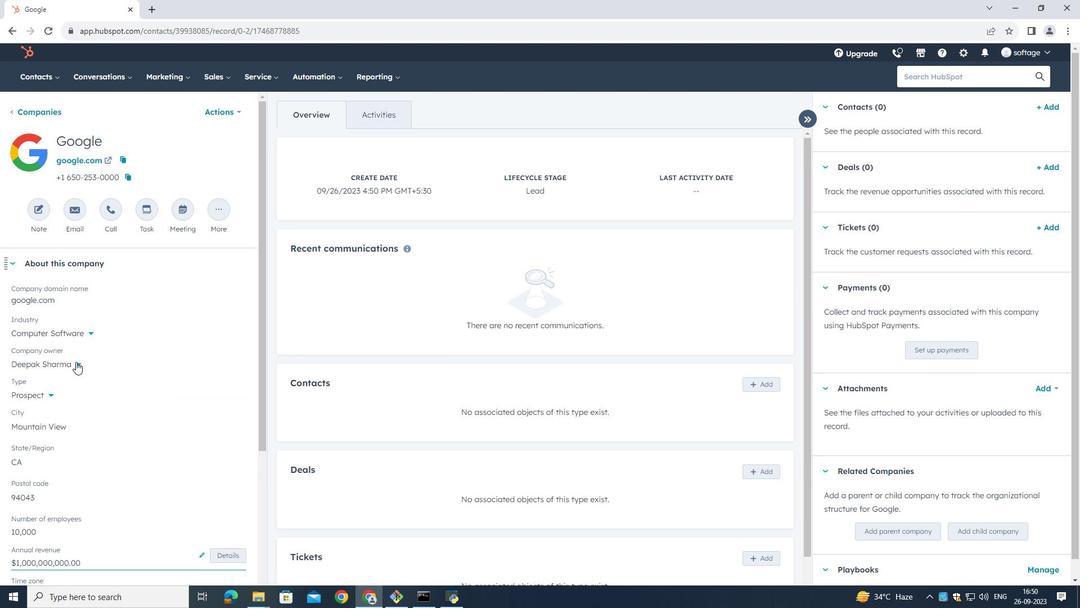 
Action: Mouse scrolled (87, 390) with delta (0, 0)
Screenshot: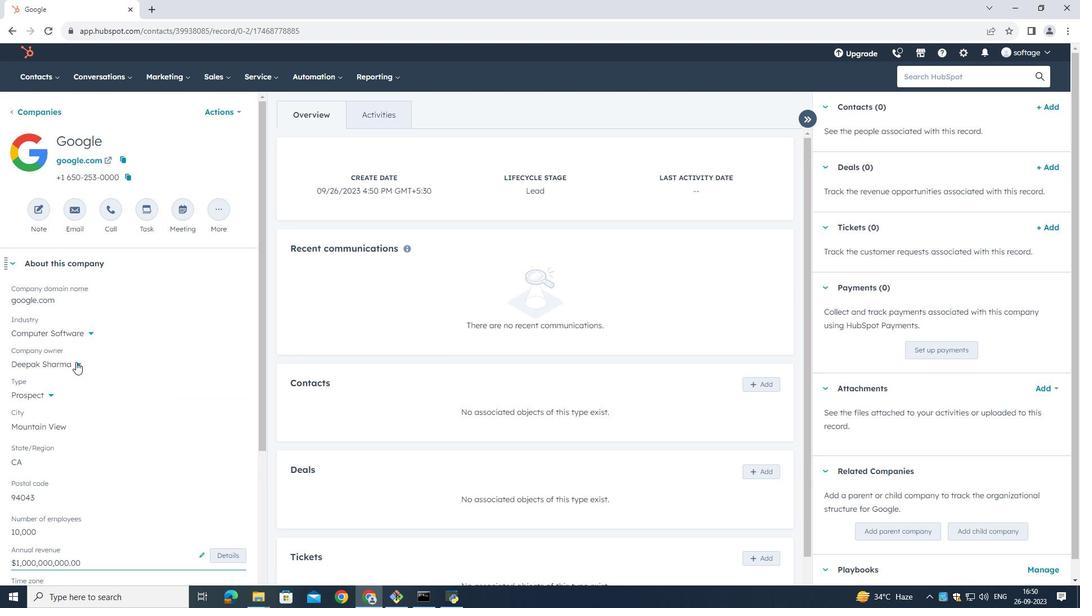
Action: Mouse scrolled (87, 390) with delta (0, 0)
Screenshot: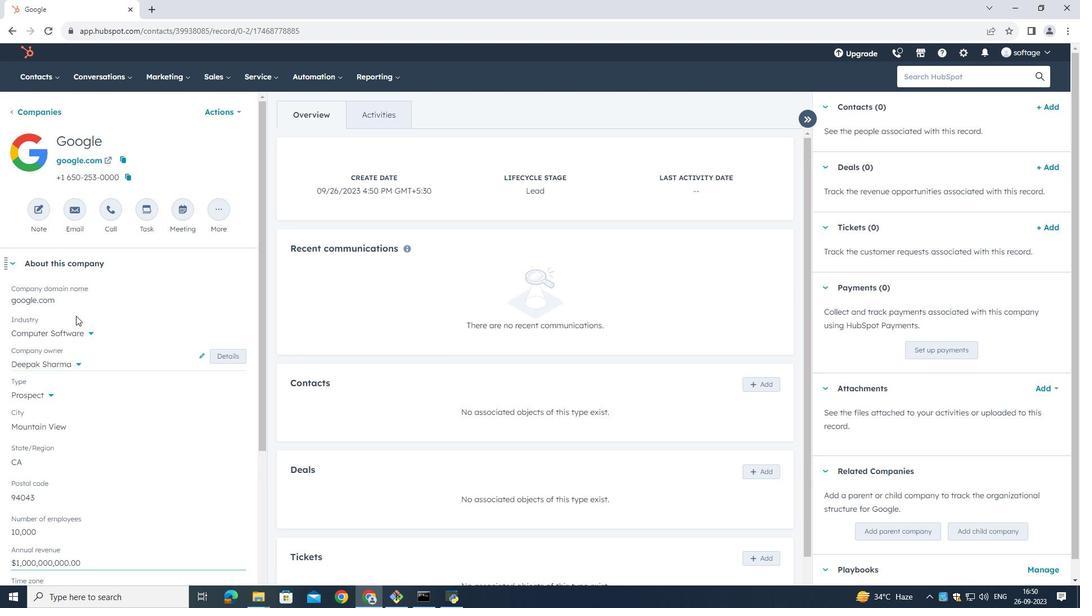 
Action: Mouse scrolled (87, 390) with delta (0, 0)
Screenshot: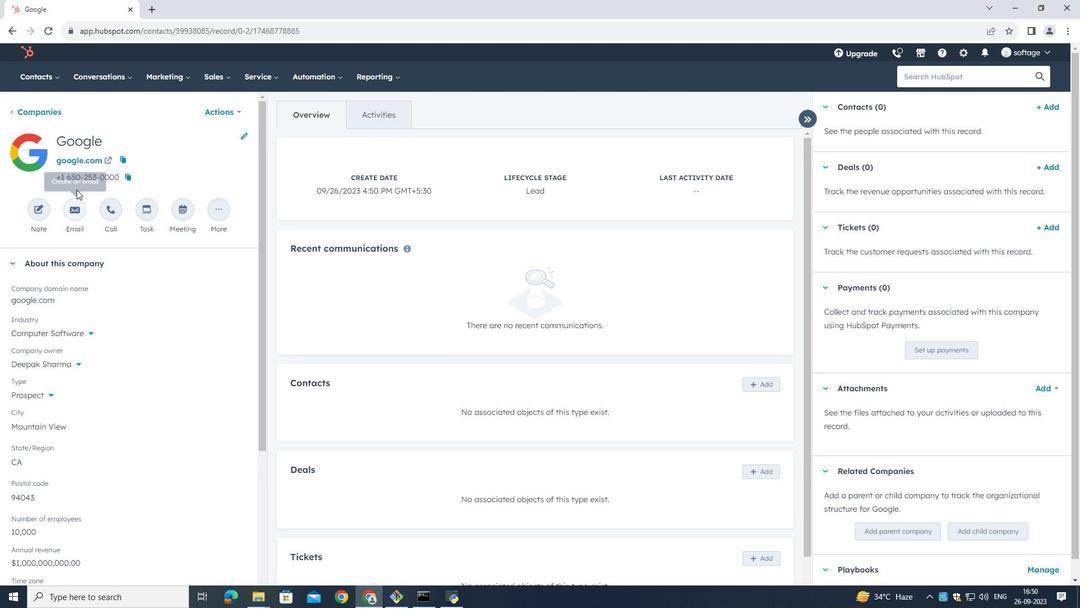 
Action: Mouse scrolled (87, 390) with delta (0, 0)
Screenshot: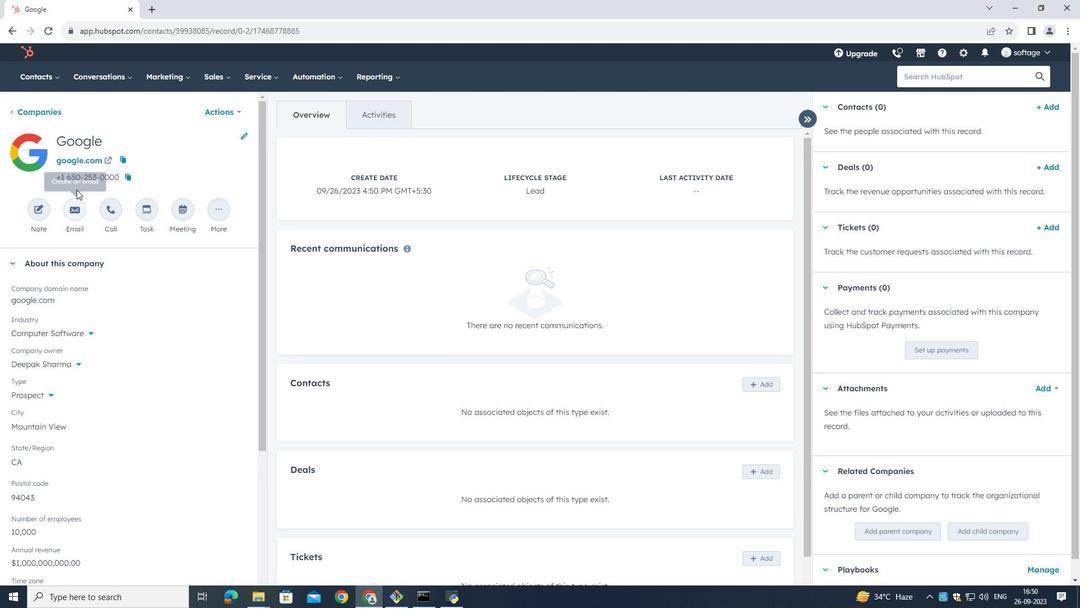 
Action: Mouse scrolled (87, 390) with delta (0, 0)
Screenshot: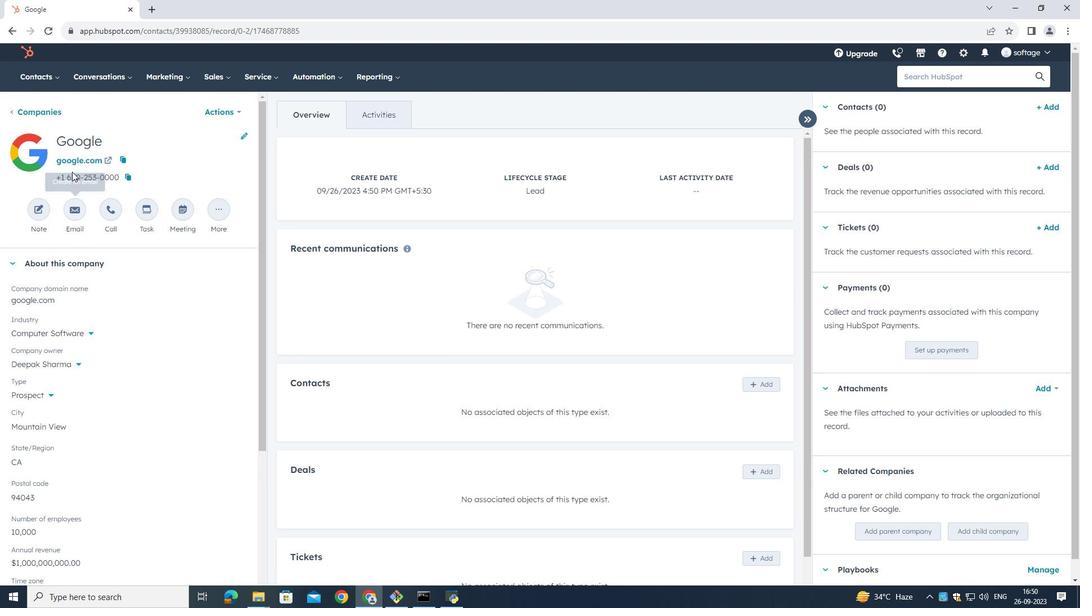
Action: Mouse scrolled (87, 390) with delta (0, 0)
Screenshot: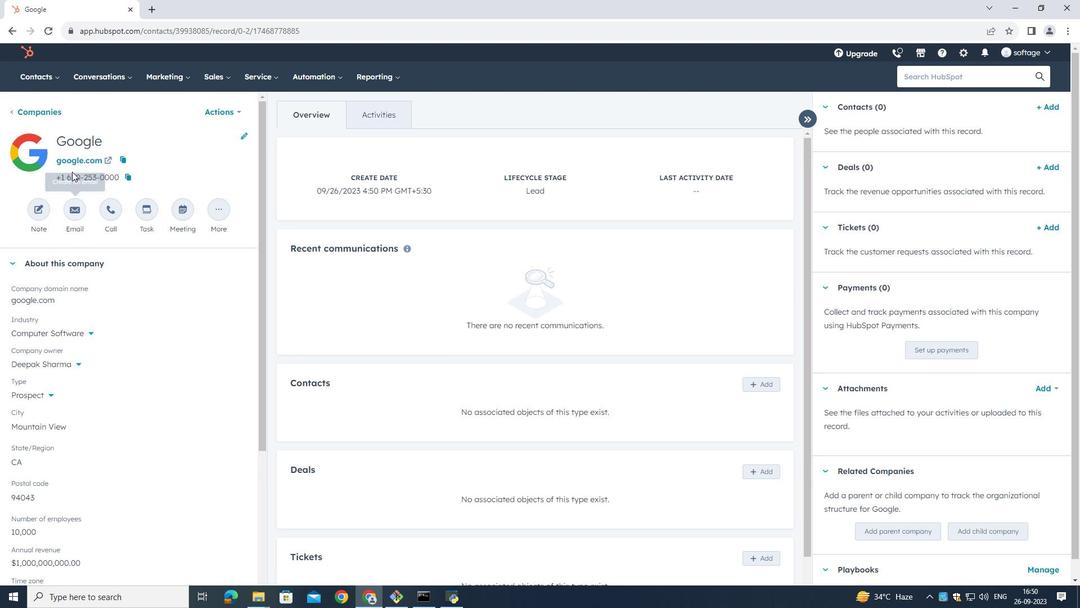 
Action: Mouse scrolled (87, 390) with delta (0, 0)
Screenshot: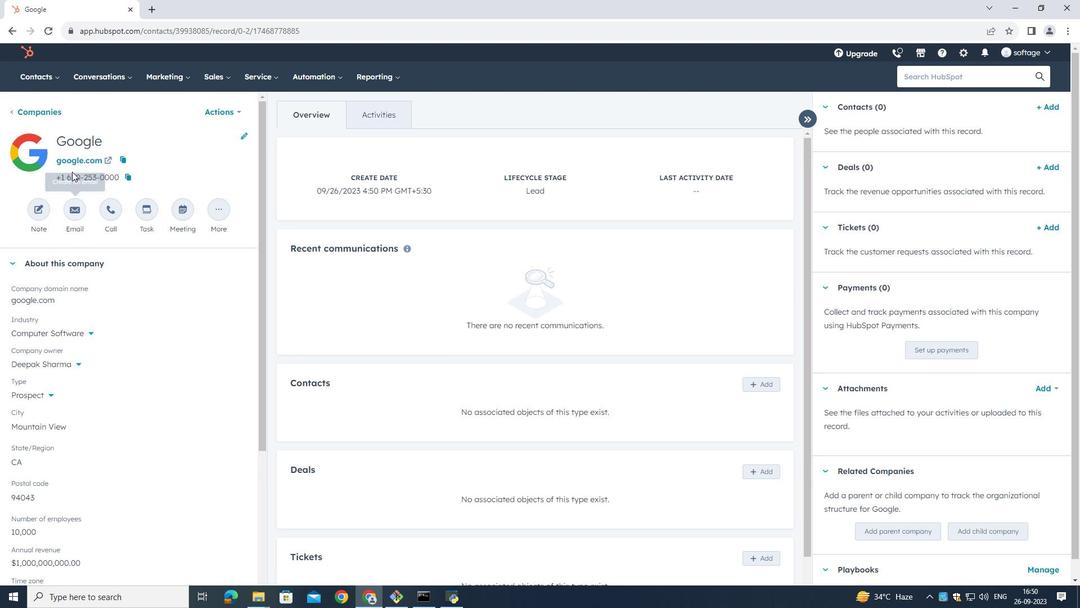 
Action: Mouse scrolled (87, 390) with delta (0, 0)
Screenshot: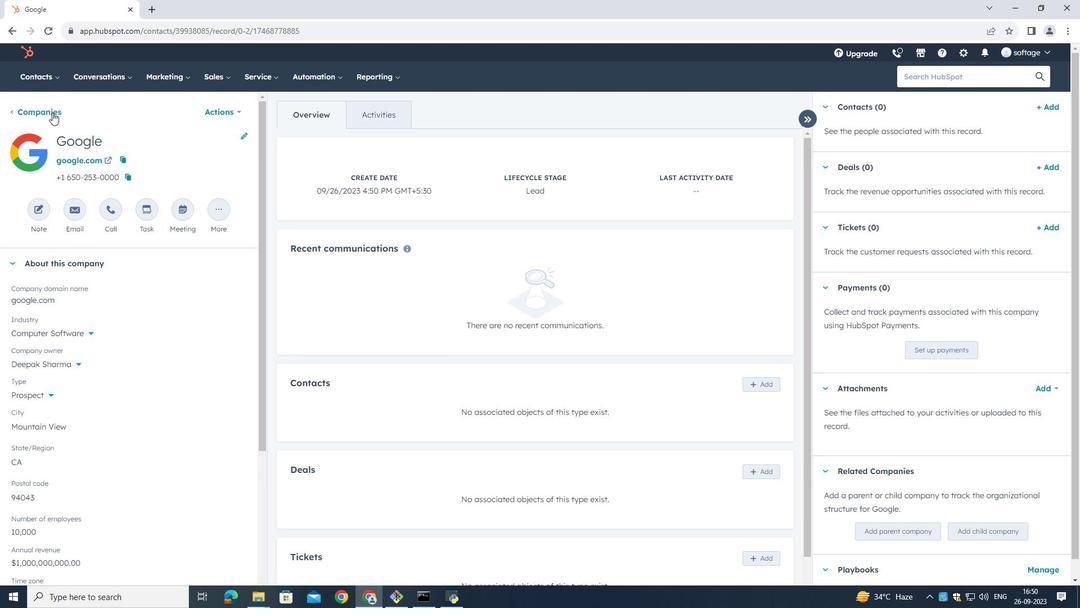 
Action: Mouse scrolled (87, 390) with delta (0, 0)
Screenshot: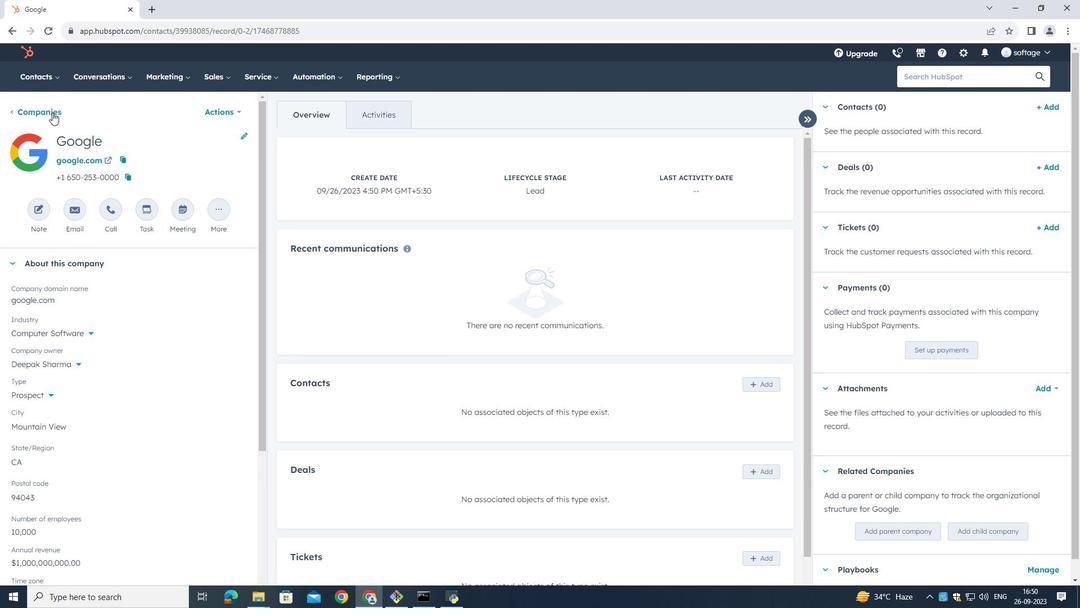 
Action: Mouse moved to (64, 85)
Screenshot: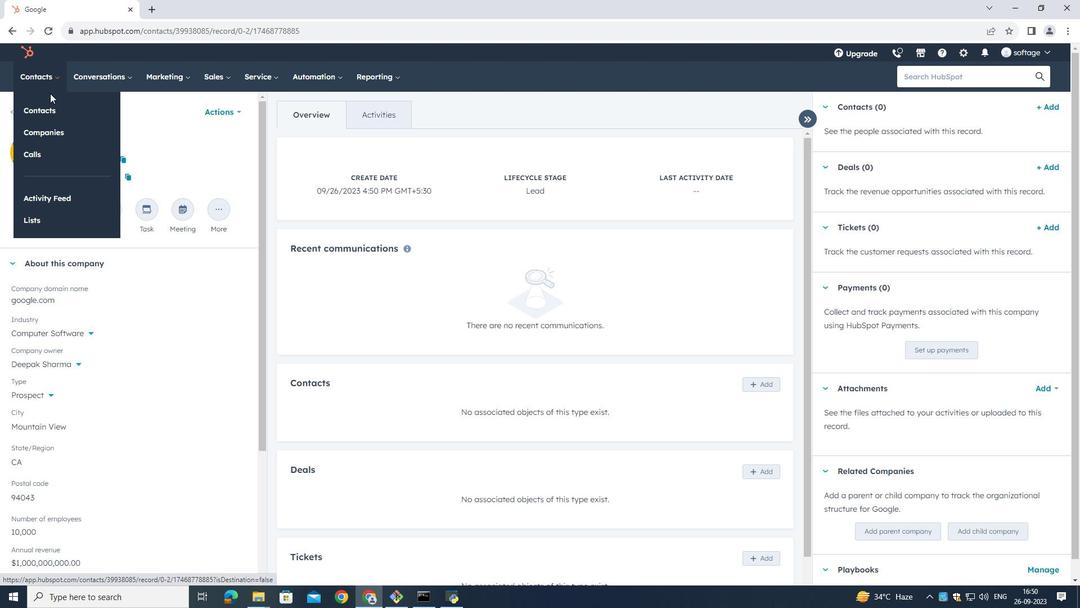 
Action: Mouse pressed left at (64, 85)
Screenshot: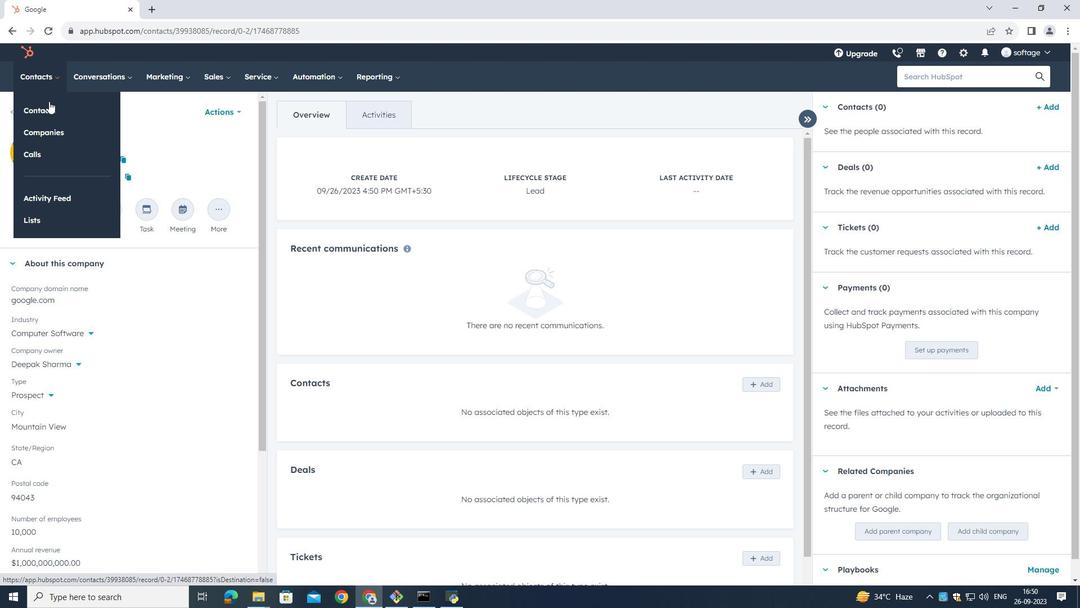 
Action: Mouse moved to (51, 144)
Screenshot: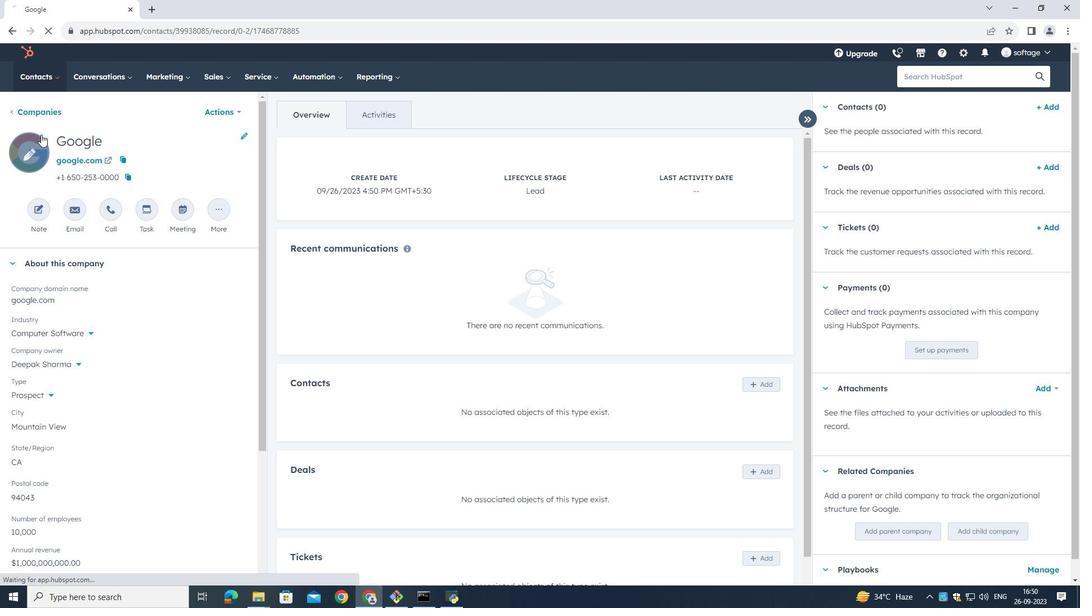 
Action: Mouse pressed left at (51, 144)
Screenshot: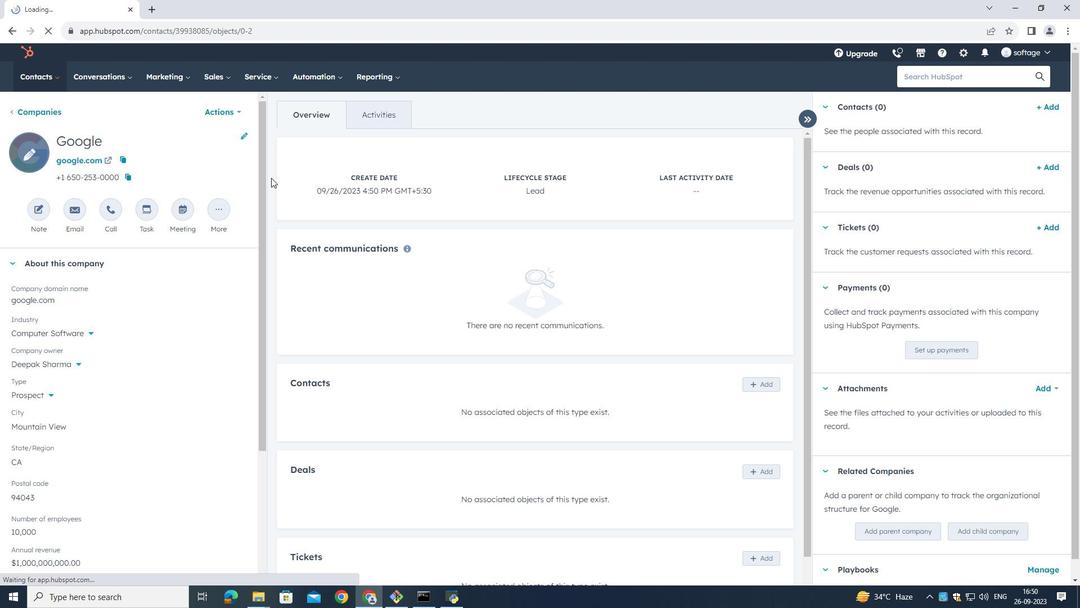 
Action: Mouse moved to (1030, 128)
Screenshot: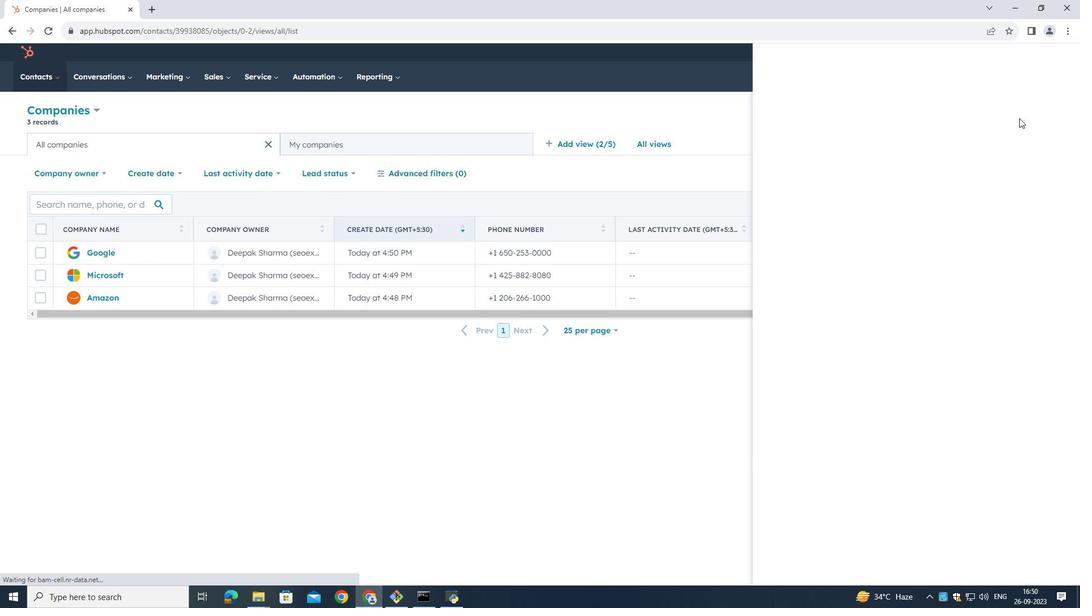 
Action: Mouse pressed left at (1030, 128)
Screenshot: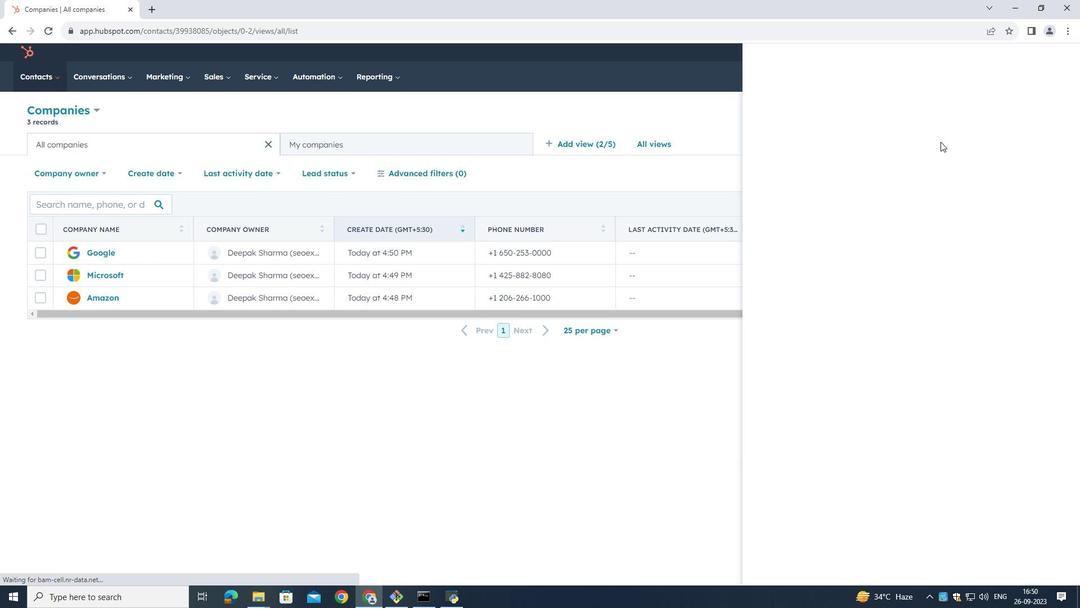 
Action: Mouse moved to (841, 162)
Screenshot: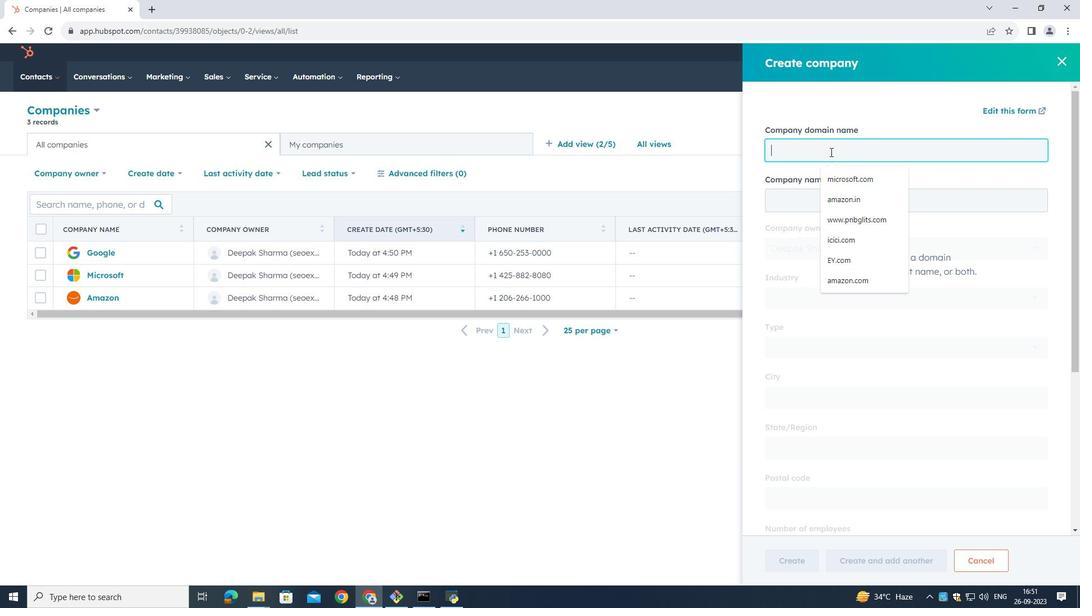 
Action: Mouse pressed left at (841, 162)
Screenshot: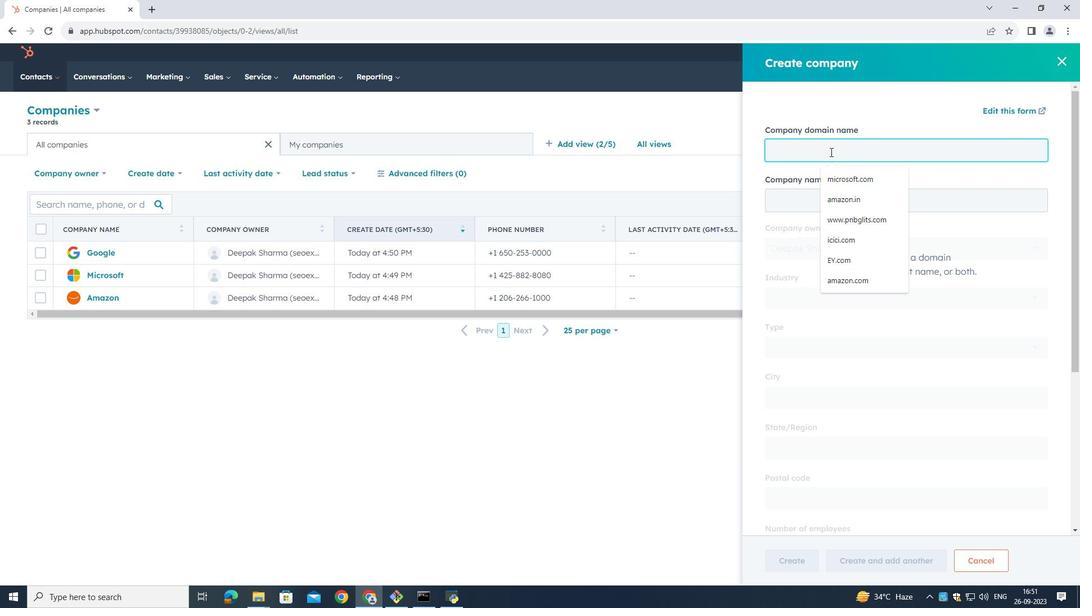 
Action: Key pressed www.facebook.com
Screenshot: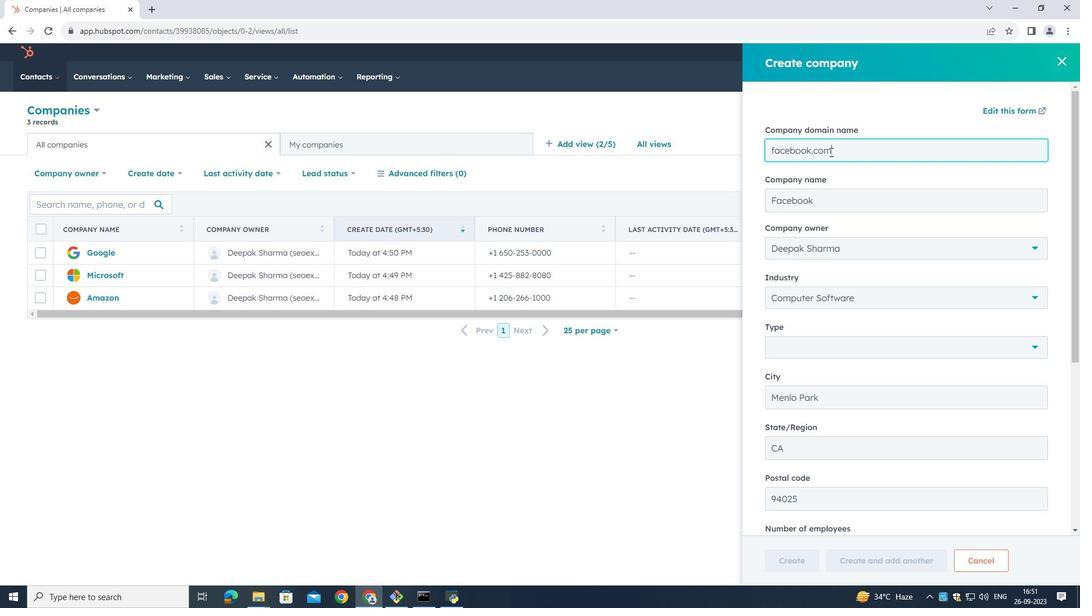 
Action: Mouse moved to (846, 211)
Screenshot: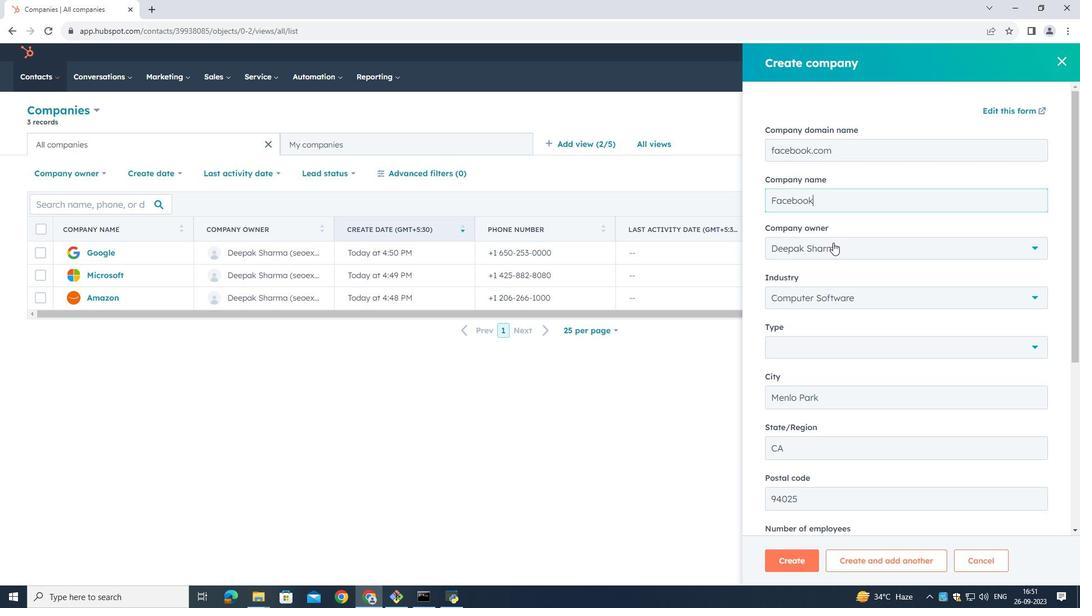 
Action: Mouse pressed left at (846, 211)
Screenshot: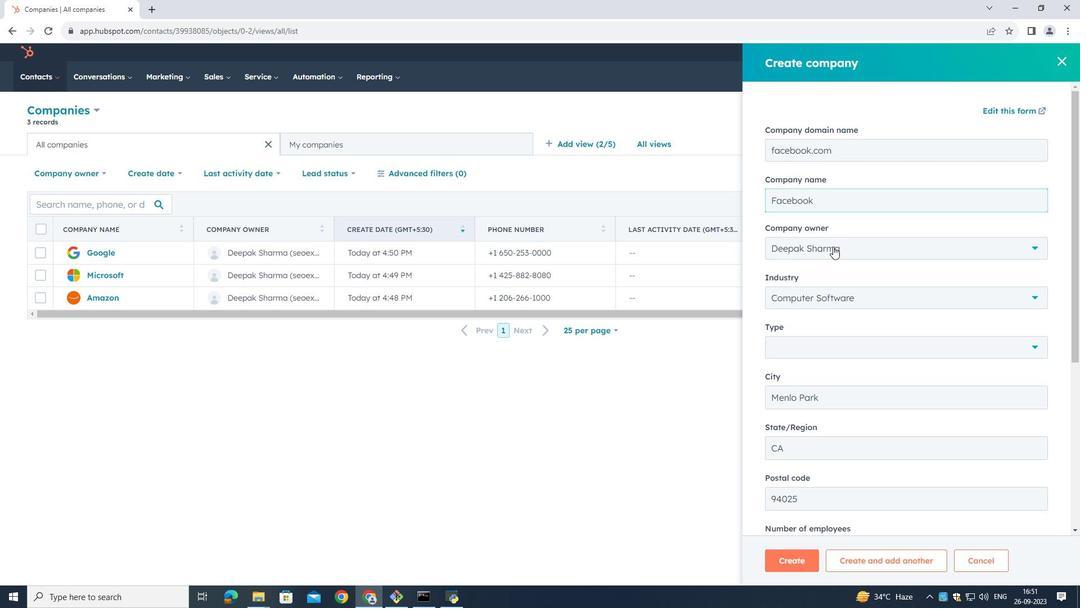 
Action: Mouse moved to (811, 357)
Screenshot: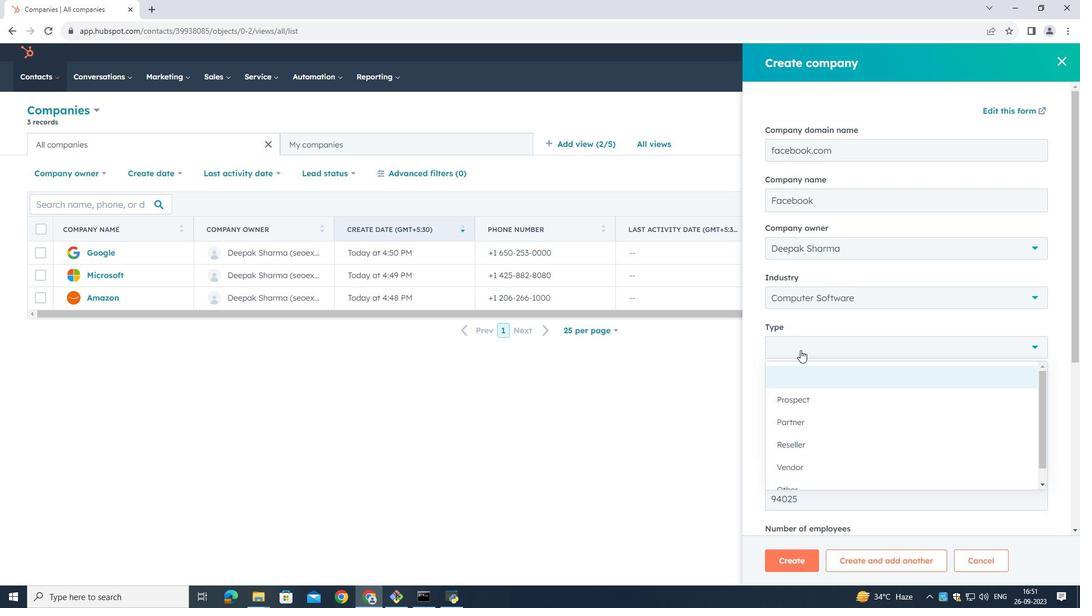
Action: Mouse pressed left at (811, 357)
Screenshot: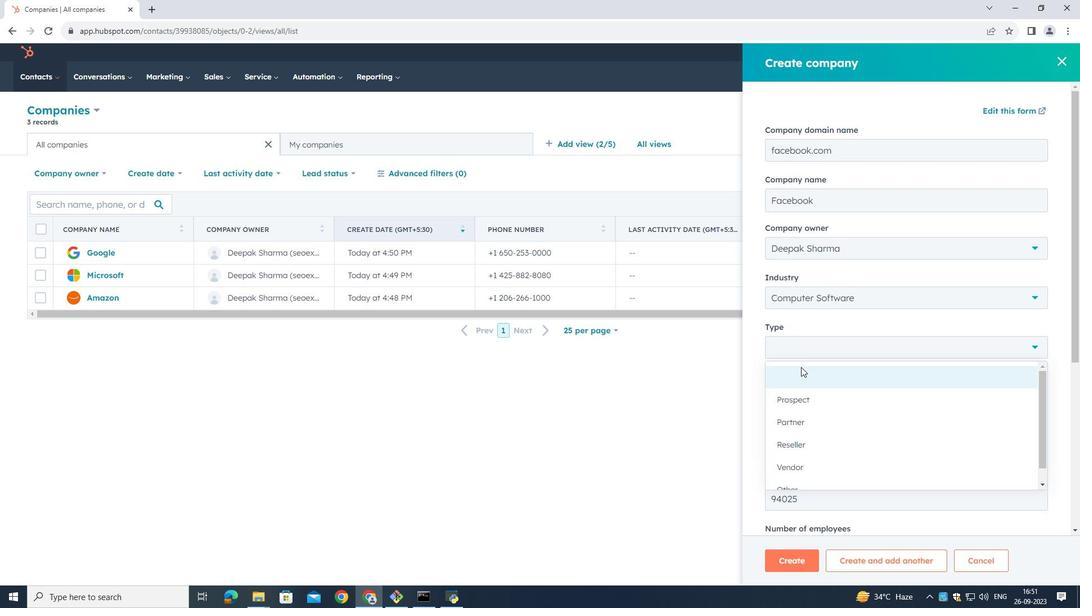 
Action: Mouse moved to (811, 410)
Screenshot: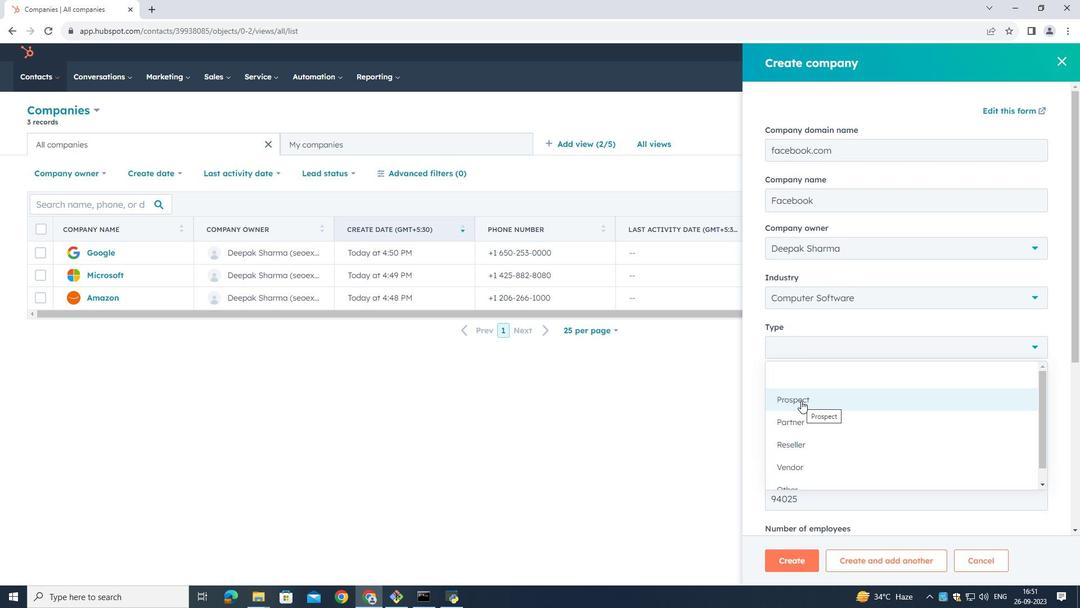
Action: Mouse pressed left at (811, 410)
Screenshot: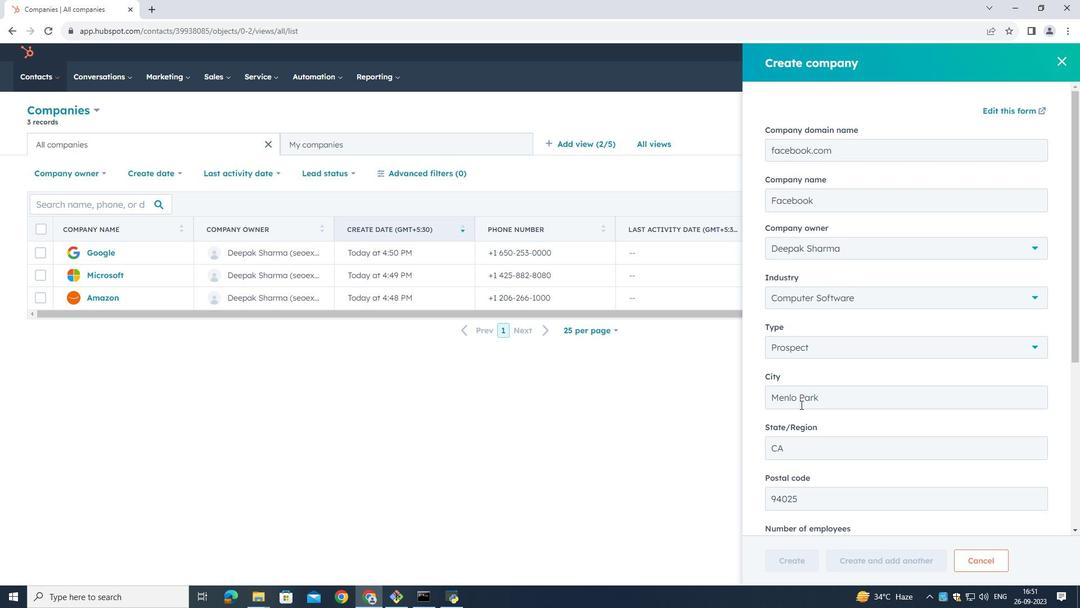 
Action: Mouse moved to (831, 384)
Screenshot: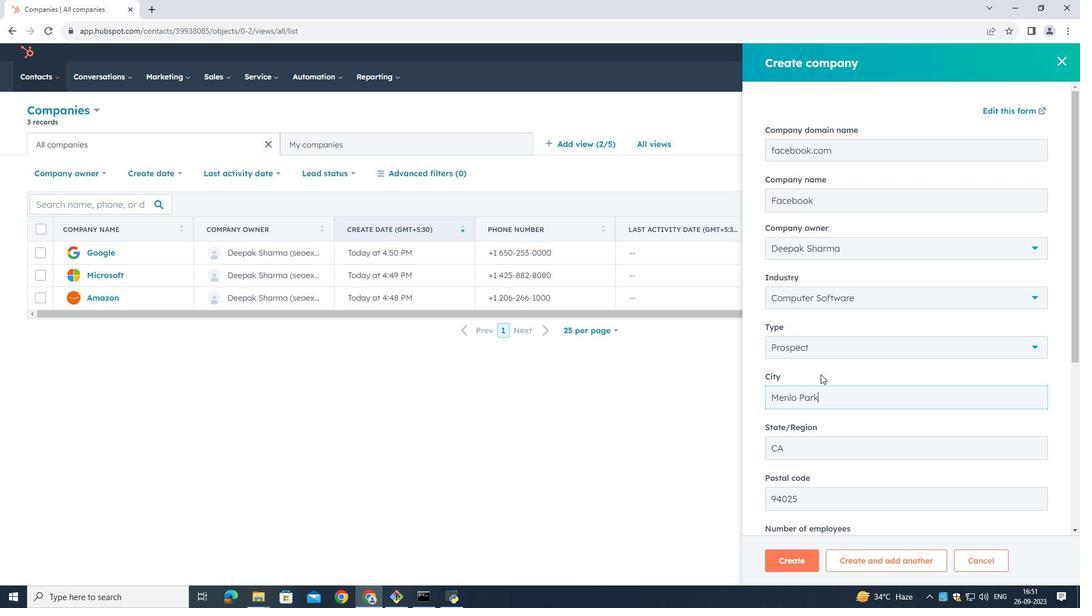 
Action: Mouse pressed left at (831, 384)
Screenshot: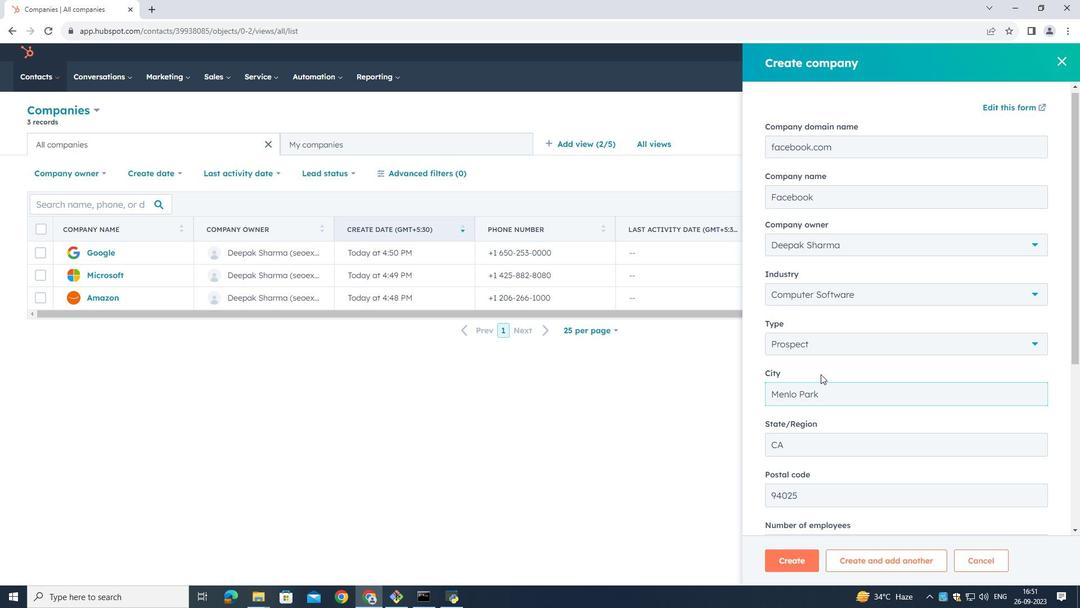 
Action: Mouse scrolled (831, 383) with delta (0, 0)
Screenshot: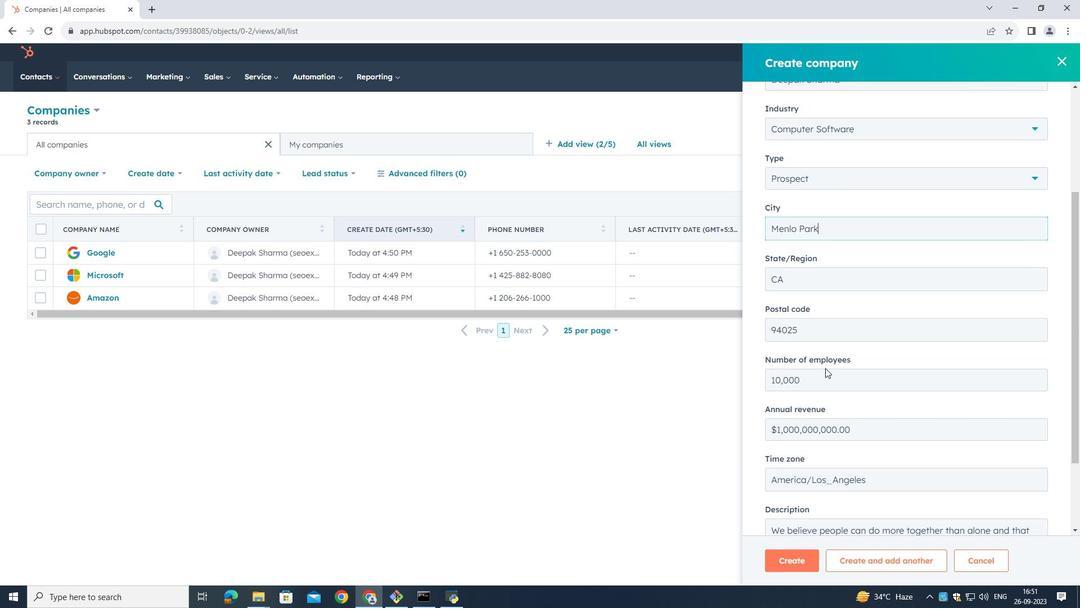
Action: Mouse scrolled (831, 383) with delta (0, 0)
Screenshot: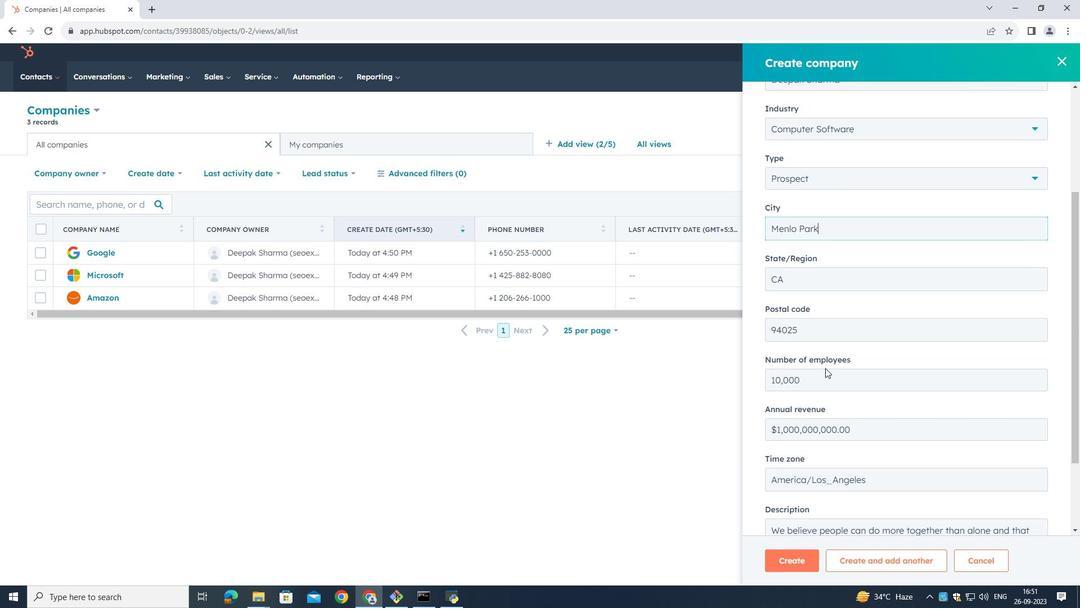 
Action: Mouse scrolled (831, 383) with delta (0, 0)
Screenshot: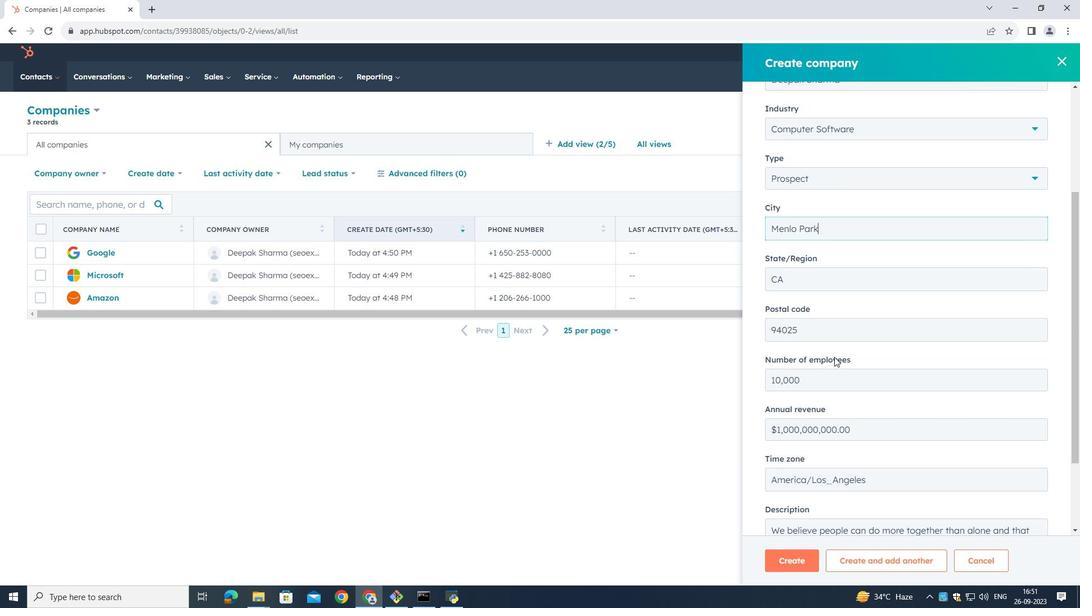 
Action: Mouse moved to (860, 393)
Screenshot: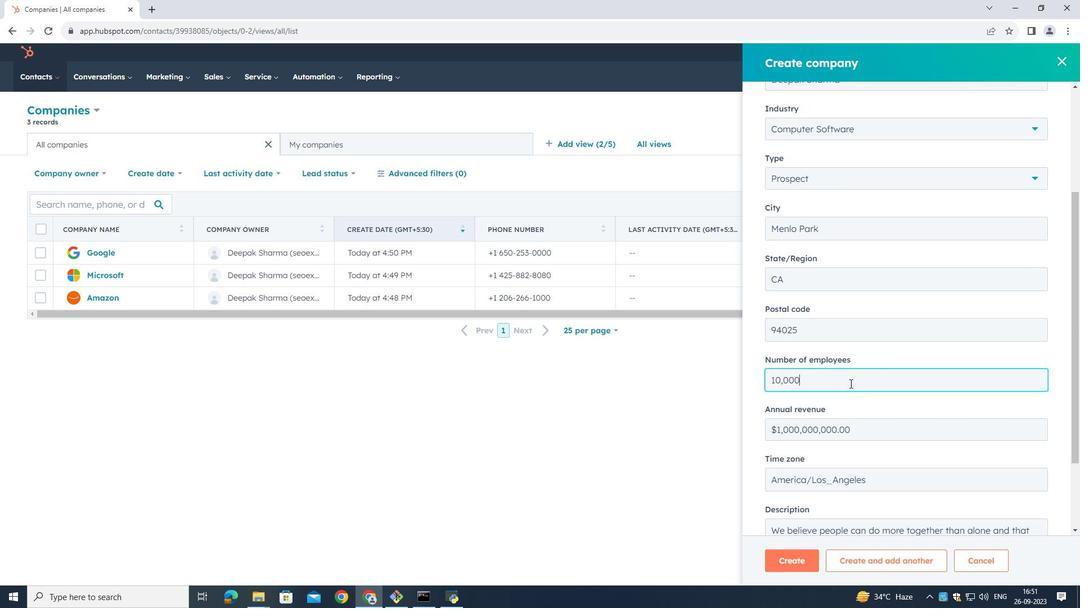 
Action: Mouse pressed left at (860, 393)
Screenshot: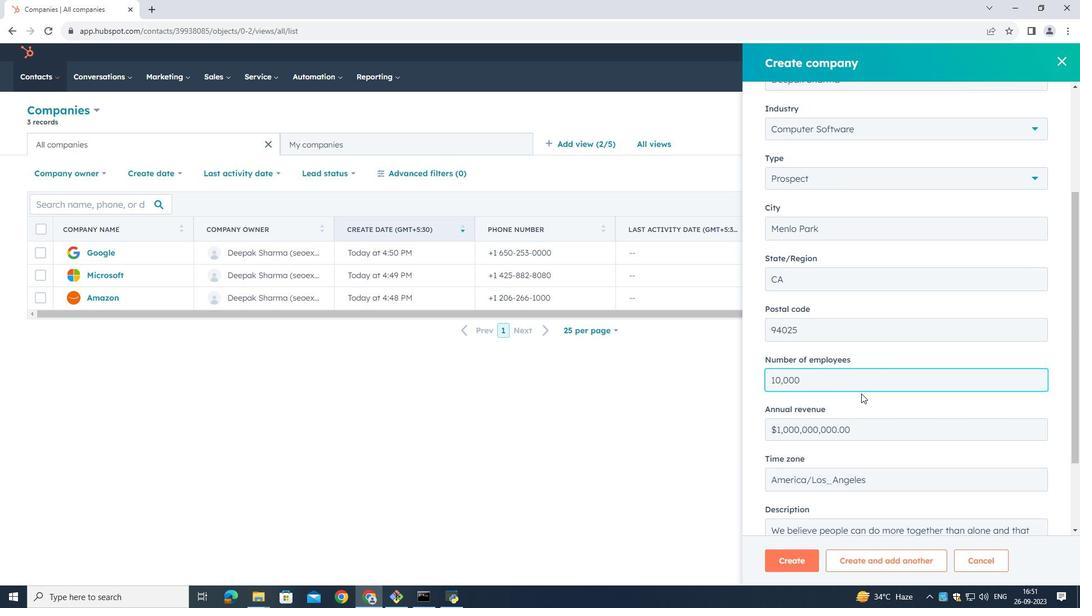 
Action: Mouse moved to (885, 453)
Screenshot: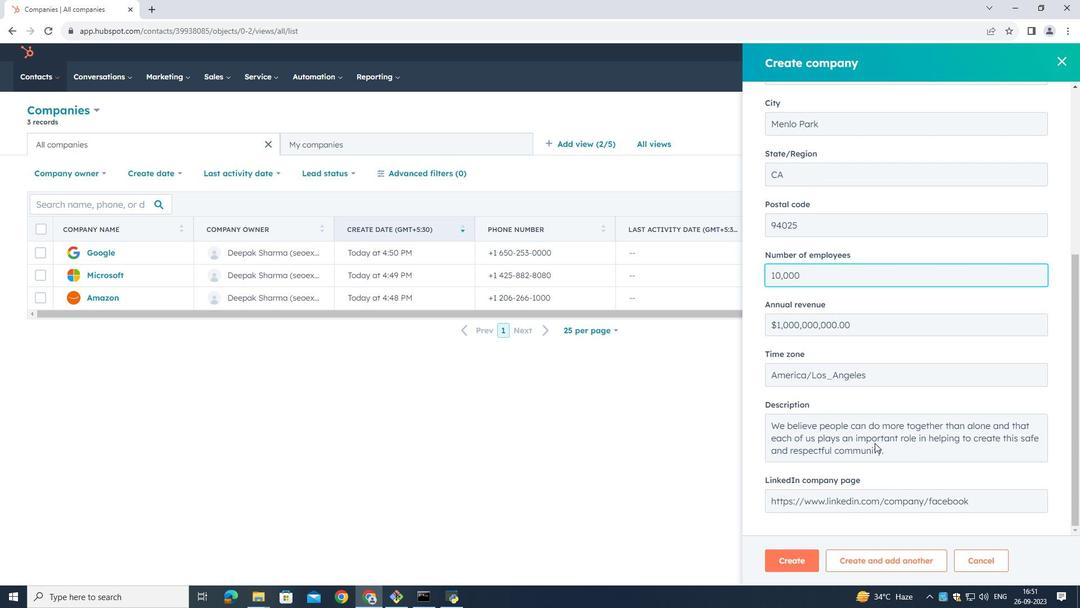 
Action: Mouse scrolled (885, 452) with delta (0, 0)
Screenshot: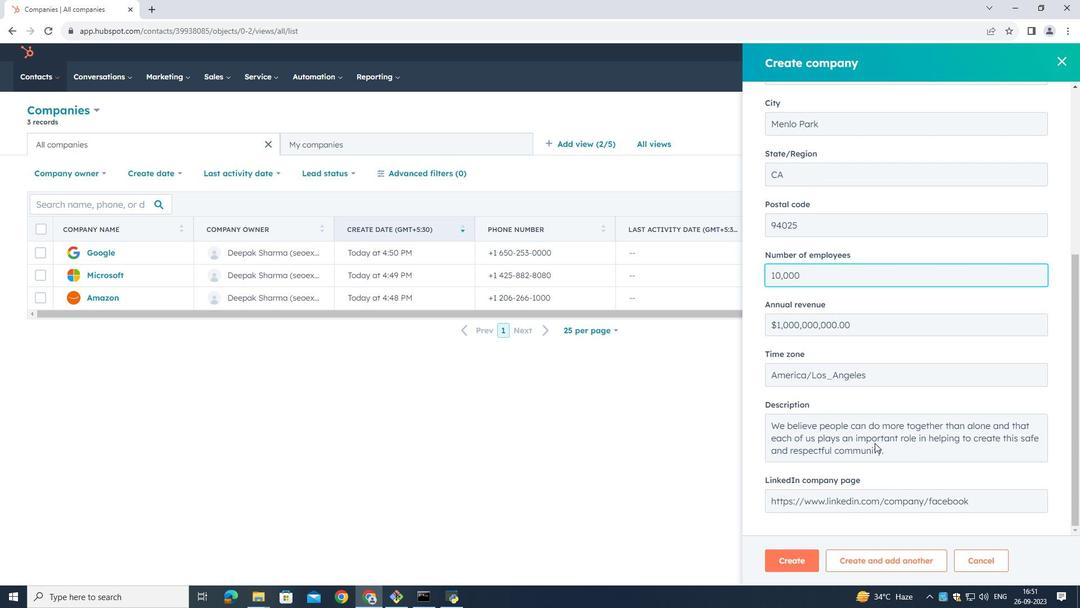 
Action: Mouse scrolled (885, 452) with delta (0, 0)
Screenshot: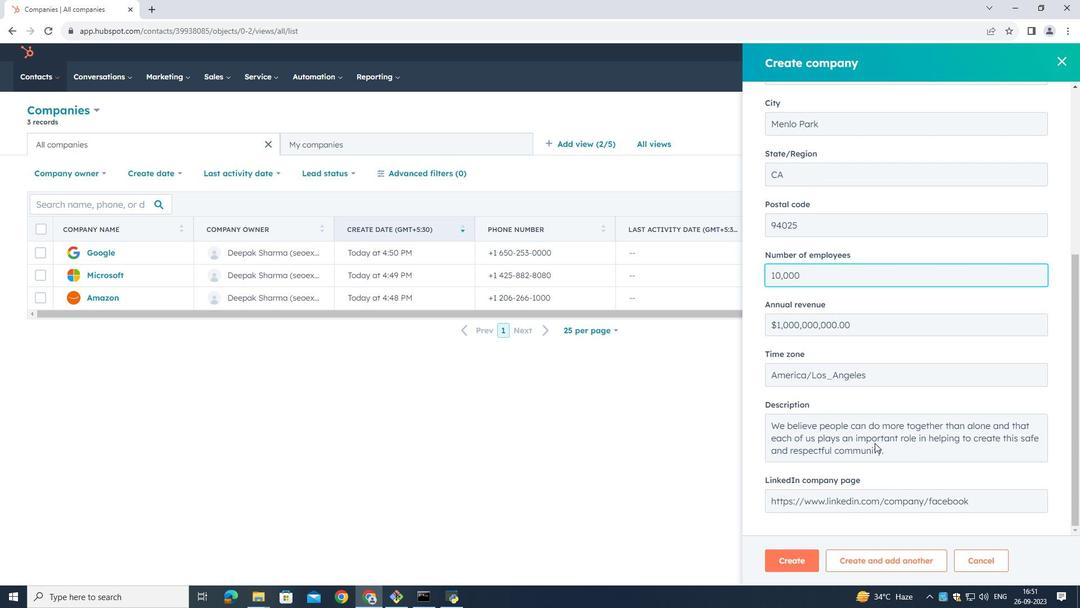 
Action: Mouse scrolled (885, 452) with delta (0, 0)
Screenshot: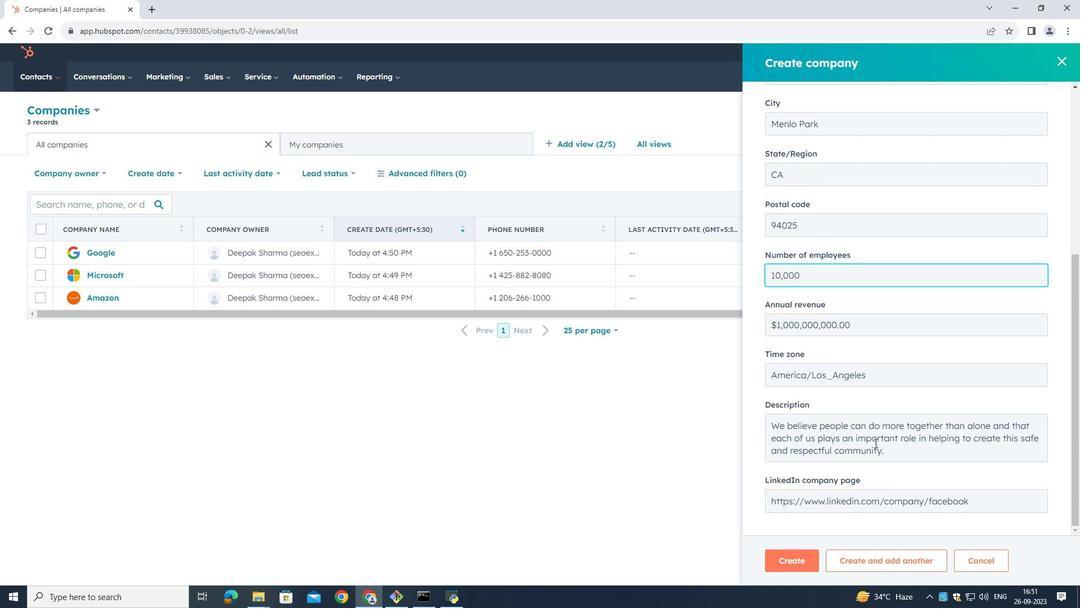 
Action: Mouse scrolled (885, 452) with delta (0, 0)
Screenshot: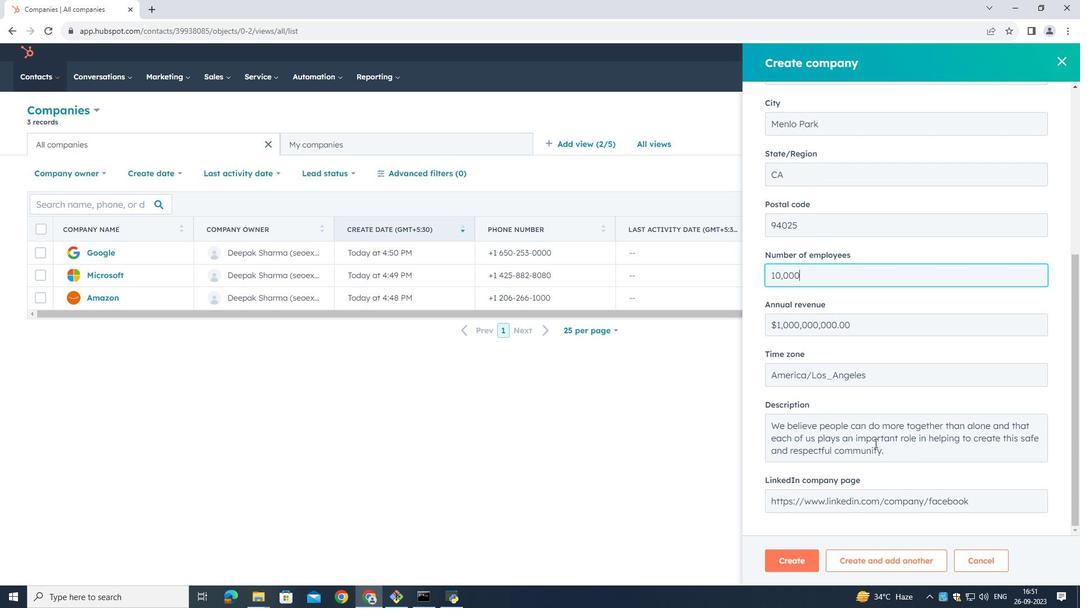 
Action: Mouse scrolled (885, 452) with delta (0, 0)
Screenshot: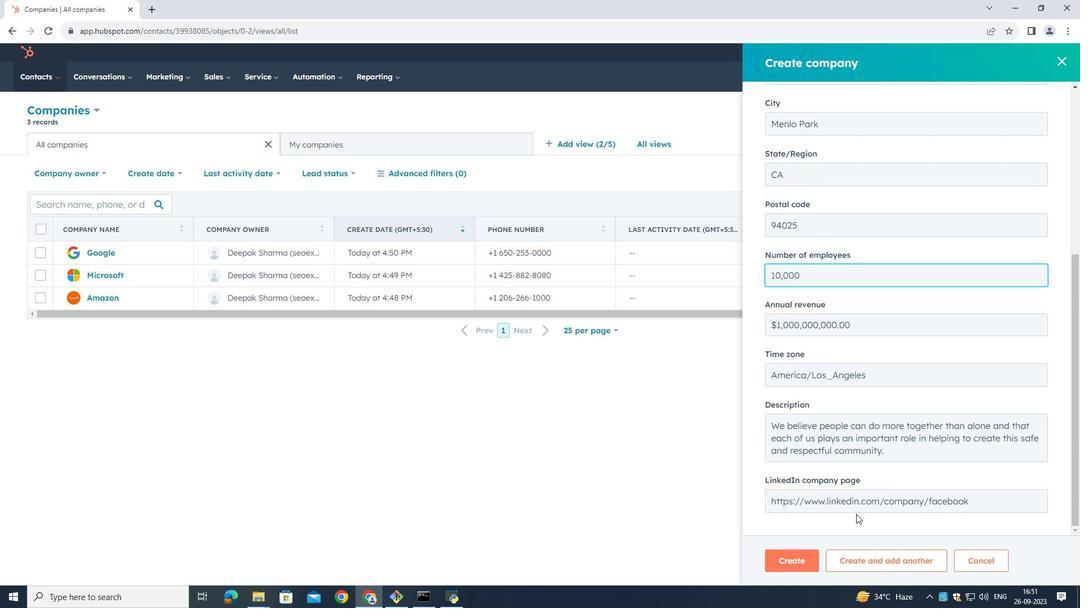 
Action: Mouse scrolled (885, 452) with delta (0, 0)
Screenshot: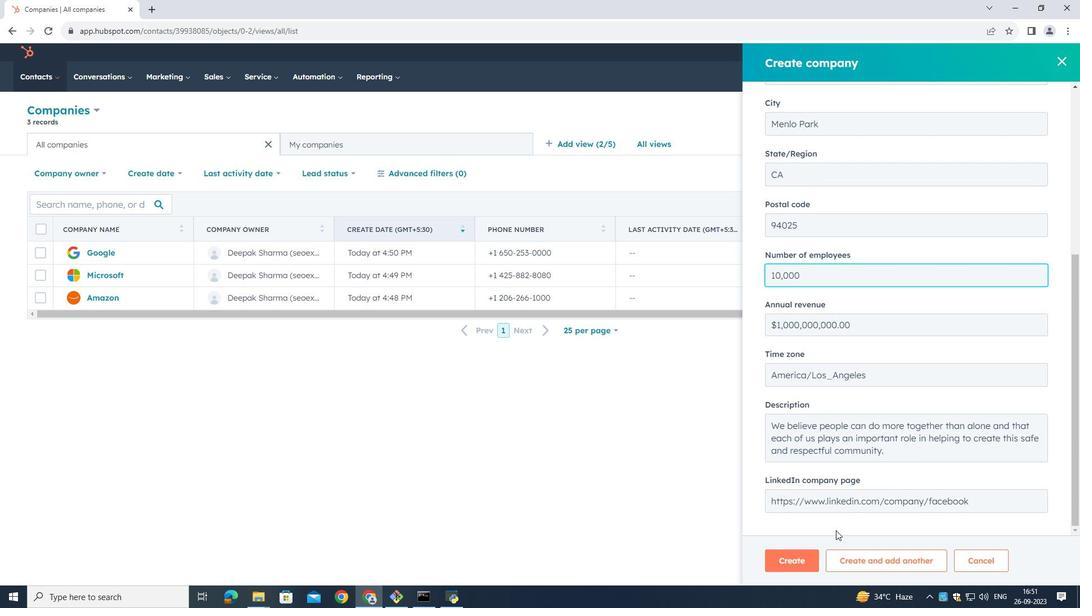 
Action: Mouse scrolled (885, 452) with delta (0, 0)
Screenshot: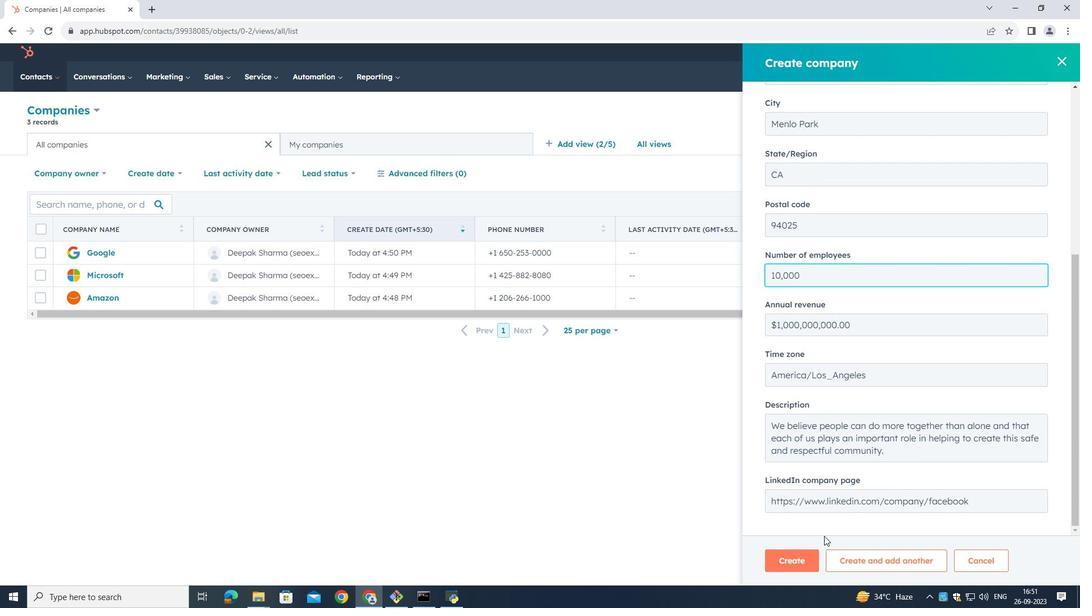 
Action: Mouse moved to (802, 571)
Screenshot: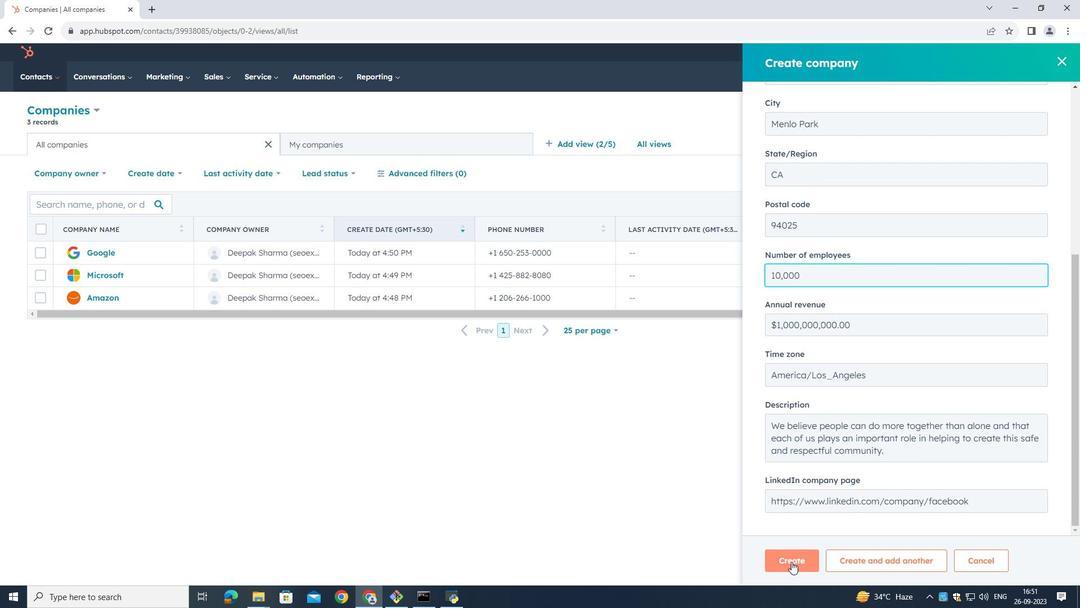 
Action: Mouse pressed left at (802, 571)
Screenshot: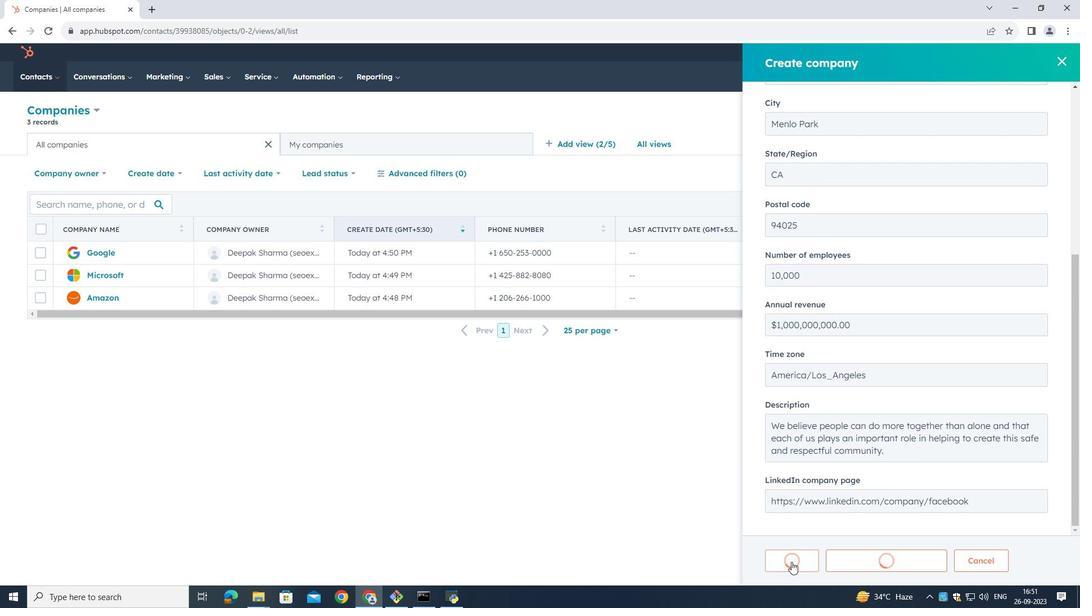 
Action: Mouse moved to (102, 335)
Screenshot: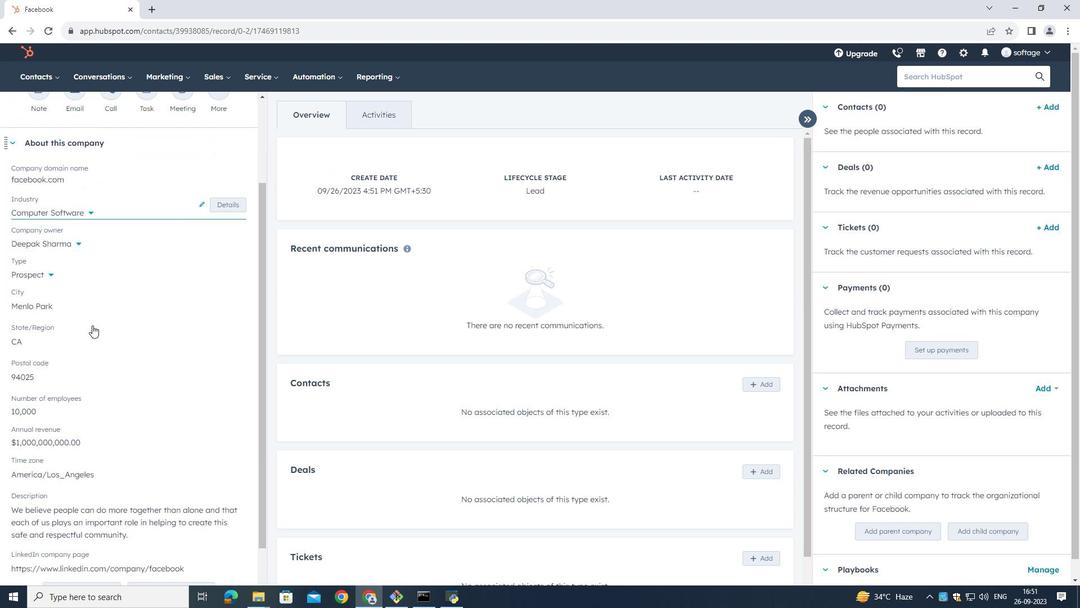 
Action: Mouse scrolled (102, 334) with delta (0, 0)
Screenshot: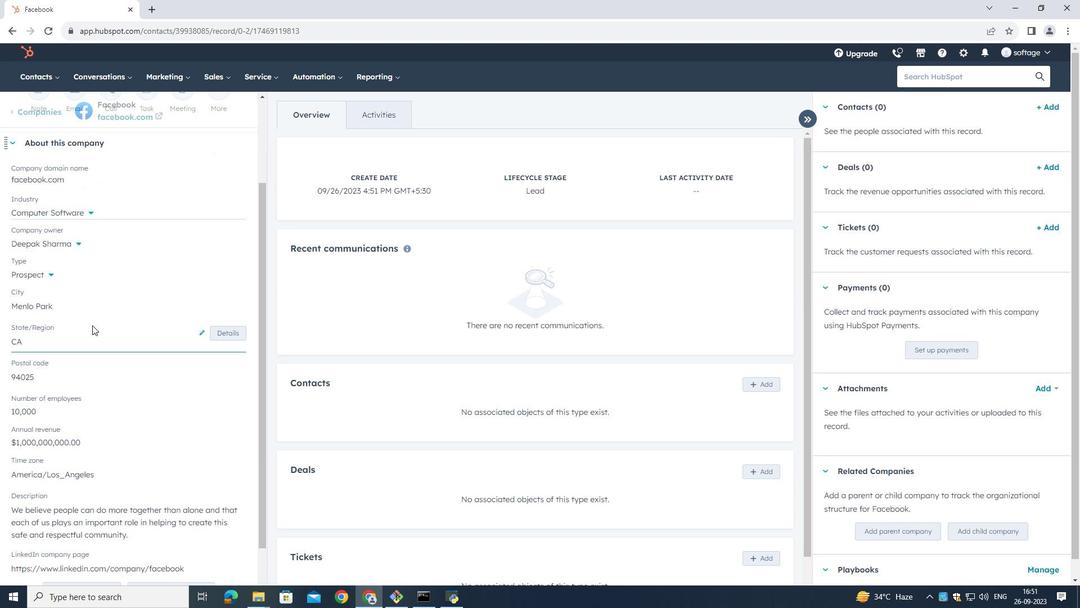 
Action: Mouse scrolled (102, 334) with delta (0, 0)
Screenshot: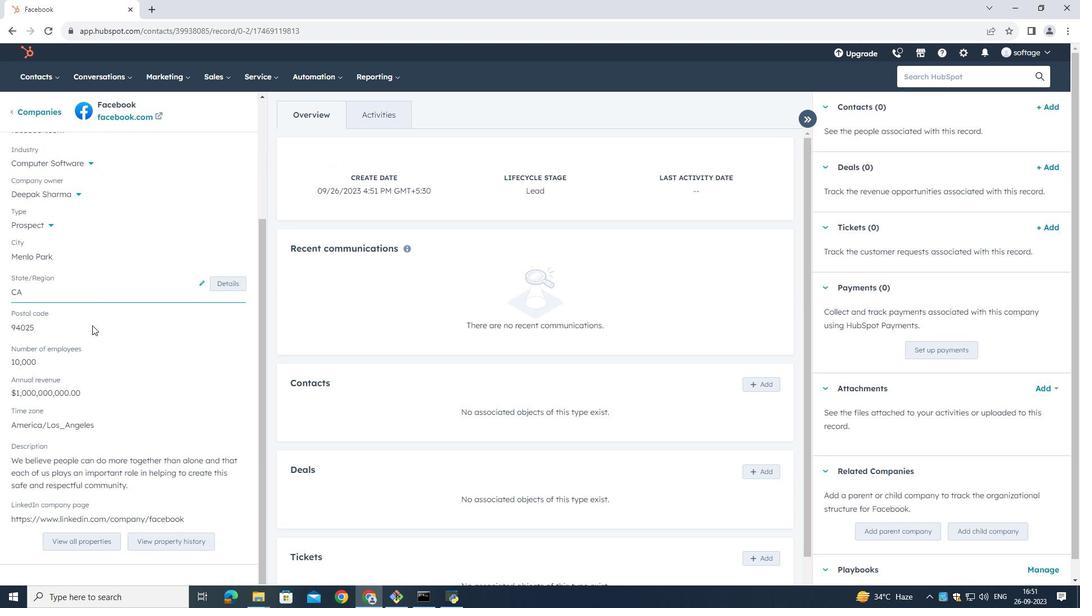 
Action: Mouse scrolled (102, 334) with delta (0, 0)
